 Task: Research Airbnb properties in Budapest XXI. kerület, Hungary from 5th November, 2023 to 16th November, 2023 for 2 adults. Place can be entire room with 1  bedroom having 1 bed and 1 bathroom. Property type can be hotel.
Action: Mouse moved to (485, 239)
Screenshot: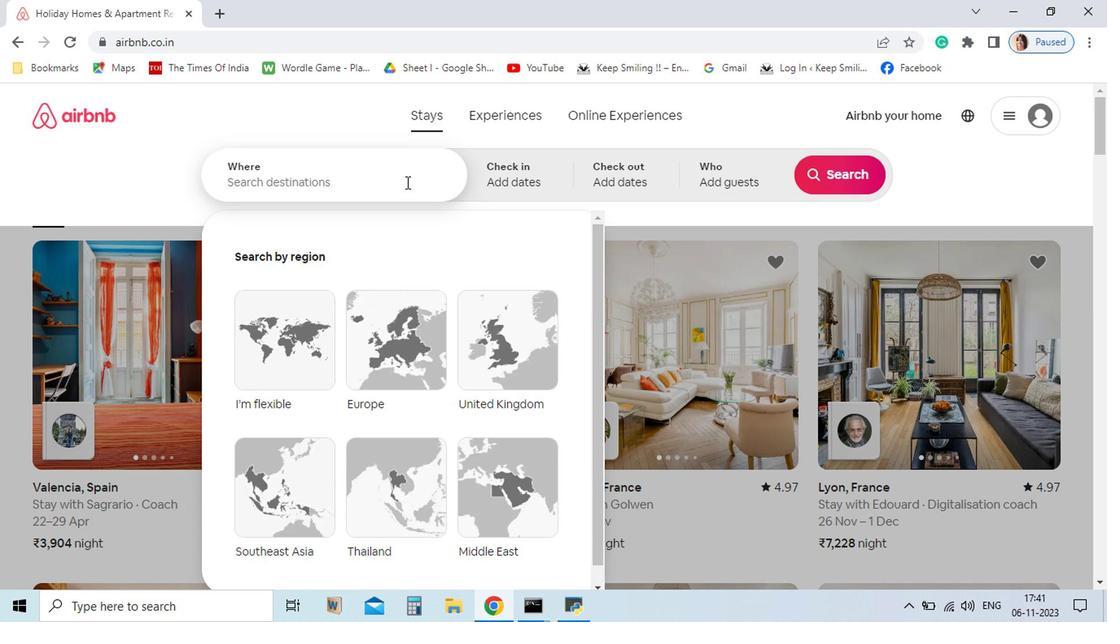 
Action: Mouse pressed left at (485, 239)
Screenshot: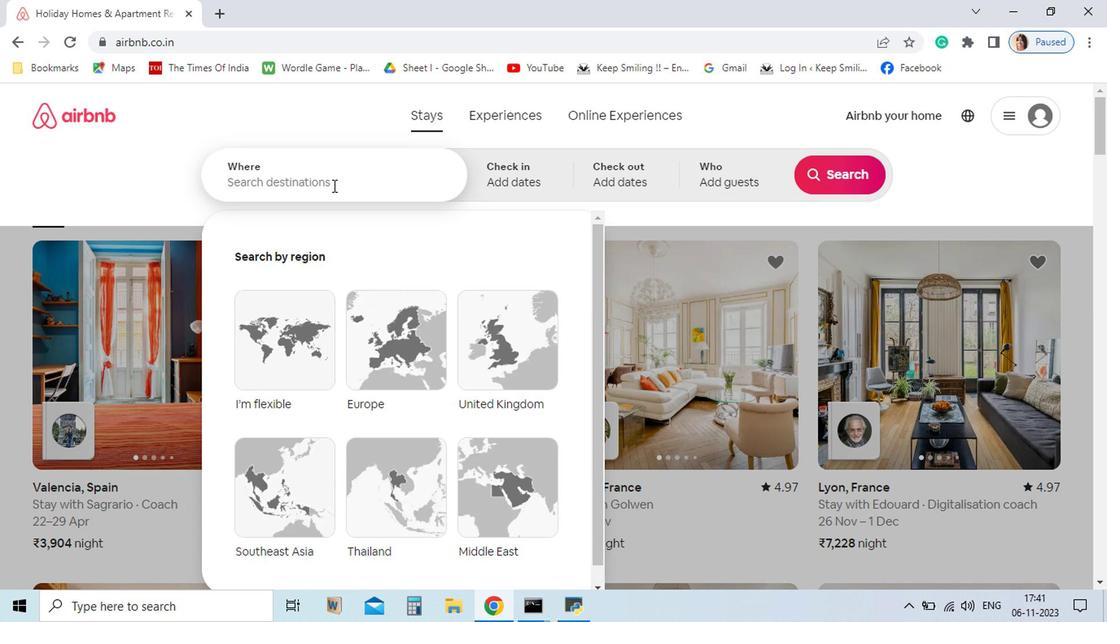 
Action: Mouse moved to (390, 292)
Screenshot: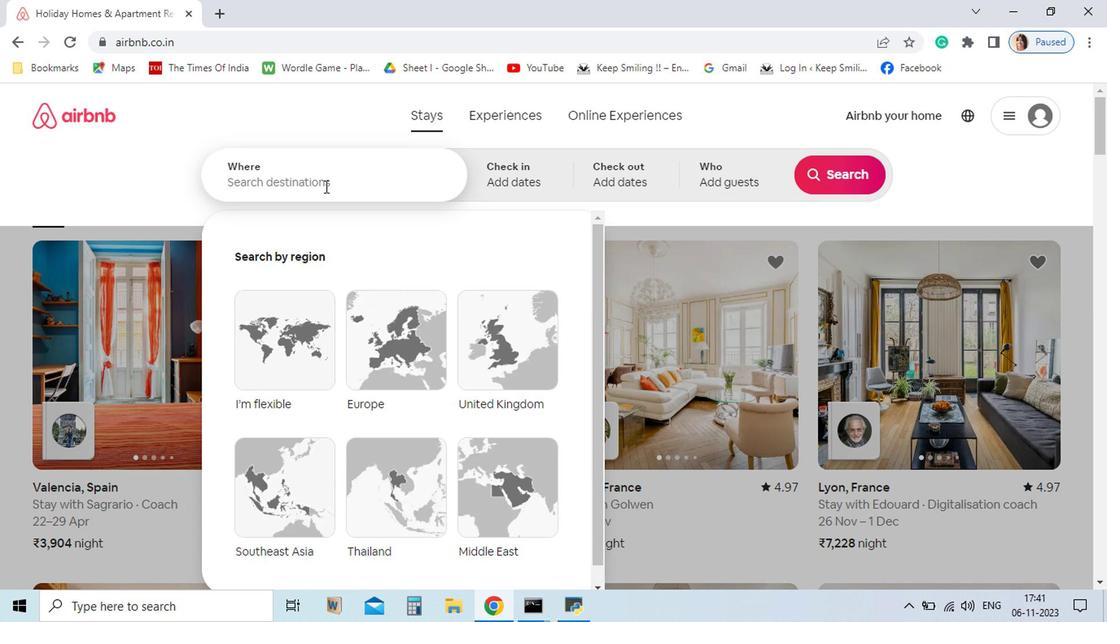 
Action: Mouse pressed left at (390, 292)
Screenshot: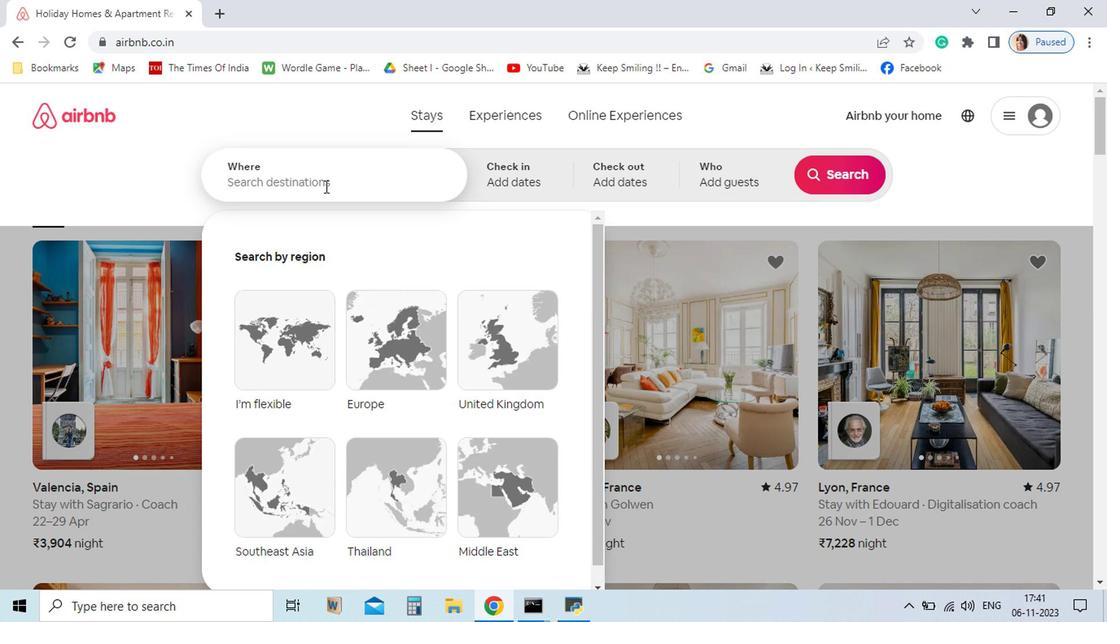 
Action: Mouse moved to (390, 293)
Screenshot: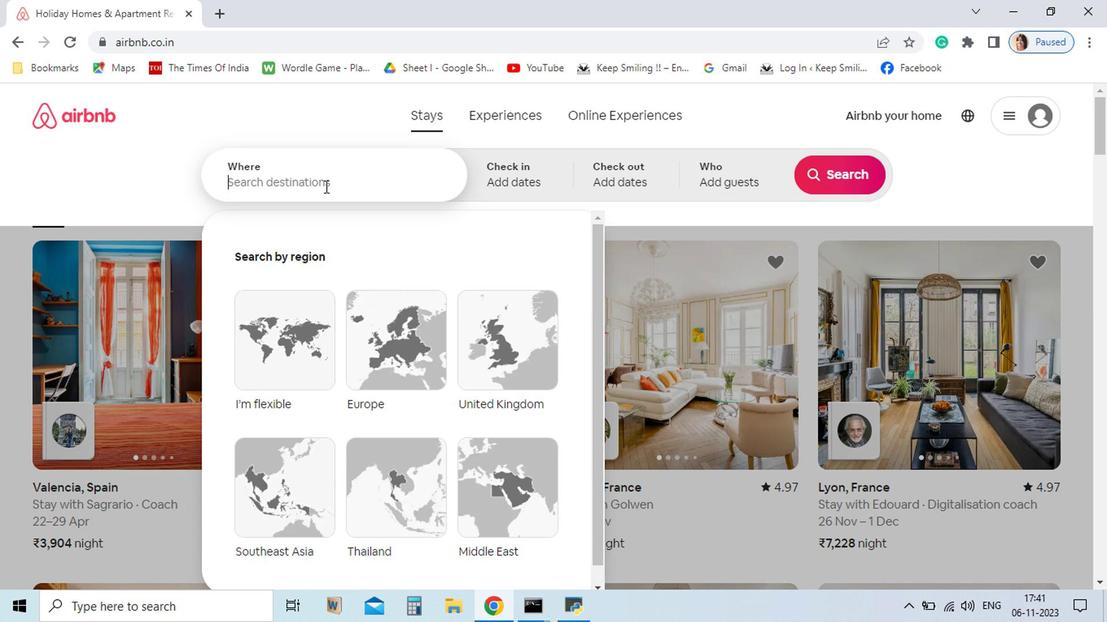 
Action: Key pressed <Key.shift><Key.shift>Budapest,<Key.space>12
Screenshot: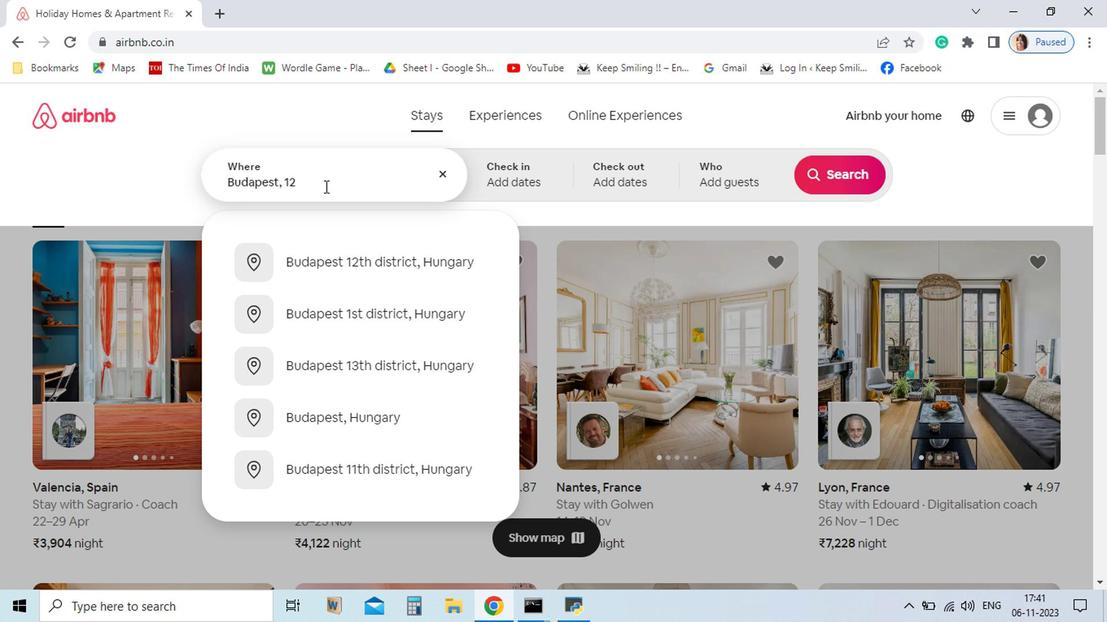
Action: Mouse moved to (390, 293)
Screenshot: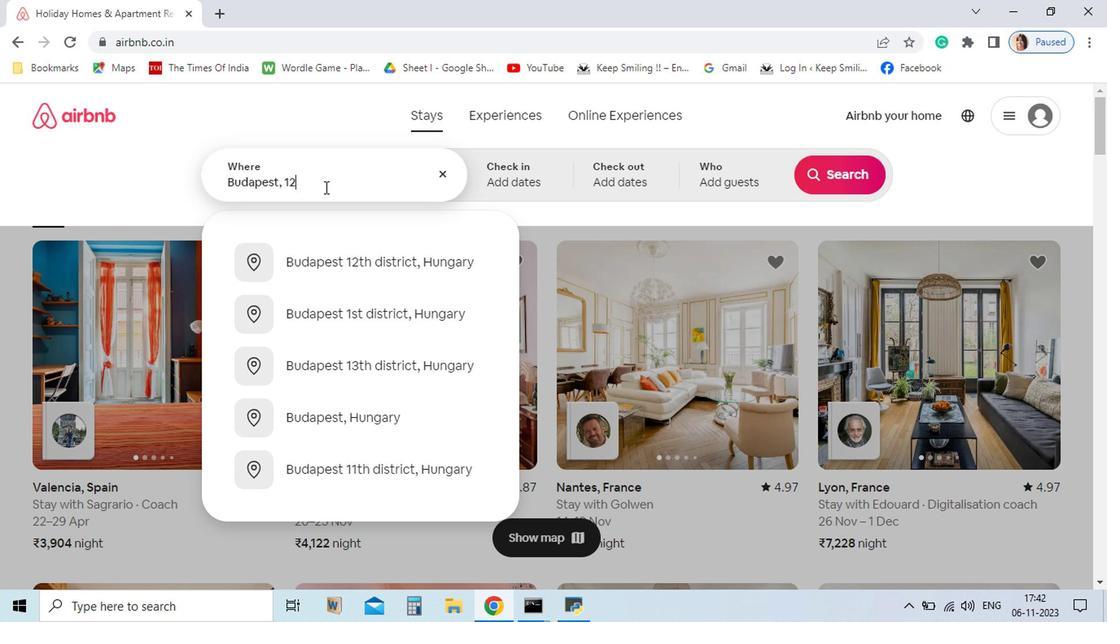 
Action: Key pressed th<Key.space>district,<Key.space>kerulet,<Key.space>hungary
Screenshot: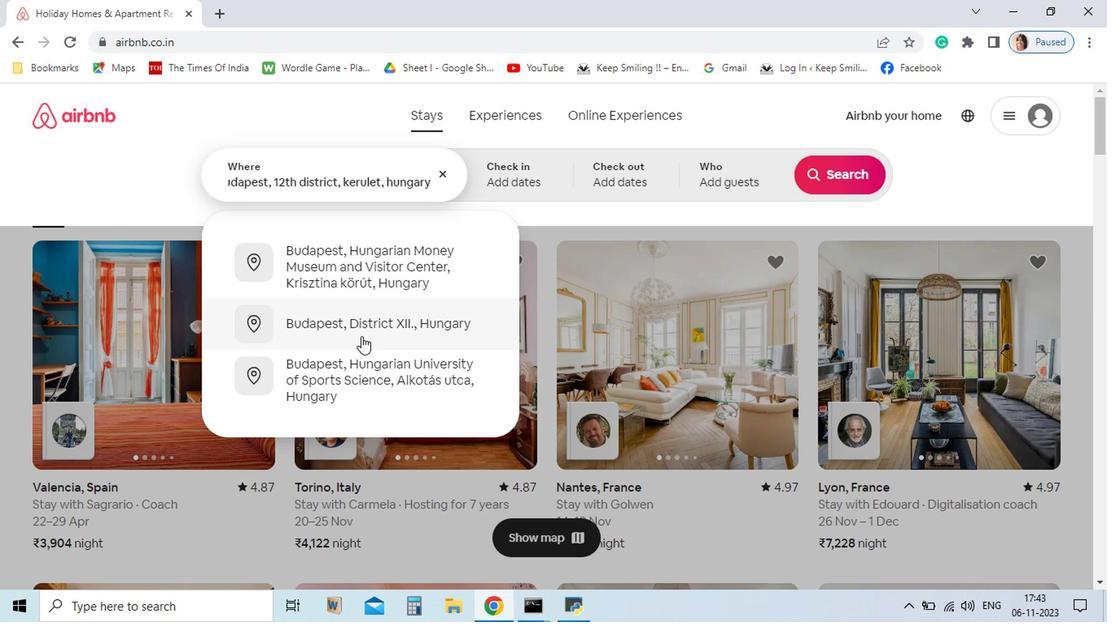 
Action: Mouse moved to (418, 389)
Screenshot: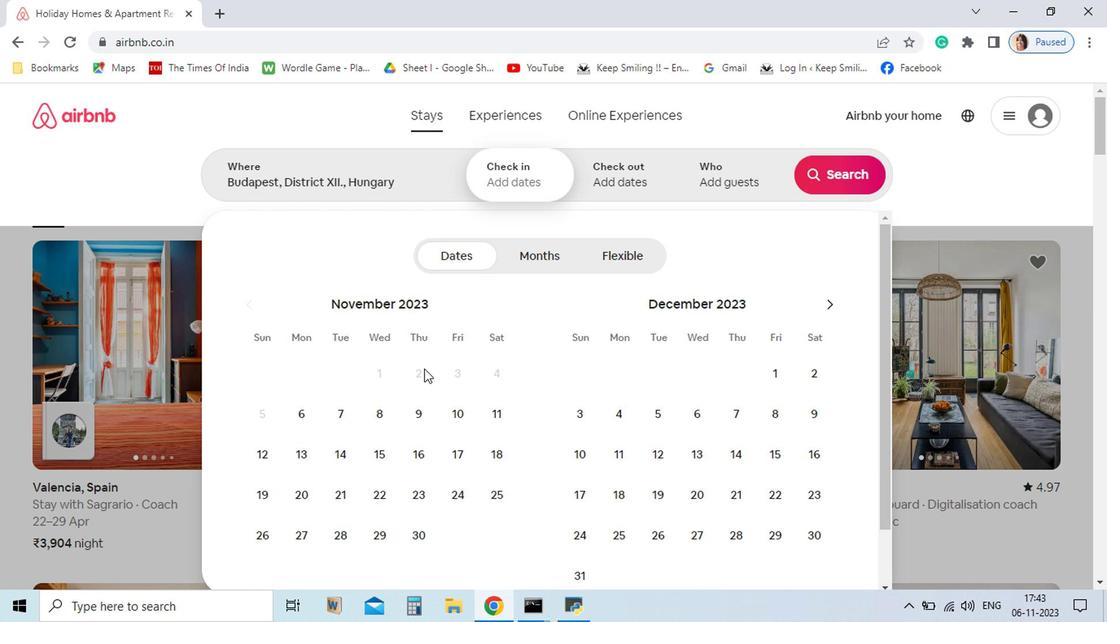 
Action: Mouse pressed left at (418, 389)
Screenshot: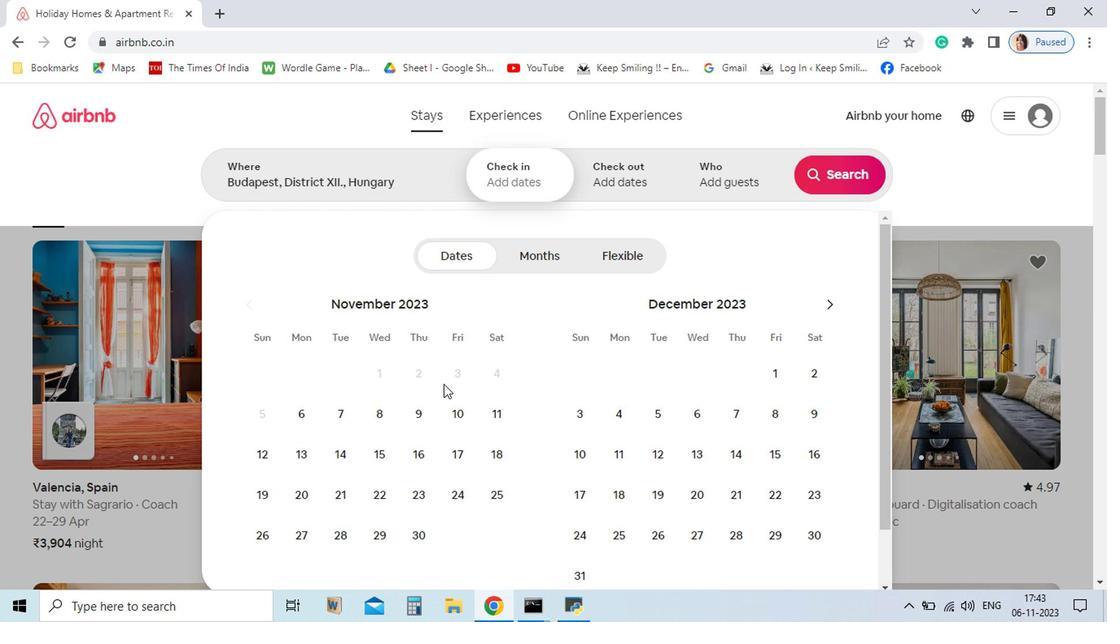 
Action: Mouse moved to (459, 482)
Screenshot: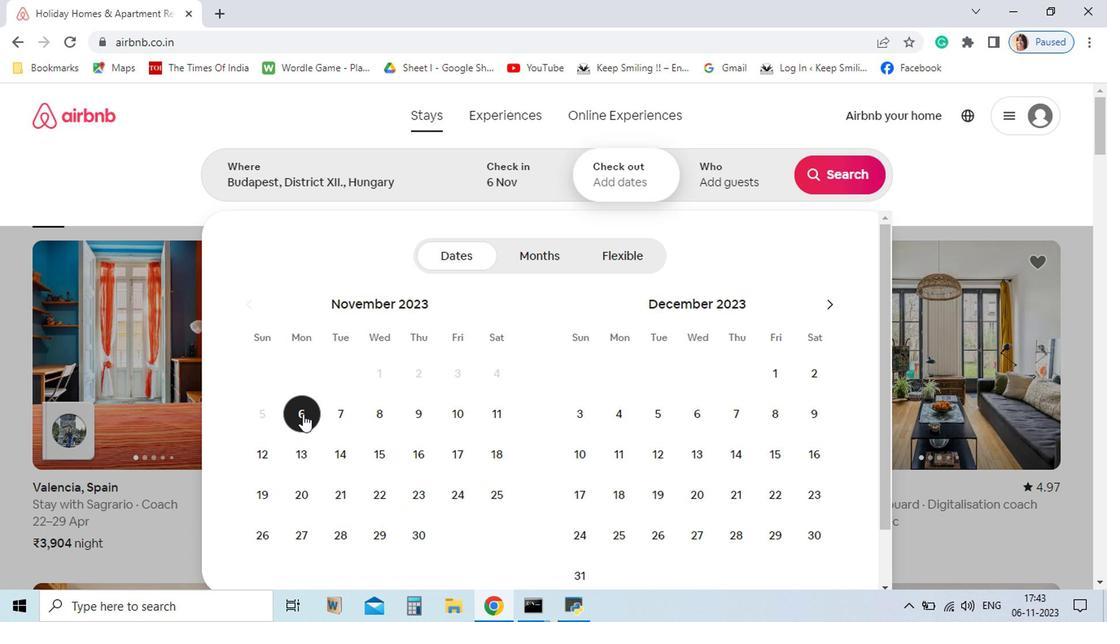 
Action: Mouse pressed left at (459, 482)
Screenshot: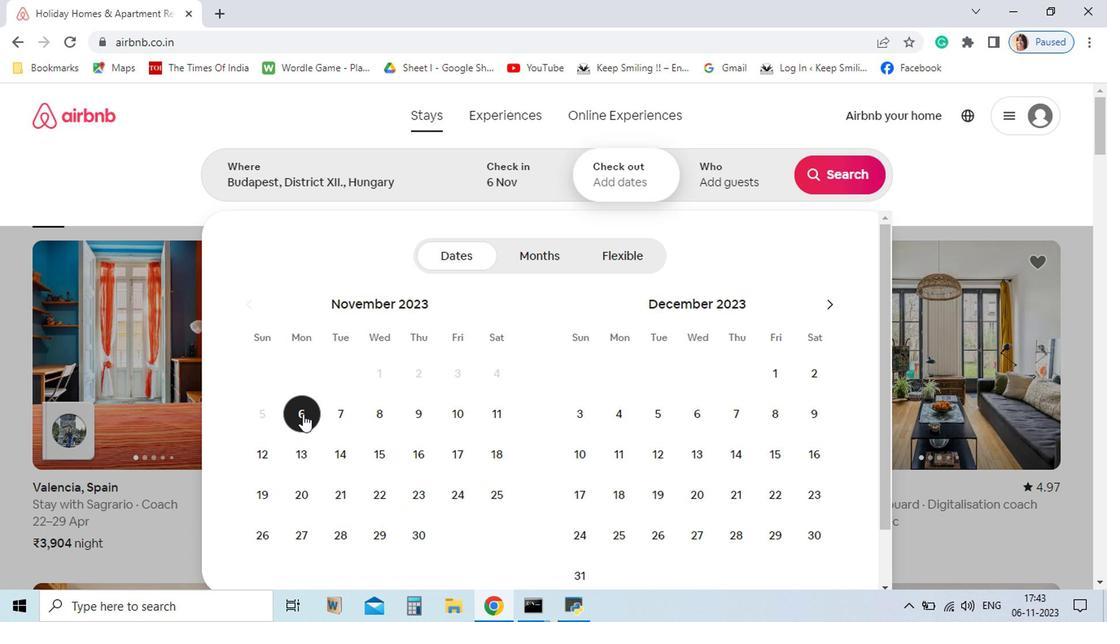 
Action: Mouse moved to (374, 455)
Screenshot: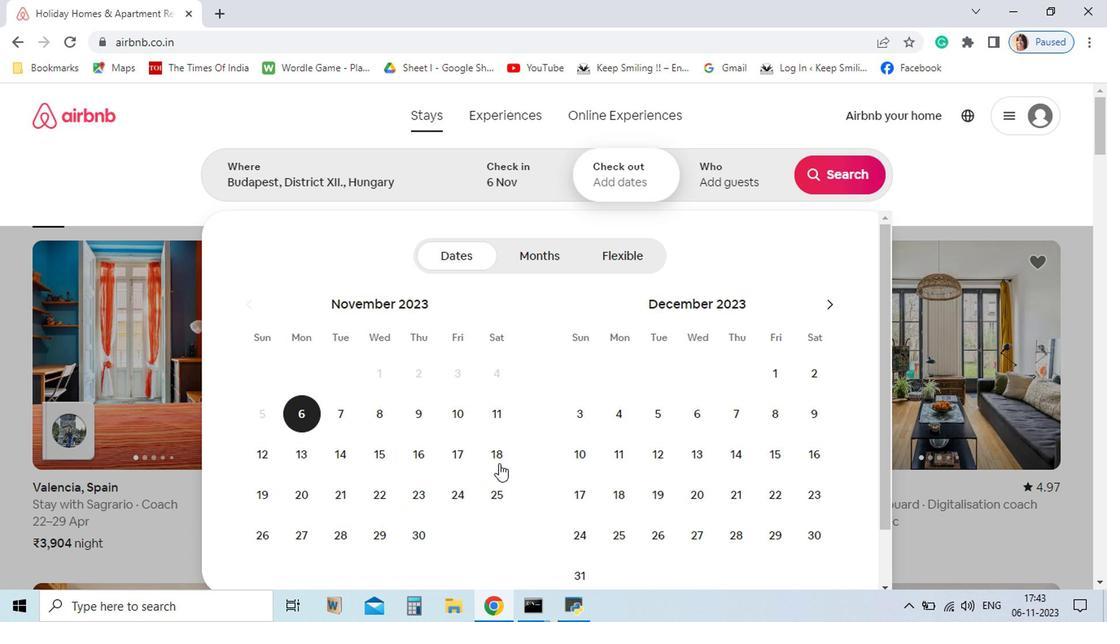 
Action: Mouse pressed left at (374, 455)
Screenshot: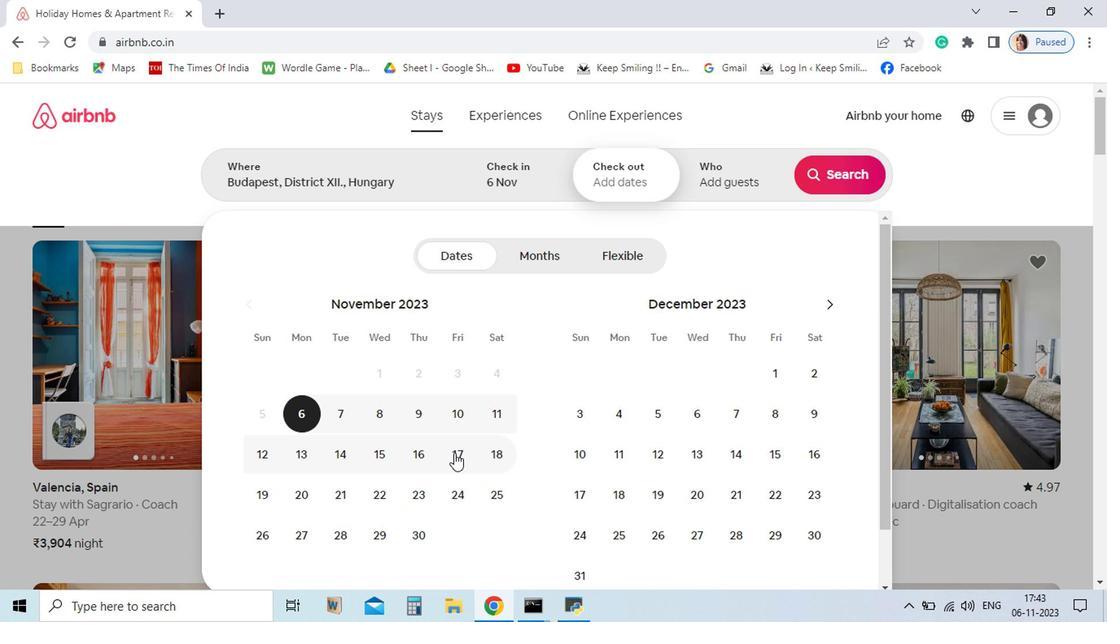 
Action: Mouse moved to (461, 480)
Screenshot: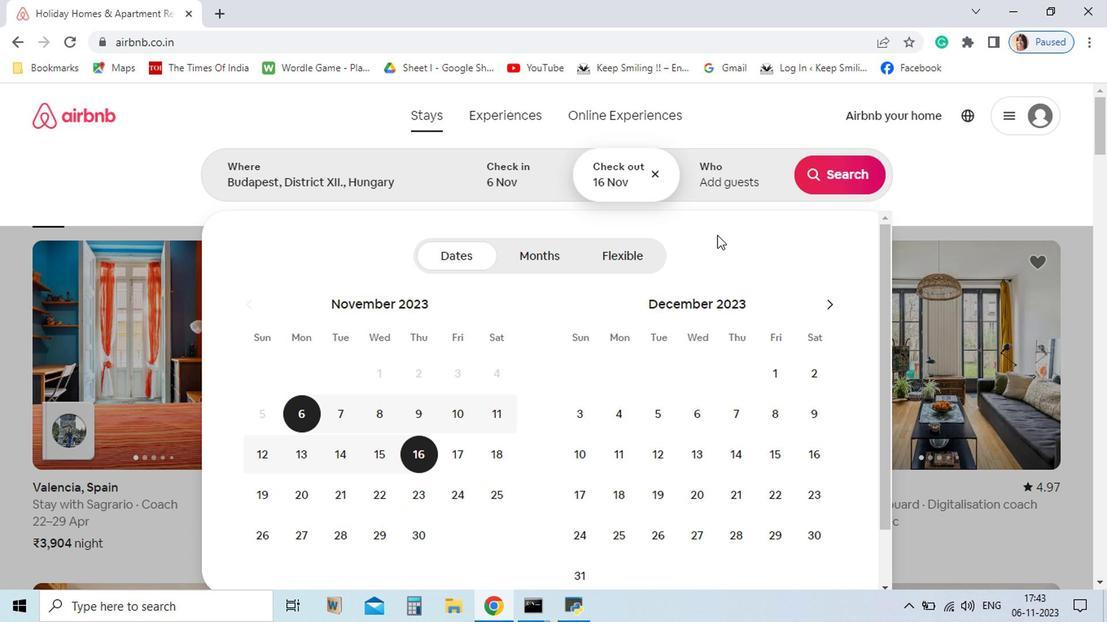 
Action: Mouse pressed left at (461, 480)
Screenshot: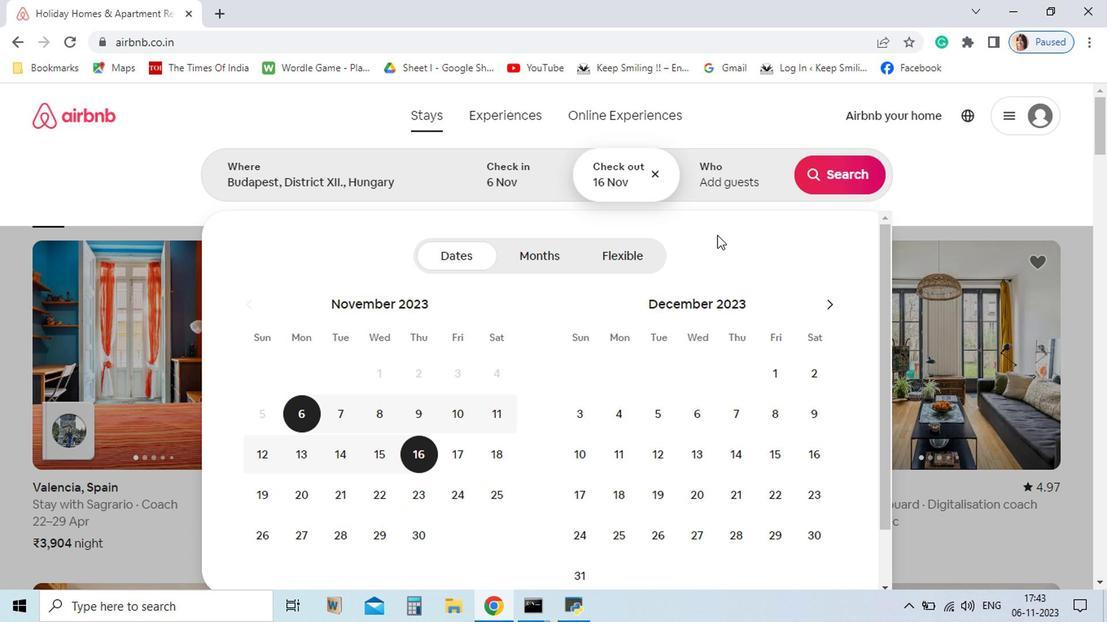 
Action: Mouse moved to (665, 287)
Screenshot: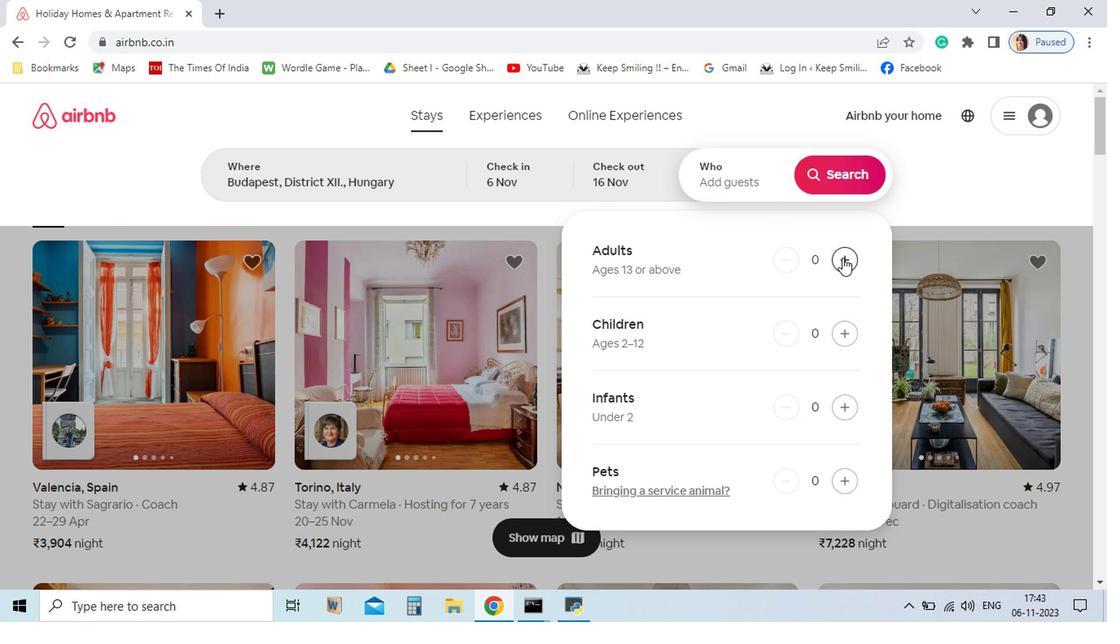 
Action: Mouse pressed left at (665, 287)
Screenshot: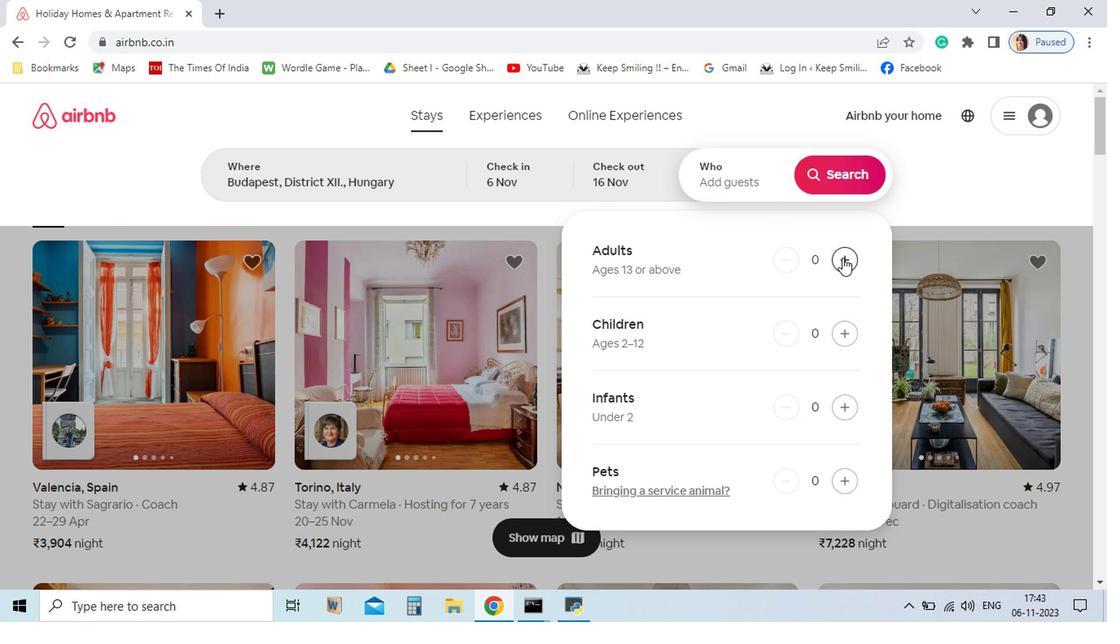 
Action: Mouse moved to (756, 343)
Screenshot: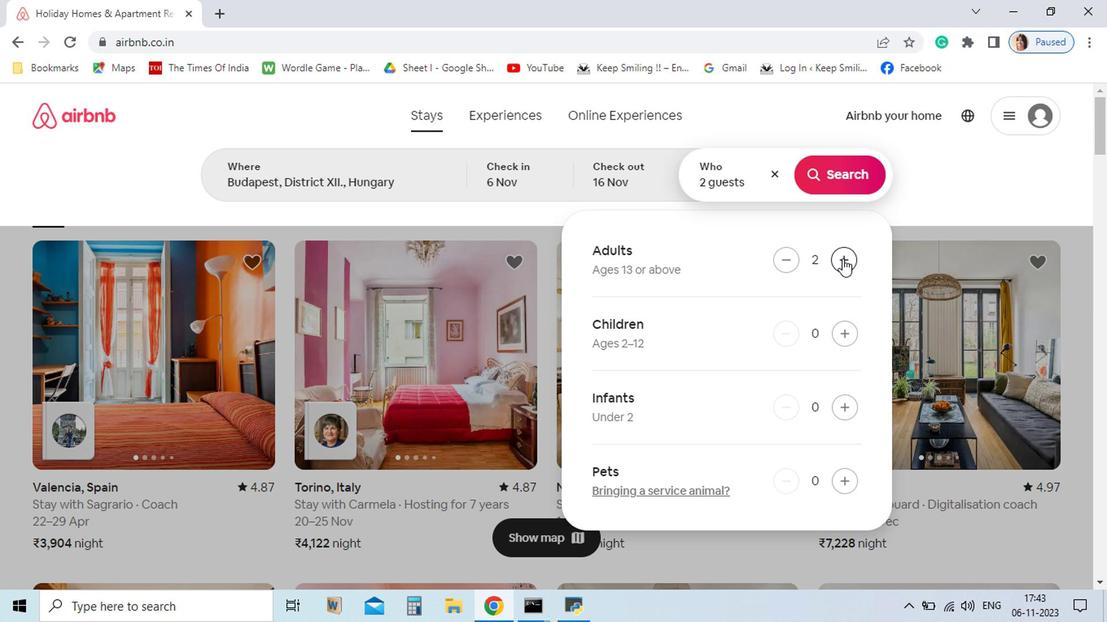 
Action: Mouse pressed left at (756, 343)
Screenshot: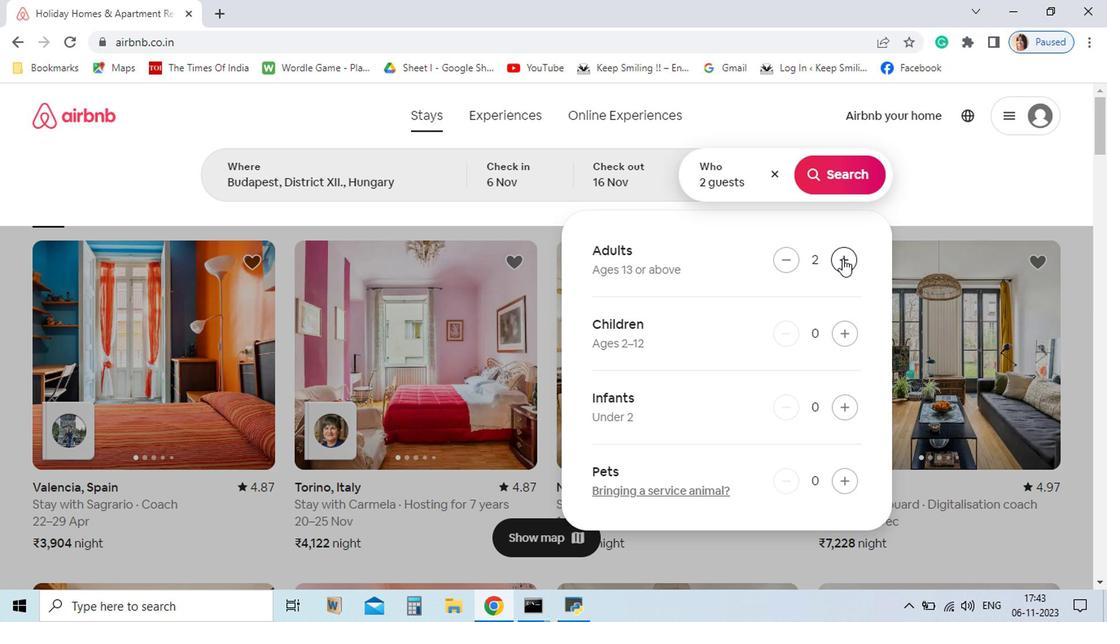 
Action: Mouse moved to (757, 343)
Screenshot: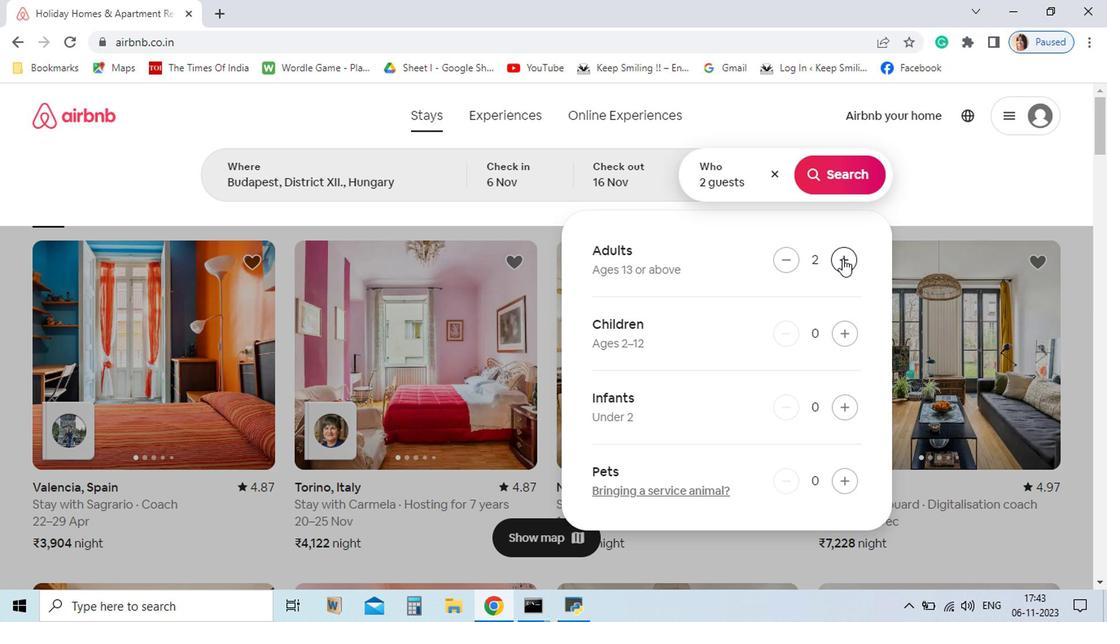 
Action: Mouse pressed left at (757, 343)
Screenshot: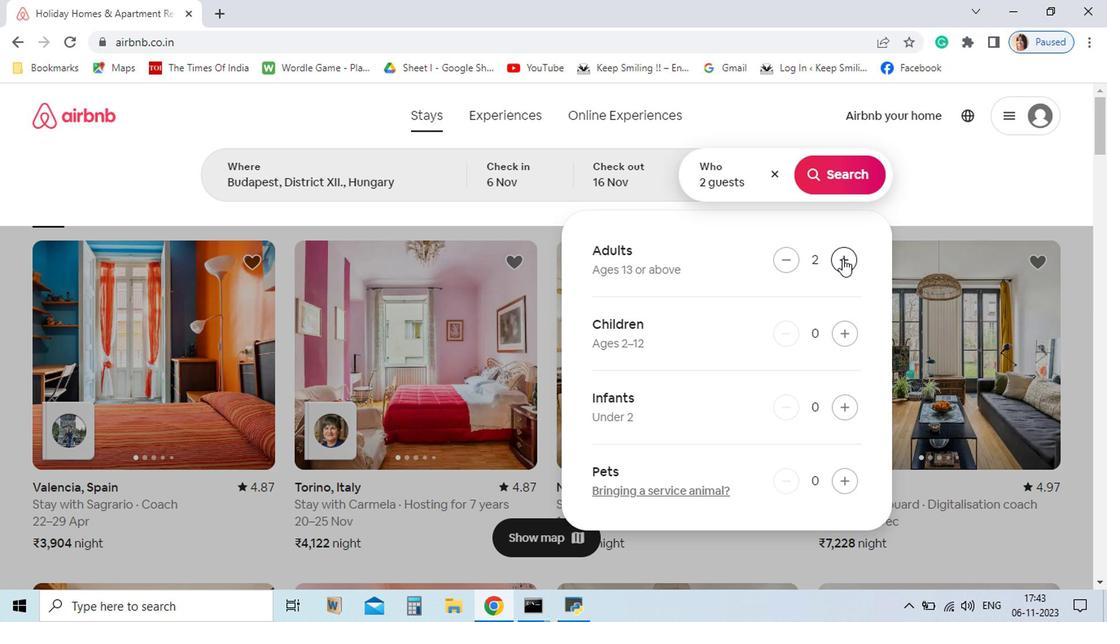 
Action: Mouse moved to (757, 277)
Screenshot: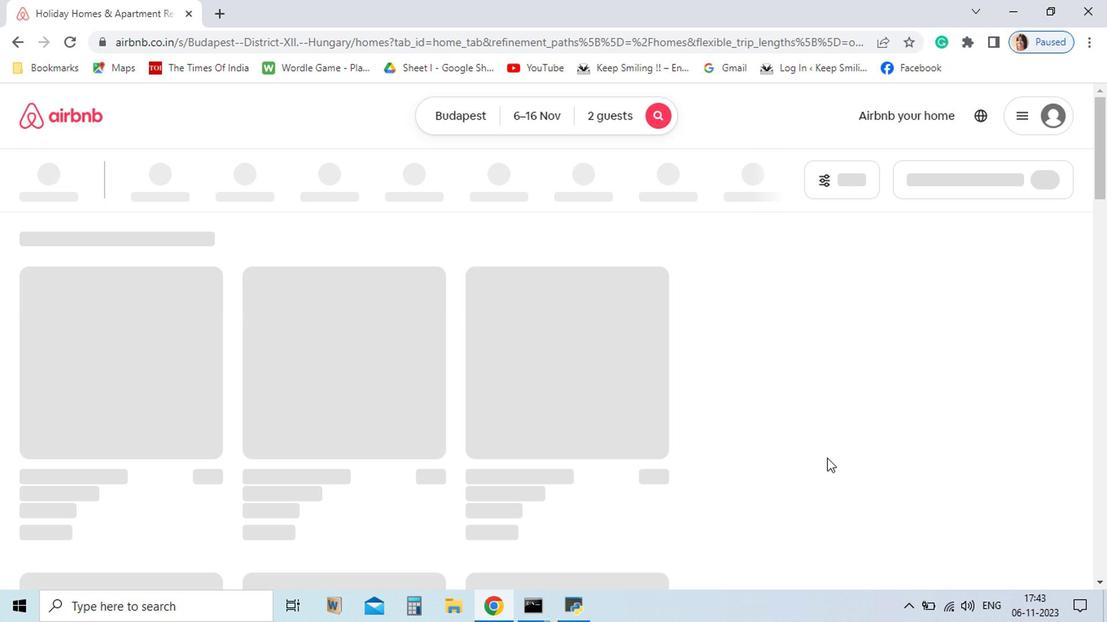
Action: Mouse pressed left at (757, 277)
Screenshot: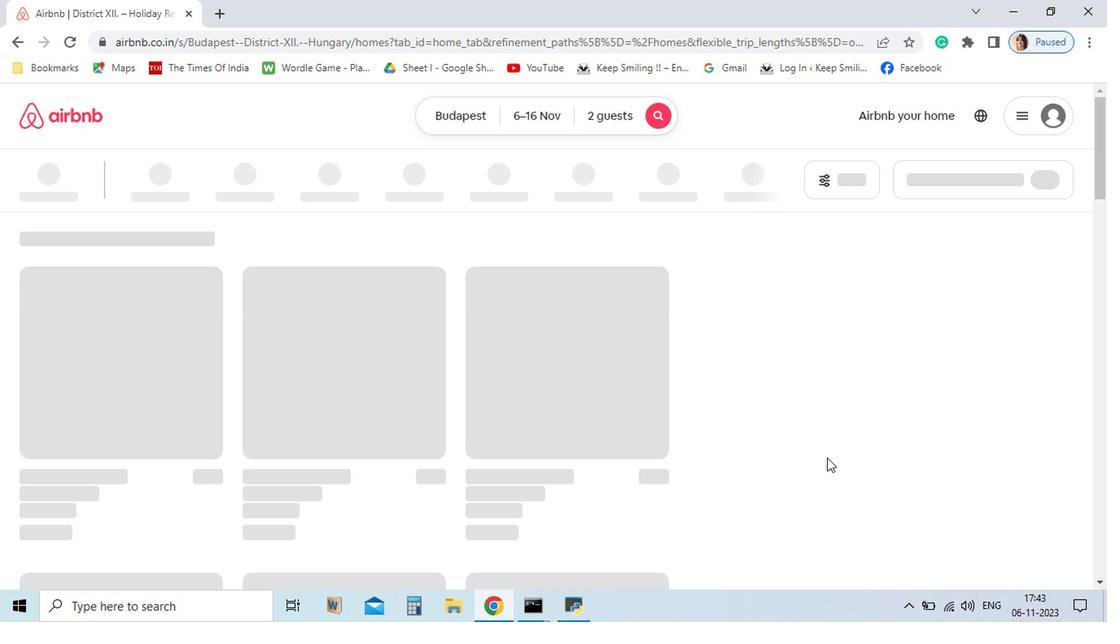 
Action: Mouse moved to (765, 293)
Screenshot: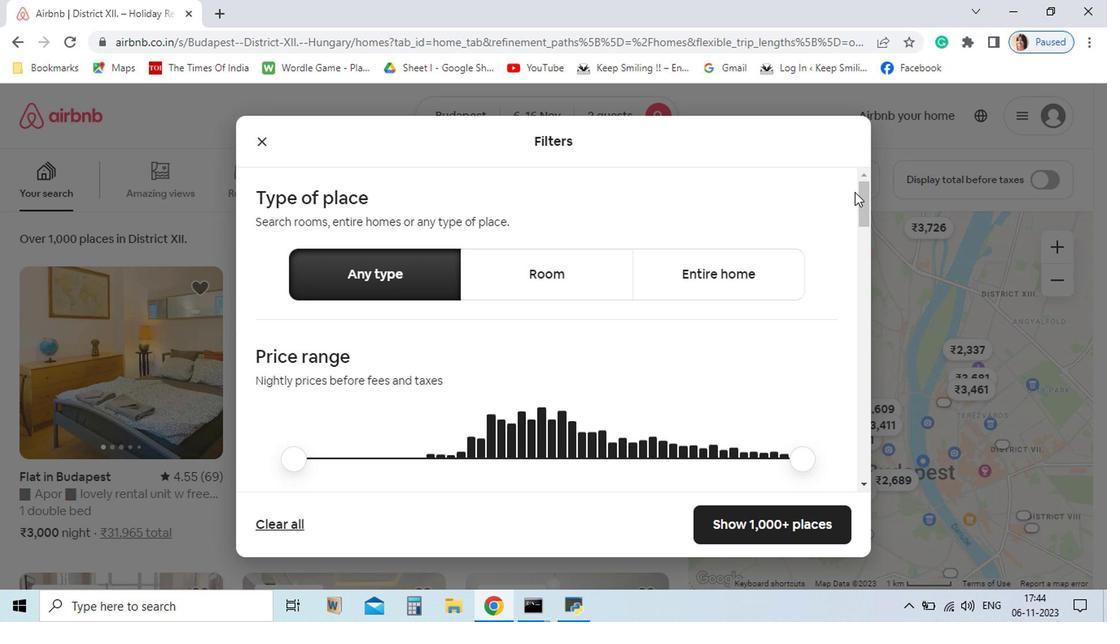 
Action: Mouse pressed left at (765, 293)
Screenshot: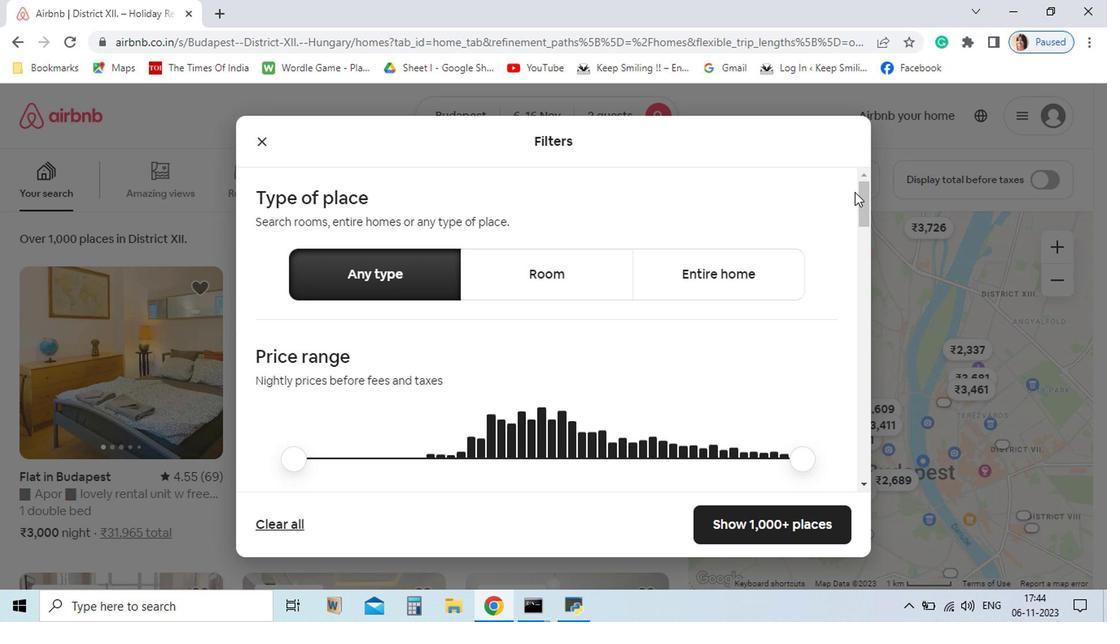 
Action: Mouse moved to (769, 305)
Screenshot: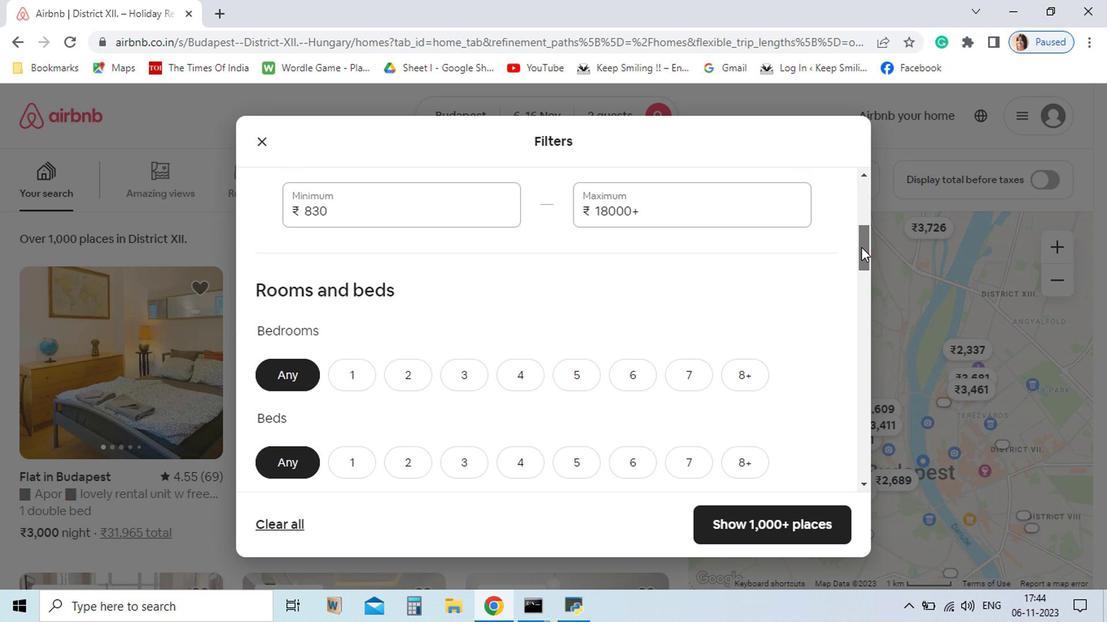 
Action: Mouse pressed left at (769, 305)
Screenshot: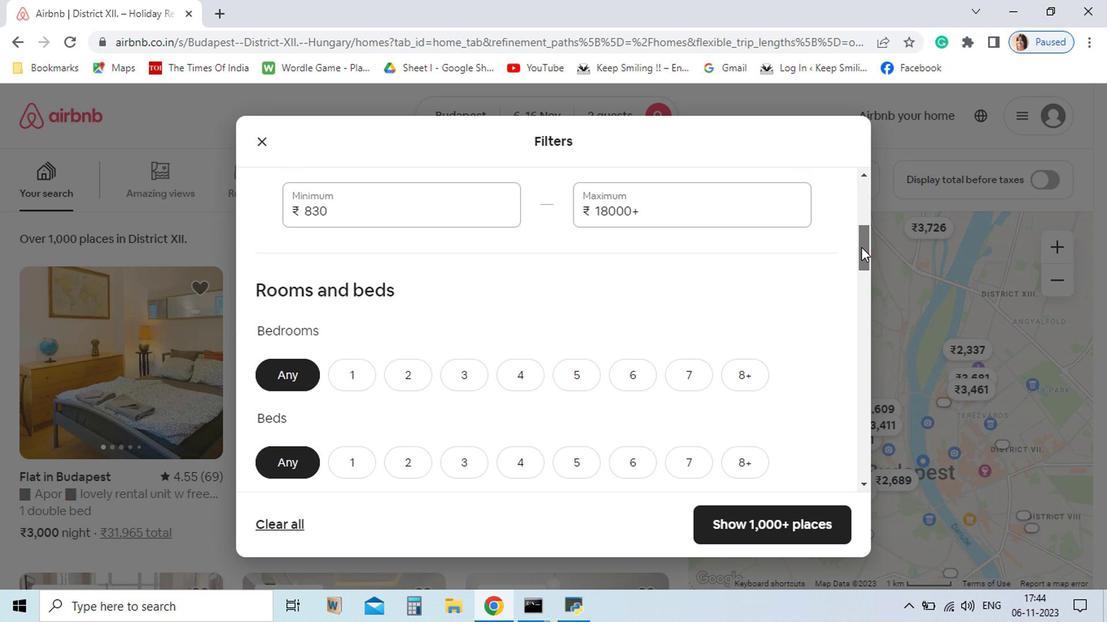 
Action: Mouse moved to (421, 427)
Screenshot: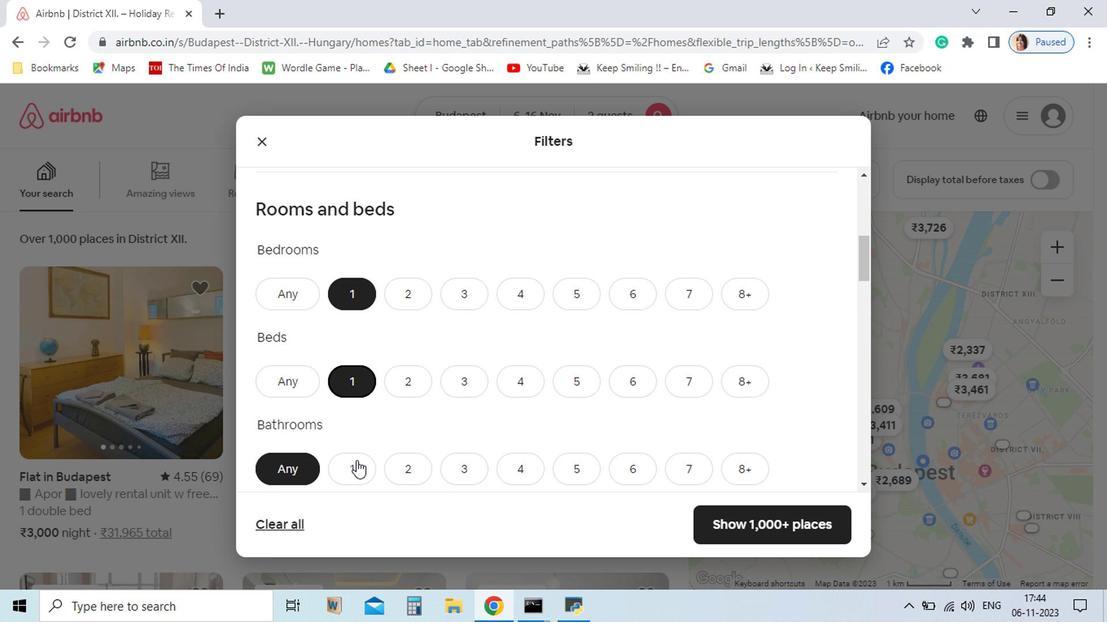 
Action: Mouse pressed left at (421, 427)
Screenshot: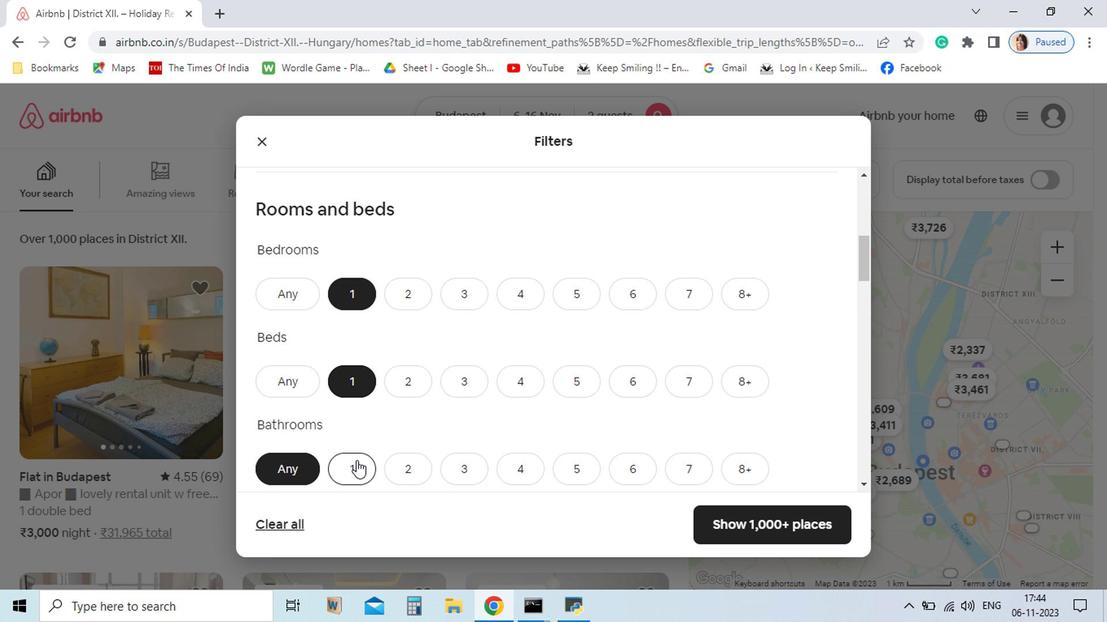 
Action: Mouse moved to (412, 487)
Screenshot: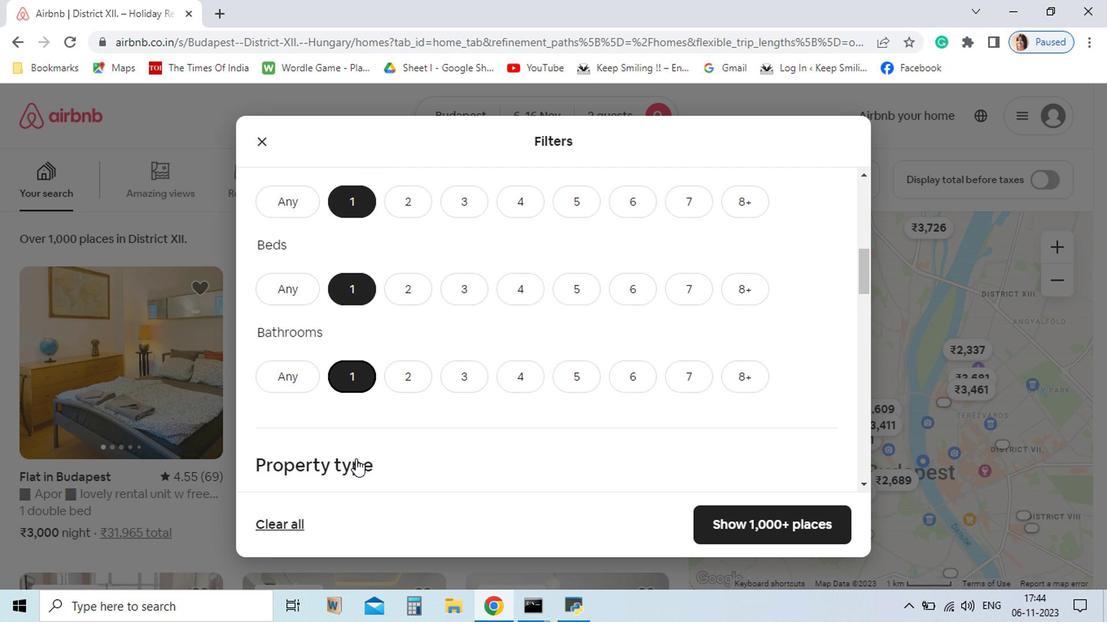 
Action: Mouse pressed left at (412, 487)
Screenshot: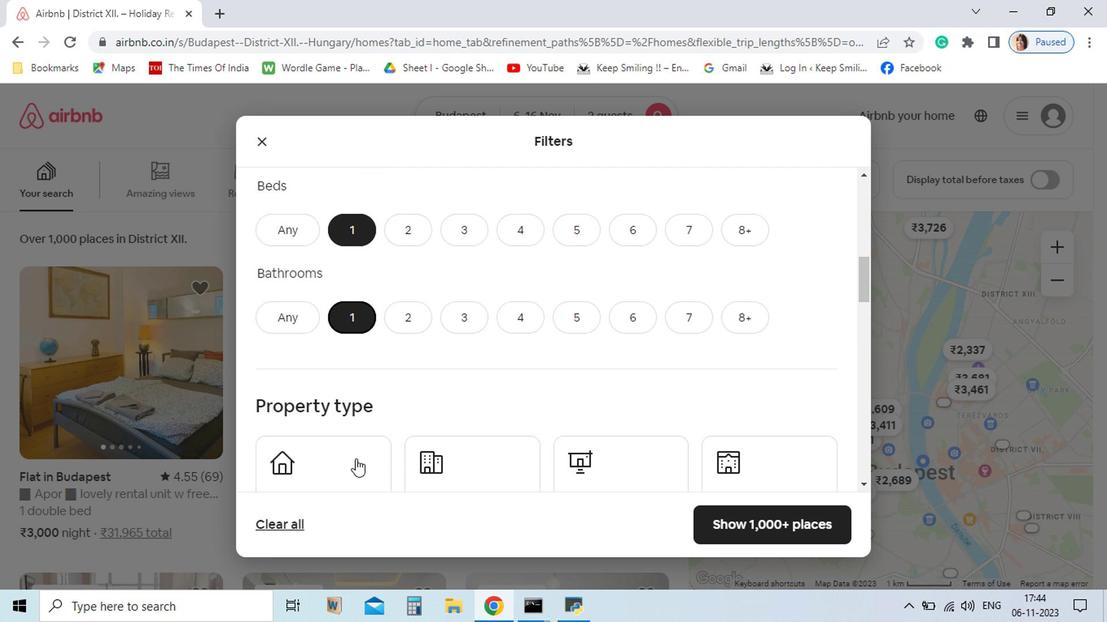 
Action: Mouse scrolled (412, 487) with delta (0, 0)
Screenshot: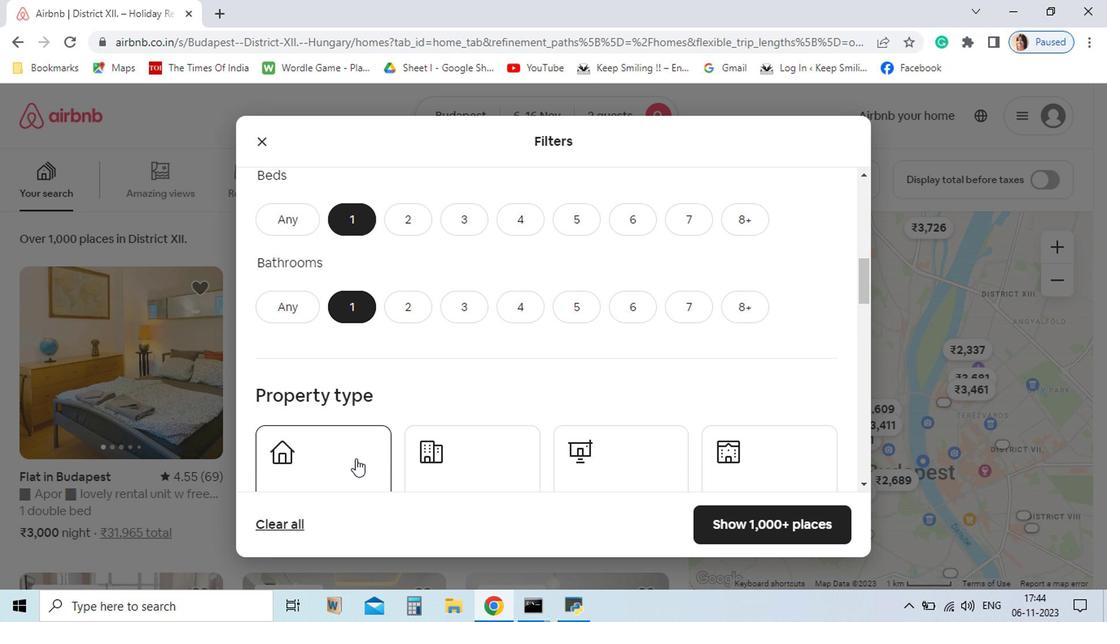 
Action: Mouse moved to (412, 487)
Screenshot: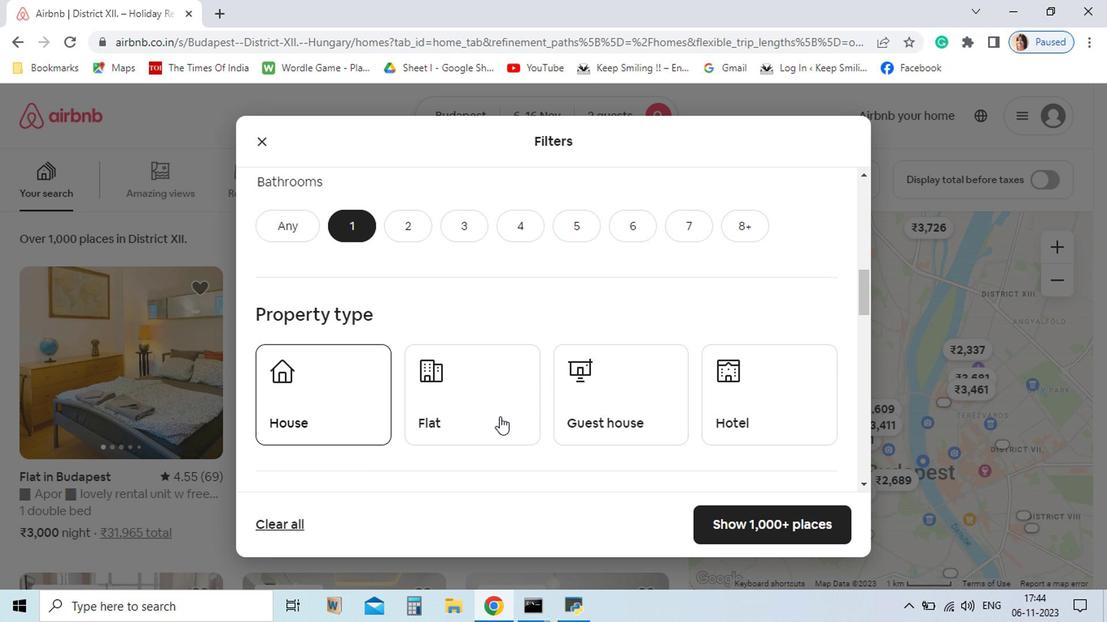 
Action: Mouse pressed left at (412, 487)
Screenshot: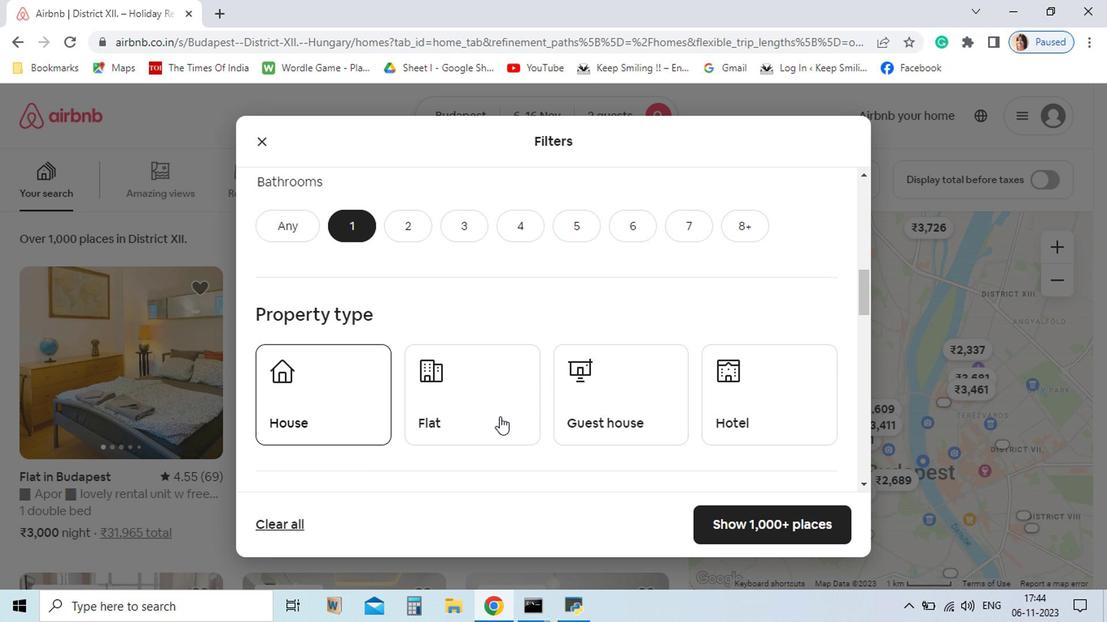 
Action: Mouse moved to (412, 486)
Screenshot: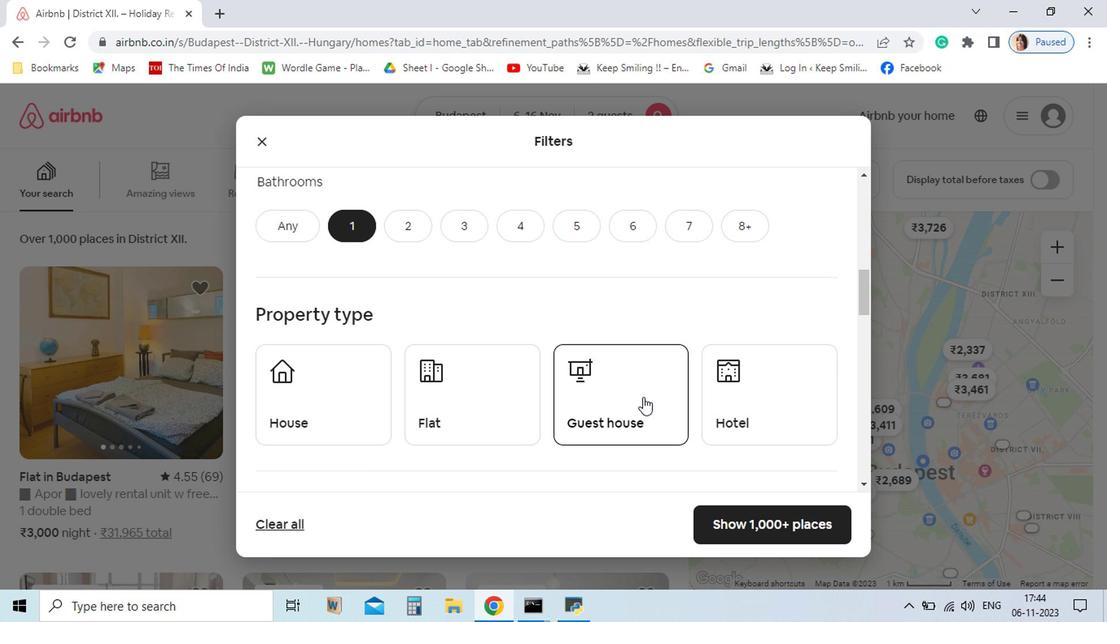 
Action: Mouse scrolled (412, 486) with delta (0, 0)
Screenshot: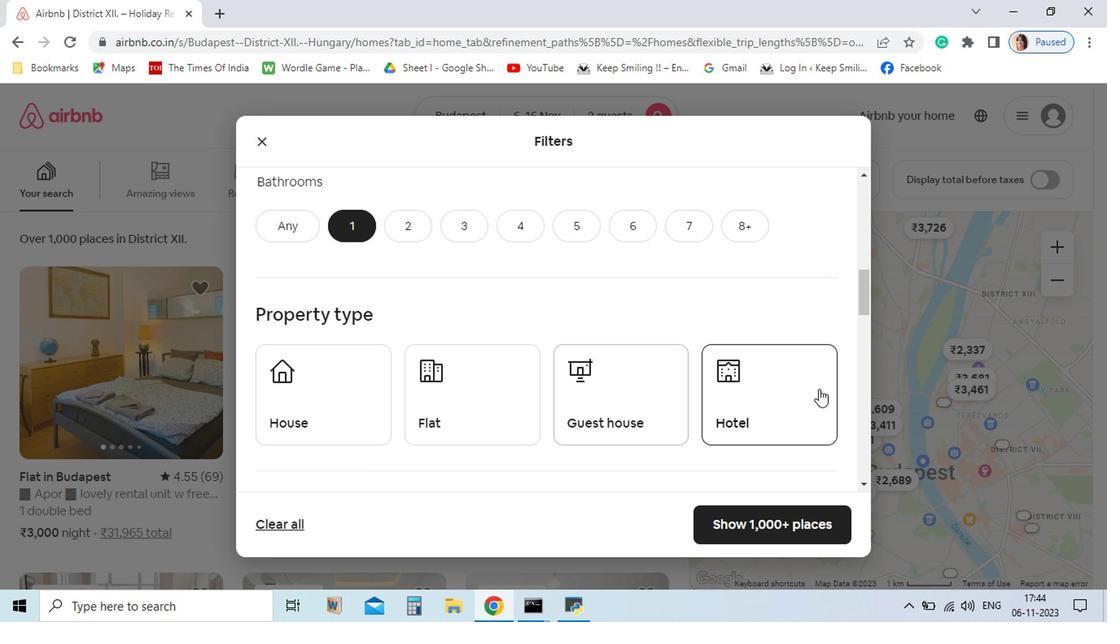 
Action: Mouse scrolled (412, 486) with delta (0, 0)
Screenshot: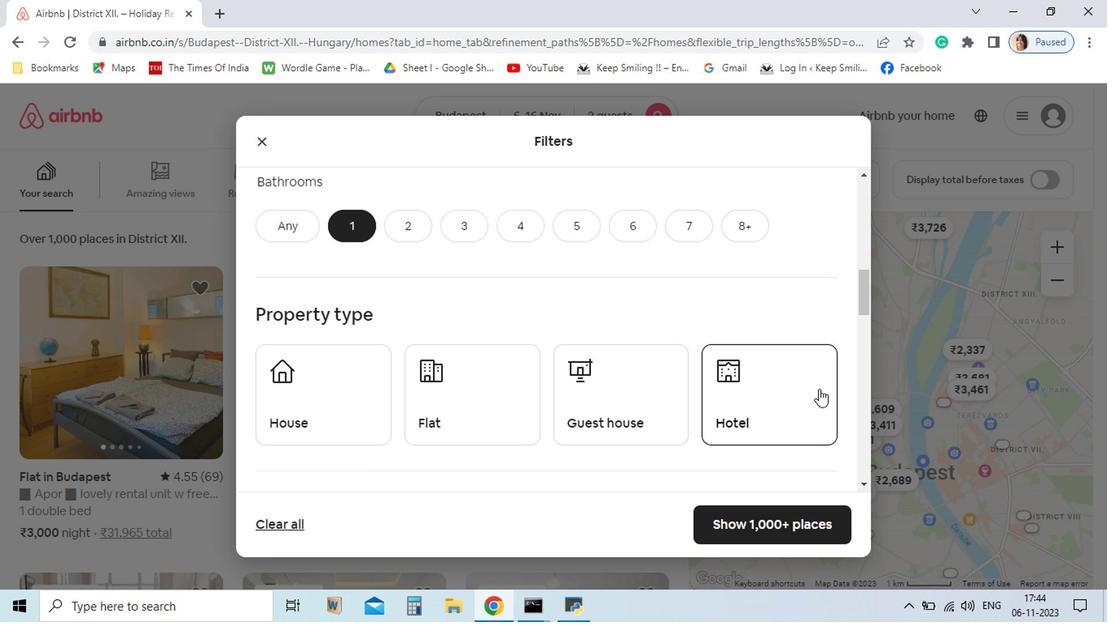 
Action: Mouse scrolled (412, 486) with delta (0, 0)
Screenshot: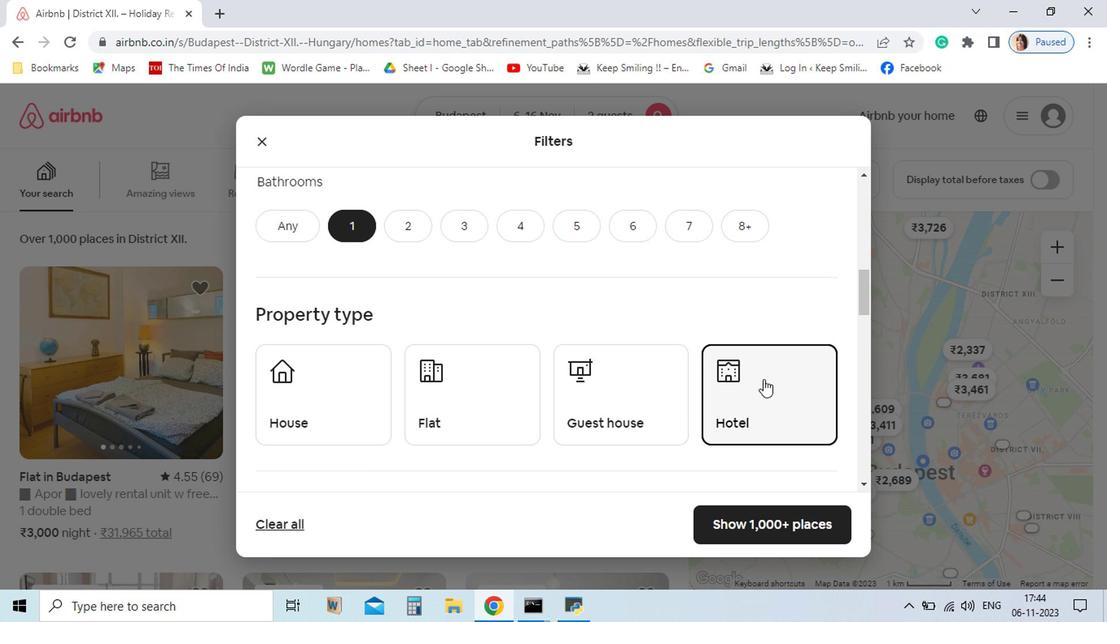 
Action: Mouse moved to (701, 430)
Screenshot: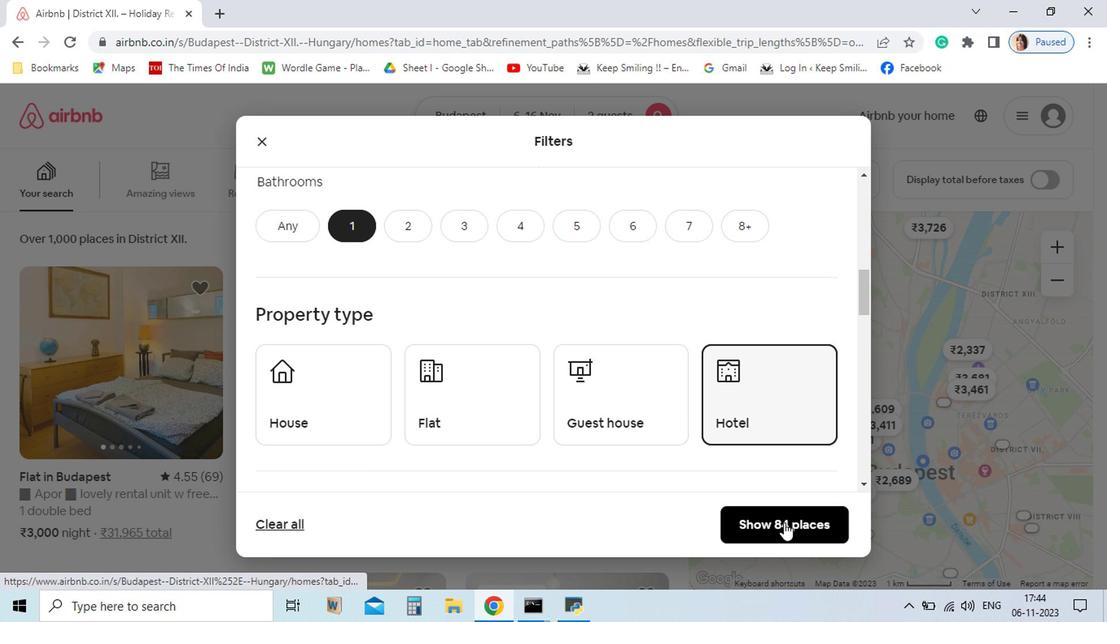 
Action: Mouse pressed left at (701, 430)
Screenshot: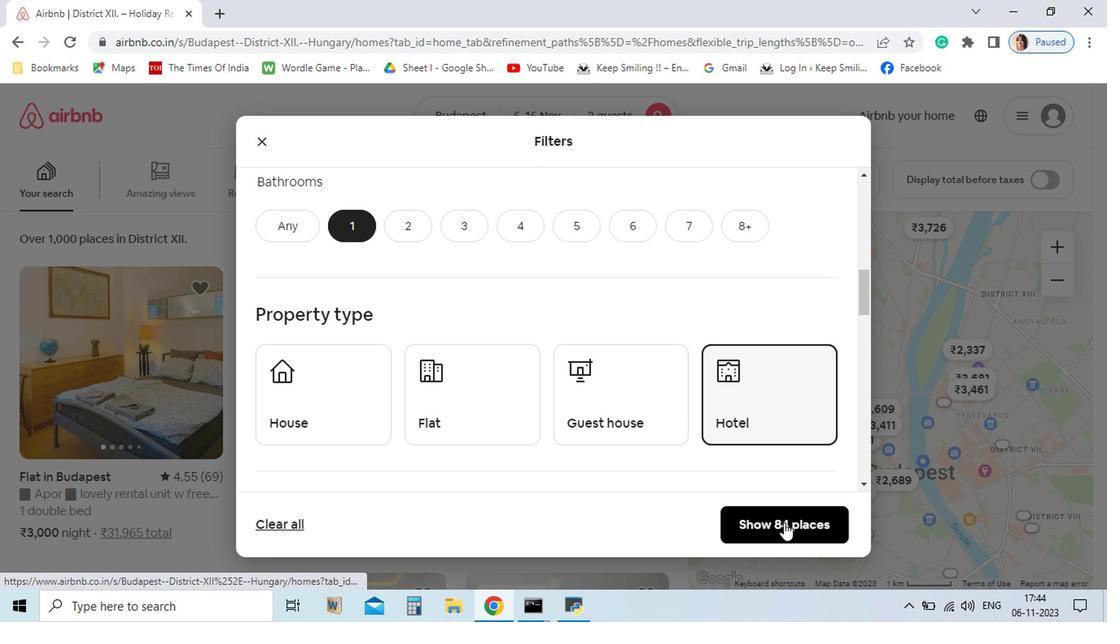 
Action: Mouse moved to (715, 532)
Screenshot: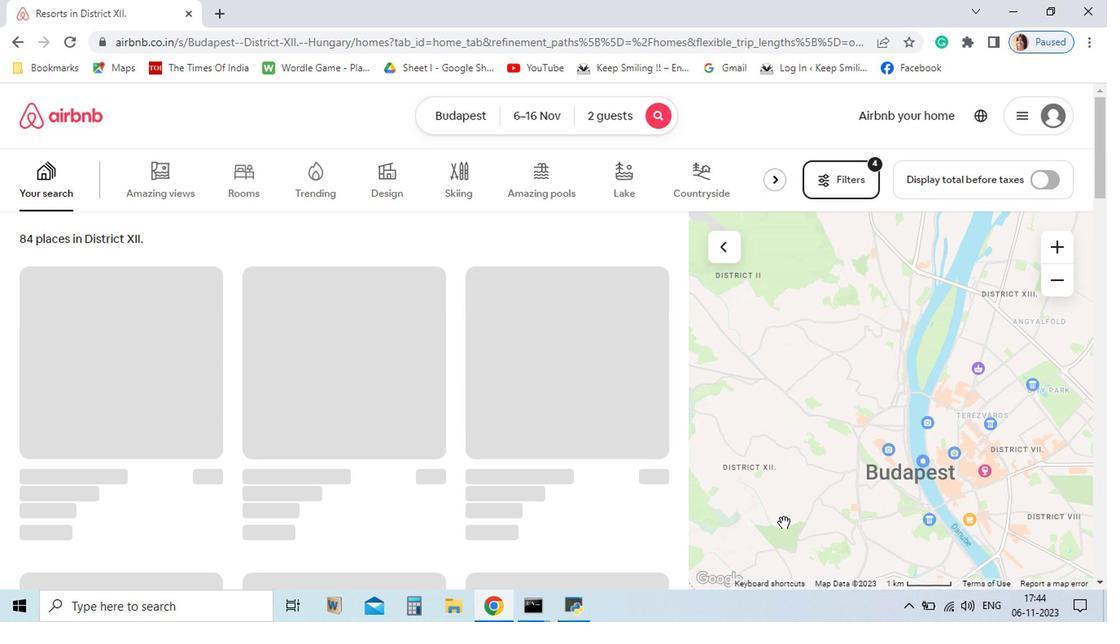 
Action: Mouse pressed left at (715, 532)
Screenshot: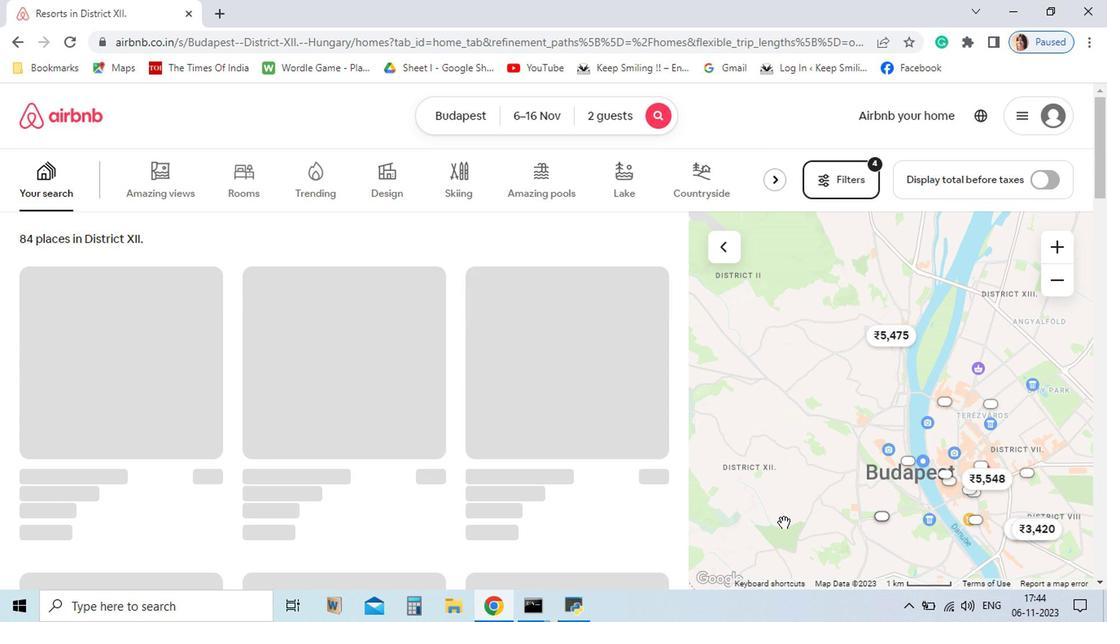 
Action: Mouse moved to (239, 559)
Screenshot: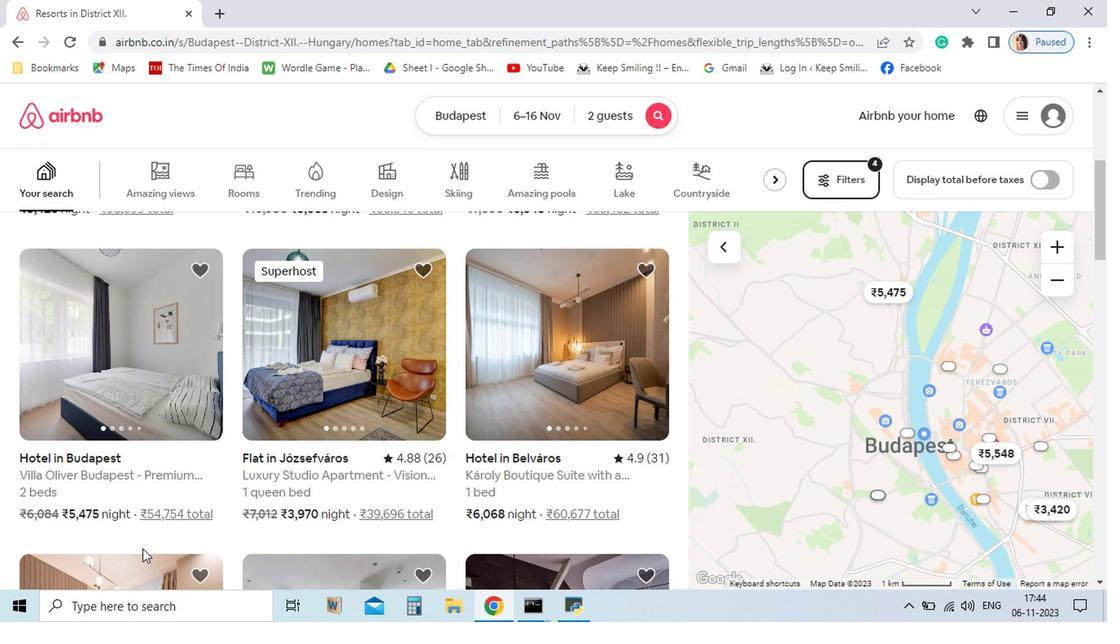 
Action: Mouse scrolled (239, 558) with delta (0, 0)
Screenshot: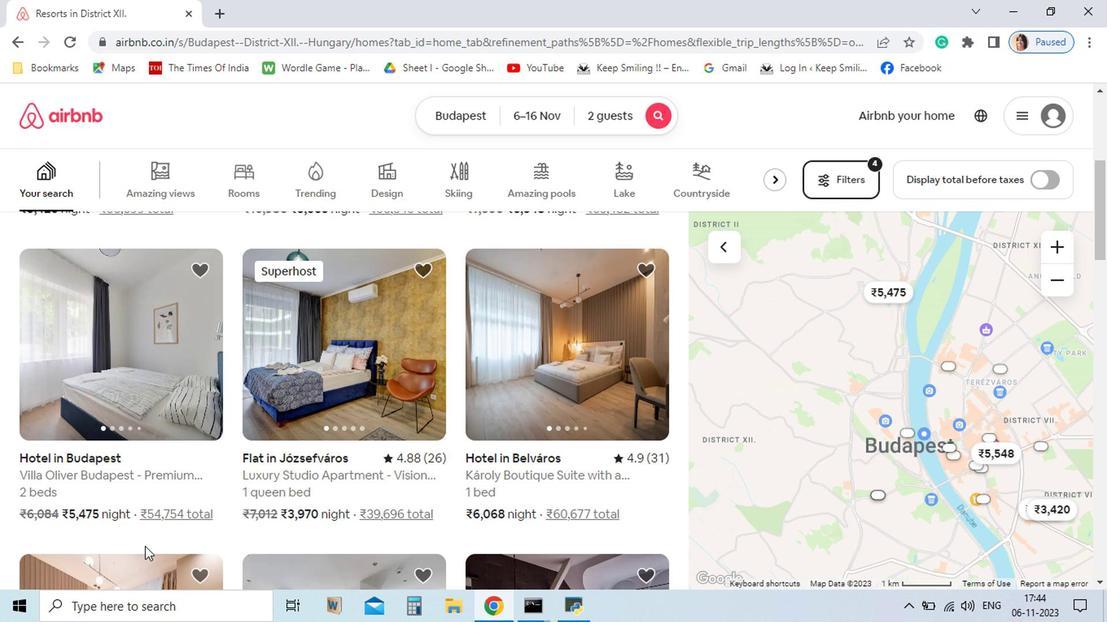 
Action: Mouse scrolled (239, 558) with delta (0, 0)
Screenshot: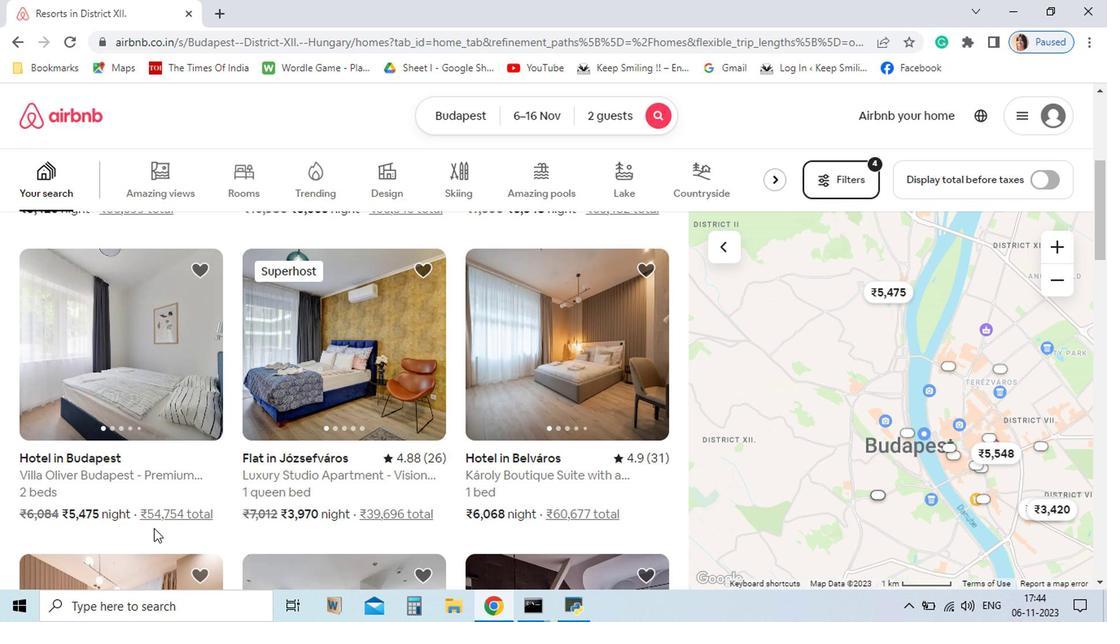 
Action: Mouse moved to (259, 551)
Screenshot: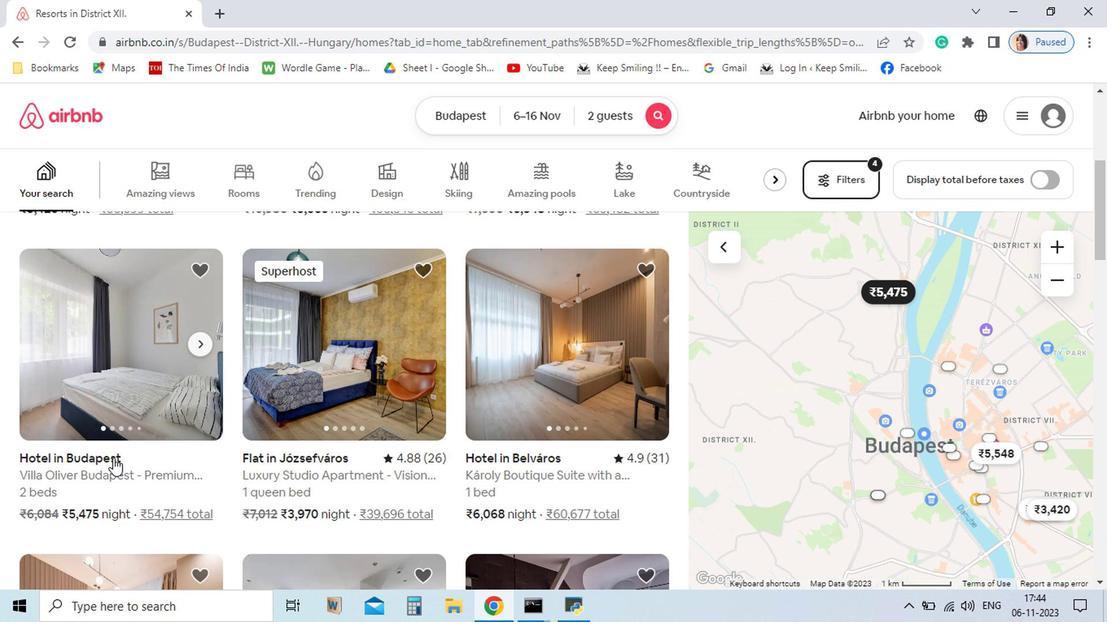 
Action: Mouse scrolled (259, 550) with delta (0, 0)
Screenshot: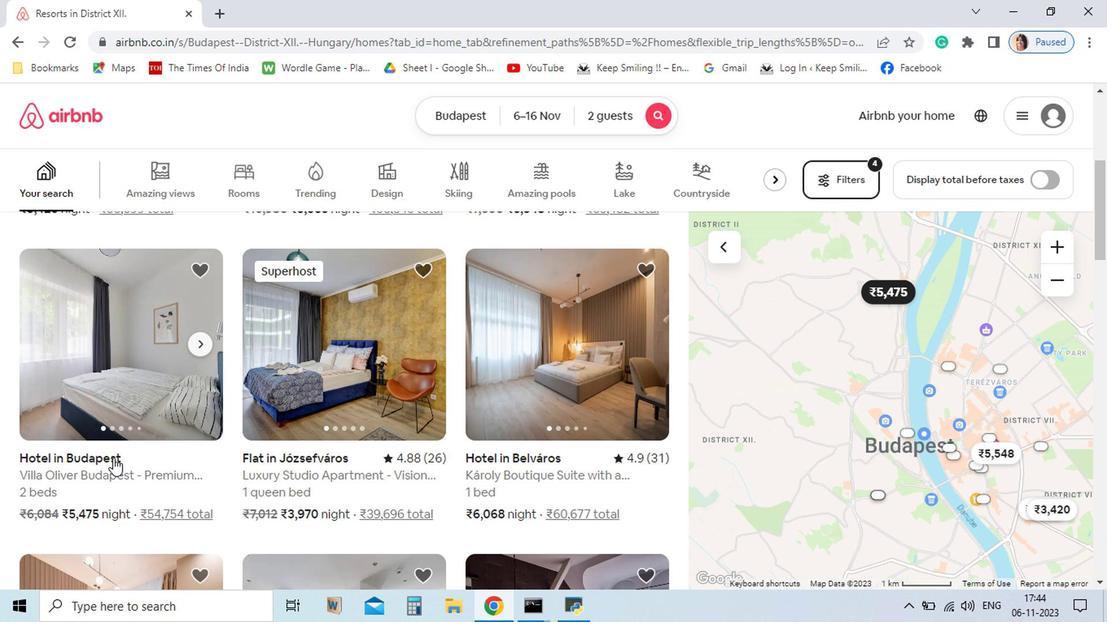 
Action: Mouse moved to (260, 551)
Screenshot: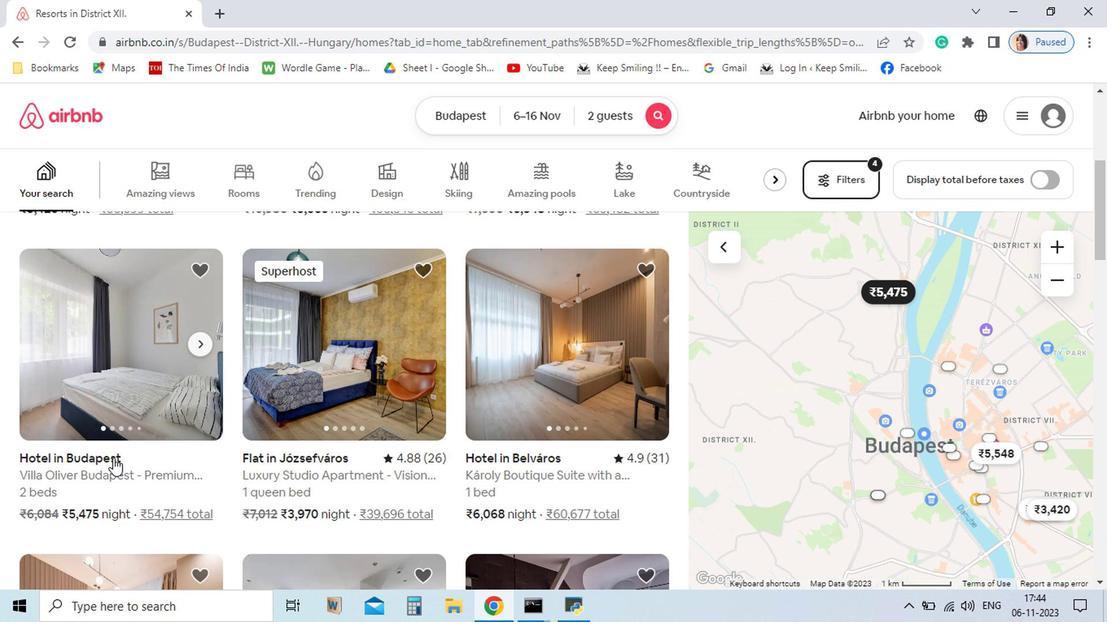 
Action: Mouse scrolled (260, 550) with delta (0, 0)
Screenshot: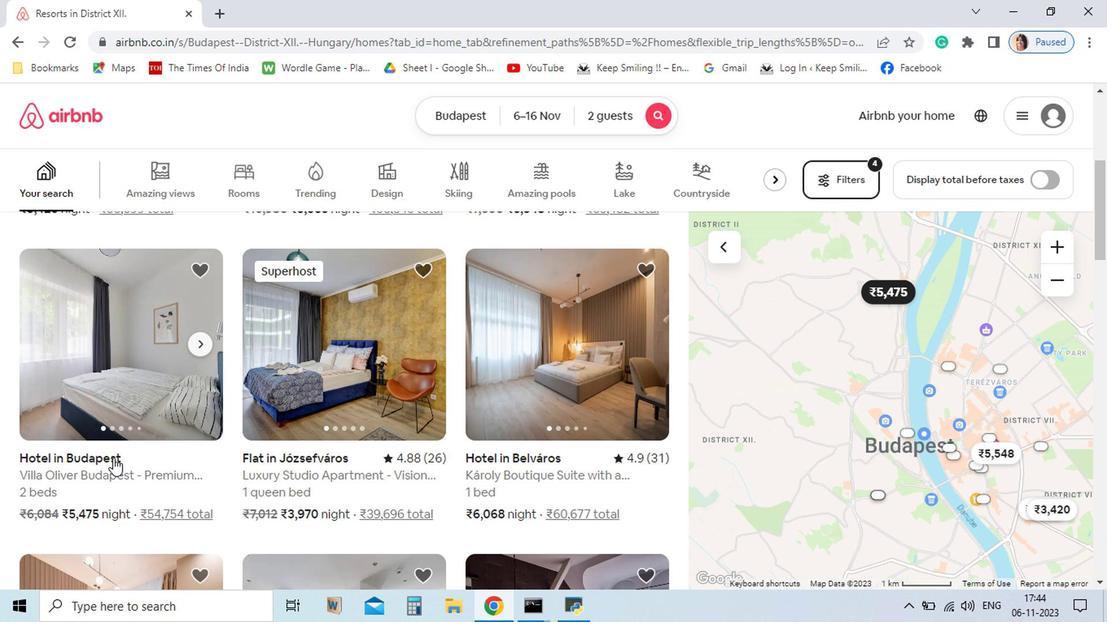 
Action: Mouse moved to (239, 486)
Screenshot: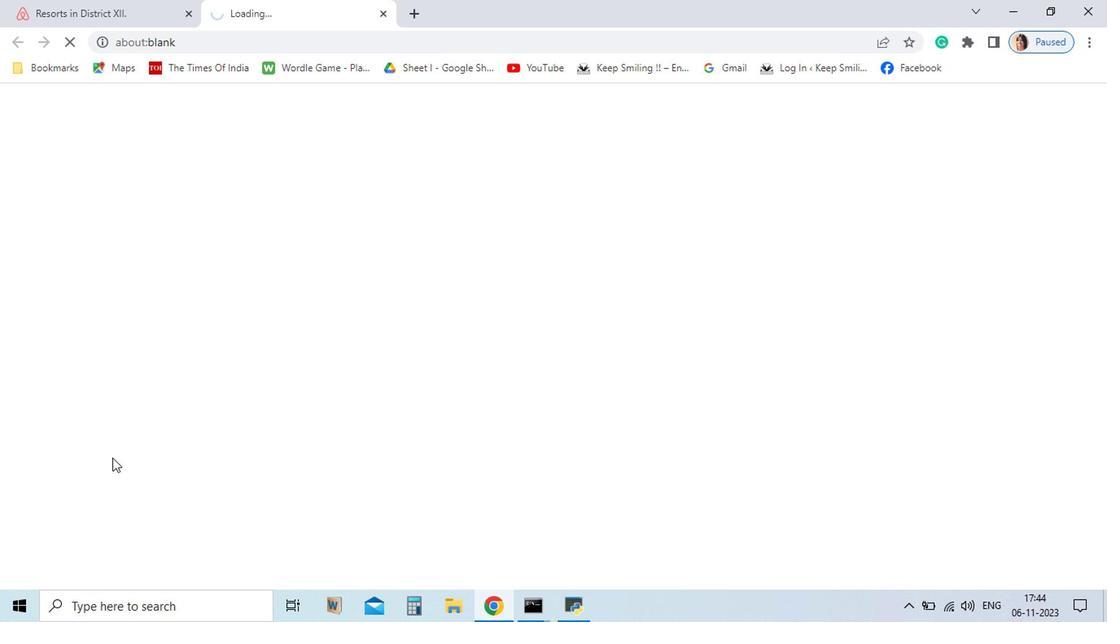 
Action: Mouse pressed left at (239, 486)
Screenshot: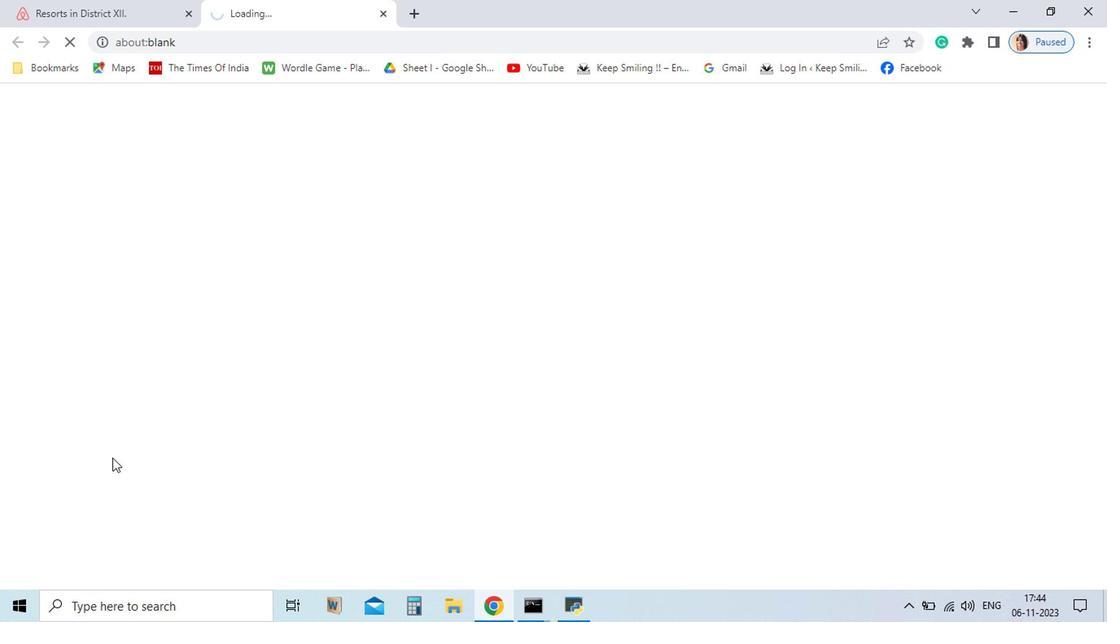 
Action: Mouse moved to (846, 486)
Screenshot: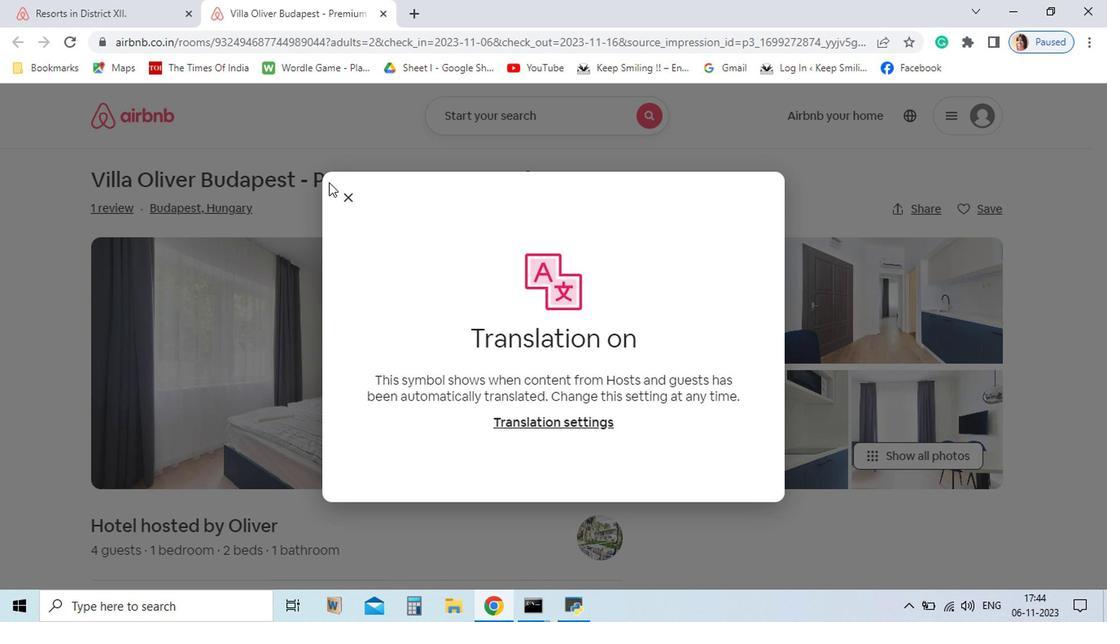 
Action: Mouse pressed left at (846, 486)
Screenshot: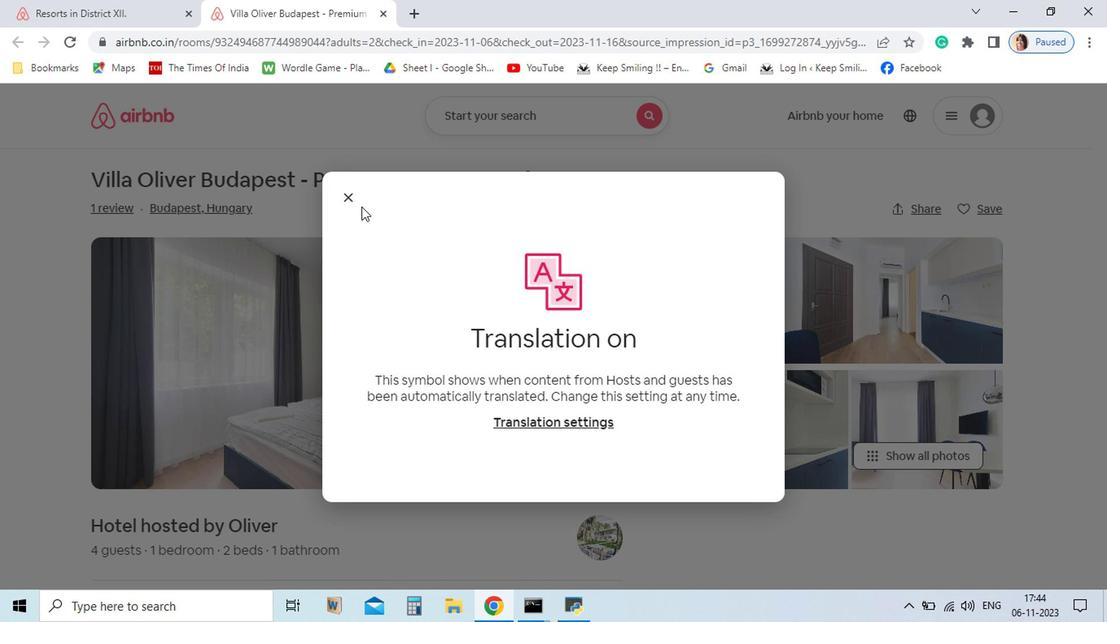 
Action: Mouse moved to (406, 301)
Screenshot: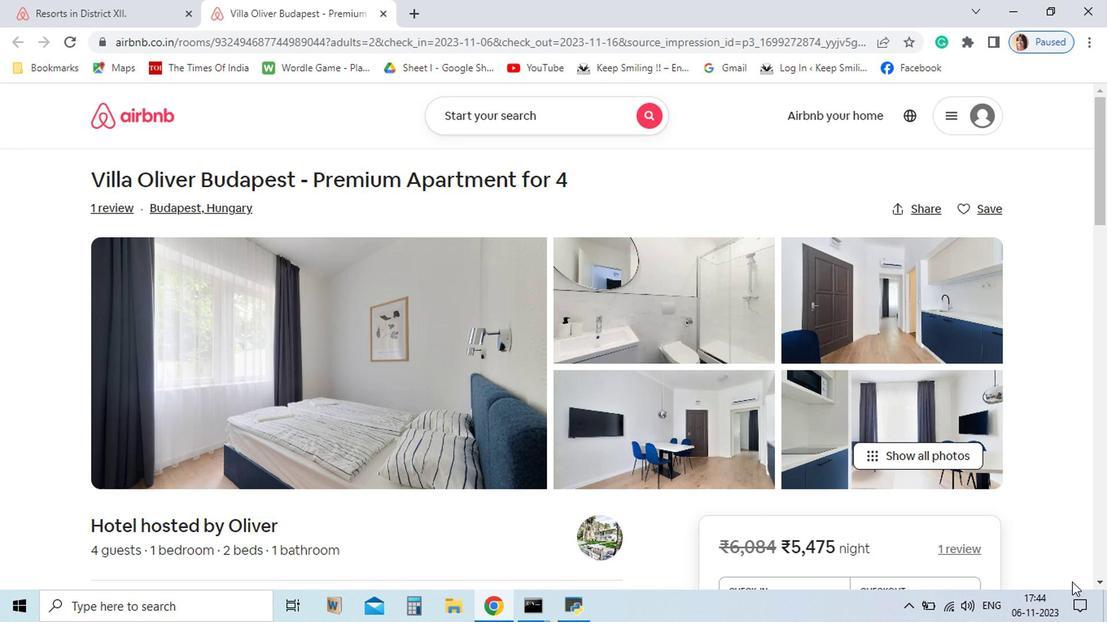 
Action: Mouse pressed left at (406, 301)
Screenshot: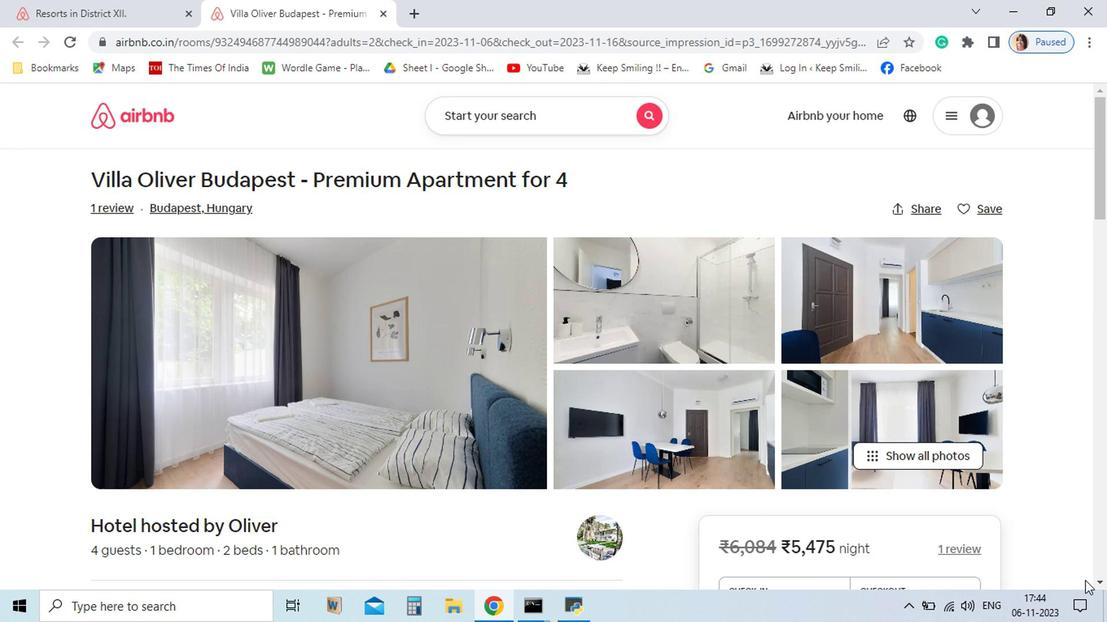 
Action: Mouse moved to (943, 573)
Screenshot: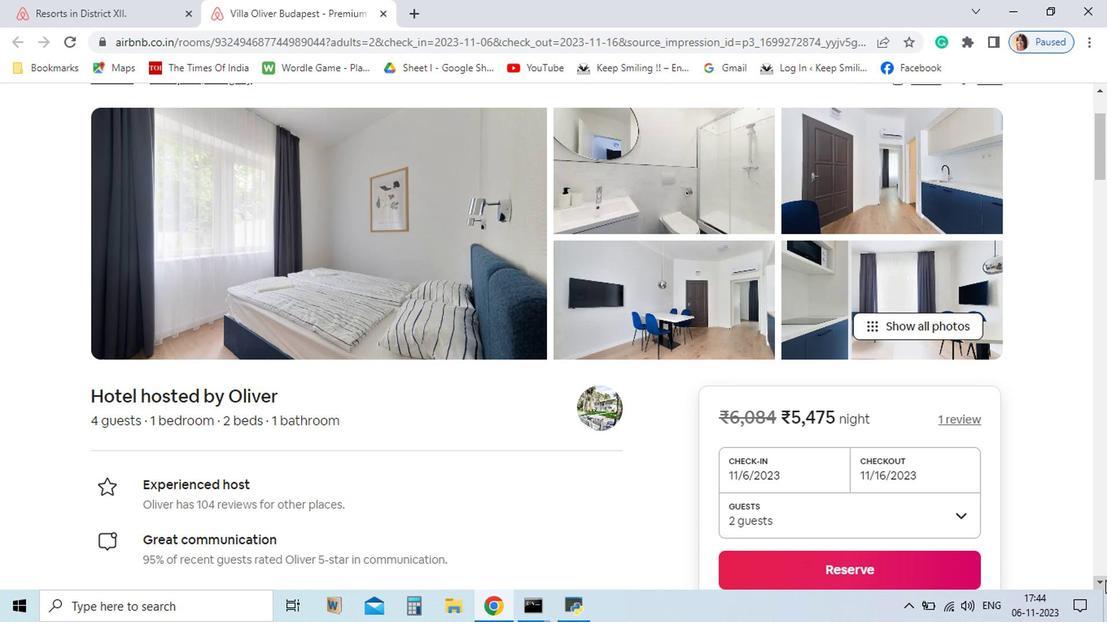 
Action: Mouse pressed left at (943, 573)
Screenshot: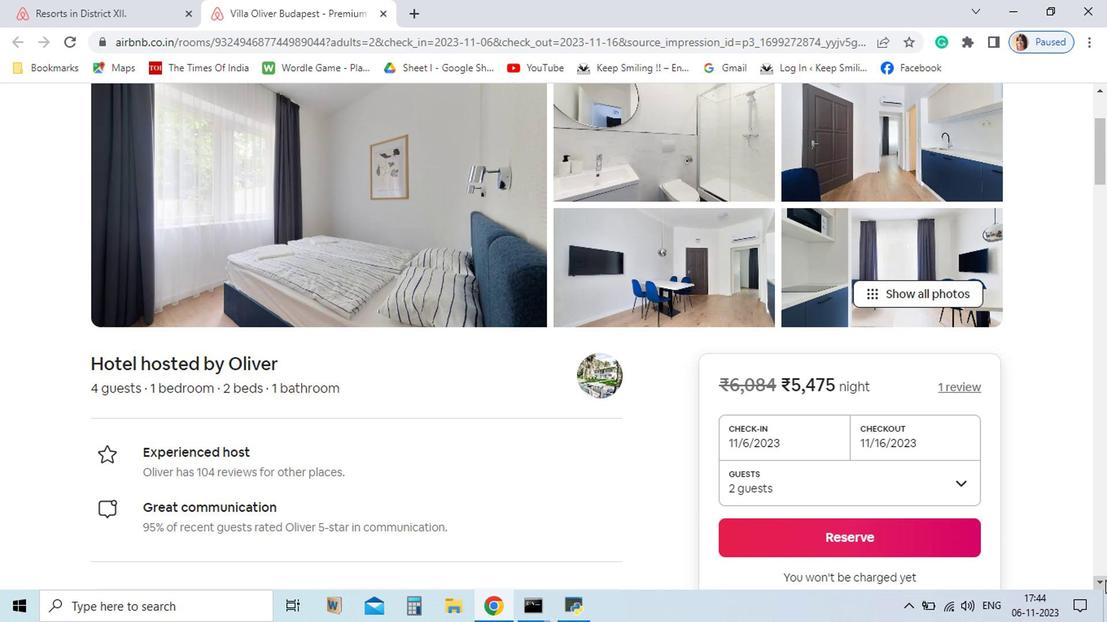 
Action: Mouse pressed left at (943, 573)
Screenshot: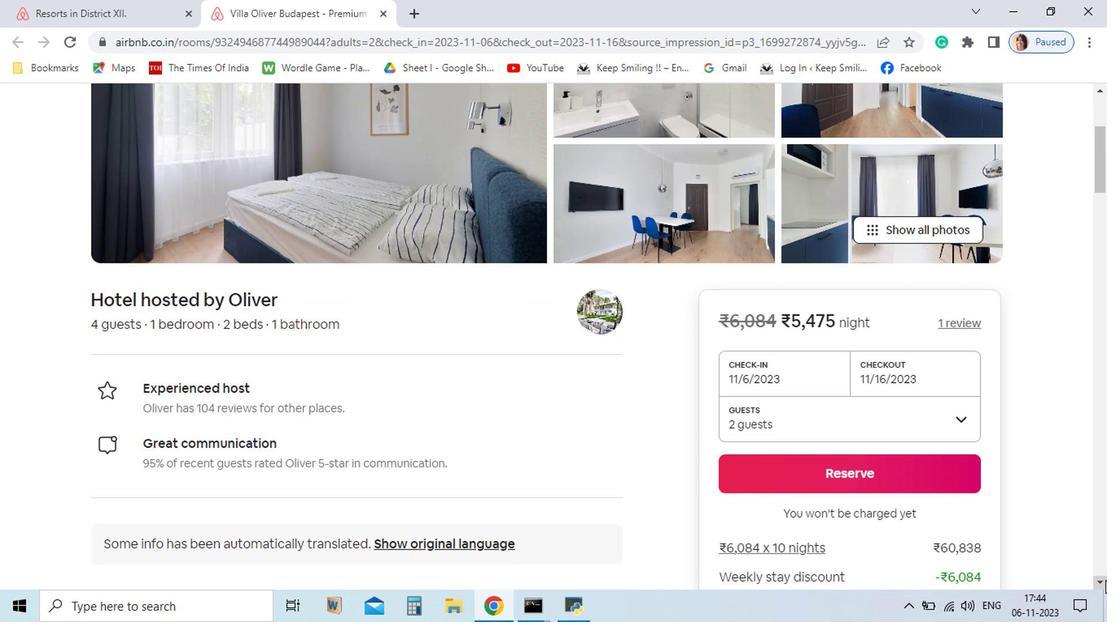 
Action: Mouse pressed left at (943, 573)
Screenshot: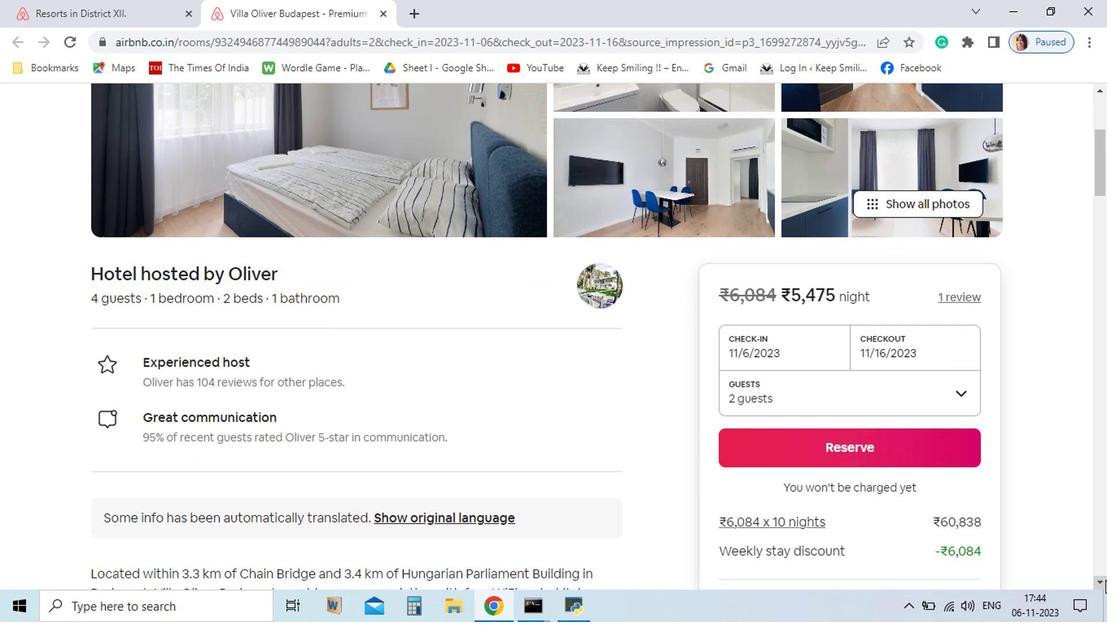 
Action: Mouse pressed left at (943, 573)
Screenshot: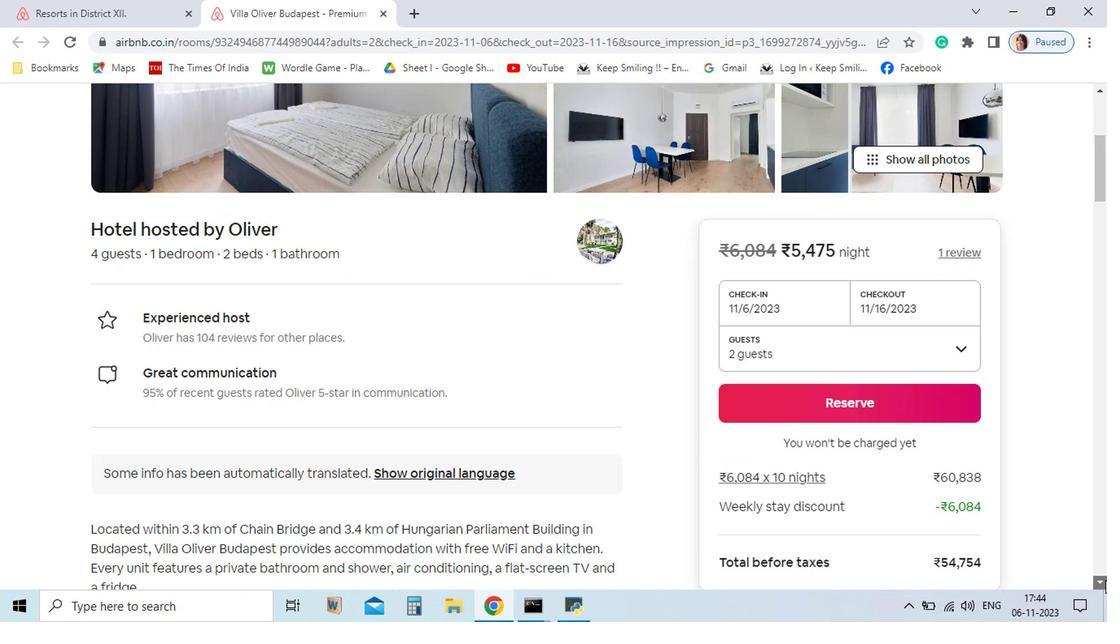 
Action: Mouse pressed left at (943, 573)
Screenshot: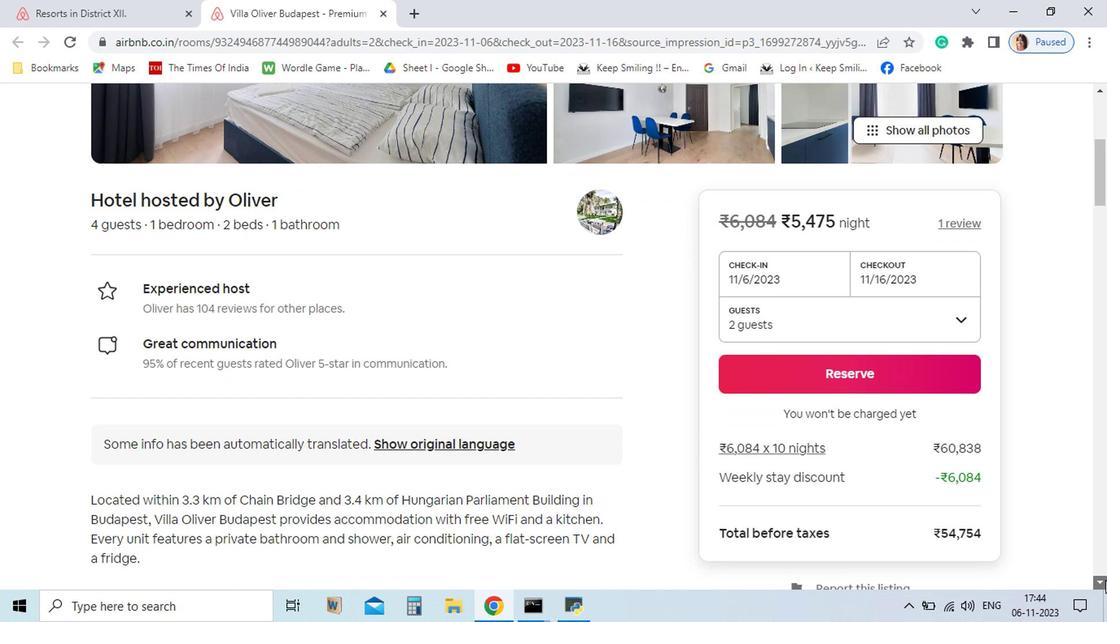 
Action: Mouse pressed left at (943, 573)
Screenshot: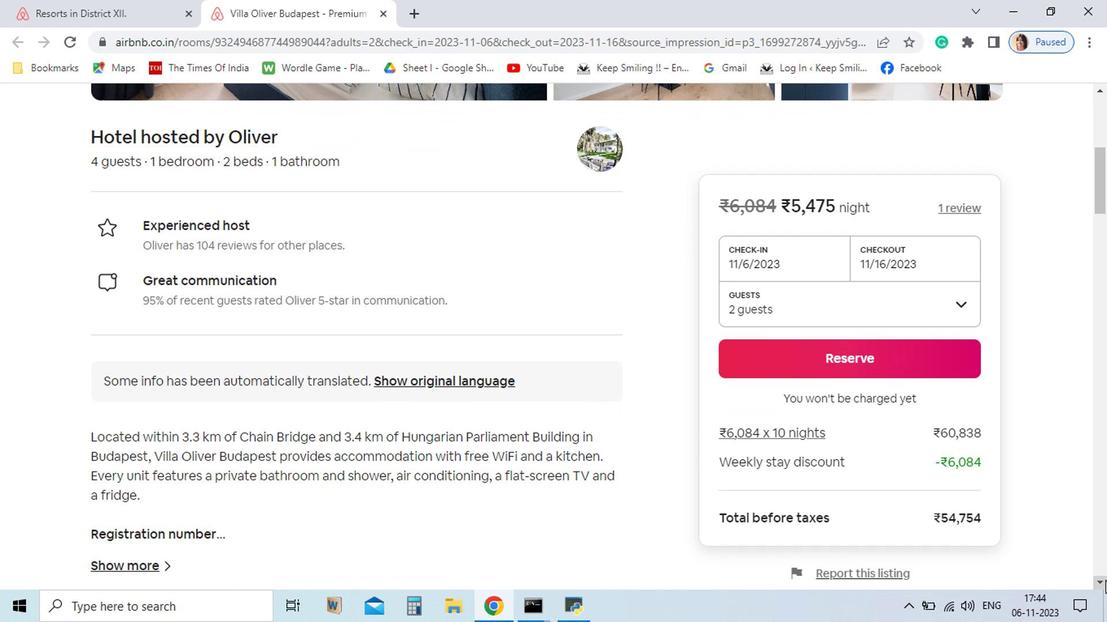 
Action: Mouse pressed left at (943, 573)
Screenshot: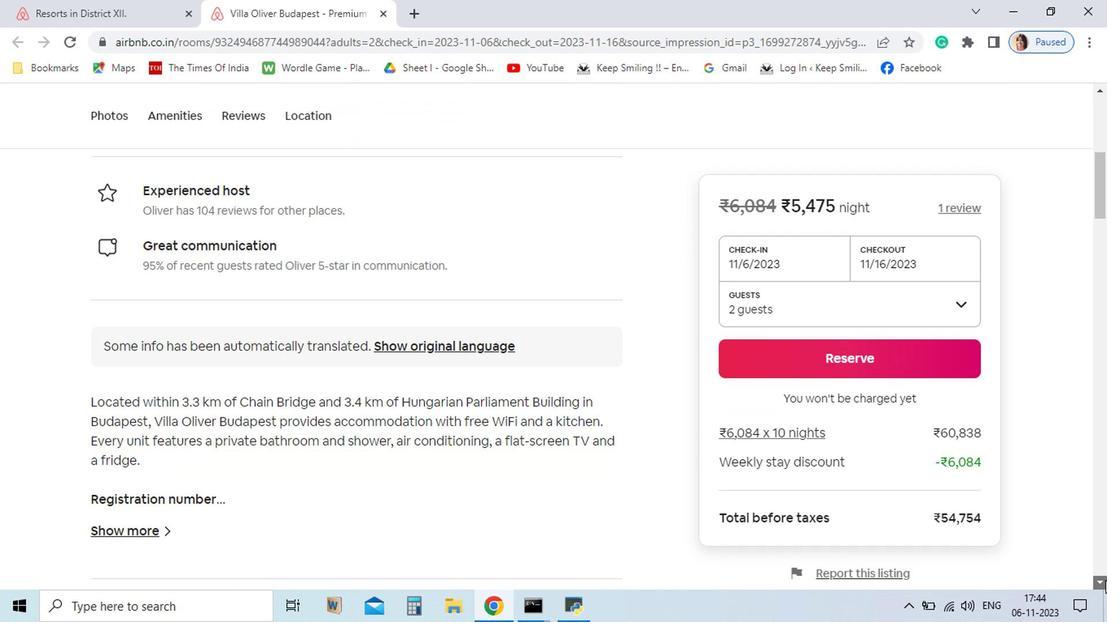
Action: Mouse pressed left at (943, 573)
Screenshot: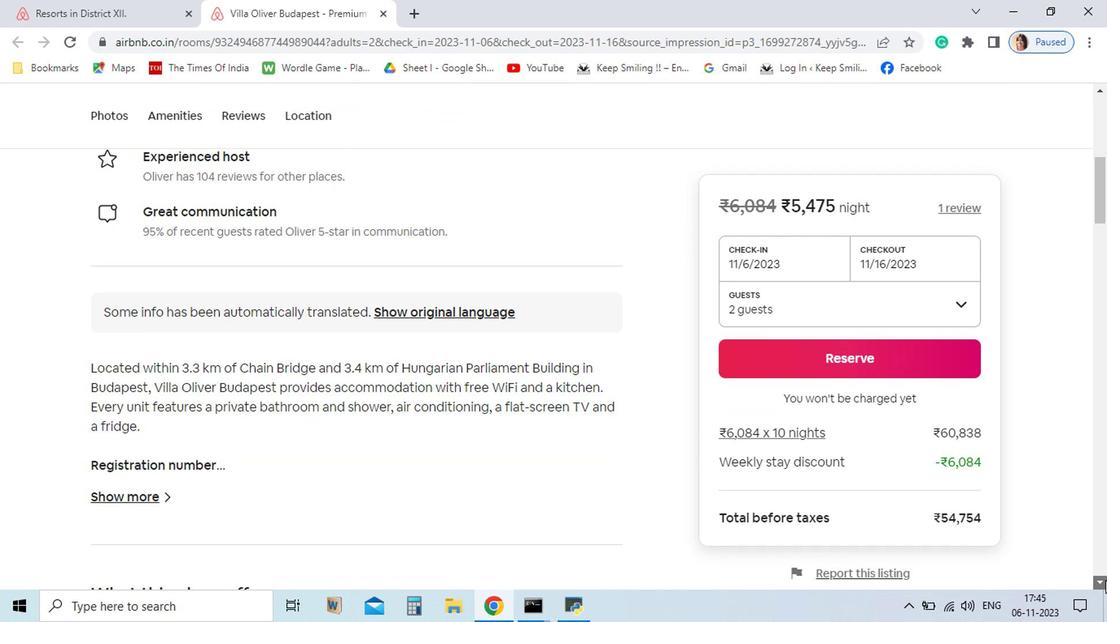 
Action: Mouse pressed left at (943, 573)
Screenshot: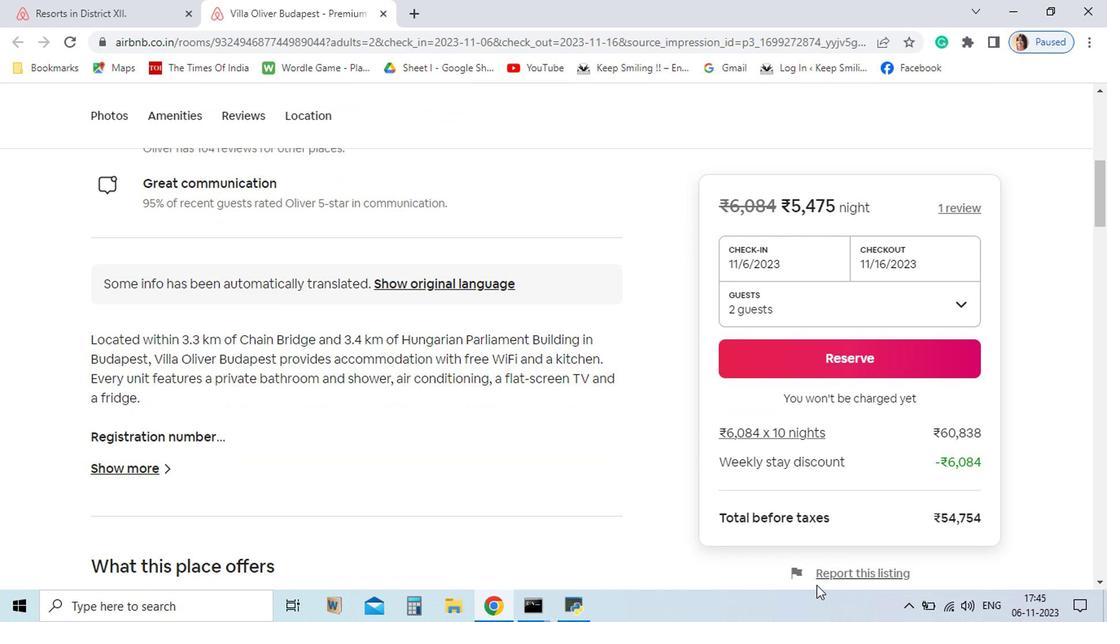 
Action: Mouse pressed left at (943, 573)
Screenshot: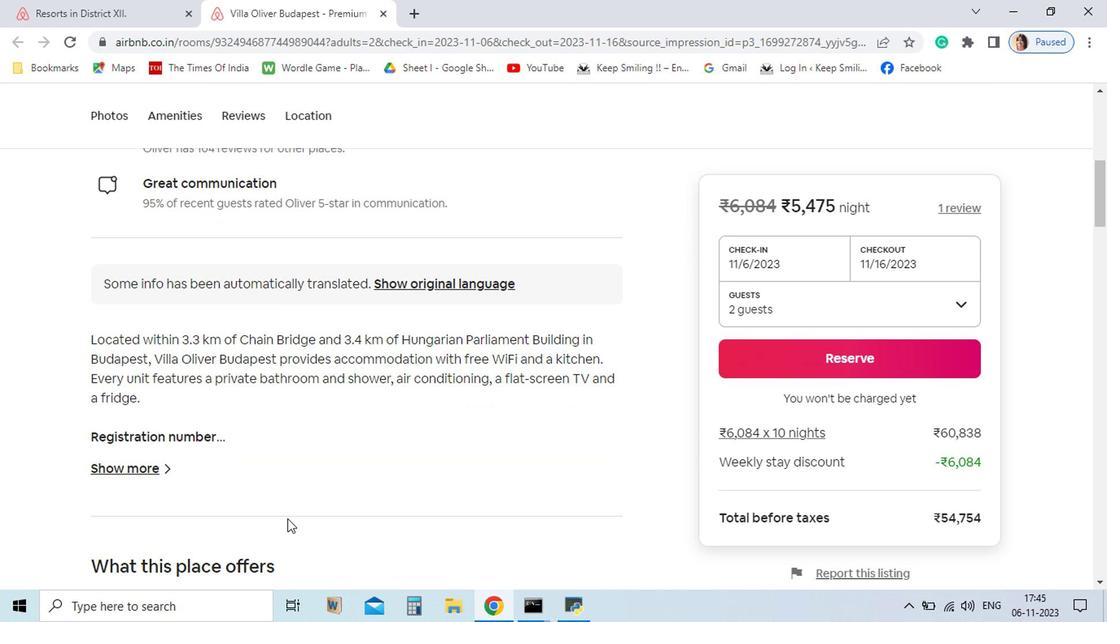 
Action: Mouse pressed left at (943, 573)
Screenshot: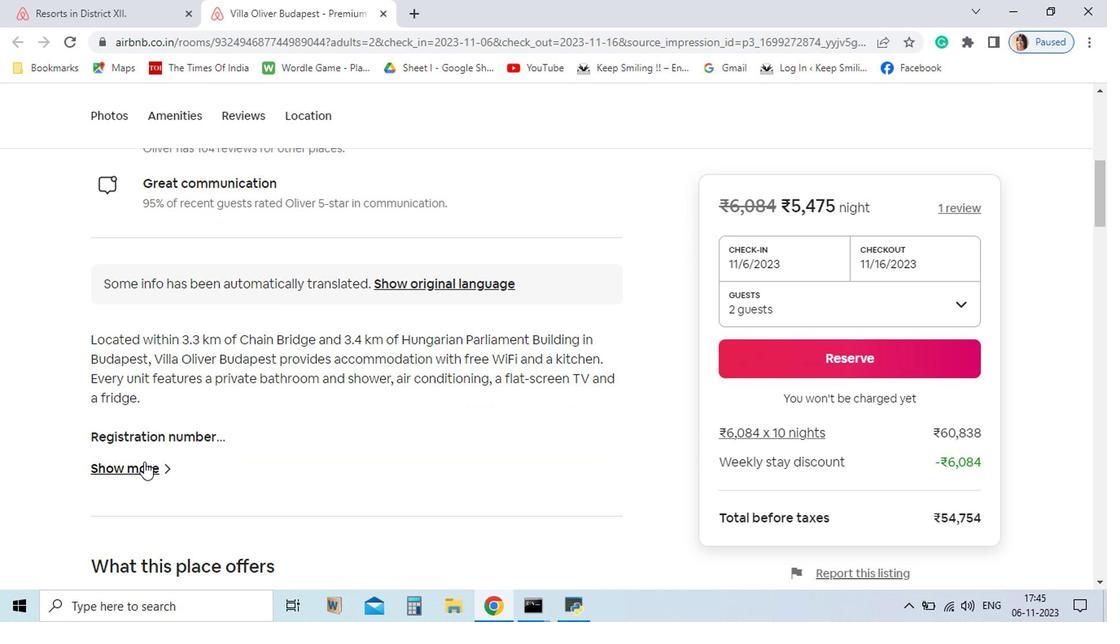 
Action: Mouse pressed left at (943, 573)
Screenshot: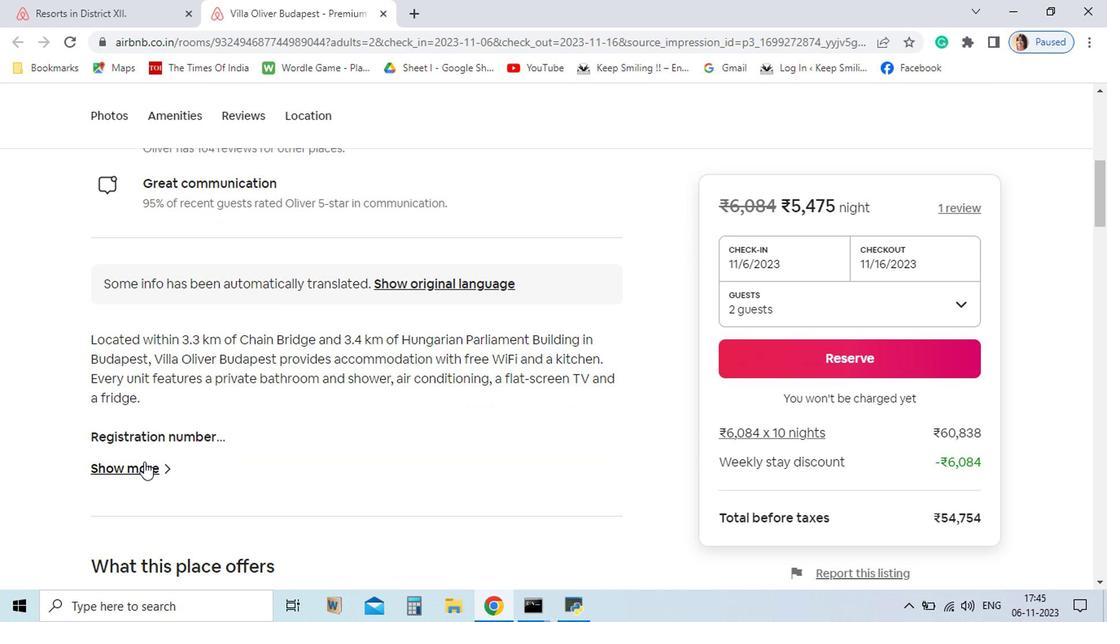 
Action: Mouse pressed left at (943, 573)
Screenshot: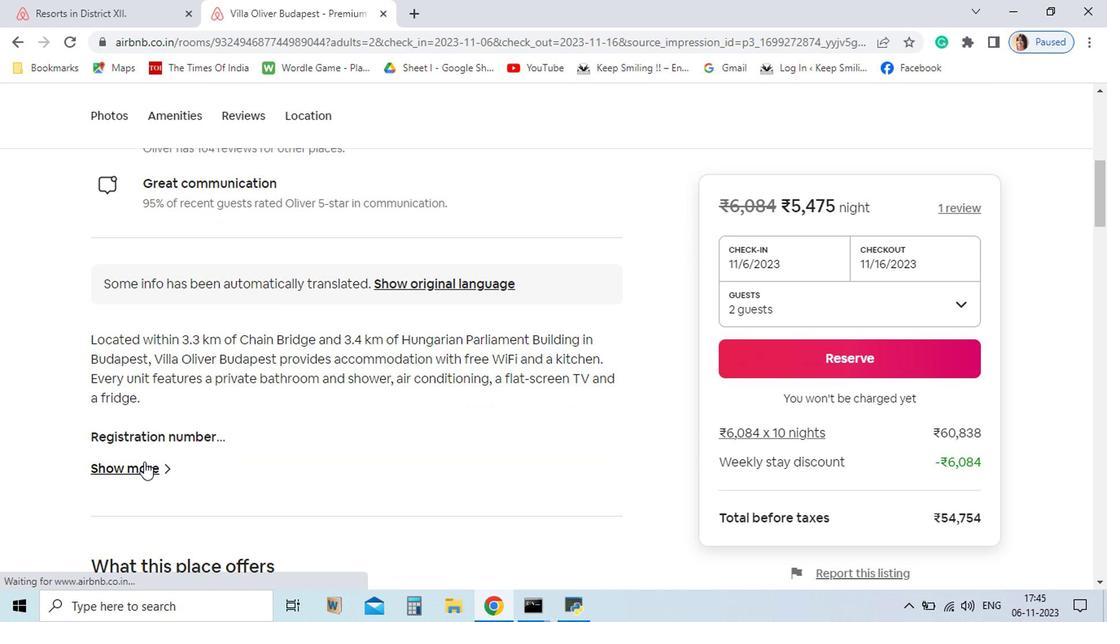
Action: Mouse pressed left at (943, 573)
Screenshot: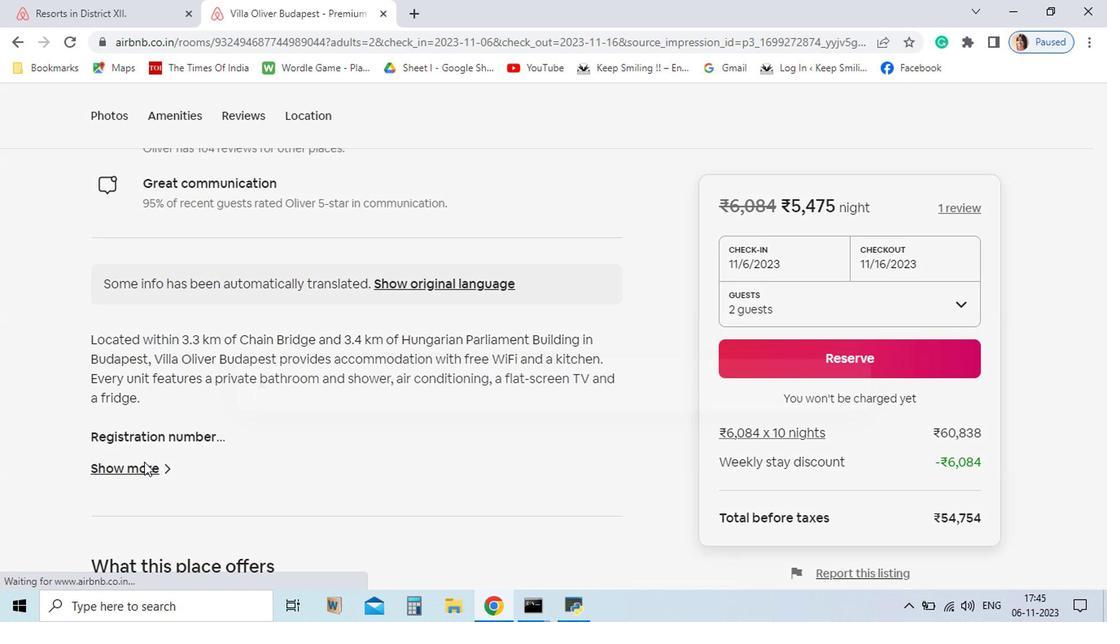 
Action: Mouse pressed left at (943, 573)
Screenshot: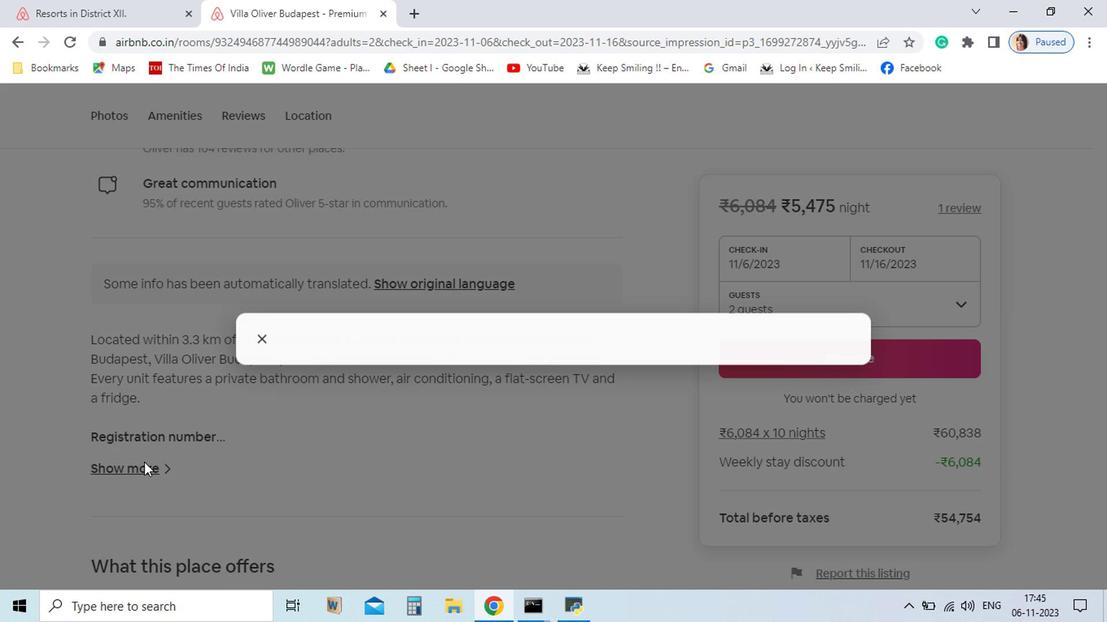 
Action: Mouse moved to (262, 489)
Screenshot: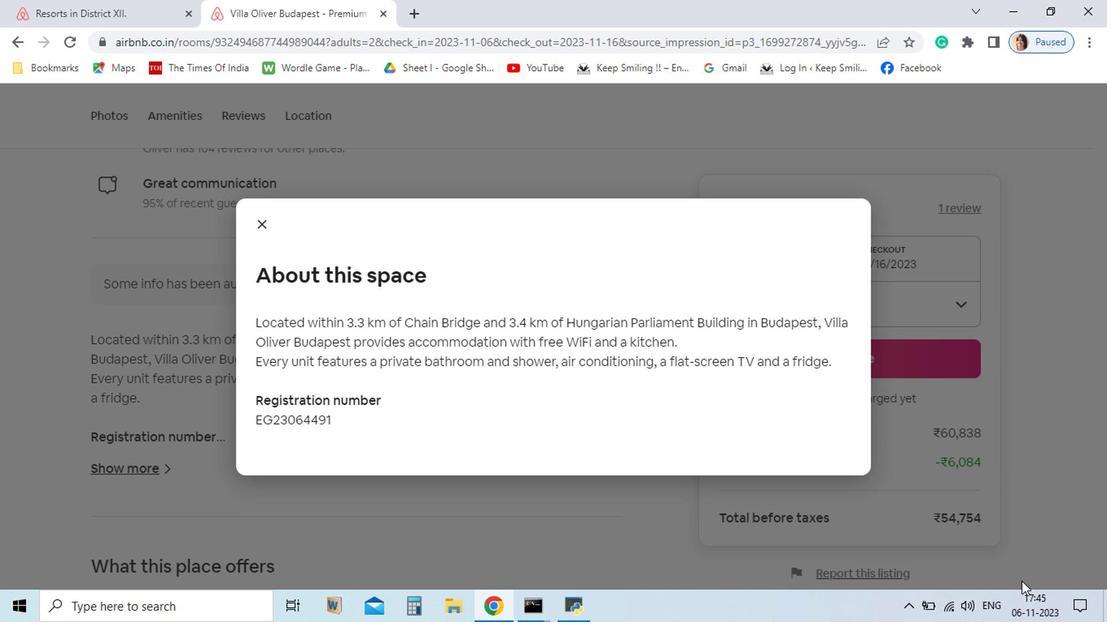
Action: Mouse pressed left at (262, 489)
Screenshot: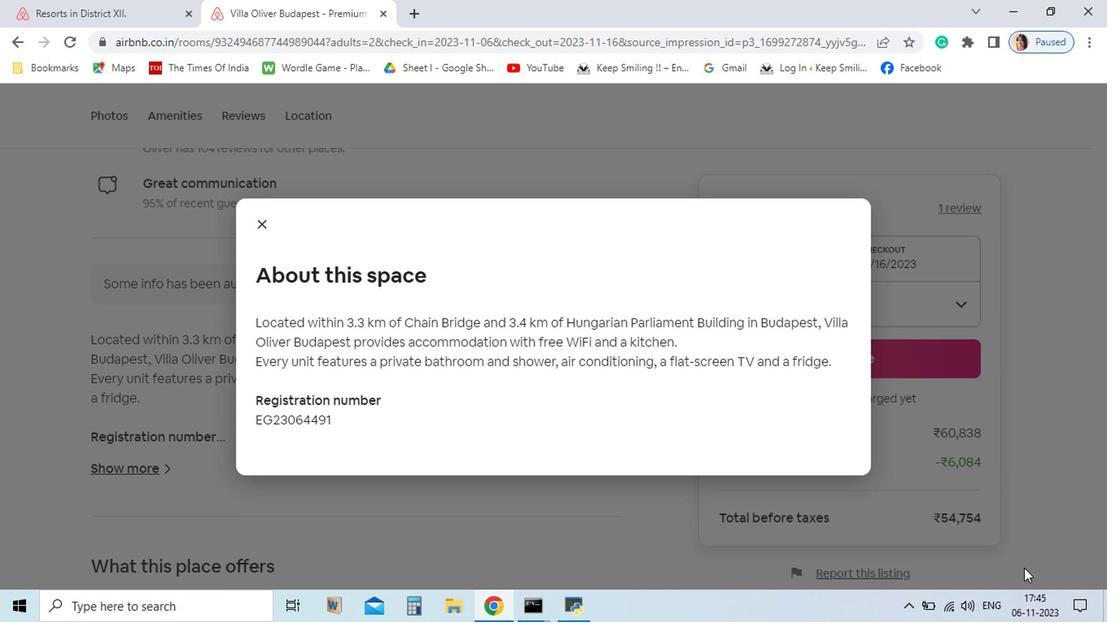 
Action: Mouse moved to (342, 320)
Screenshot: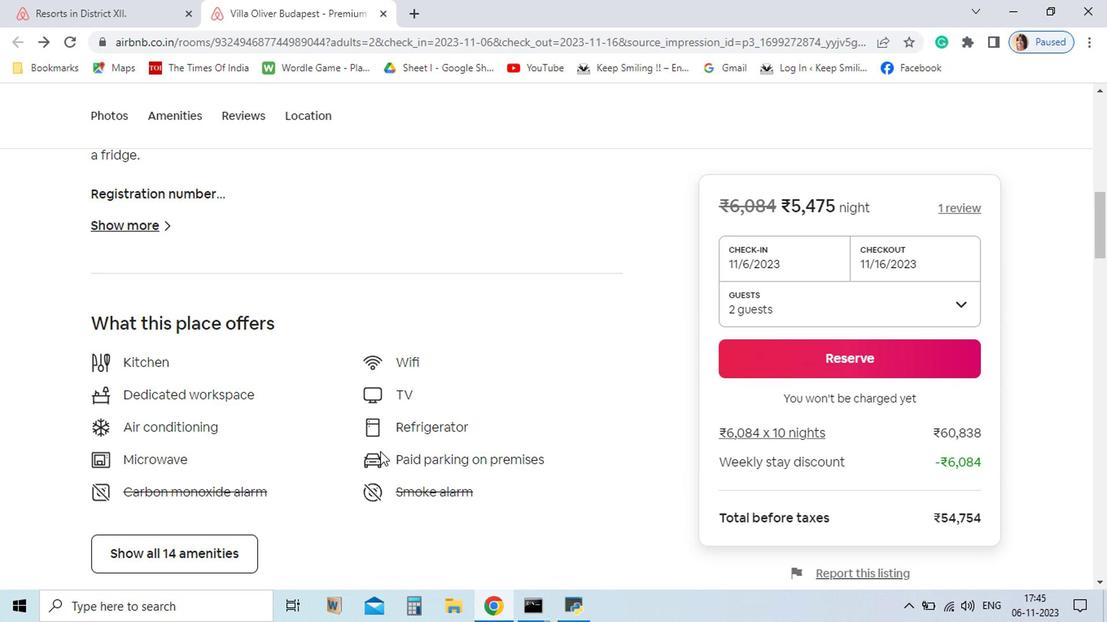 
Action: Mouse pressed left at (342, 320)
Screenshot: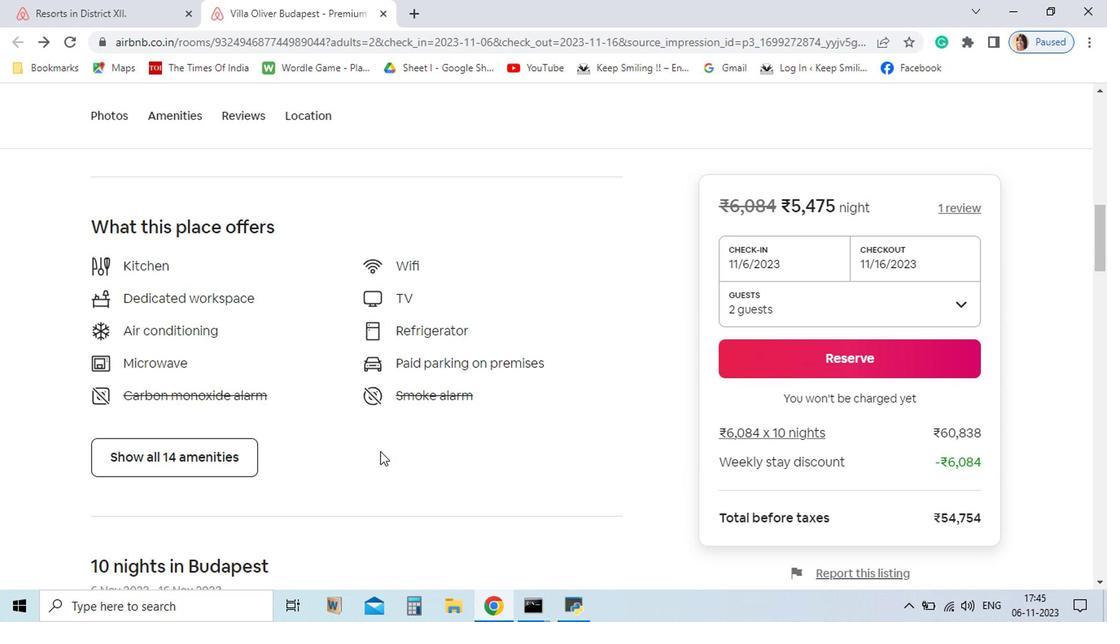 
Action: Mouse moved to (426, 478)
Screenshot: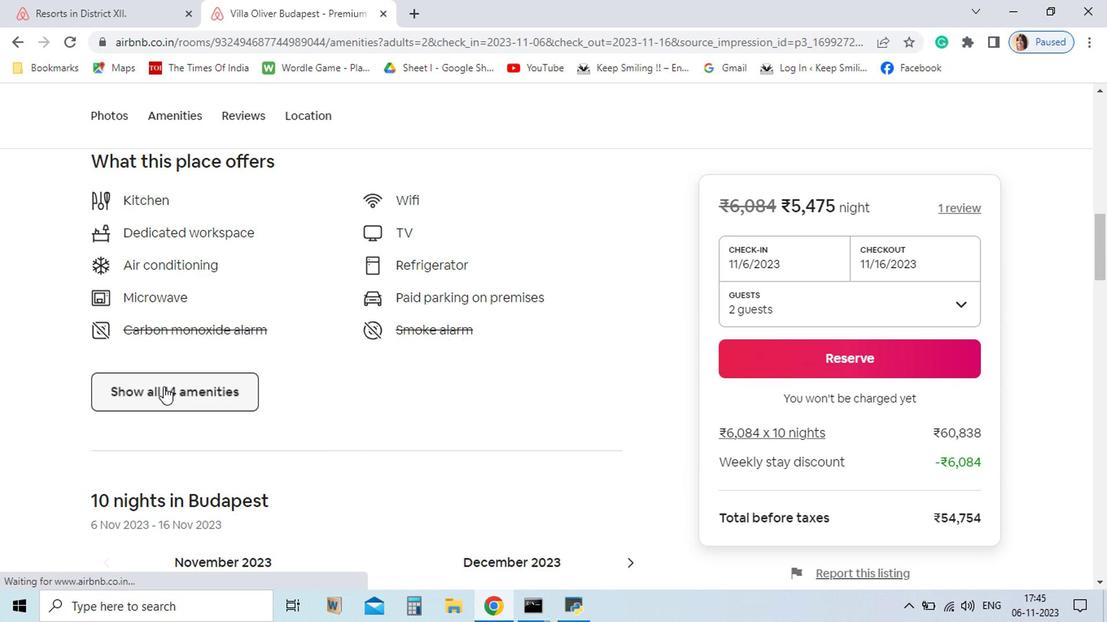 
Action: Mouse scrolled (426, 477) with delta (0, 0)
Screenshot: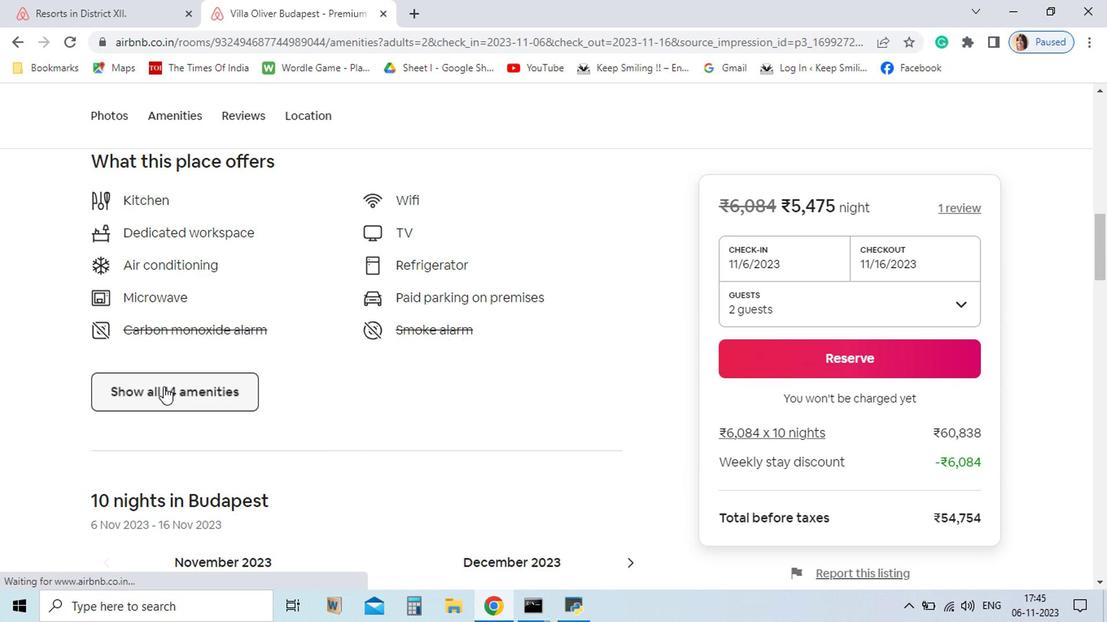 
Action: Mouse moved to (428, 481)
Screenshot: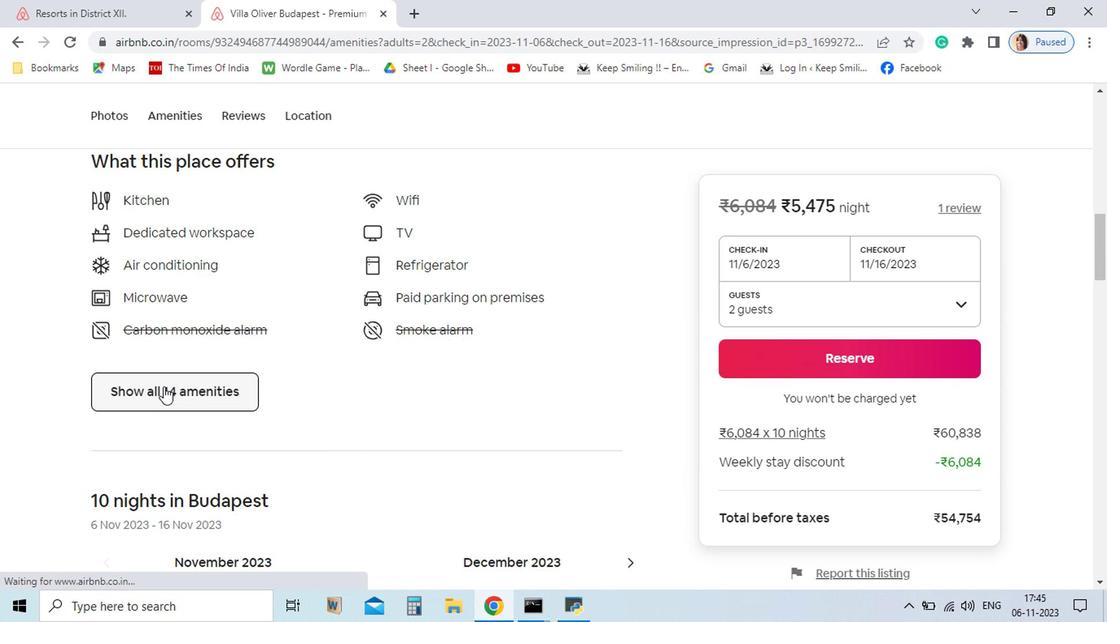 
Action: Mouse scrolled (428, 480) with delta (0, 0)
Screenshot: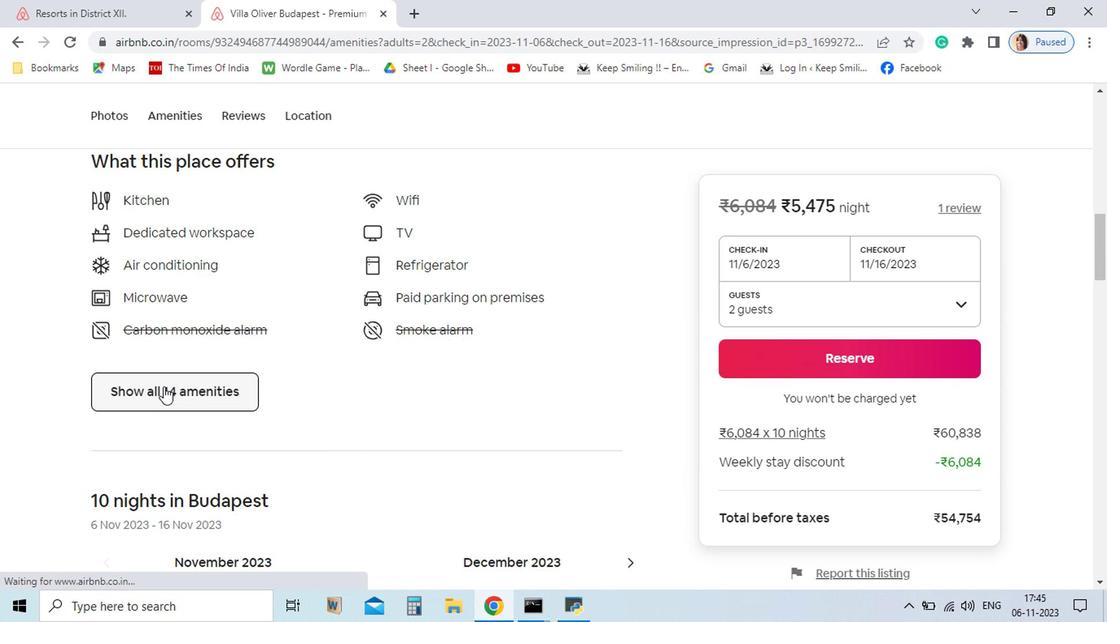 
Action: Mouse scrolled (428, 480) with delta (0, 0)
Screenshot: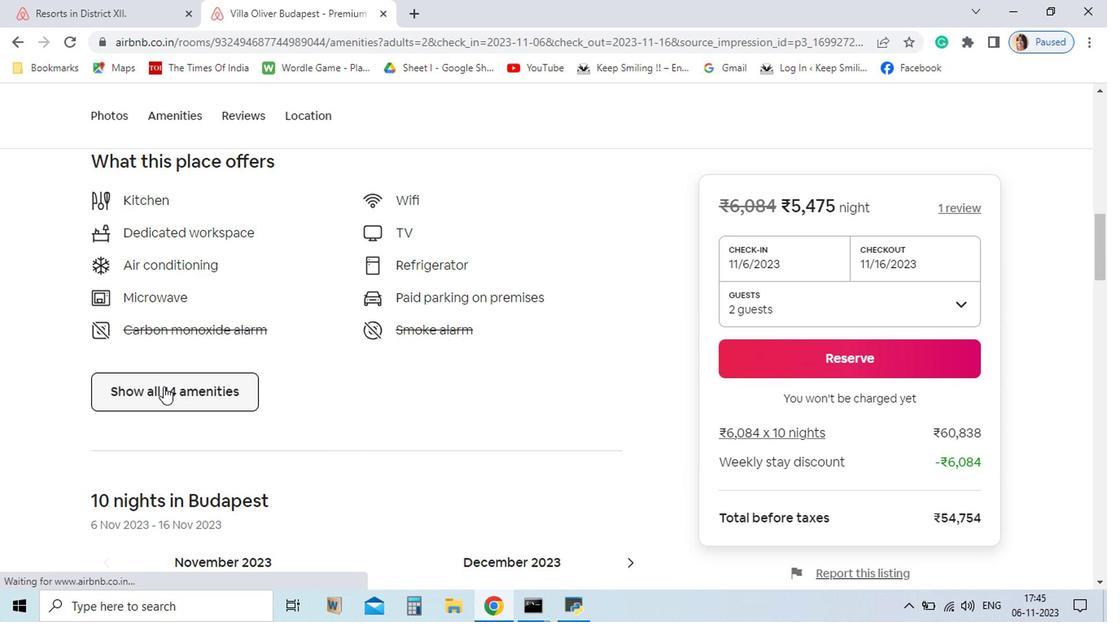 
Action: Mouse moved to (429, 481)
Screenshot: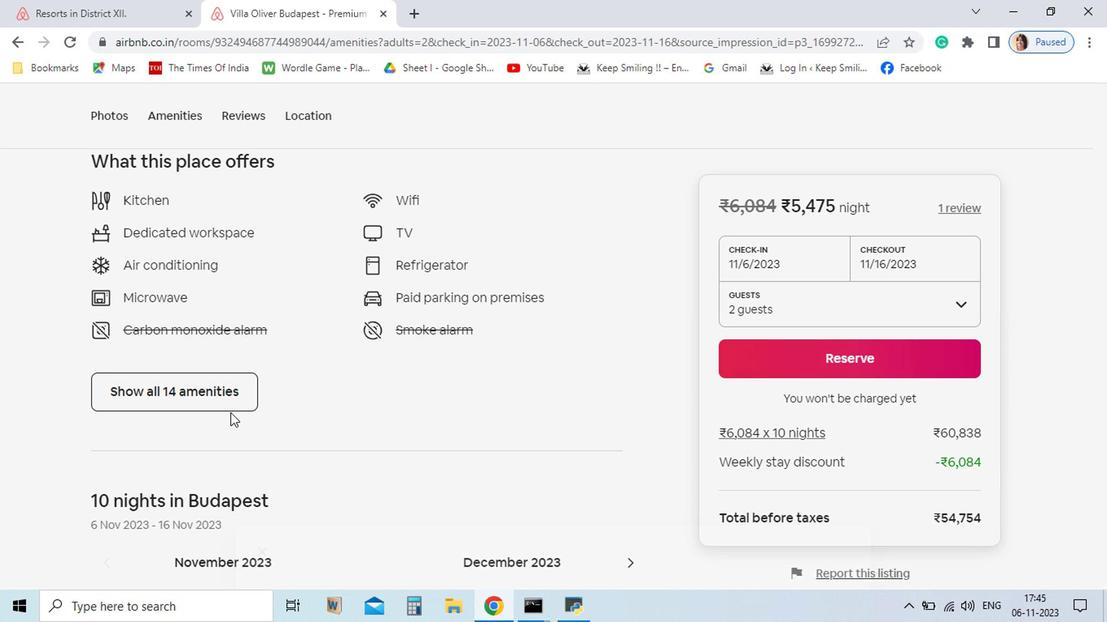 
Action: Mouse scrolled (429, 481) with delta (0, 0)
Screenshot: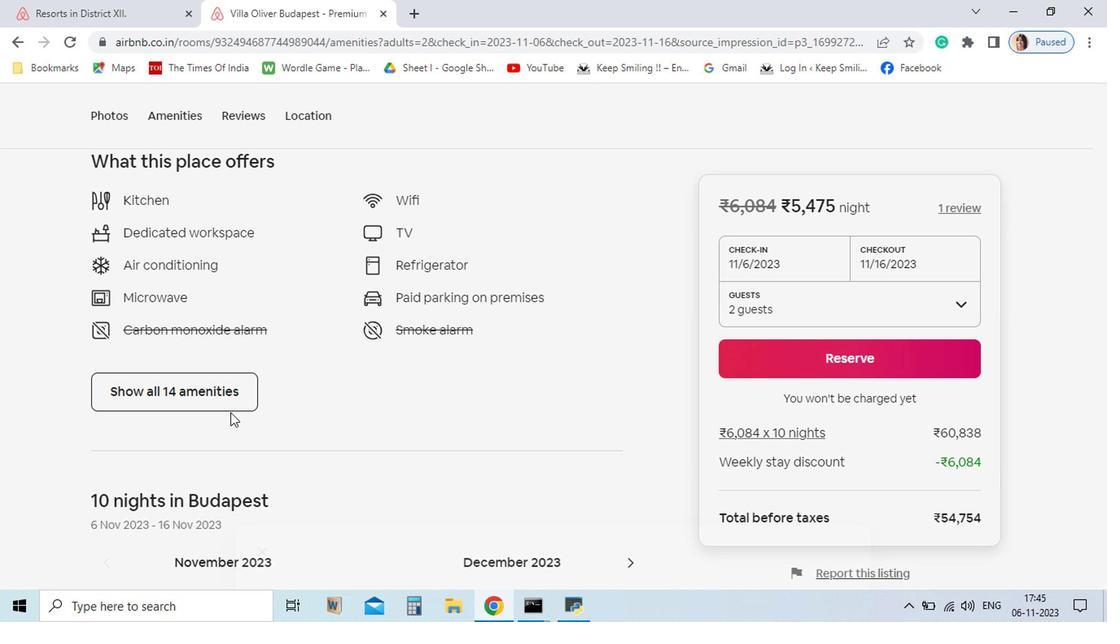 
Action: Mouse scrolled (429, 481) with delta (0, 0)
Screenshot: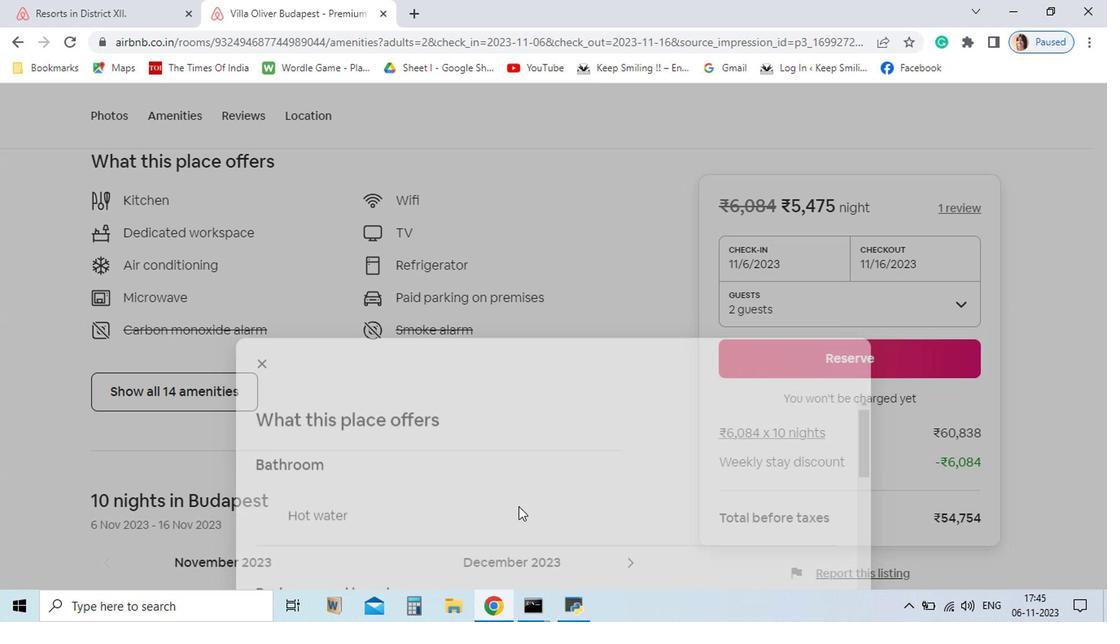 
Action: Mouse moved to (276, 435)
Screenshot: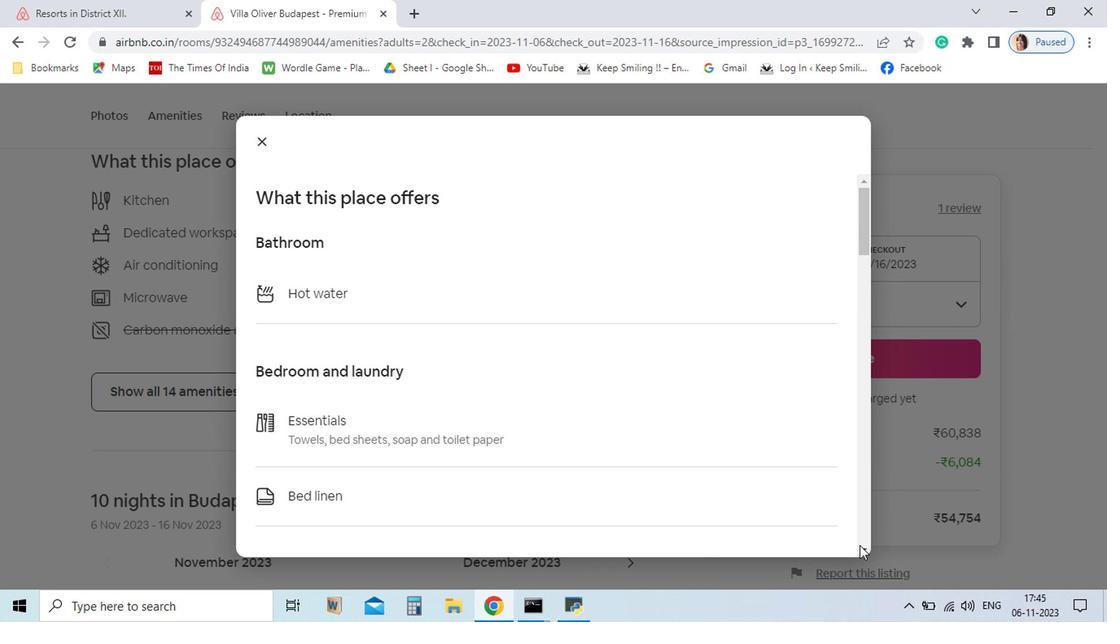 
Action: Mouse pressed left at (276, 435)
Screenshot: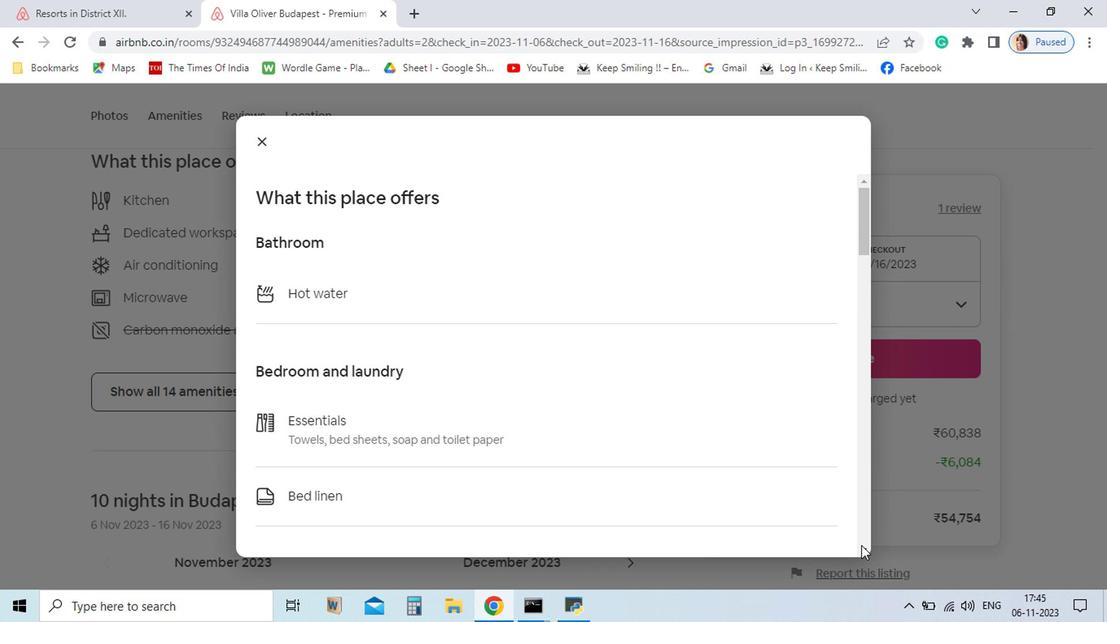 
Action: Mouse moved to (771, 548)
Screenshot: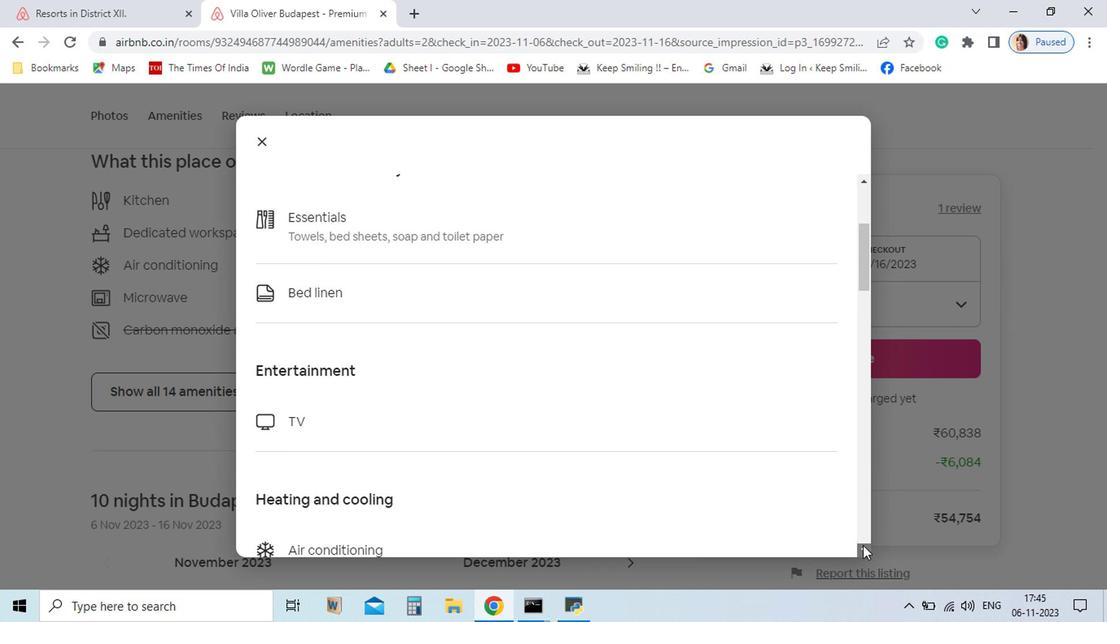 
Action: Mouse pressed left at (771, 548)
Screenshot: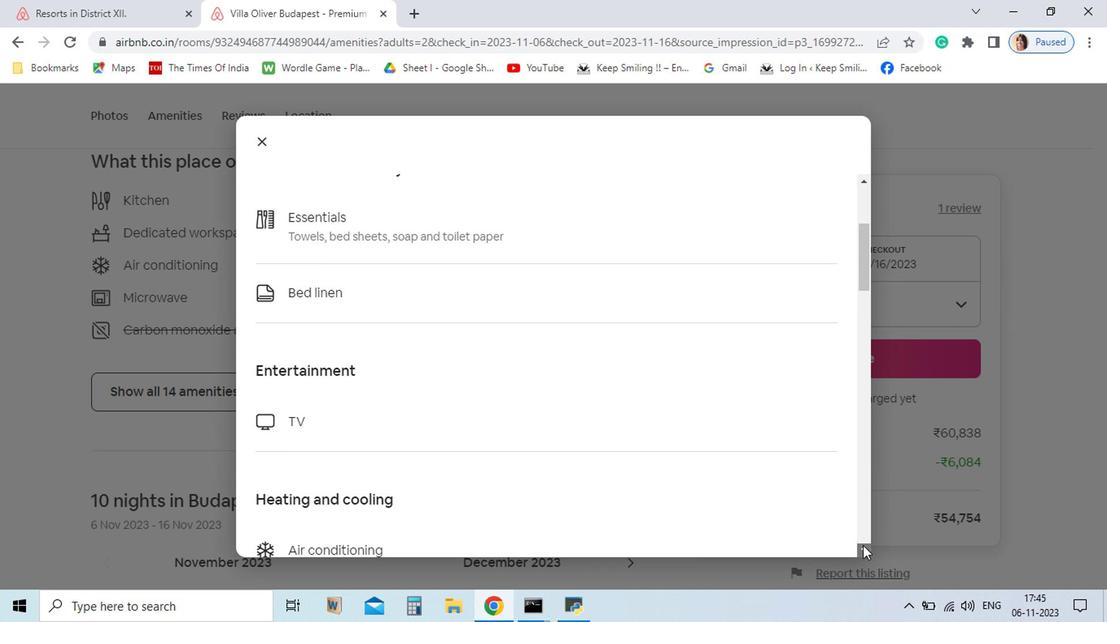 
Action: Mouse pressed left at (771, 548)
Screenshot: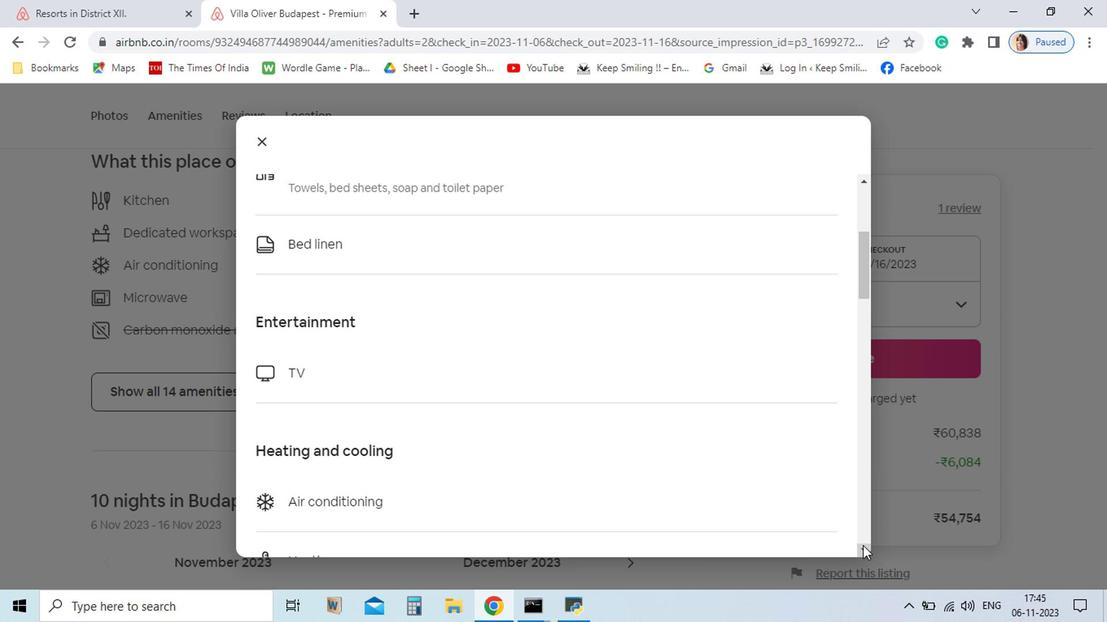 
Action: Mouse pressed left at (771, 548)
Screenshot: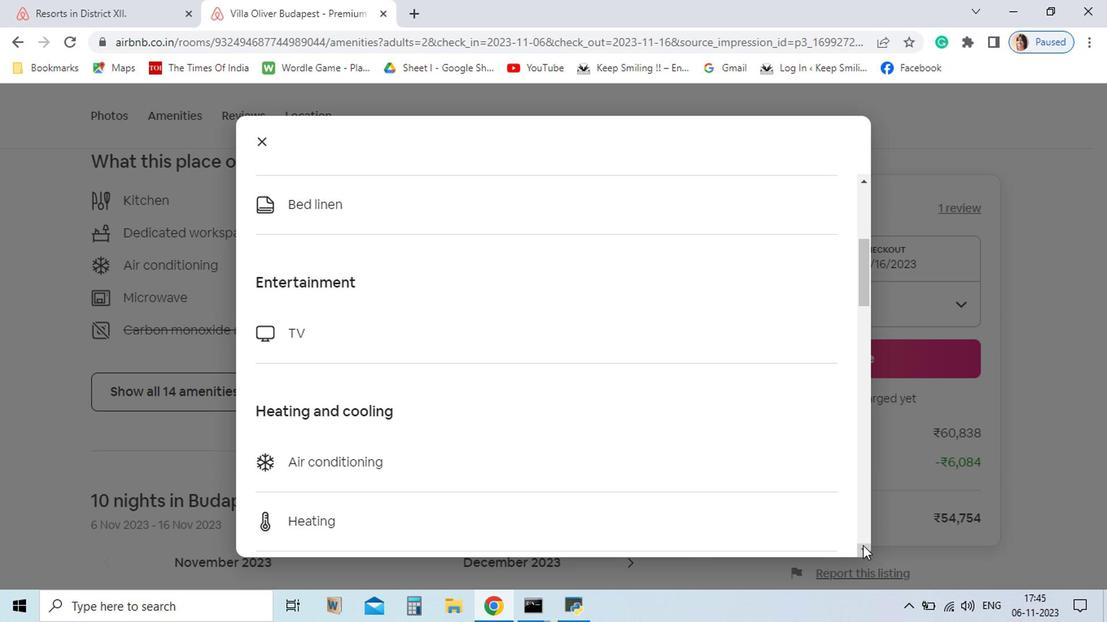 
Action: Mouse pressed left at (771, 548)
Screenshot: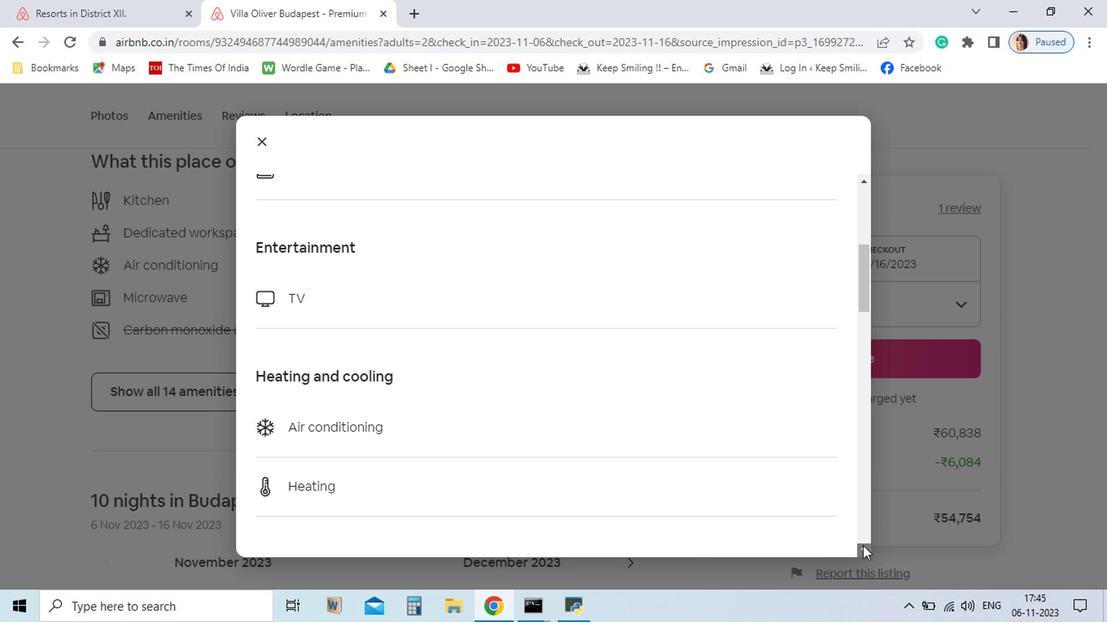 
Action: Mouse pressed left at (771, 548)
Screenshot: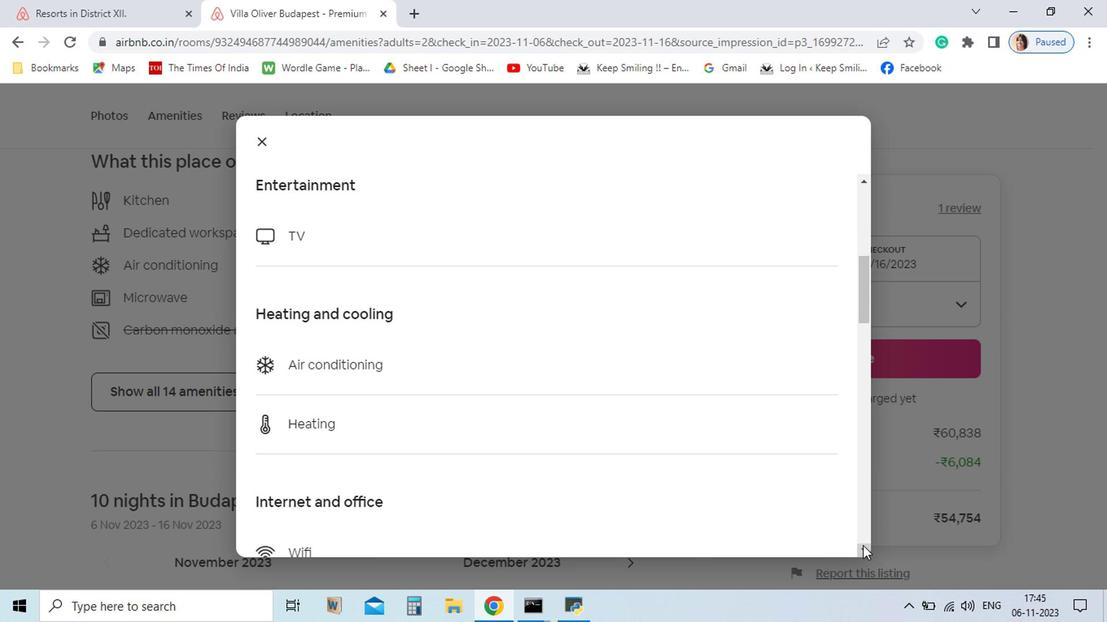 
Action: Mouse pressed left at (771, 548)
Screenshot: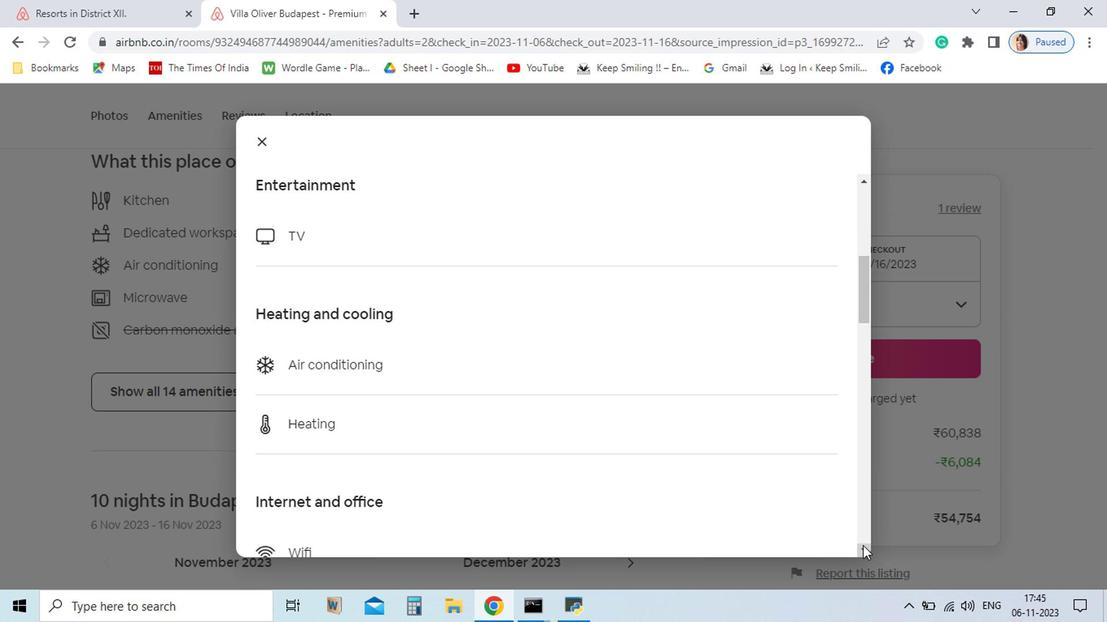 
Action: Mouse pressed left at (771, 548)
Screenshot: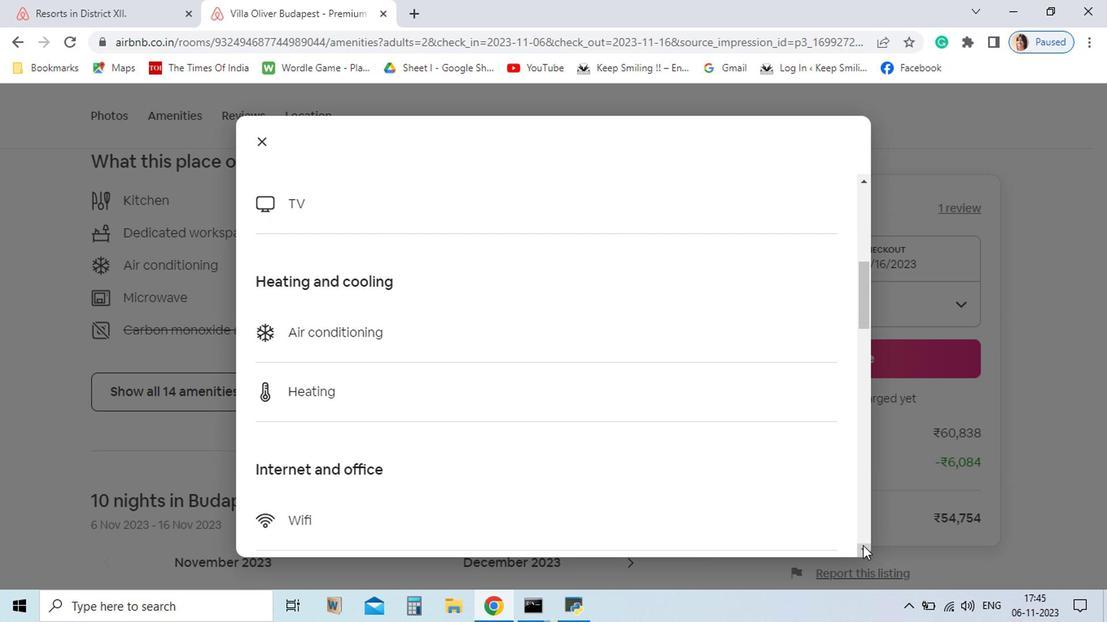 
Action: Mouse pressed left at (771, 548)
Screenshot: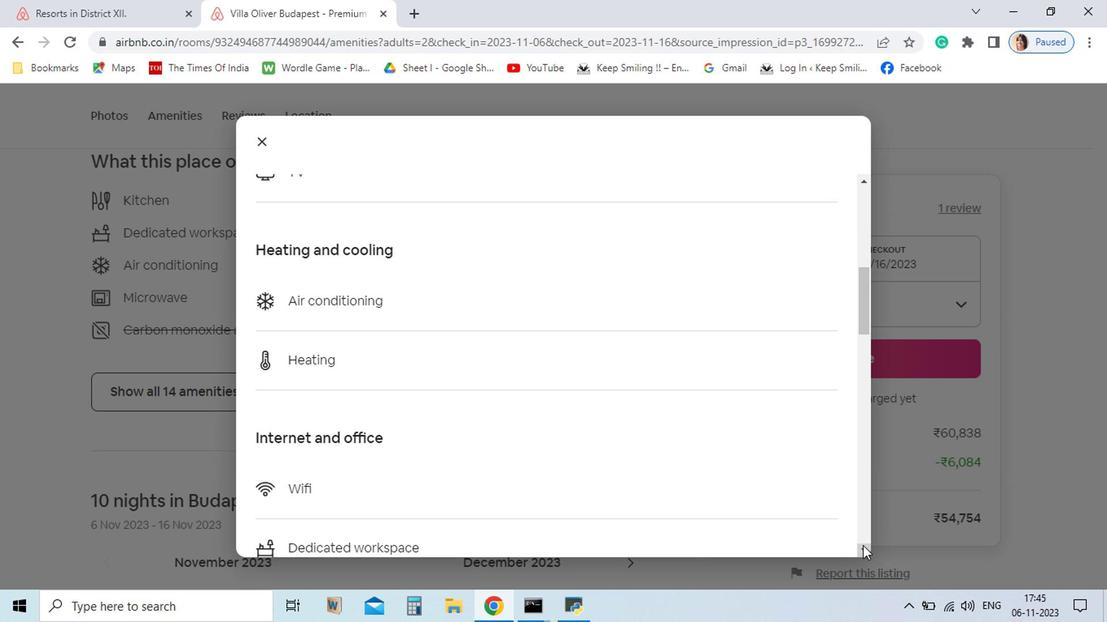 
Action: Mouse pressed left at (771, 548)
Screenshot: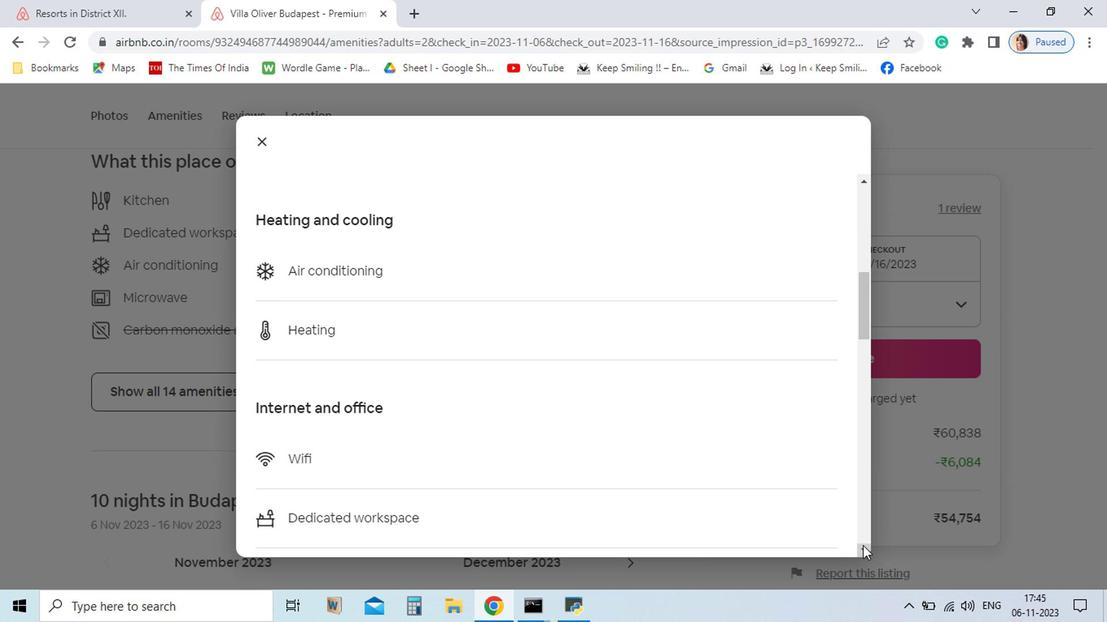 
Action: Mouse pressed left at (771, 548)
Screenshot: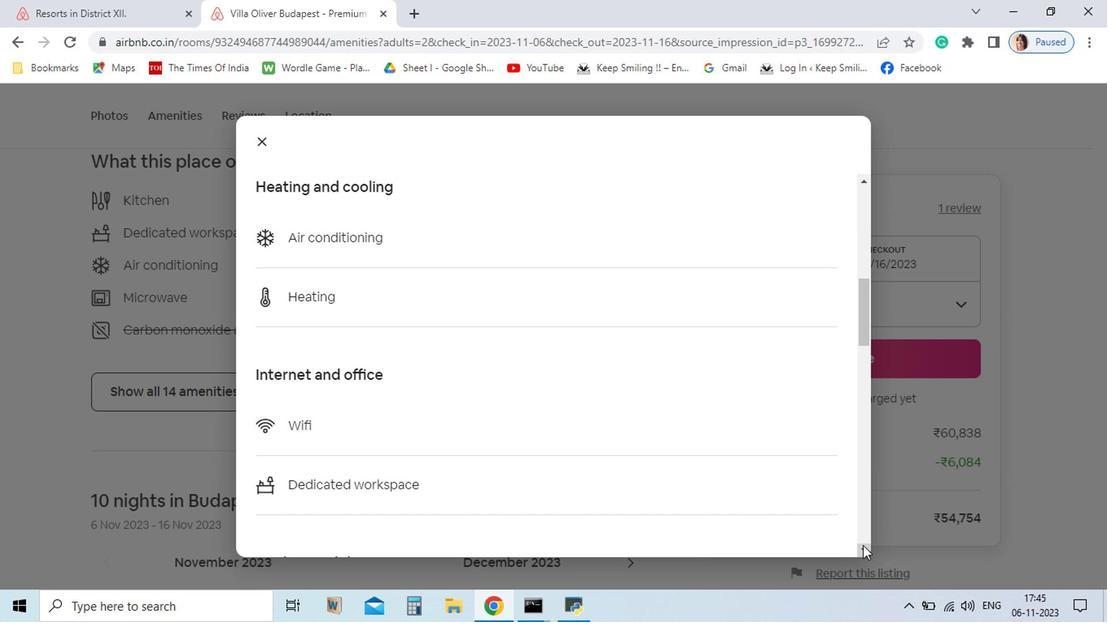 
Action: Mouse pressed left at (771, 548)
Screenshot: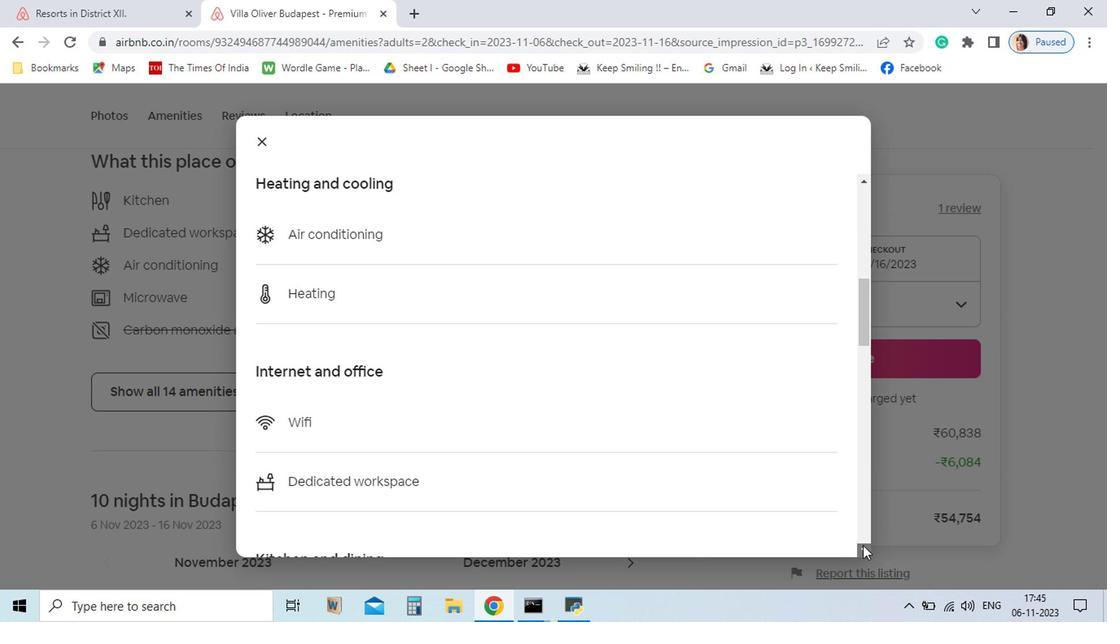 
Action: Mouse pressed left at (771, 548)
Screenshot: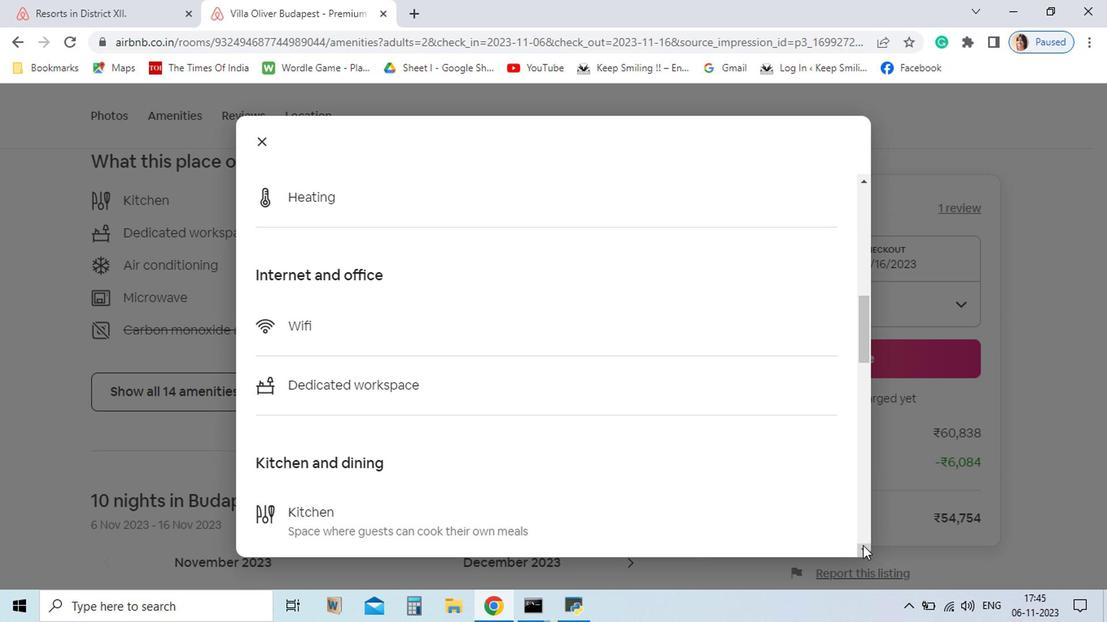 
Action: Mouse pressed left at (771, 548)
Screenshot: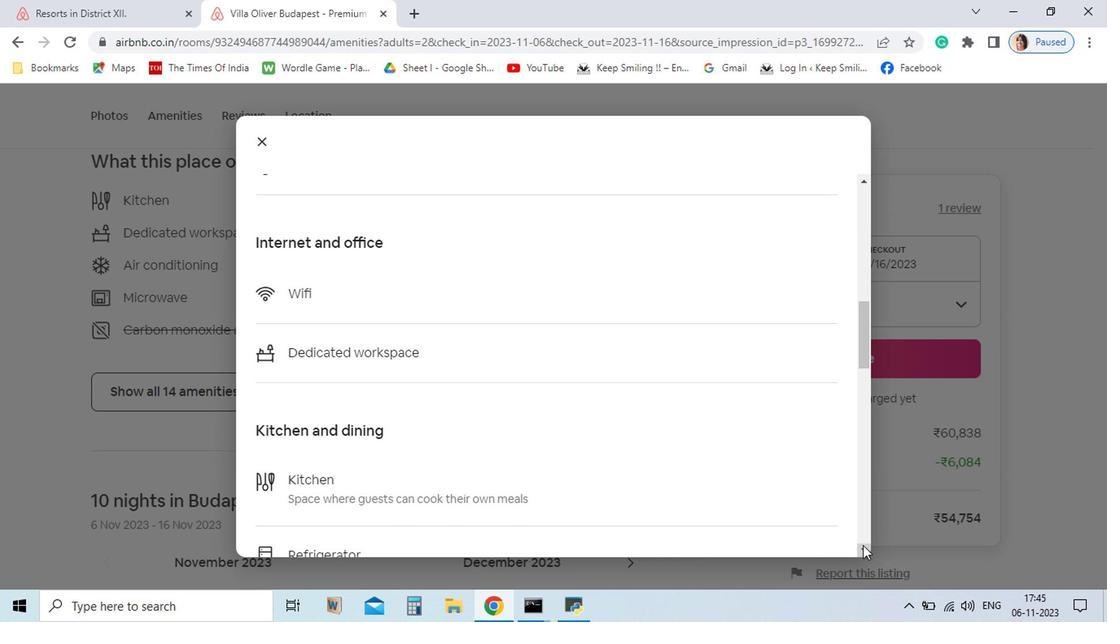 
Action: Mouse pressed left at (771, 548)
Screenshot: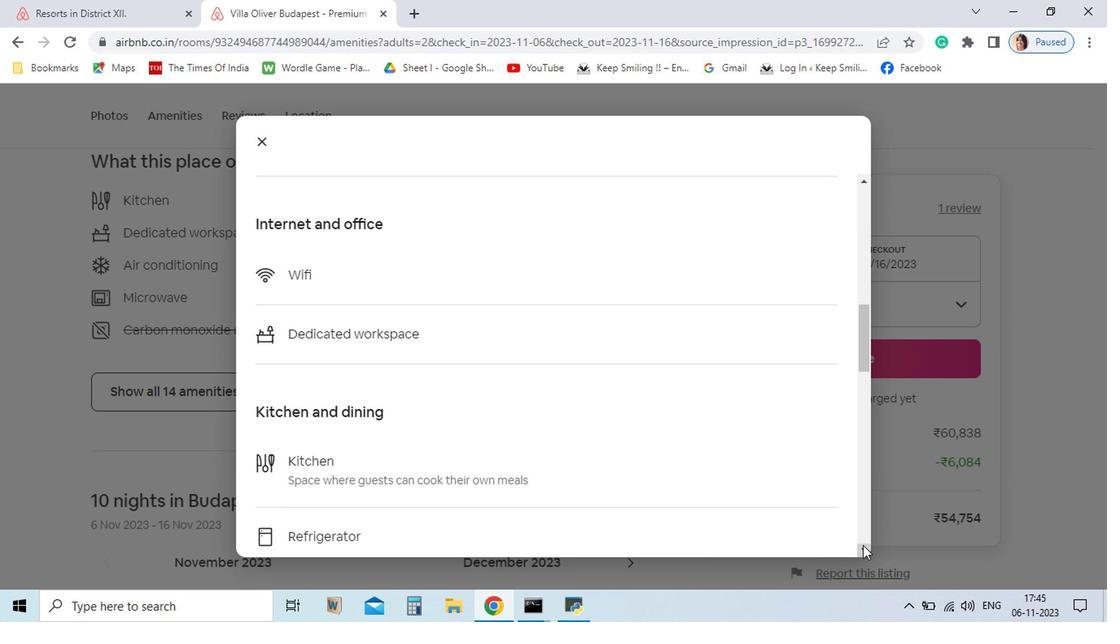 
Action: Mouse pressed left at (771, 548)
Screenshot: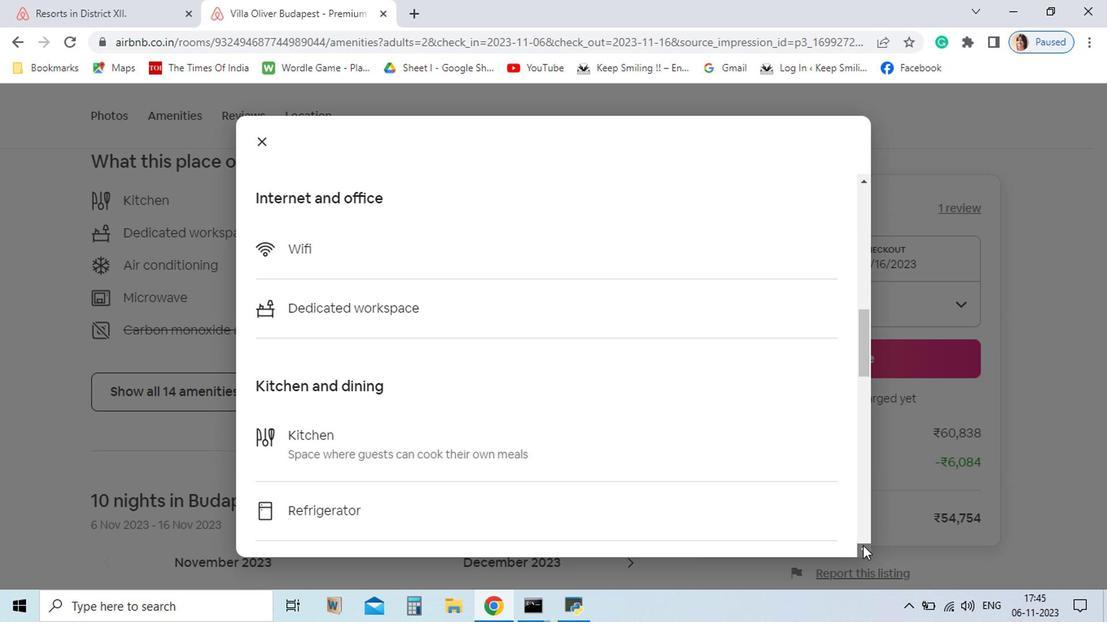 
Action: Mouse pressed left at (771, 548)
Screenshot: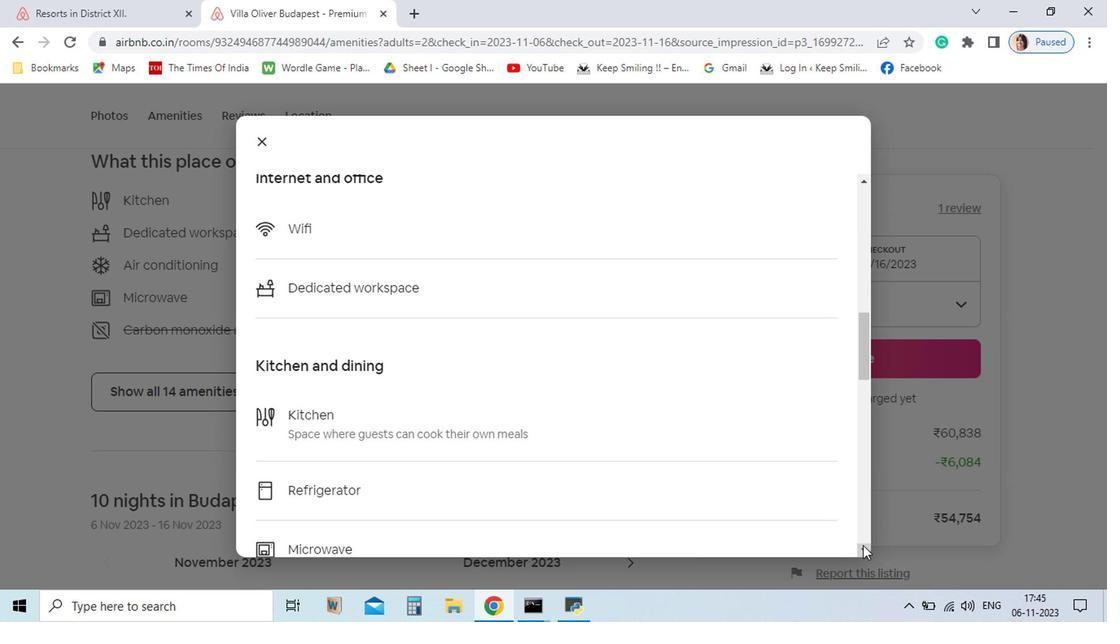 
Action: Mouse pressed left at (771, 548)
Screenshot: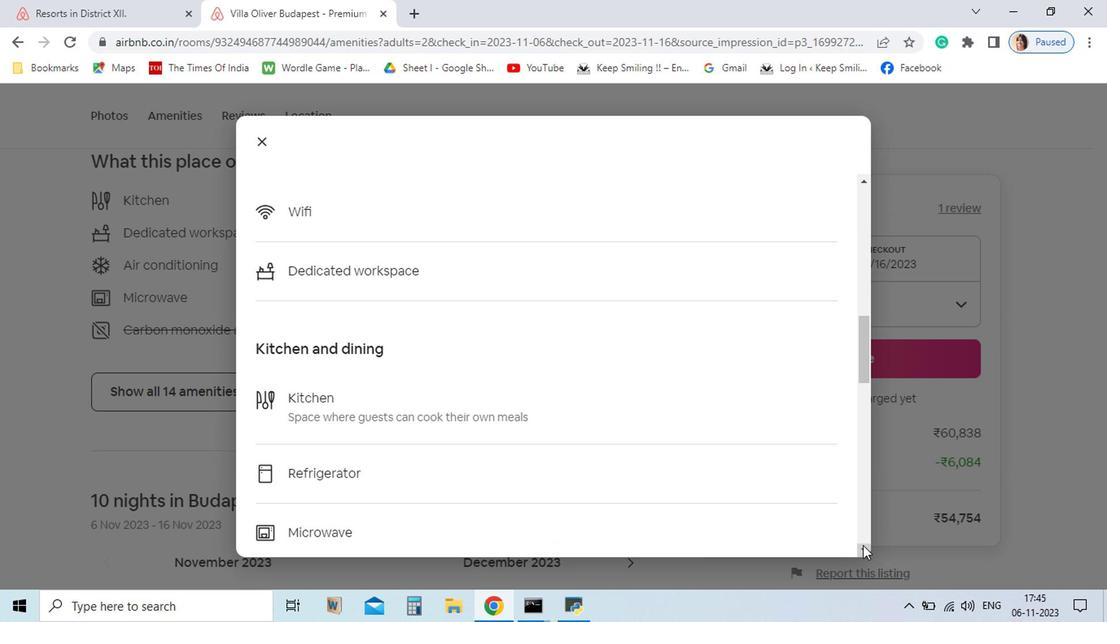 
Action: Mouse pressed left at (771, 548)
Screenshot: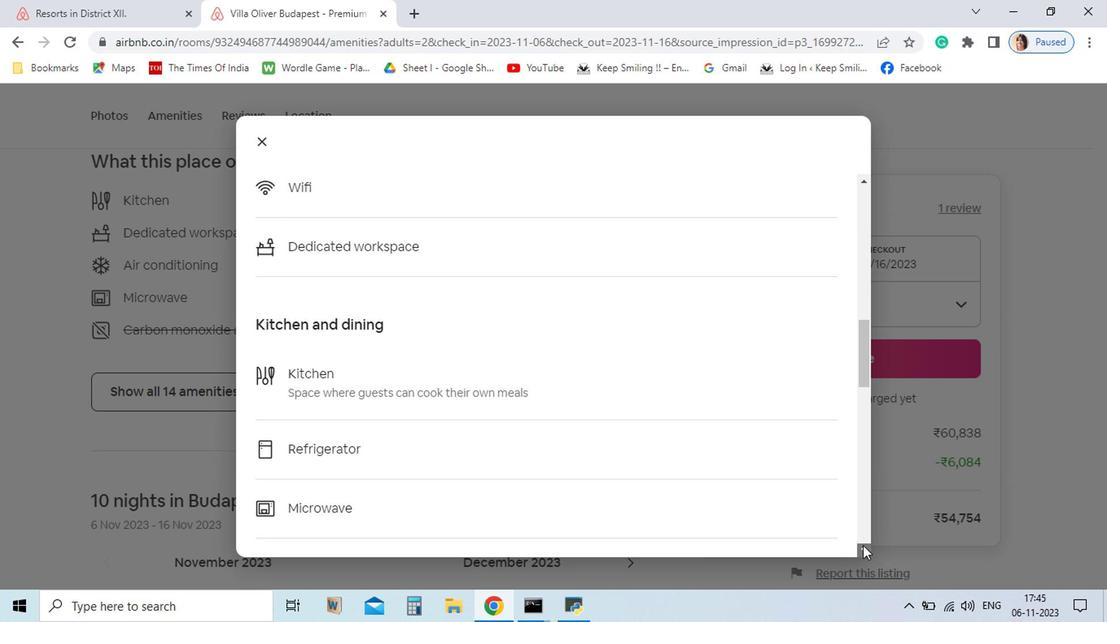 
Action: Mouse pressed left at (771, 548)
Screenshot: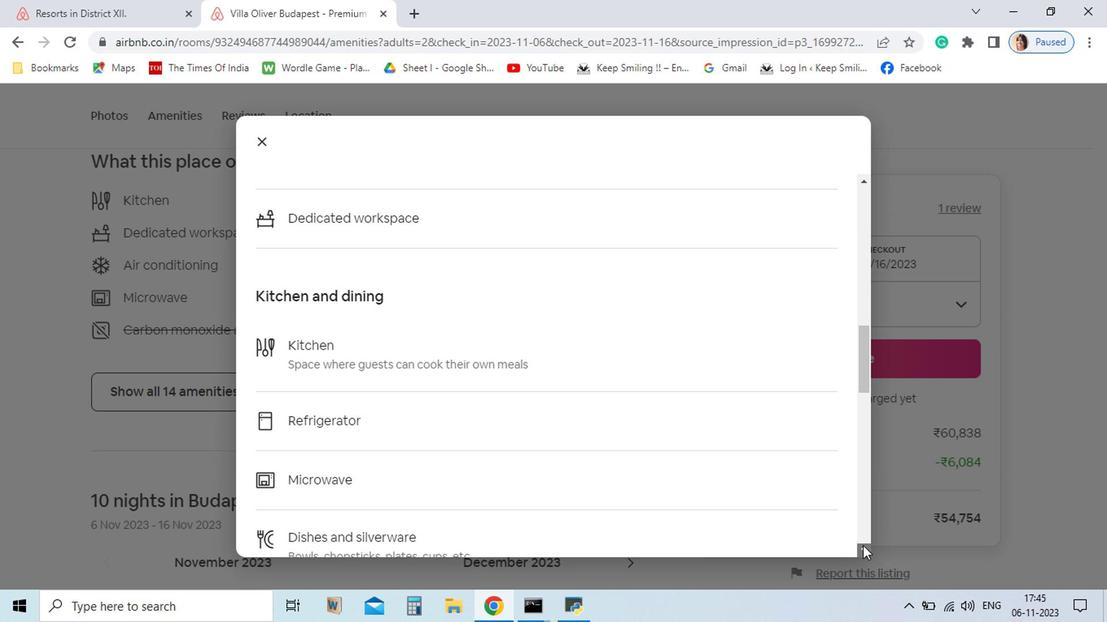 
Action: Mouse pressed left at (771, 548)
Screenshot: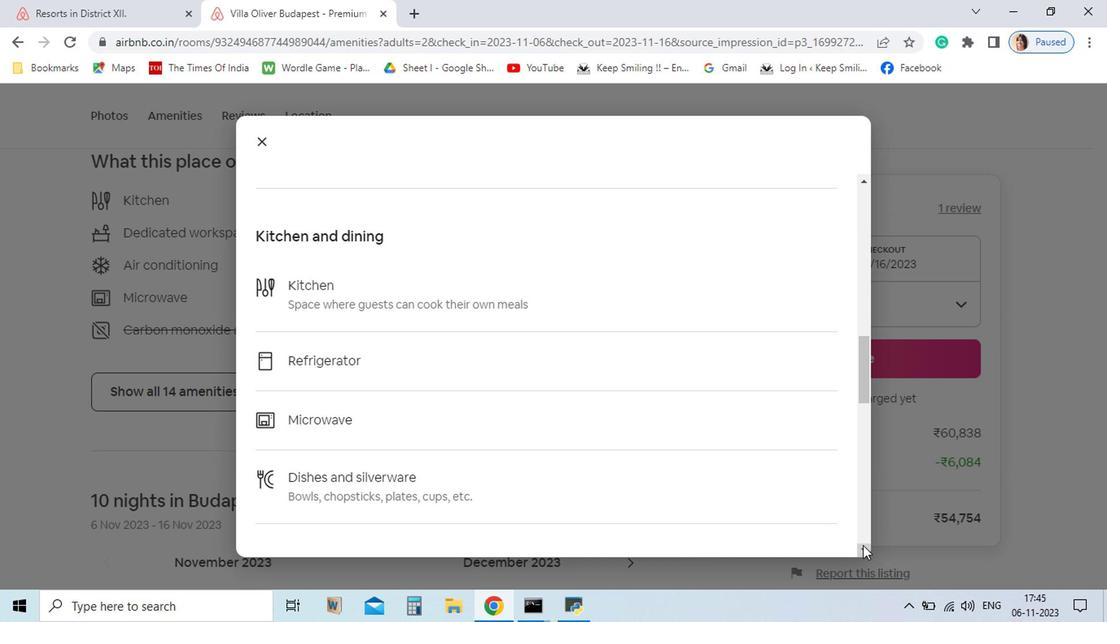 
Action: Mouse pressed left at (771, 548)
Screenshot: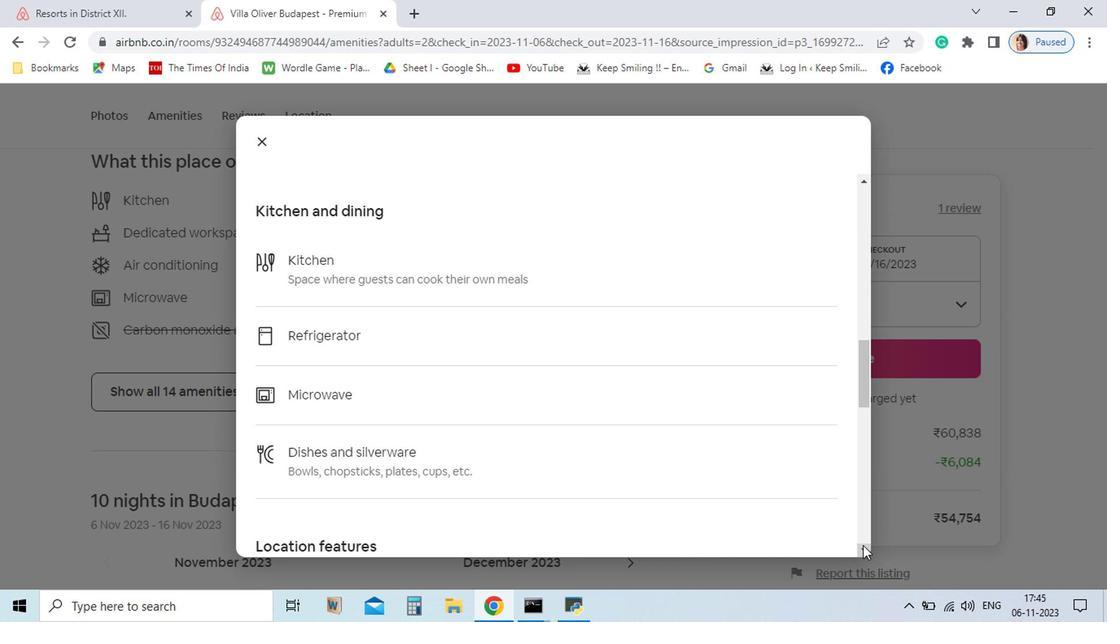 
Action: Mouse pressed left at (771, 548)
Screenshot: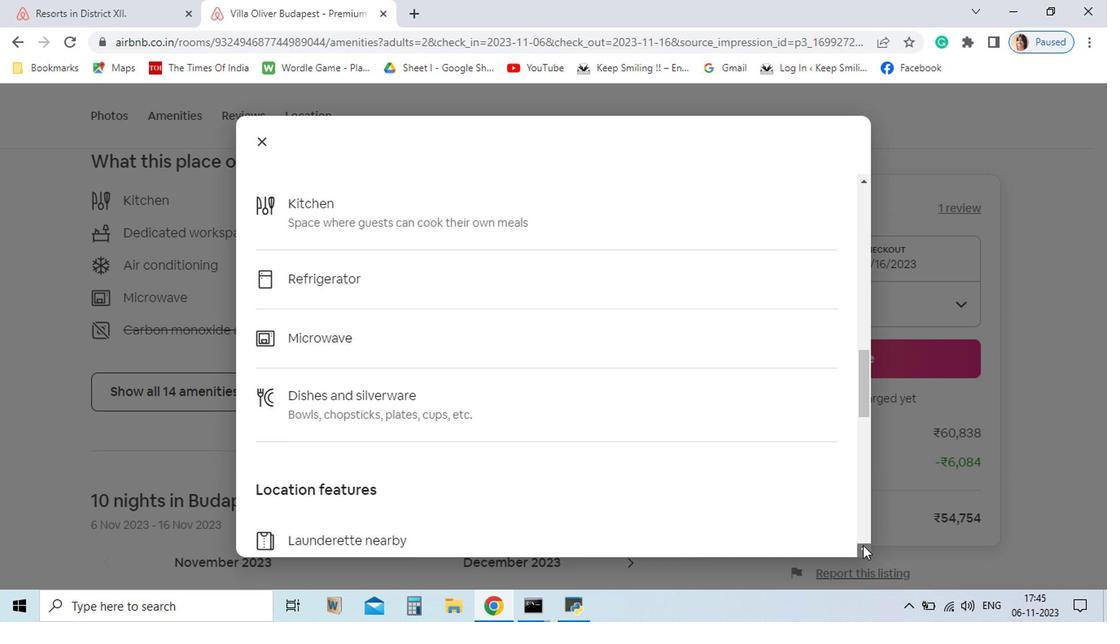 
Action: Mouse pressed left at (771, 548)
Screenshot: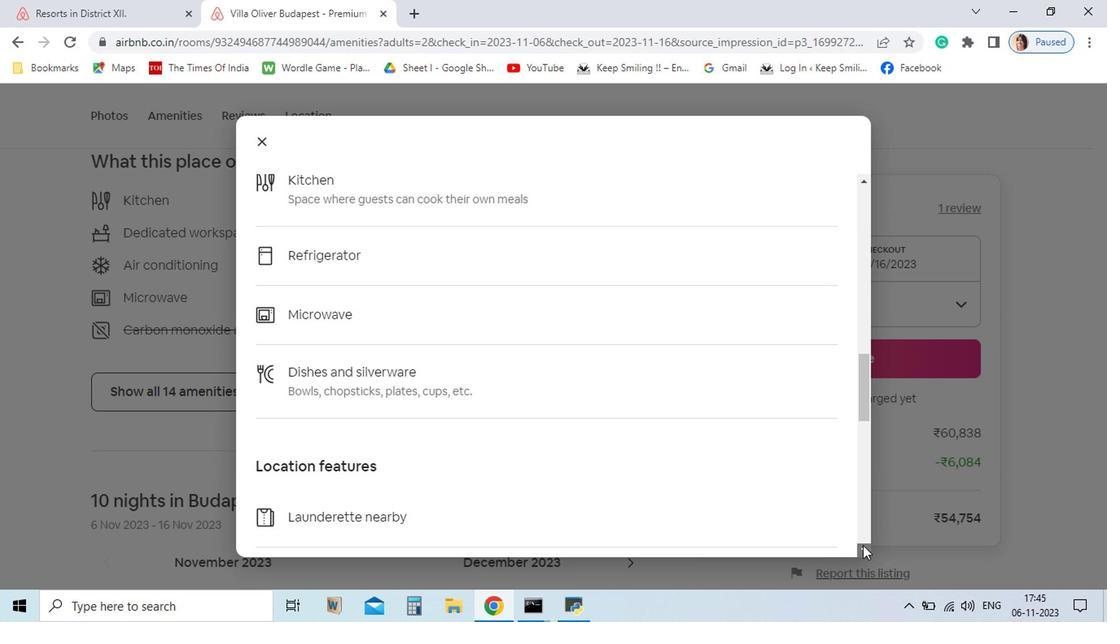 
Action: Mouse pressed left at (771, 548)
Screenshot: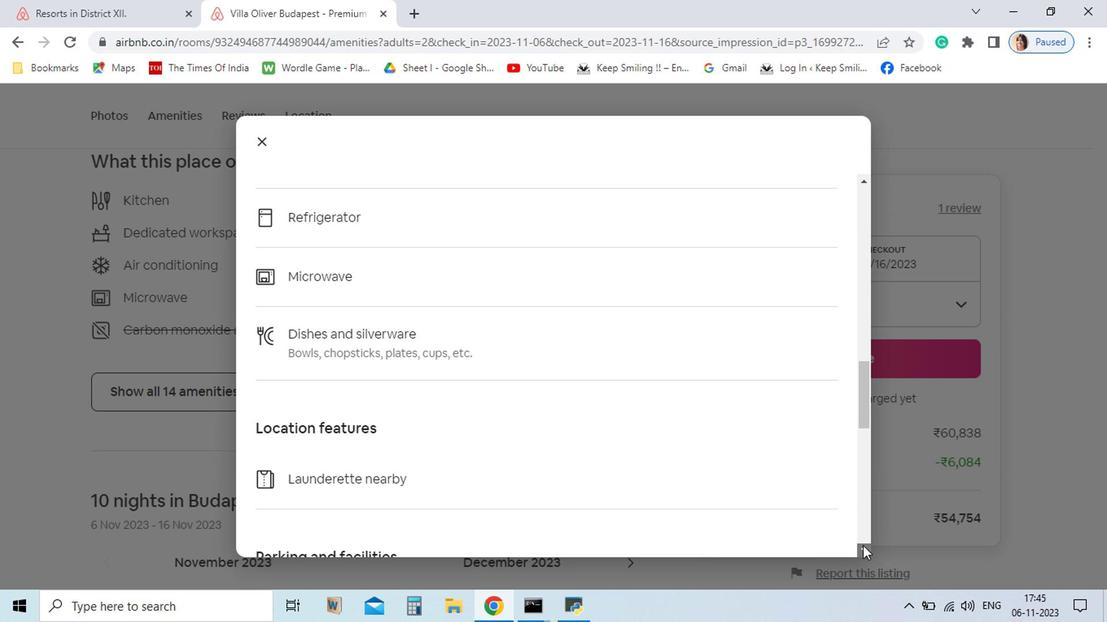 
Action: Mouse pressed left at (771, 548)
Screenshot: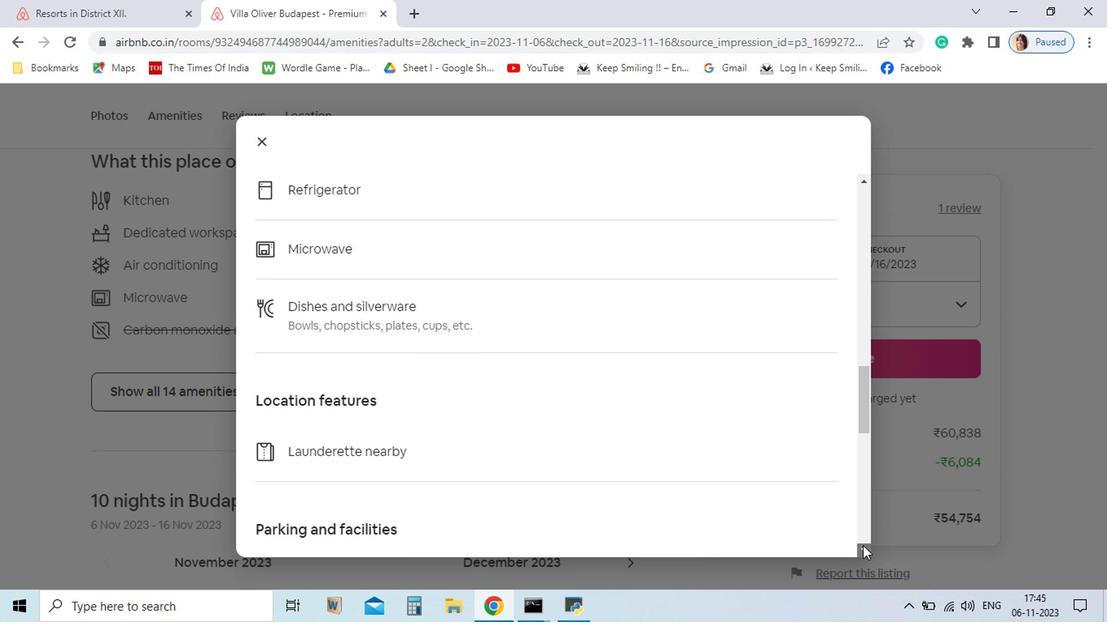 
Action: Mouse pressed left at (771, 548)
Screenshot: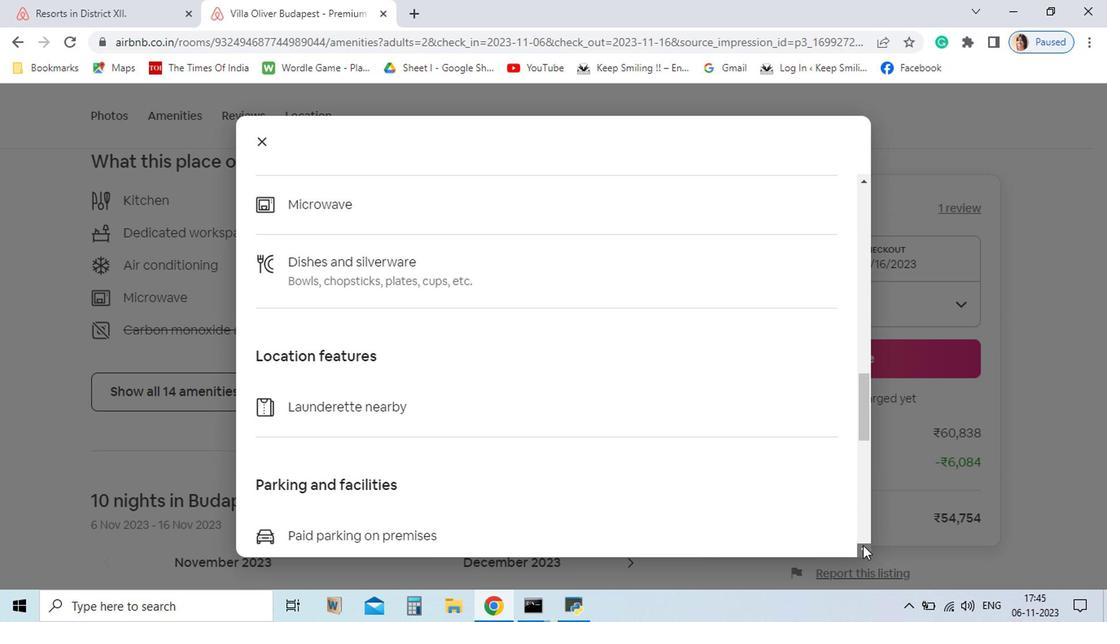 
Action: Mouse pressed left at (771, 548)
Screenshot: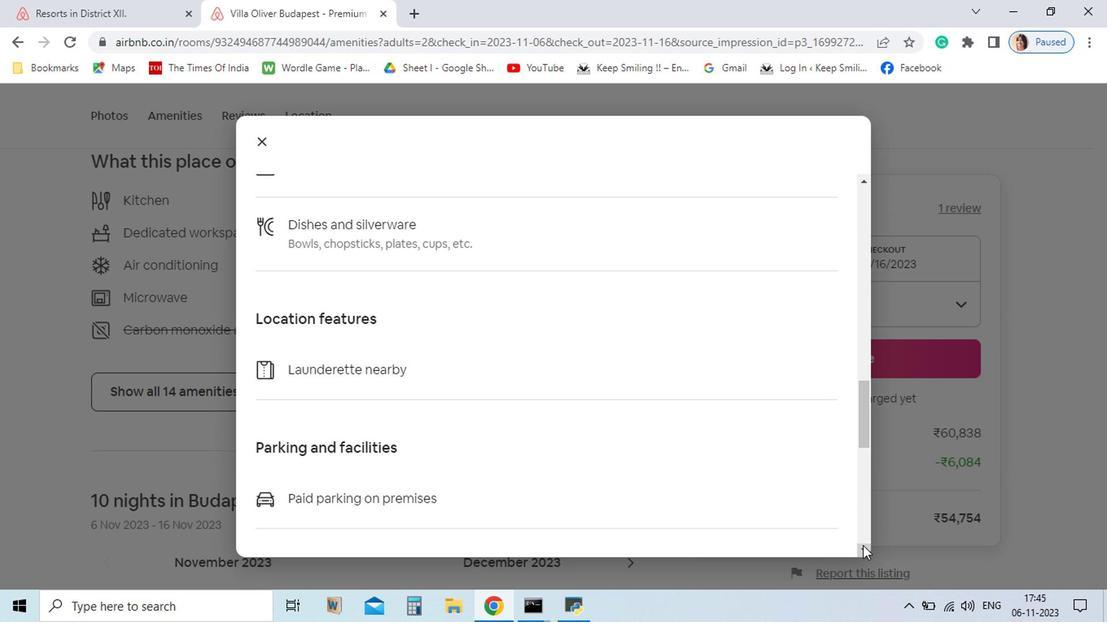 
Action: Mouse pressed left at (771, 548)
Screenshot: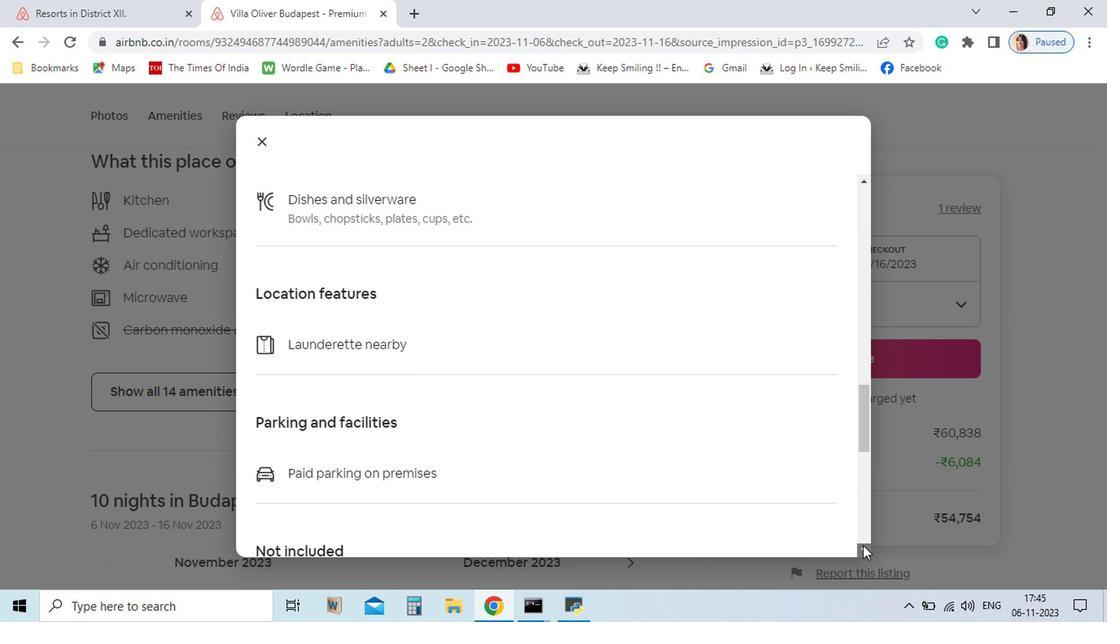 
Action: Mouse pressed left at (771, 548)
Screenshot: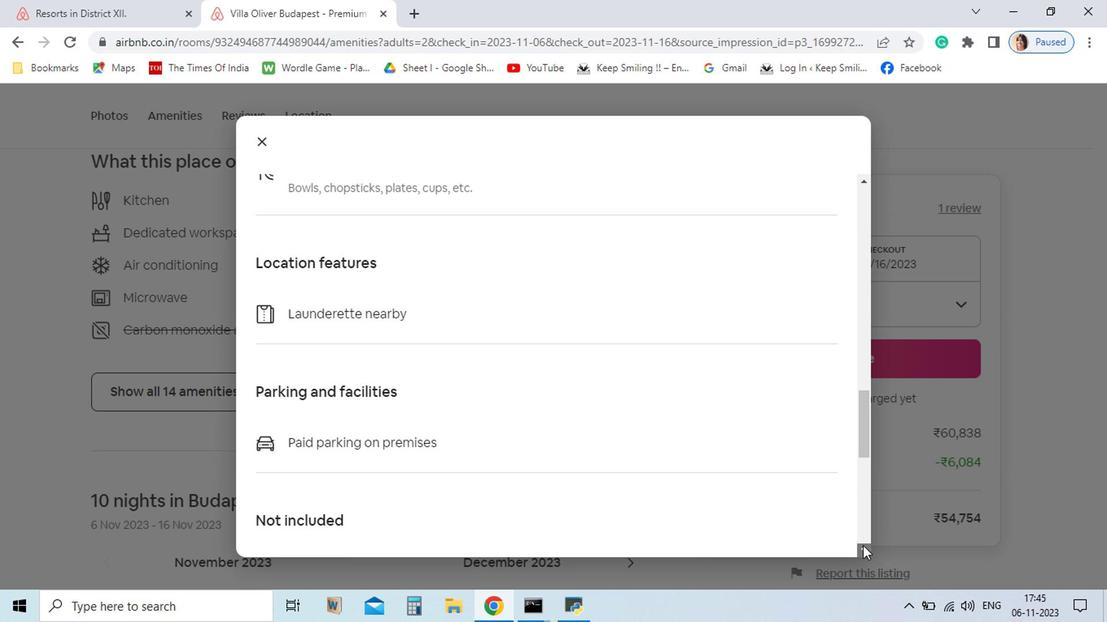 
Action: Mouse pressed left at (771, 548)
Screenshot: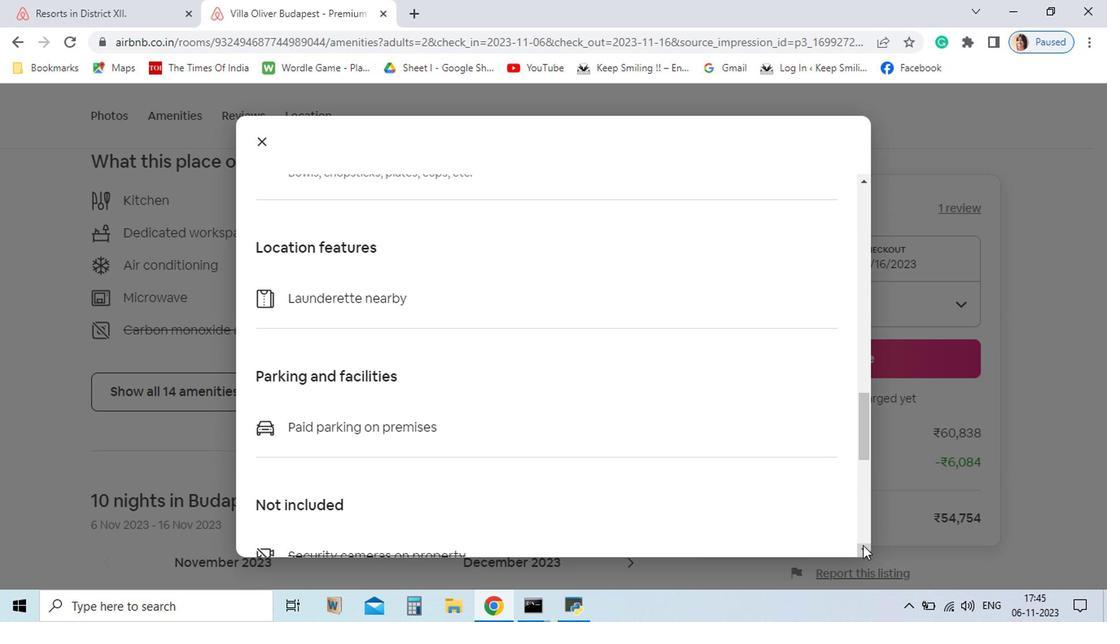 
Action: Mouse pressed left at (771, 548)
Screenshot: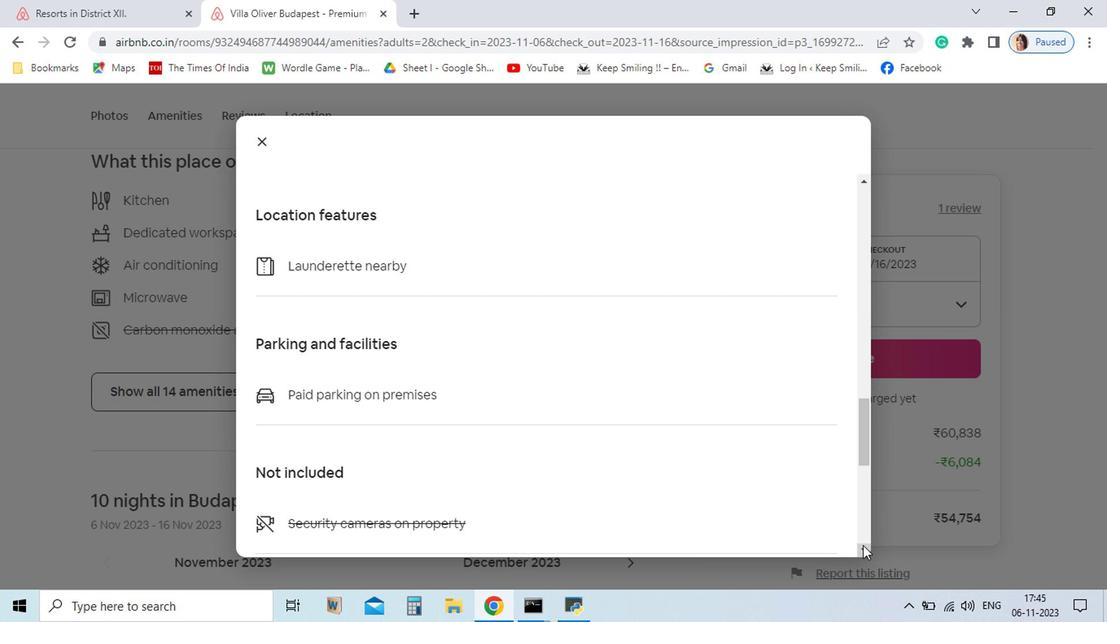 
Action: Mouse pressed left at (771, 548)
Screenshot: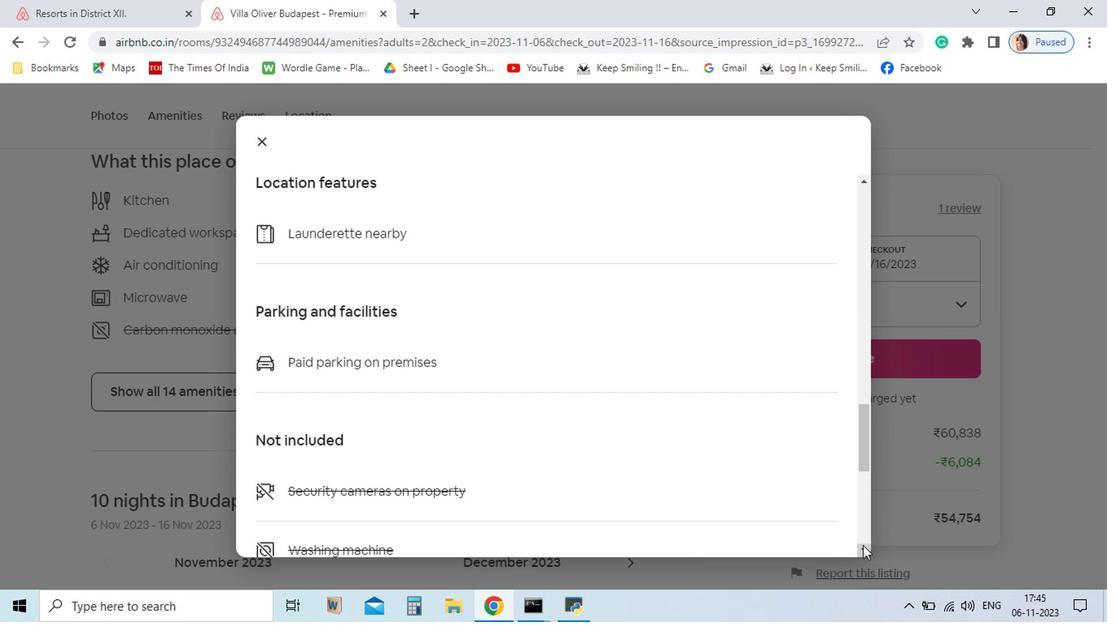 
Action: Mouse pressed left at (771, 548)
Screenshot: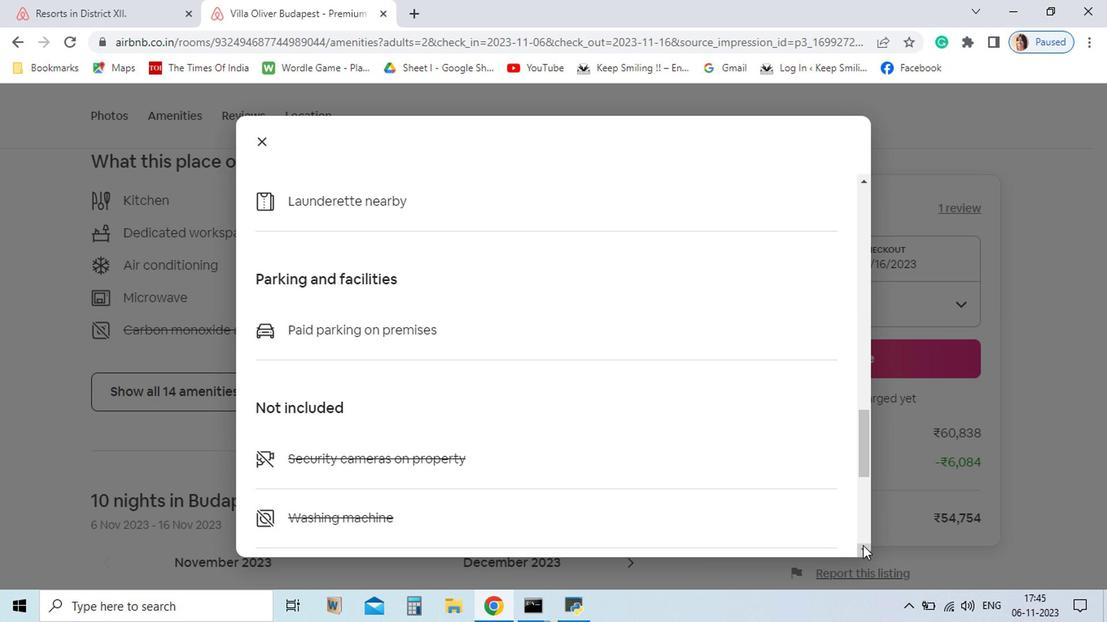 
Action: Mouse pressed left at (771, 548)
Screenshot: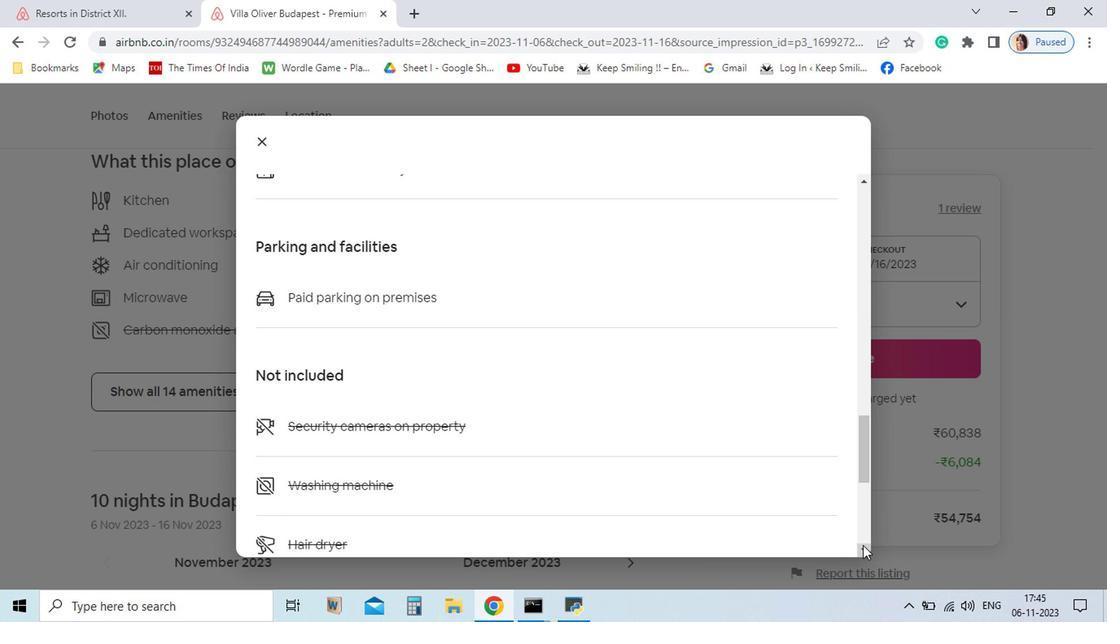 
Action: Mouse pressed left at (771, 548)
Screenshot: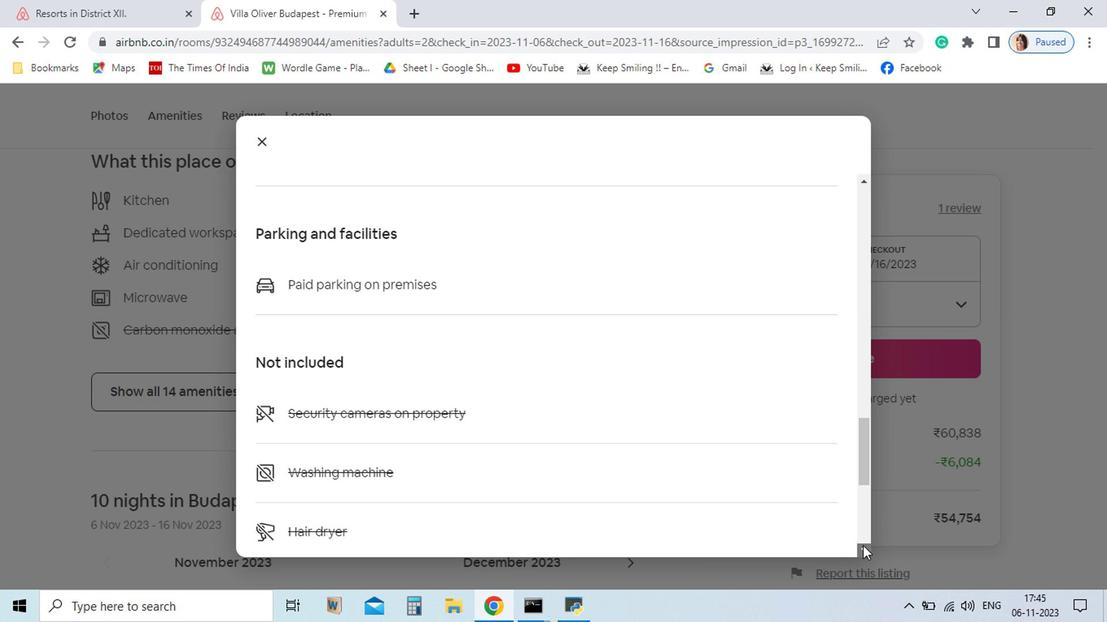 
Action: Mouse pressed left at (771, 548)
Screenshot: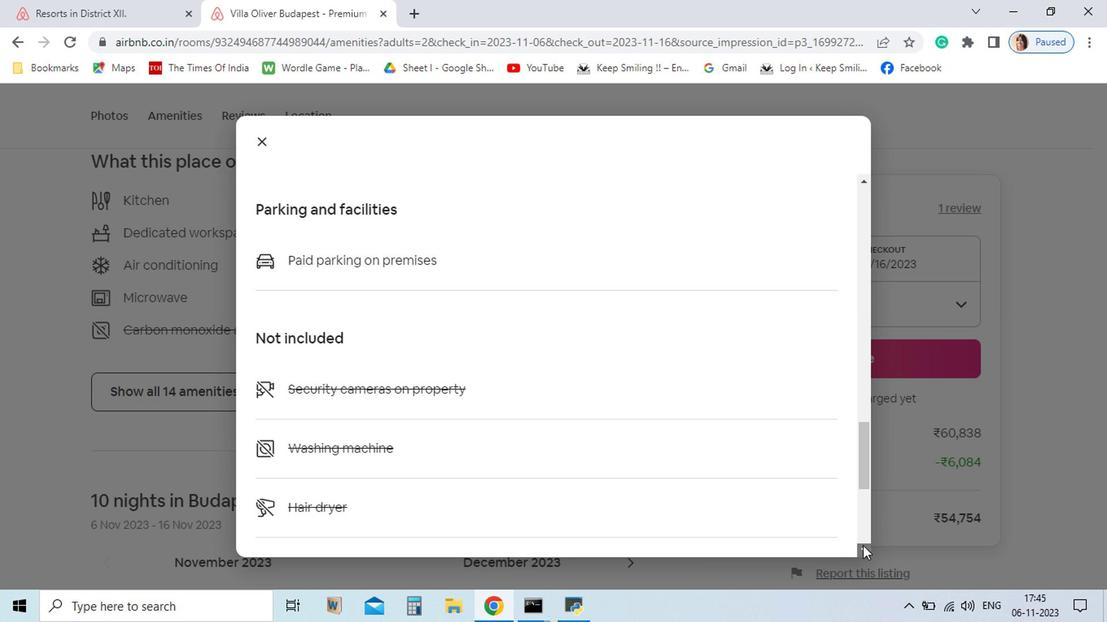 
Action: Mouse pressed left at (771, 548)
Screenshot: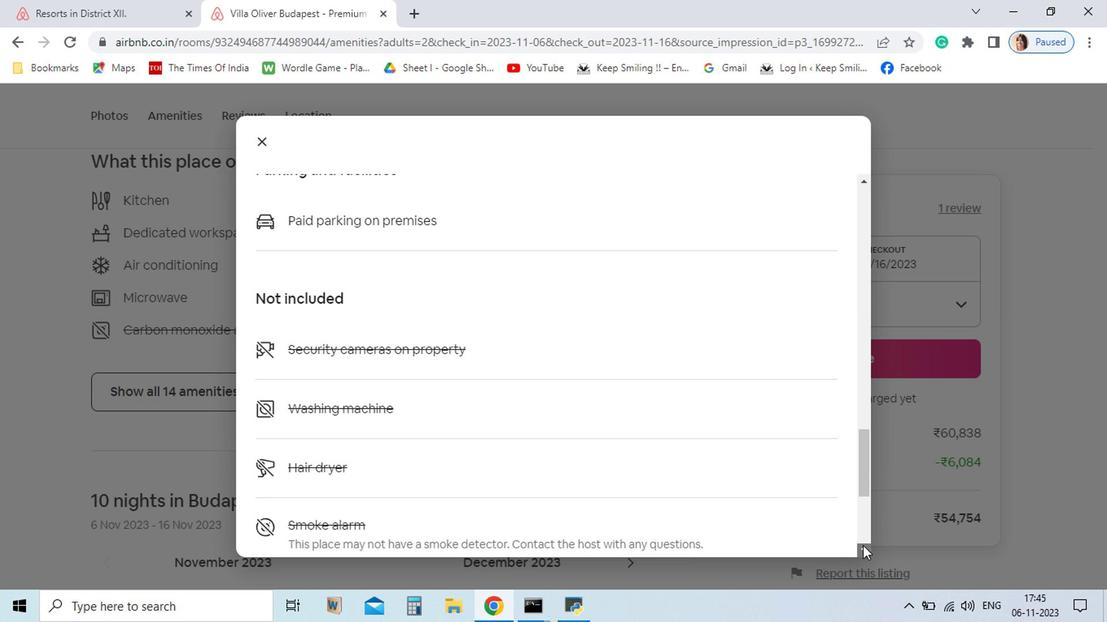 
Action: Mouse pressed left at (771, 548)
Screenshot: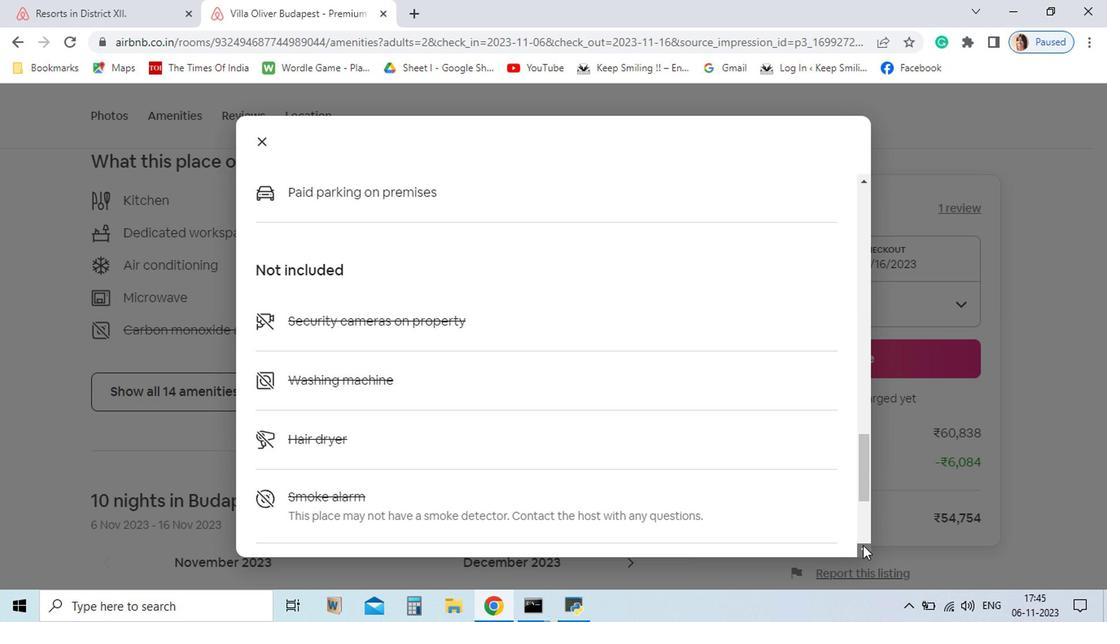 
Action: Mouse pressed left at (771, 548)
Screenshot: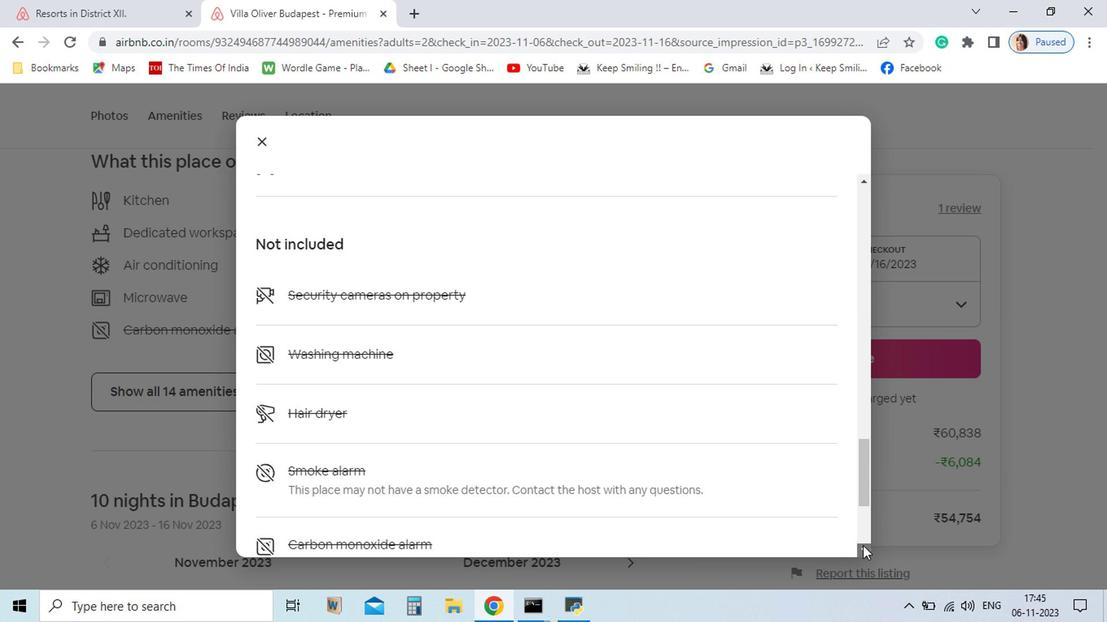 
Action: Mouse pressed left at (771, 548)
Screenshot: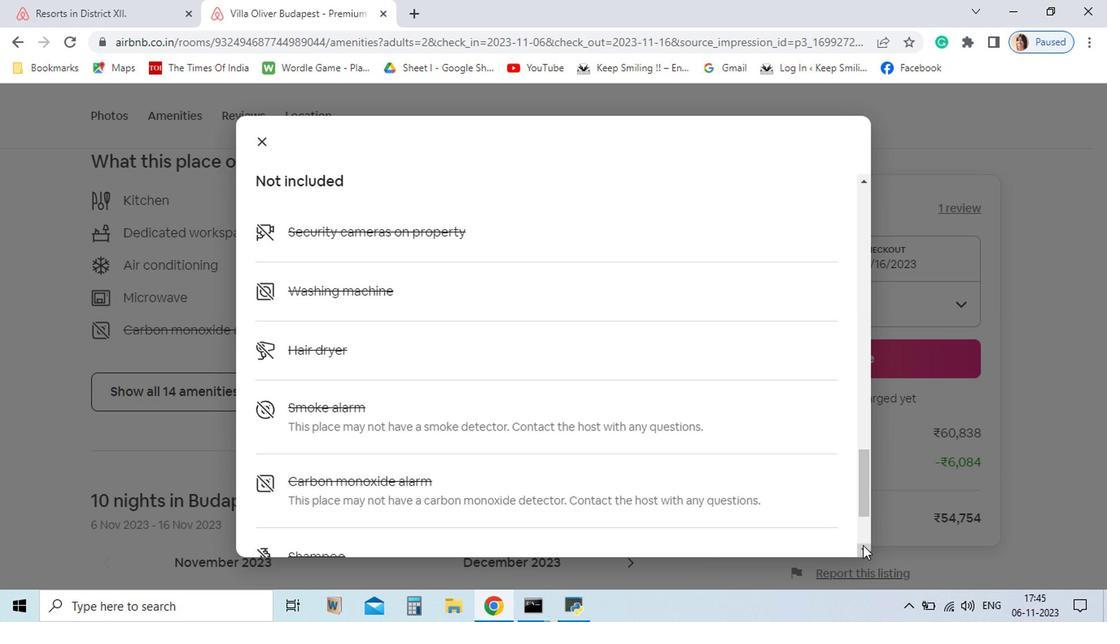 
Action: Mouse pressed left at (771, 548)
Screenshot: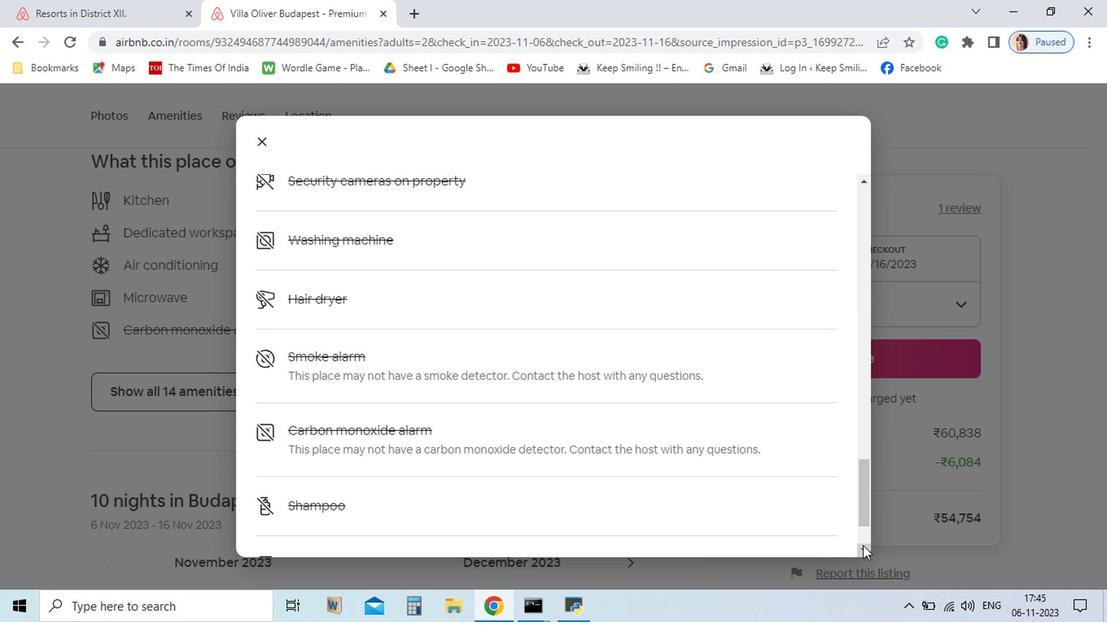 
Action: Mouse pressed left at (771, 548)
Screenshot: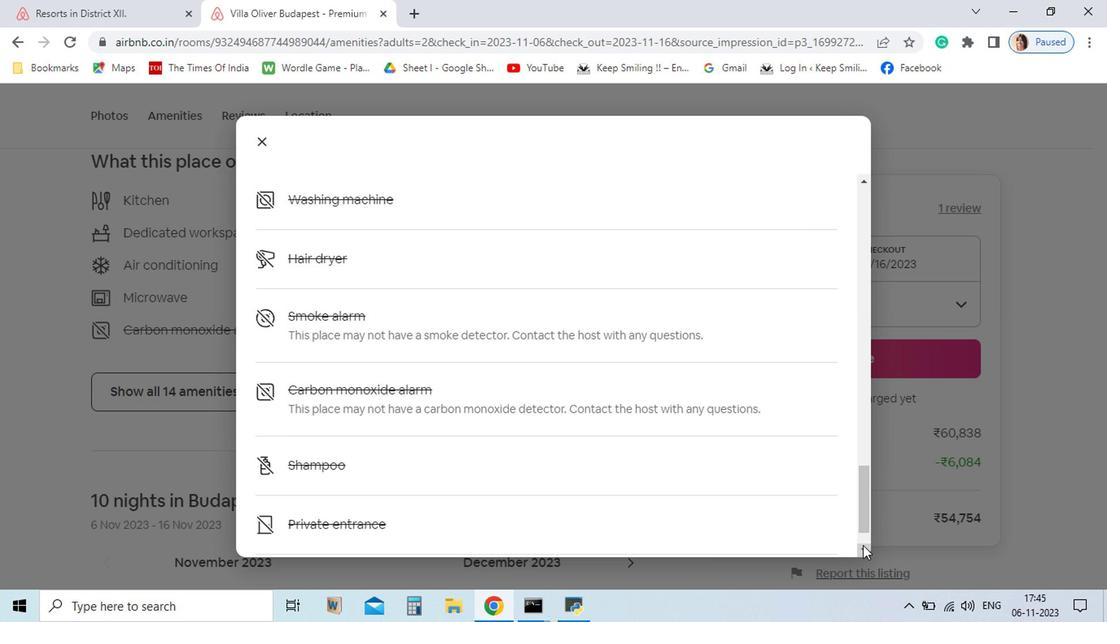 
Action: Mouse pressed left at (771, 548)
Screenshot: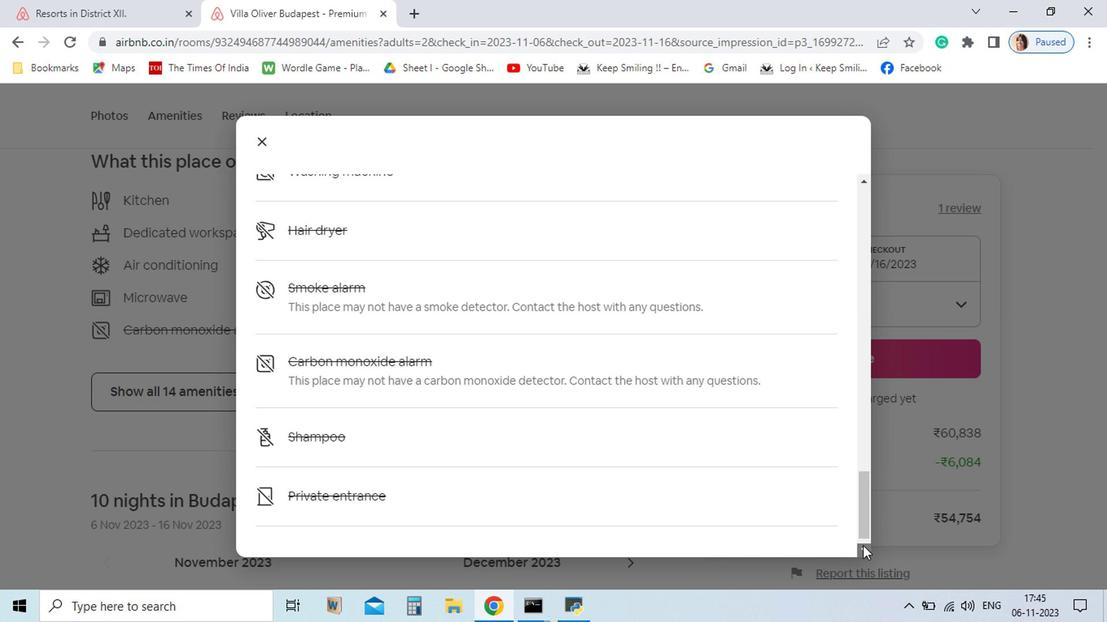 
Action: Mouse pressed left at (771, 548)
Screenshot: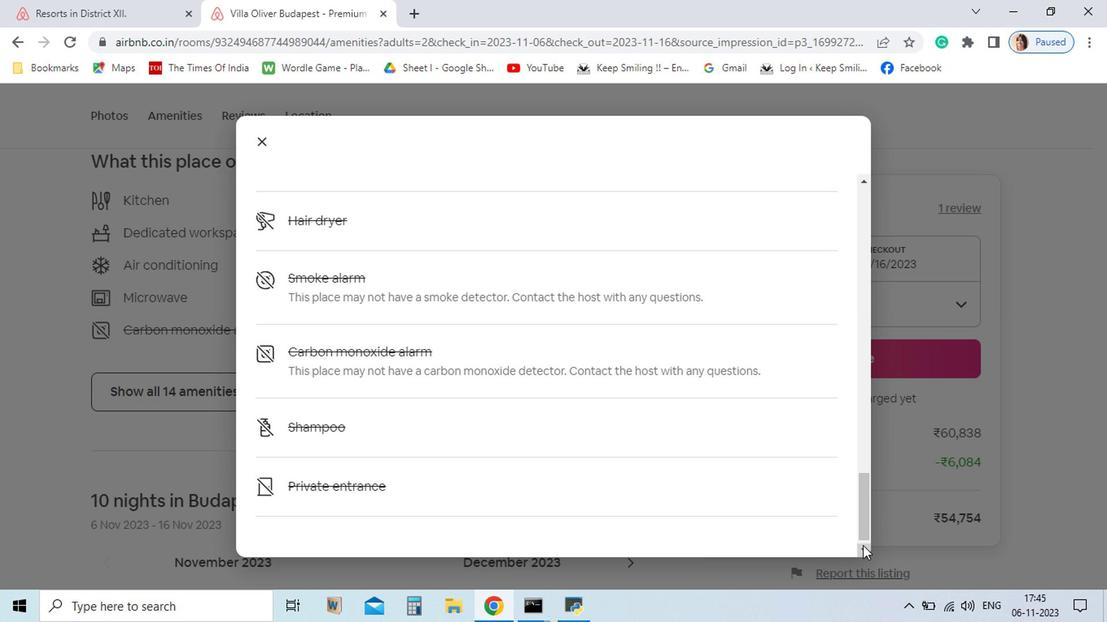 
Action: Mouse pressed left at (771, 548)
Screenshot: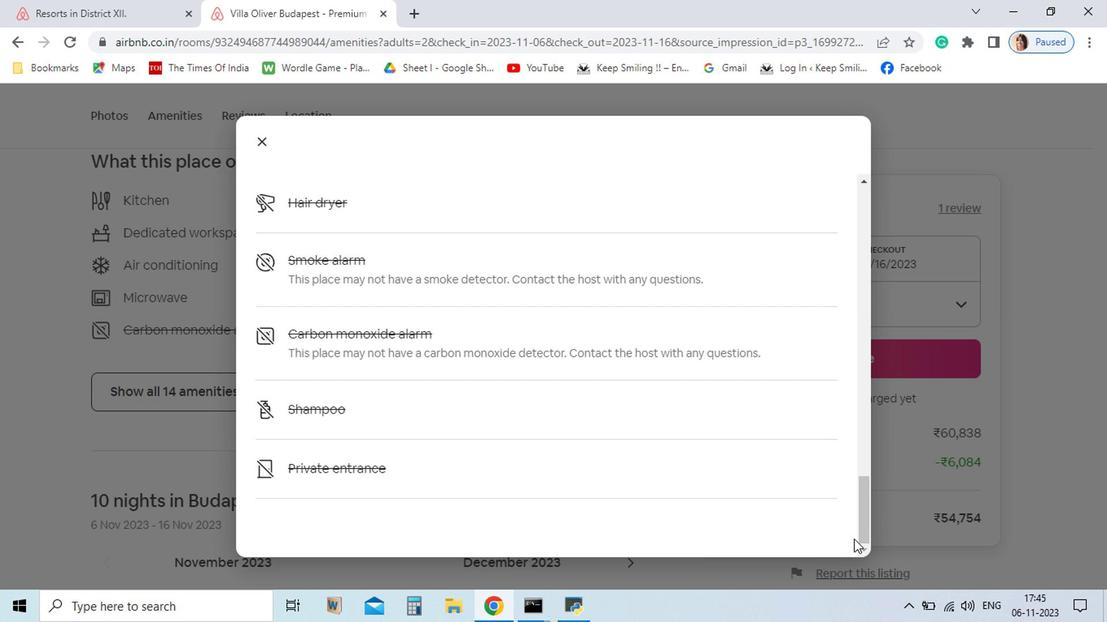
Action: Mouse pressed left at (771, 548)
Screenshot: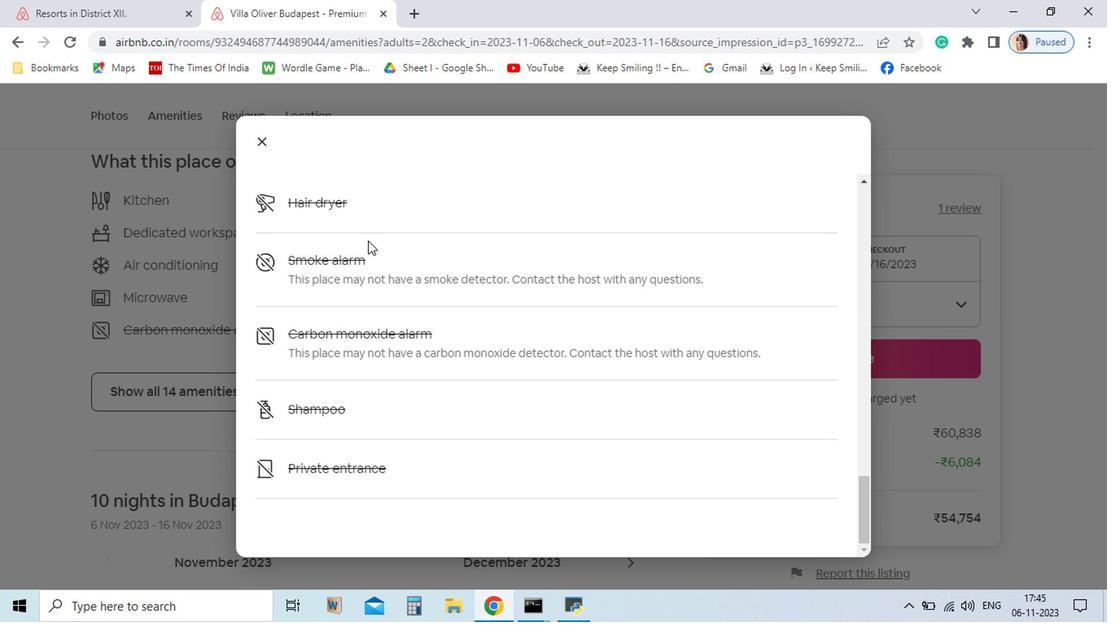 
Action: Mouse pressed left at (771, 548)
Screenshot: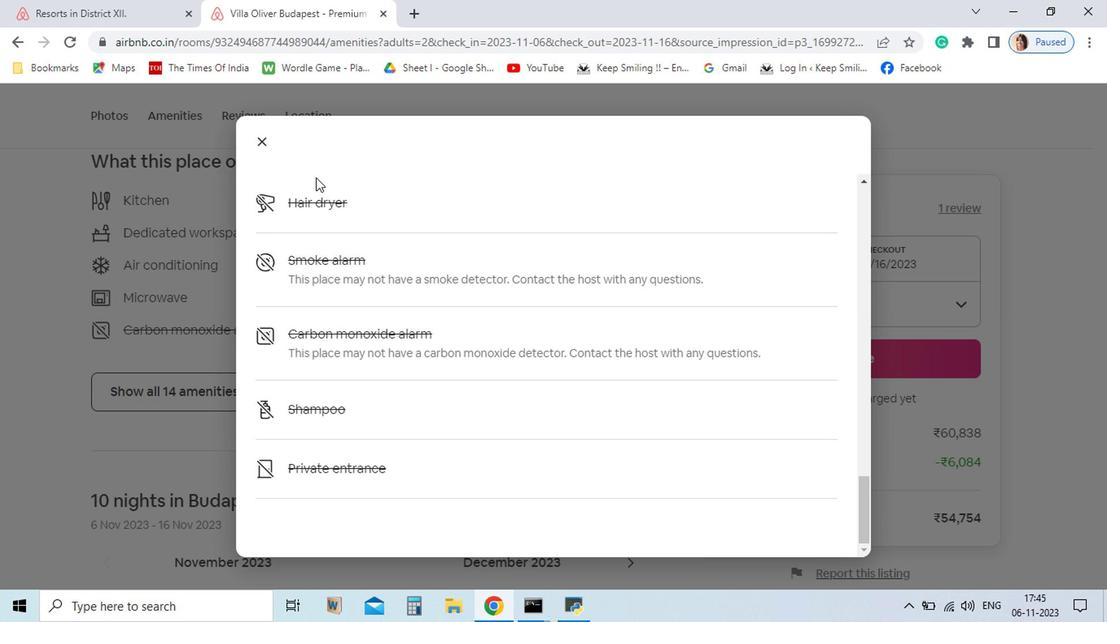 
Action: Mouse pressed left at (771, 548)
Screenshot: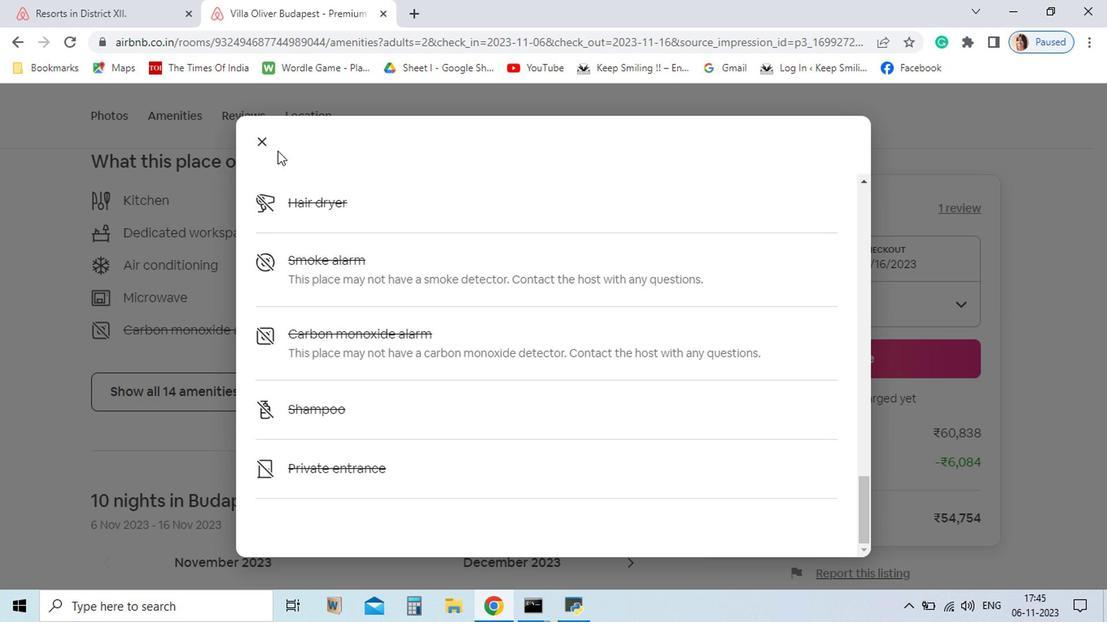 
Action: Mouse pressed left at (771, 548)
Screenshot: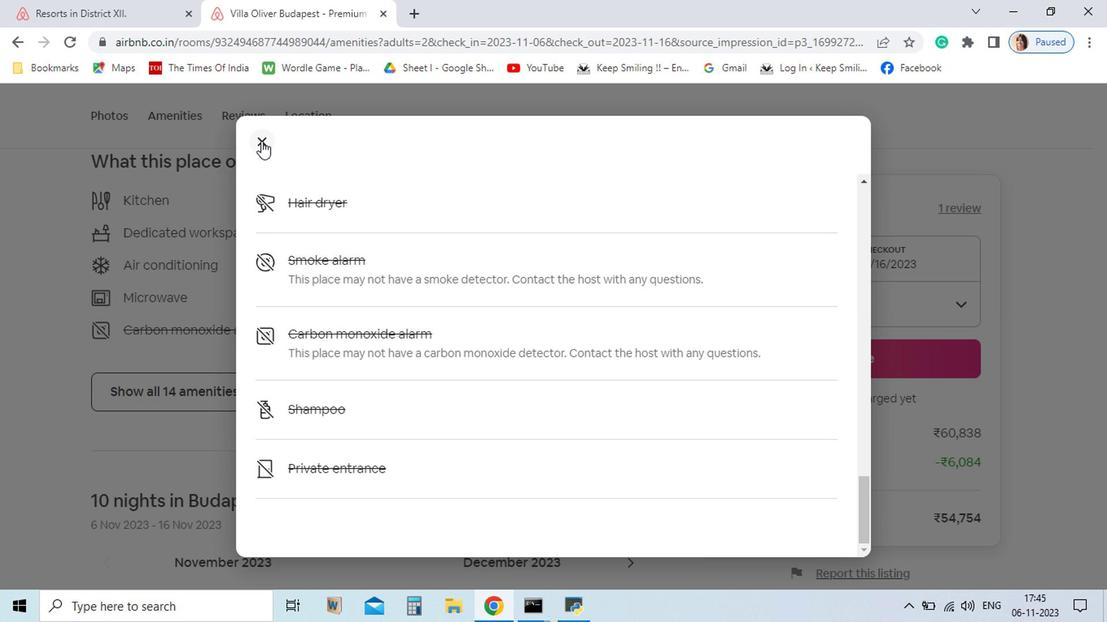 
Action: Mouse pressed left at (771, 548)
Screenshot: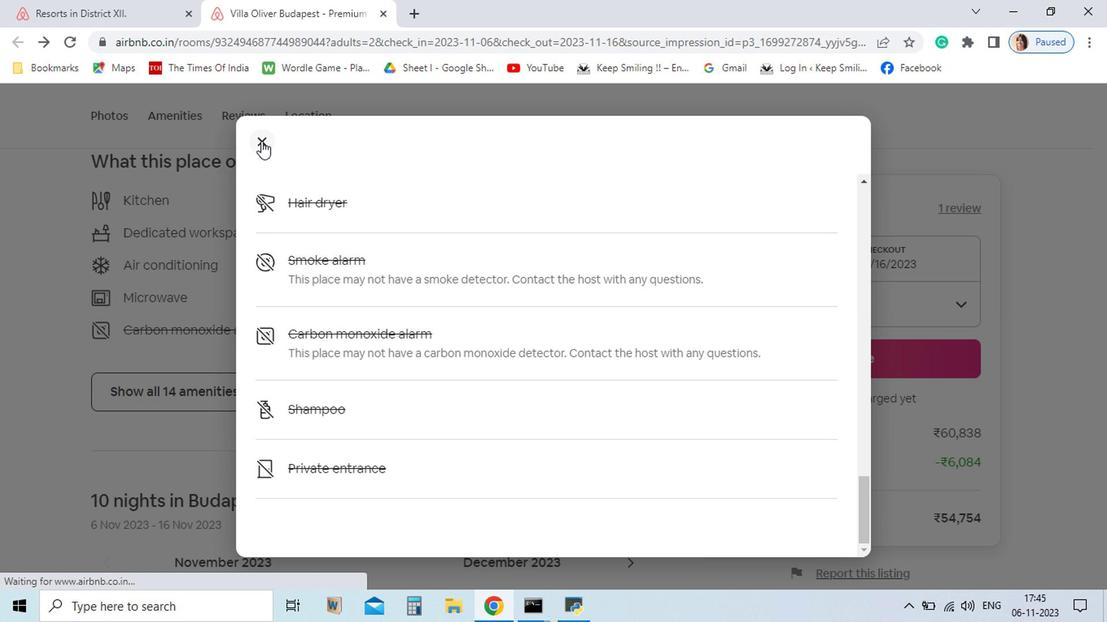 
Action: Mouse moved to (345, 260)
Screenshot: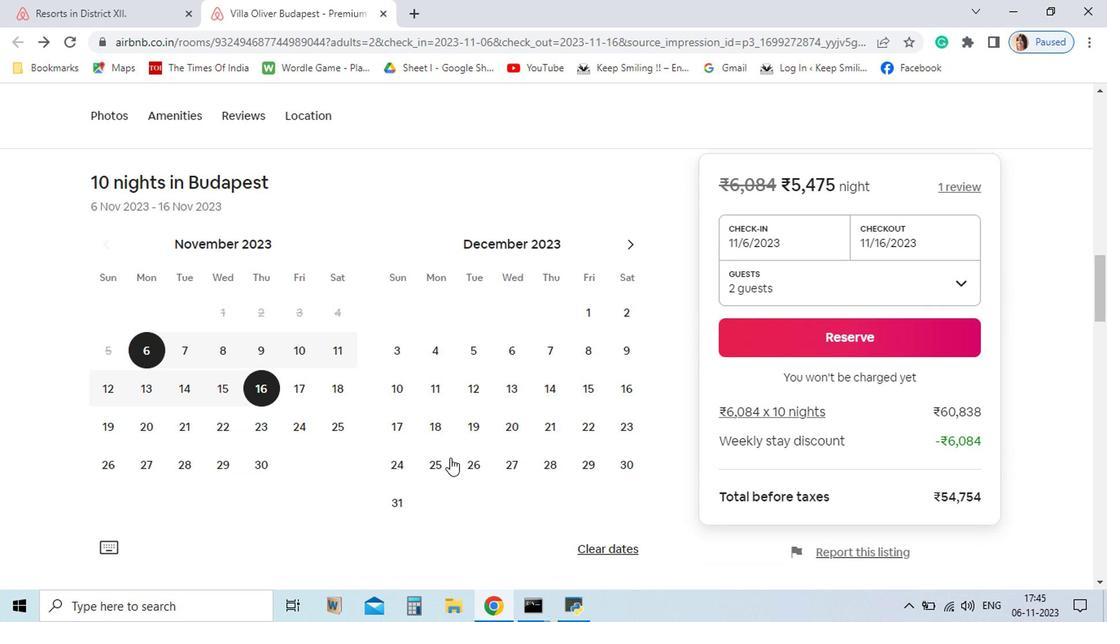 
Action: Mouse pressed left at (345, 260)
Screenshot: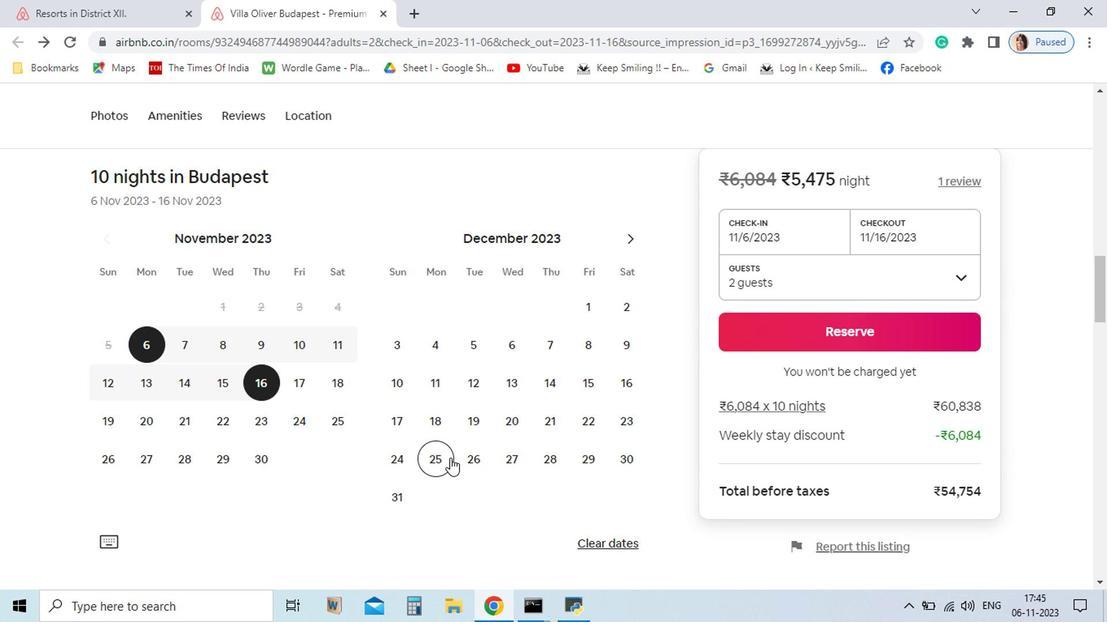 
Action: Mouse moved to (472, 478)
Screenshot: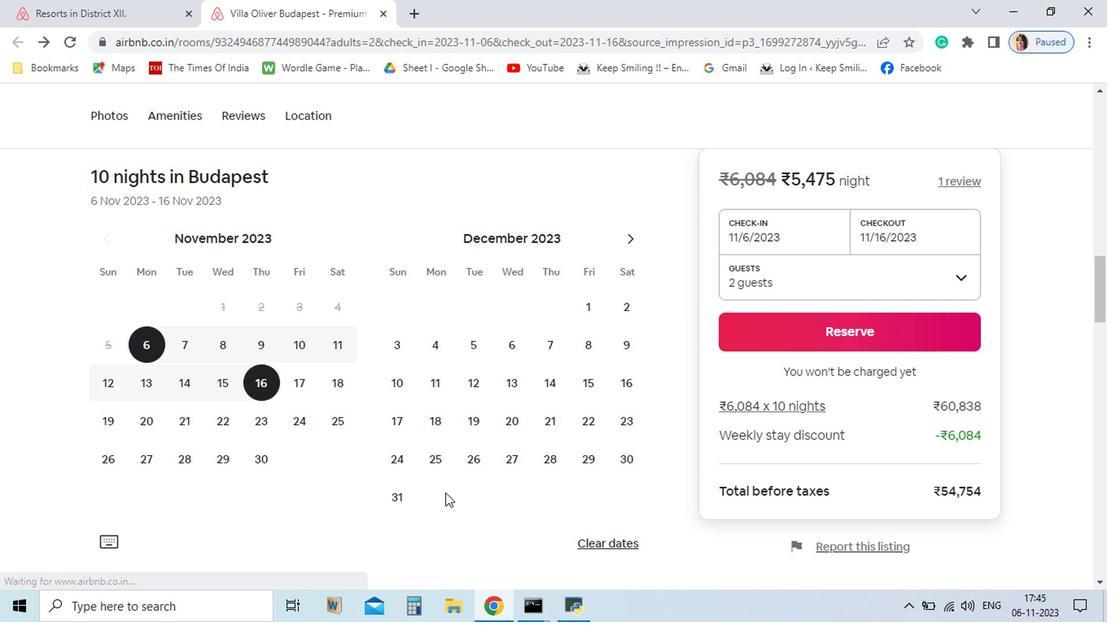 
Action: Mouse scrolled (472, 477) with delta (0, 0)
Screenshot: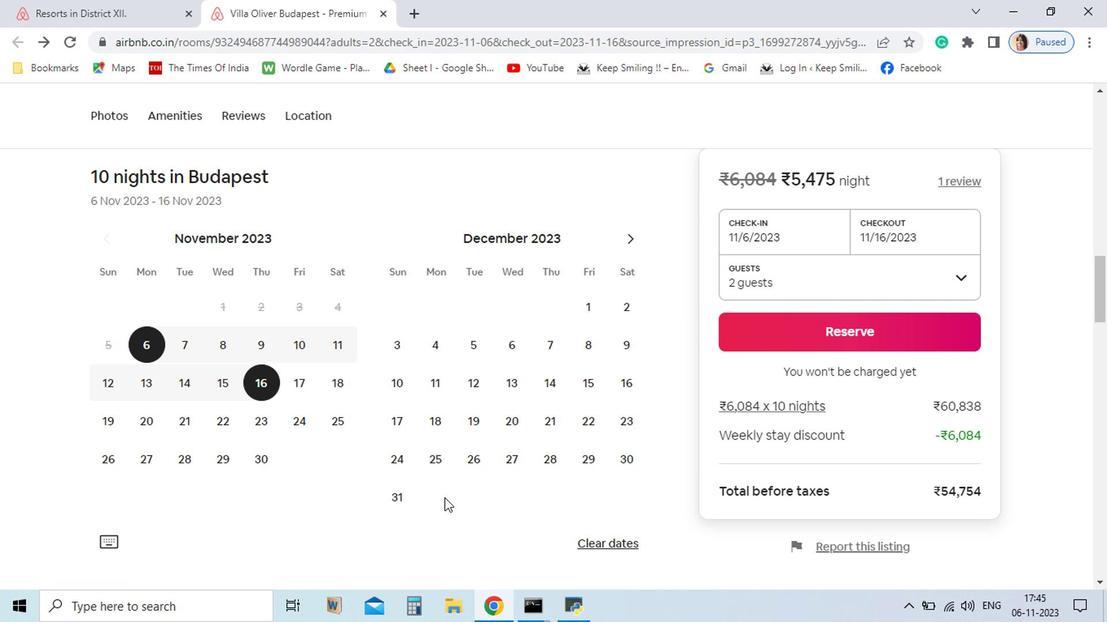 
Action: Mouse moved to (476, 483)
Screenshot: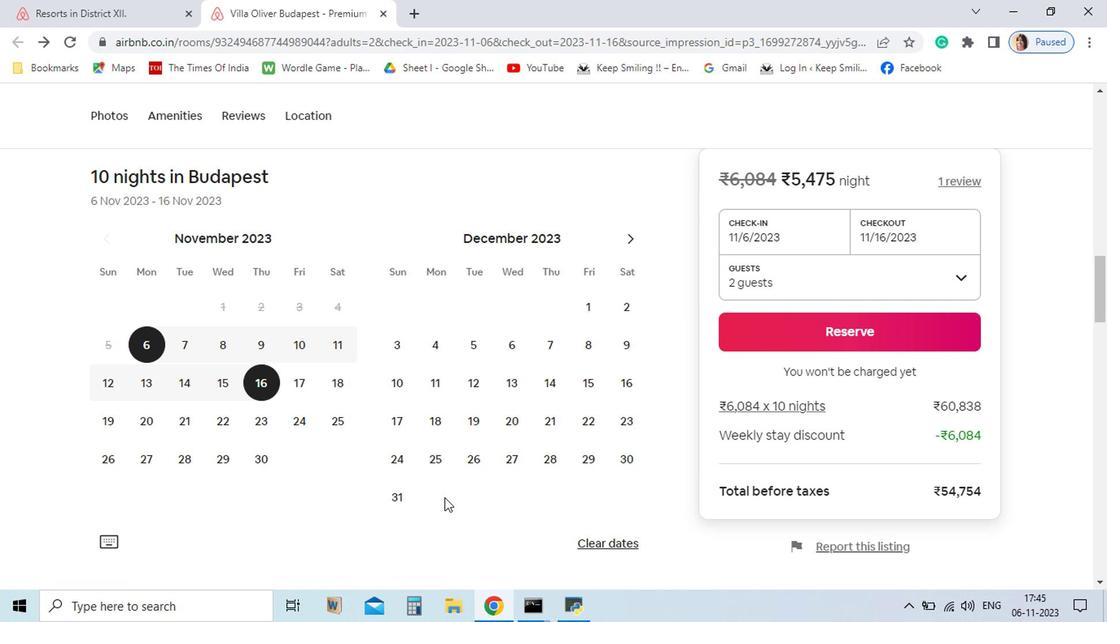 
Action: Mouse scrolled (476, 482) with delta (0, 0)
Screenshot: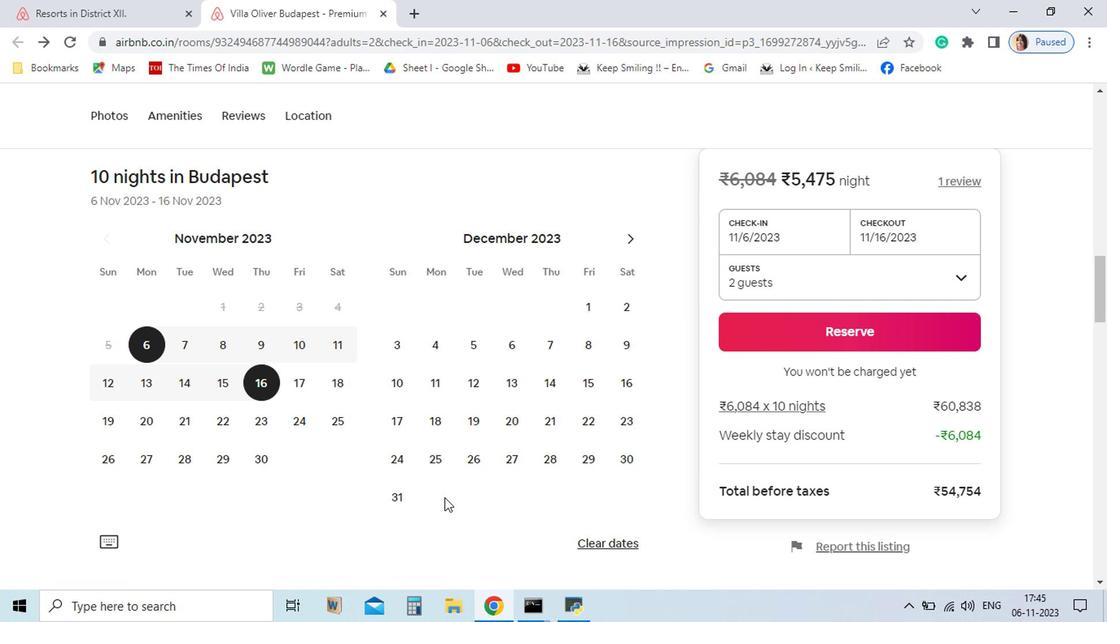 
Action: Mouse moved to (478, 486)
Screenshot: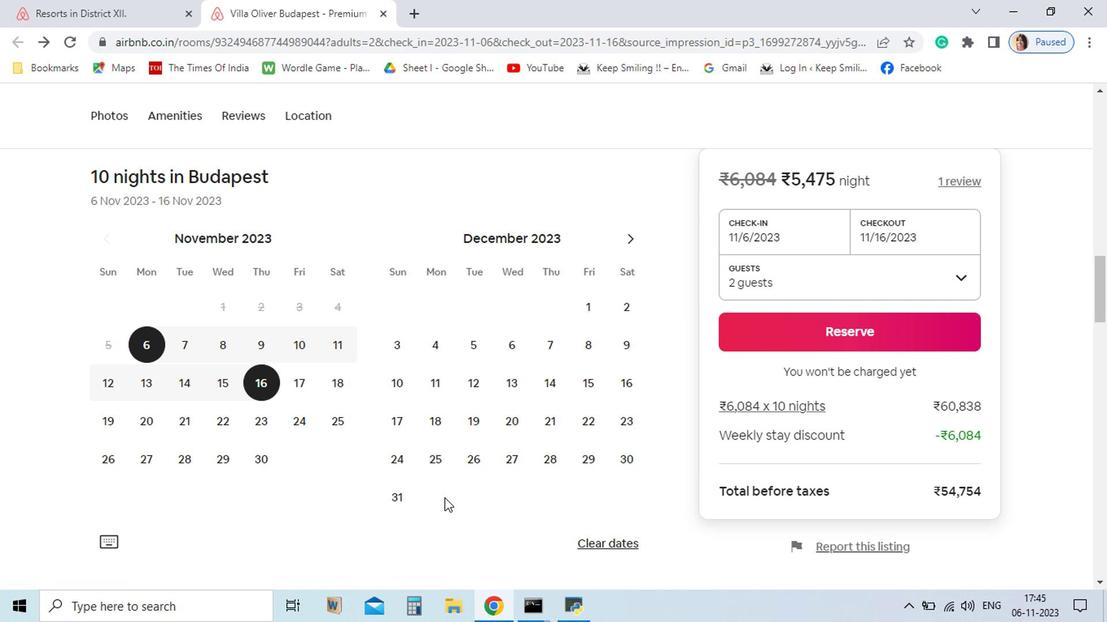 
Action: Mouse scrolled (478, 485) with delta (0, 0)
Screenshot: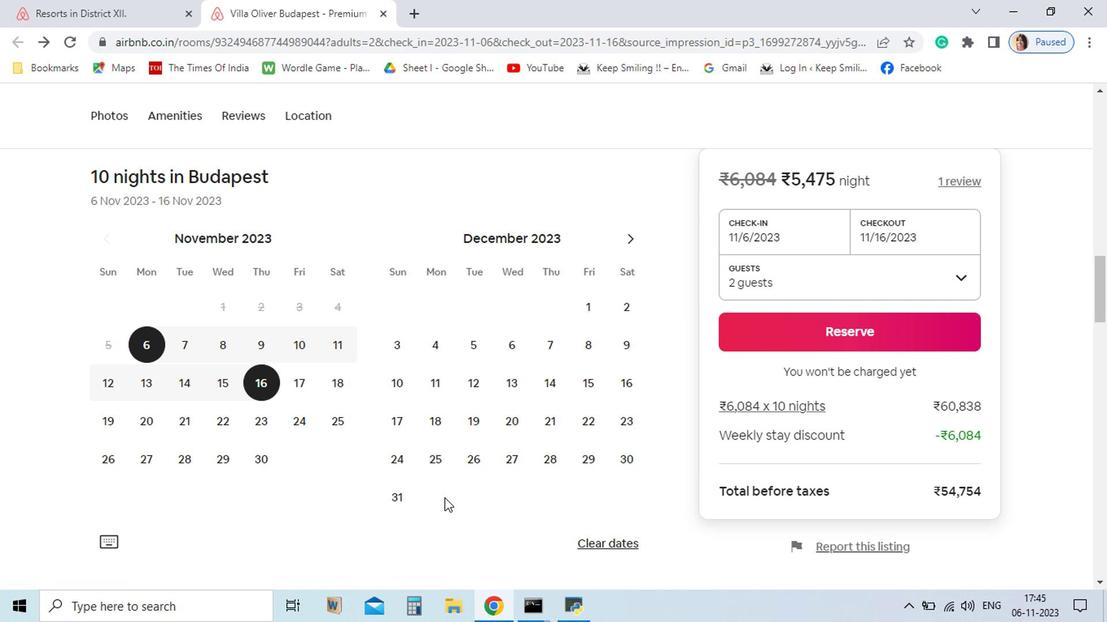 
Action: Mouse moved to (479, 486)
Screenshot: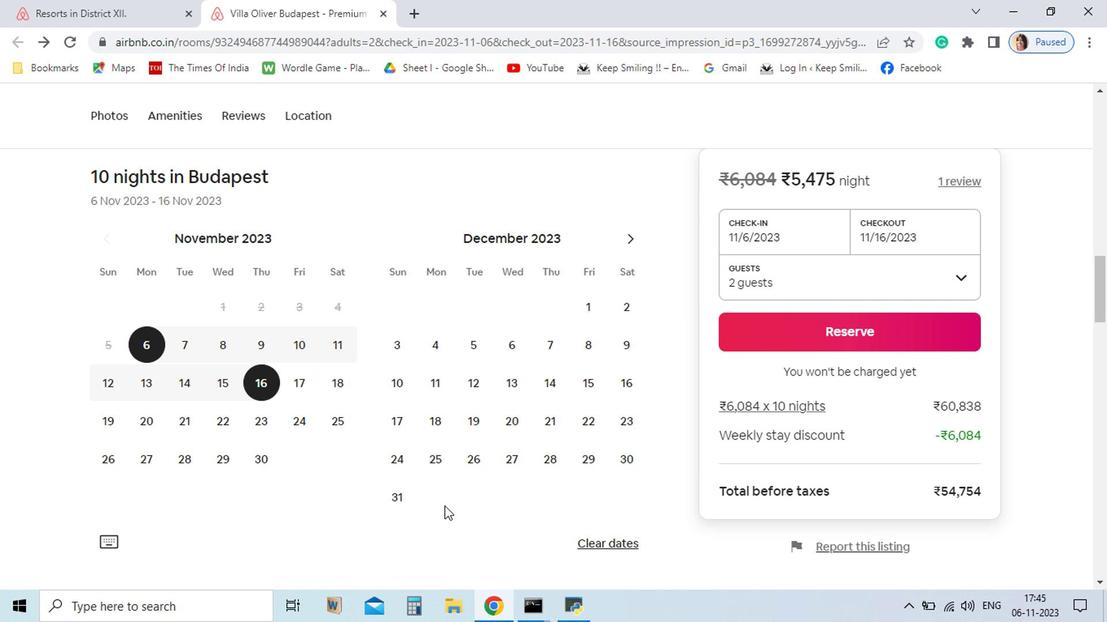 
Action: Mouse scrolled (479, 485) with delta (0, 0)
Screenshot: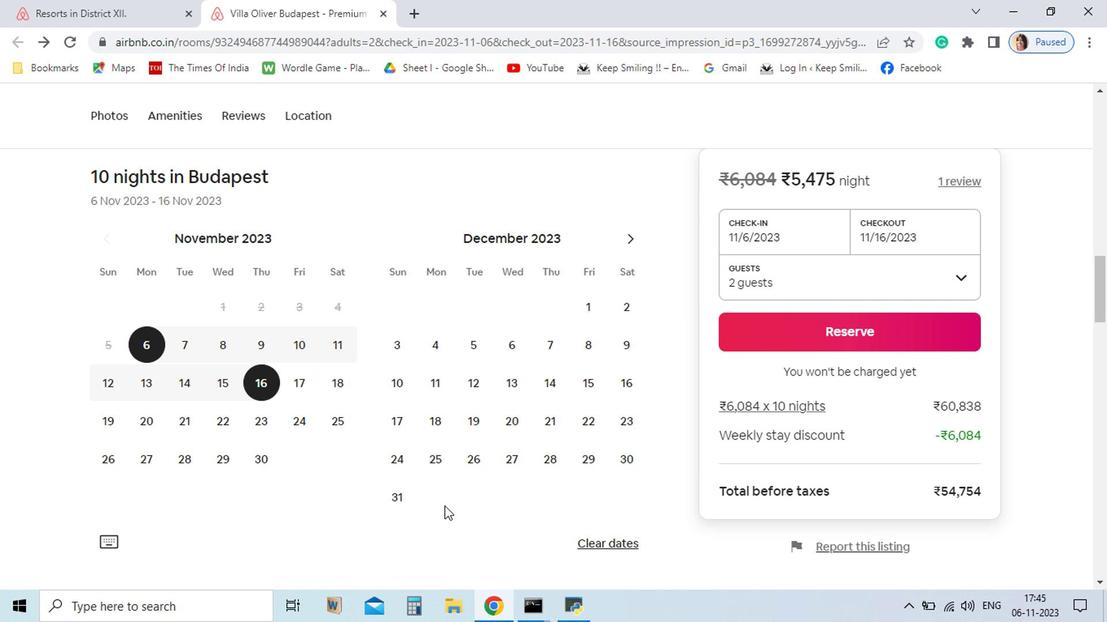 
Action: Mouse moved to (475, 520)
Screenshot: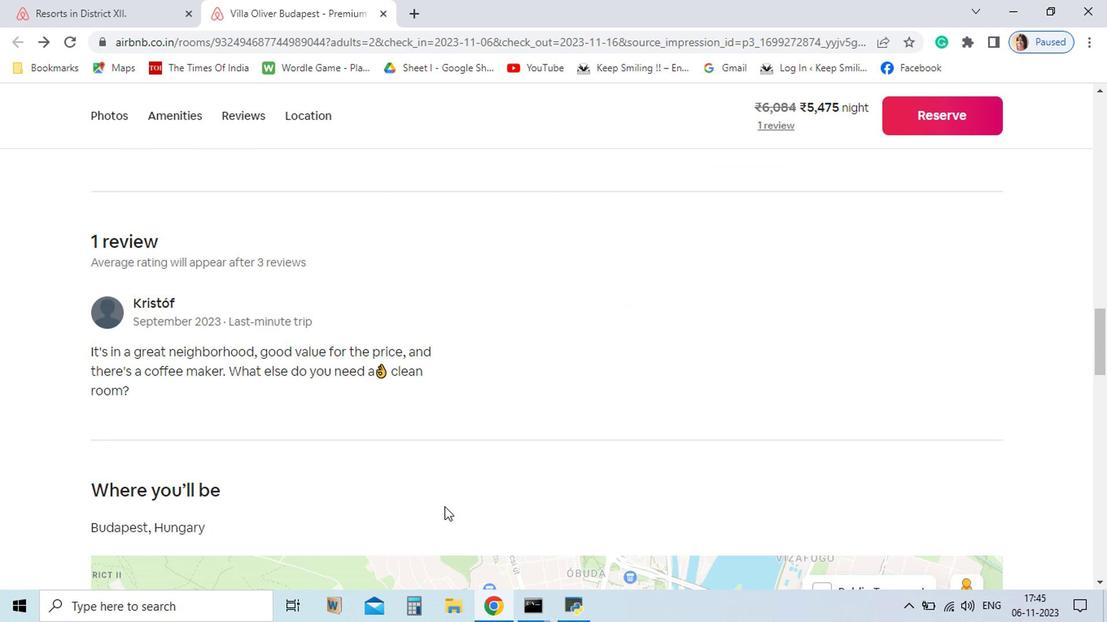 
Action: Mouse scrolled (475, 519) with delta (0, 0)
Screenshot: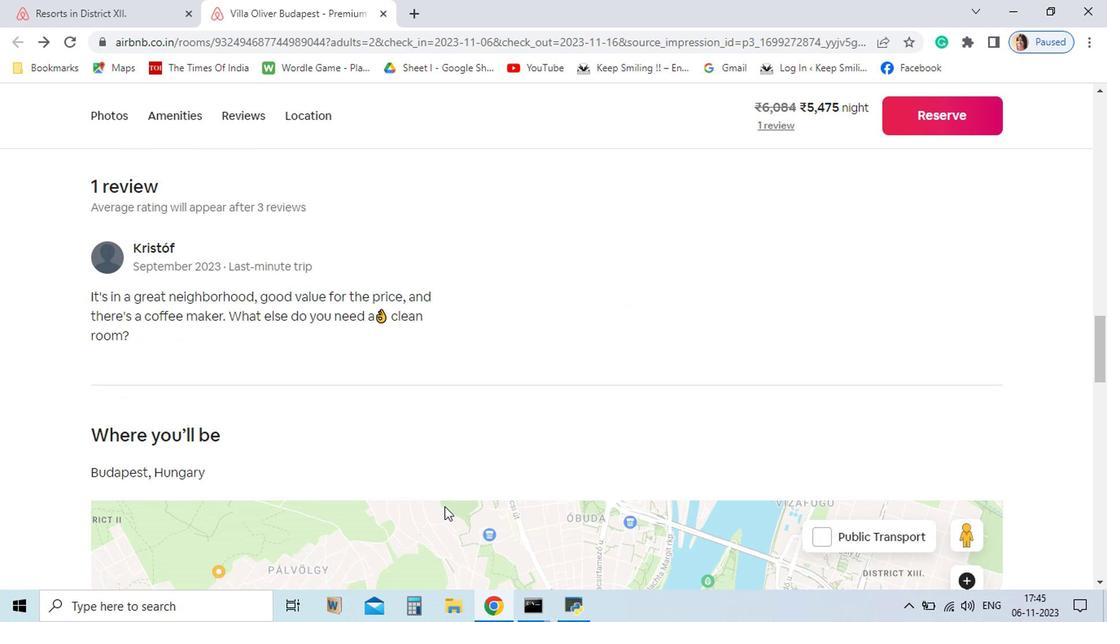 
Action: Mouse moved to (475, 520)
Screenshot: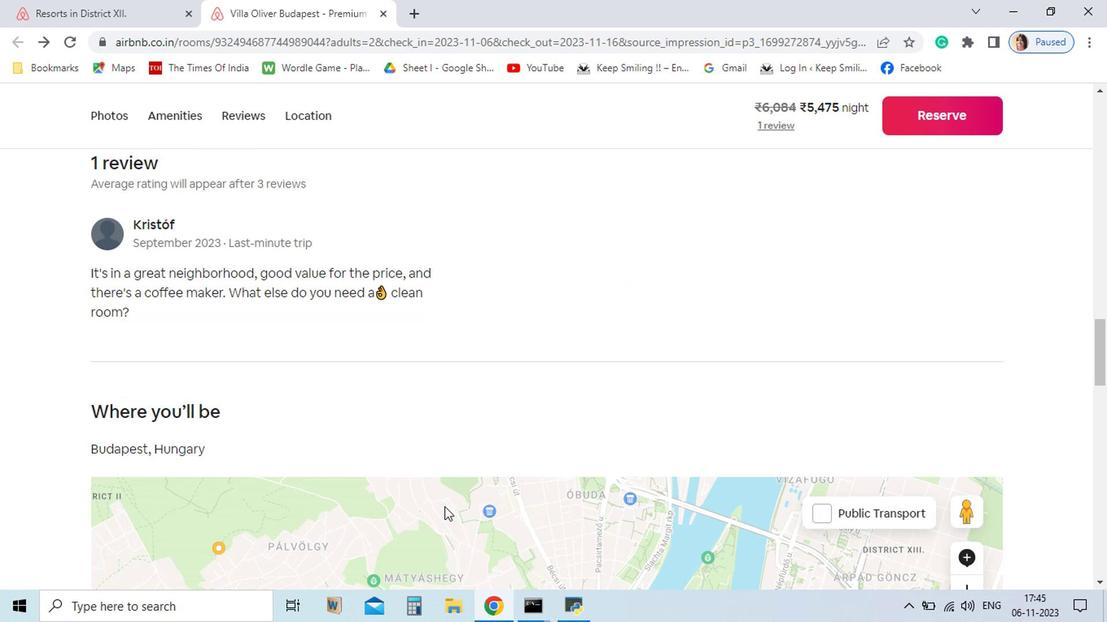 
Action: Mouse scrolled (475, 520) with delta (0, 0)
Screenshot: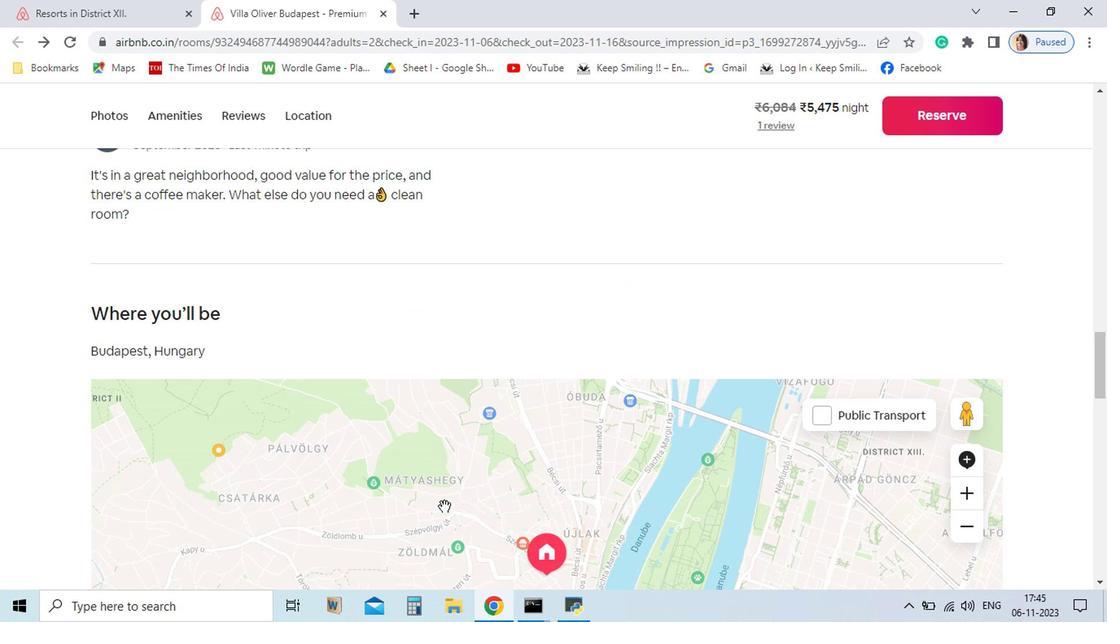 
Action: Mouse scrolled (475, 520) with delta (0, 0)
Screenshot: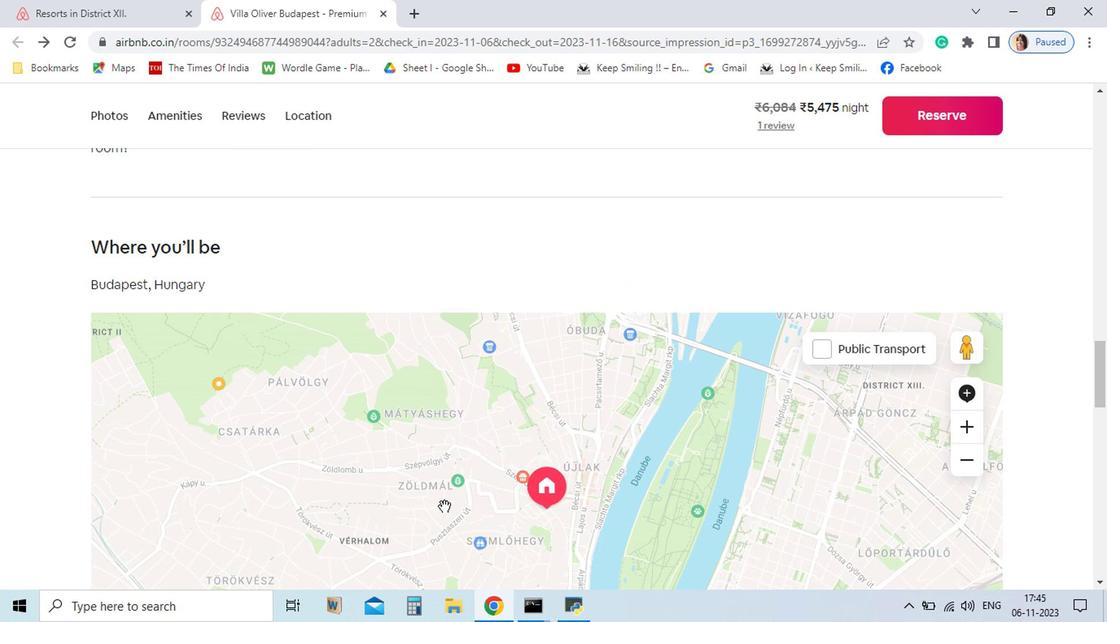 
Action: Mouse moved to (475, 520)
Screenshot: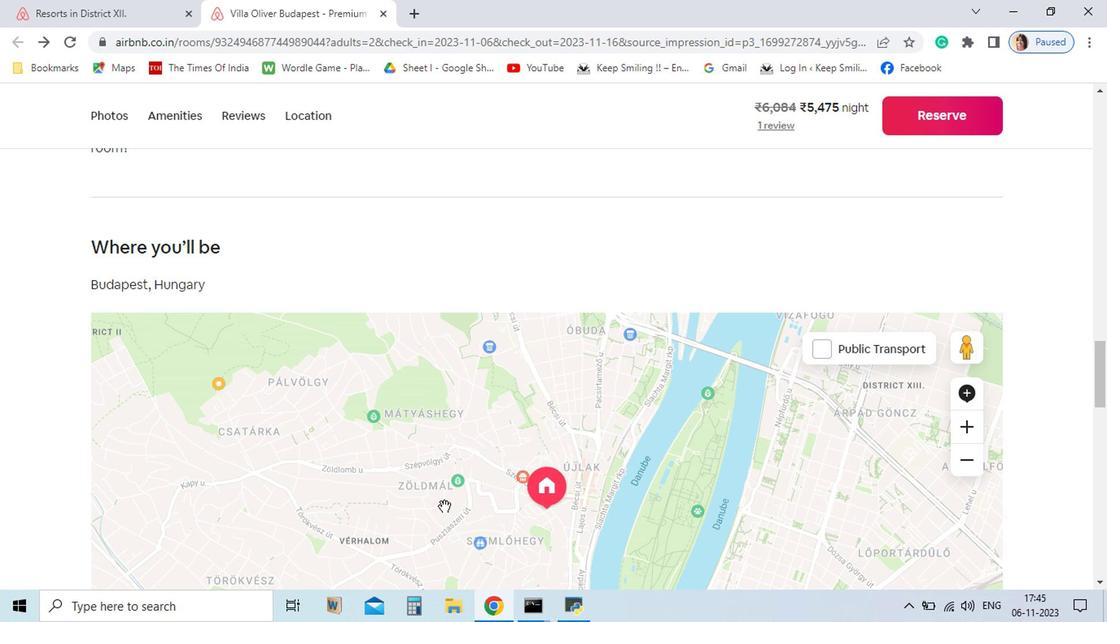 
Action: Mouse scrolled (475, 520) with delta (0, 0)
Screenshot: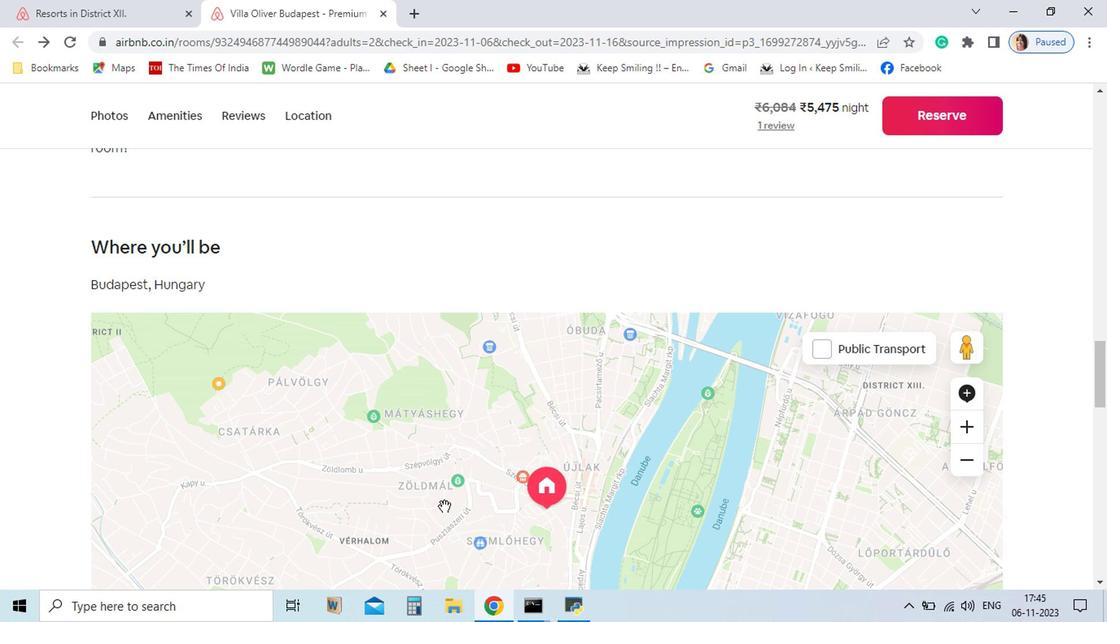 
Action: Mouse moved to (475, 520)
Screenshot: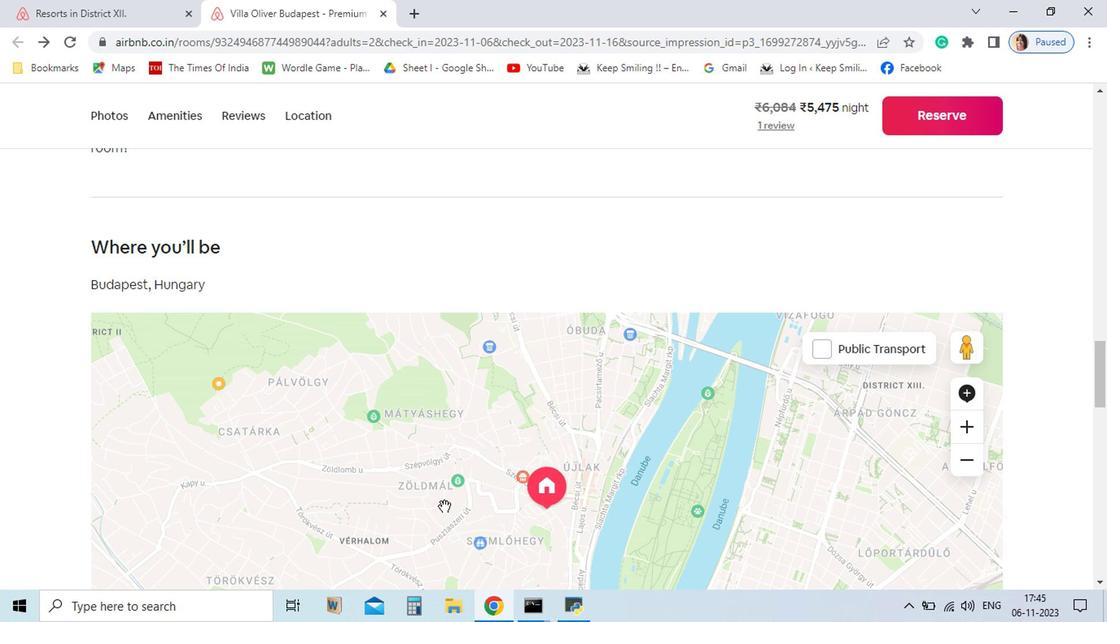 
Action: Mouse scrolled (475, 520) with delta (0, 0)
Screenshot: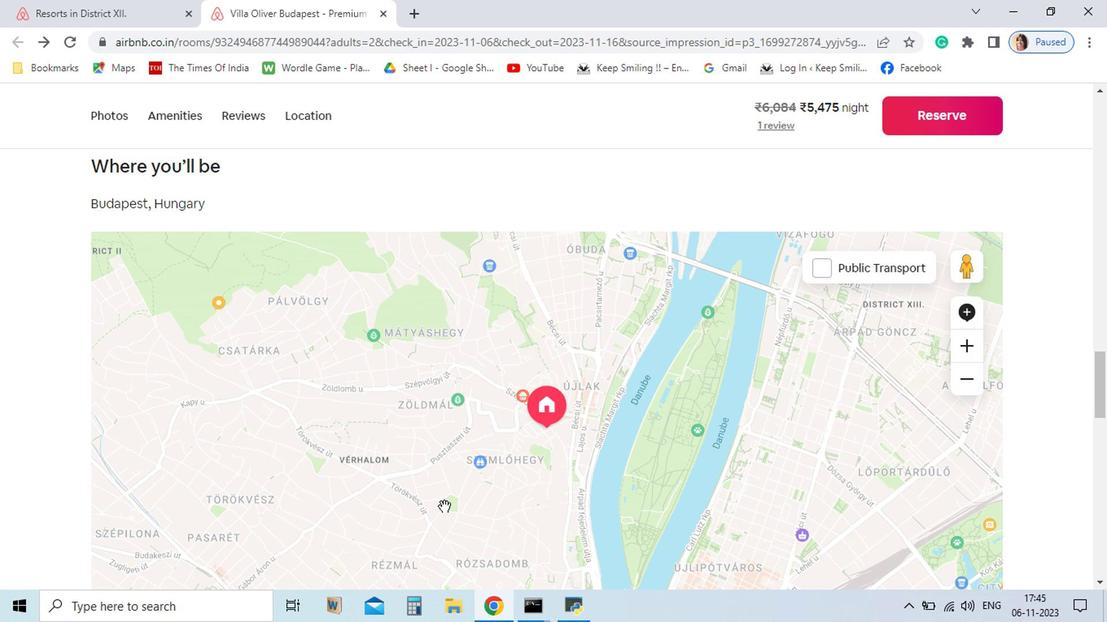 
Action: Mouse scrolled (475, 520) with delta (0, 0)
Screenshot: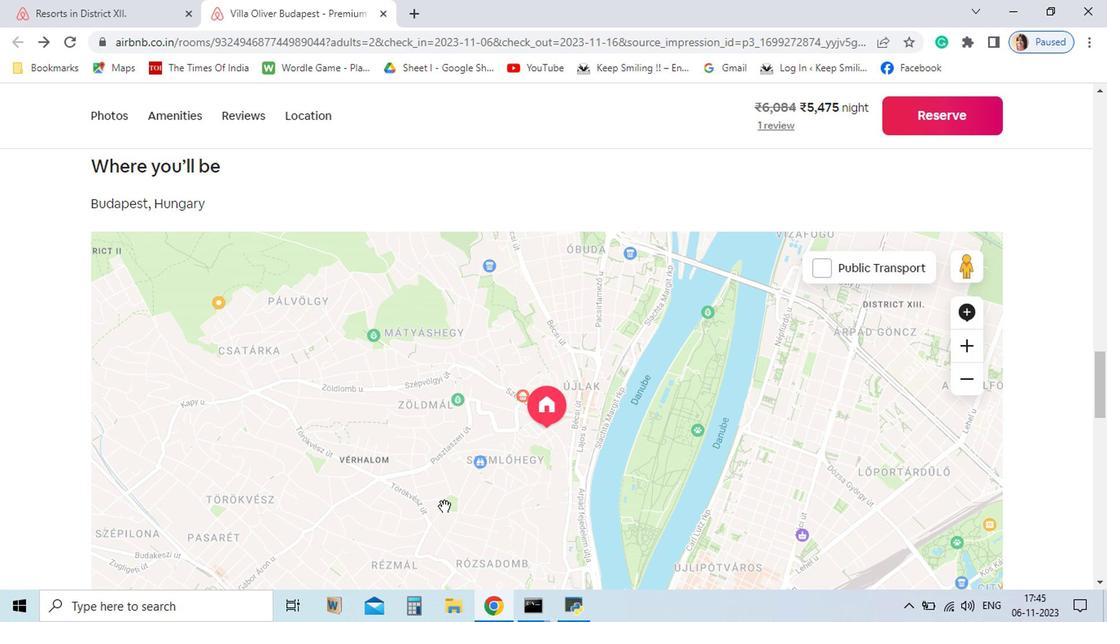 
Action: Mouse scrolled (475, 520) with delta (0, 0)
Screenshot: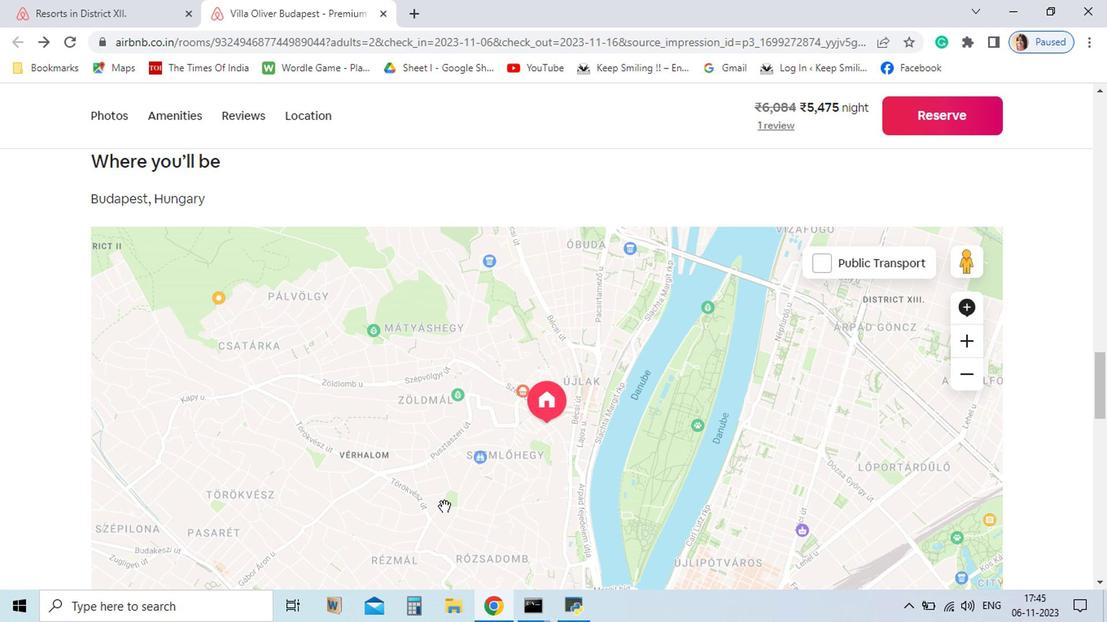 
Action: Mouse scrolled (475, 520) with delta (0, 0)
Screenshot: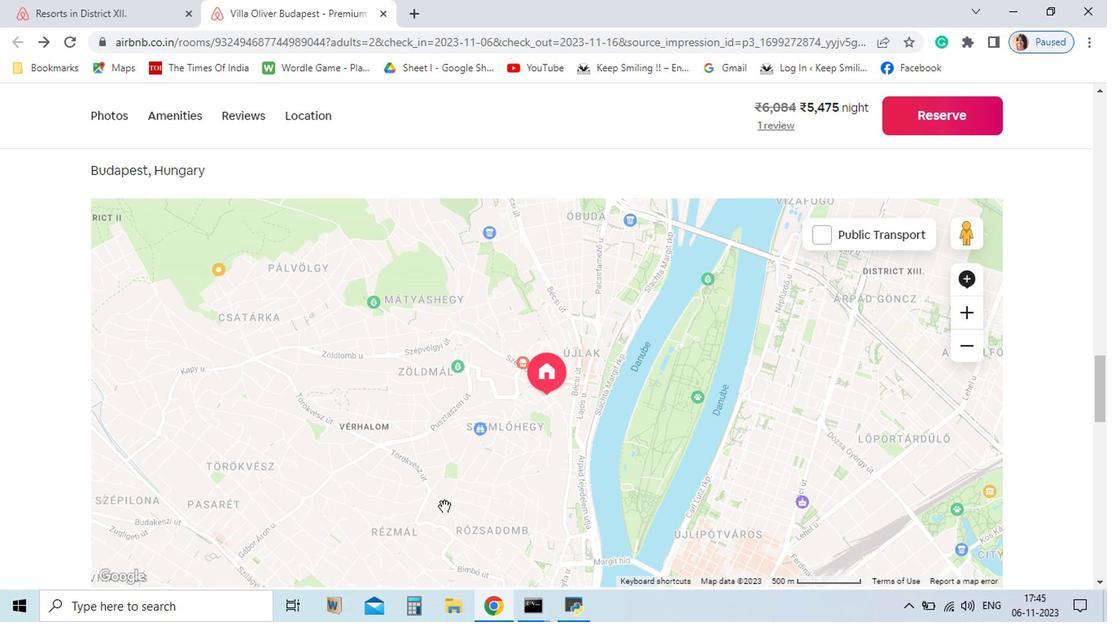 
Action: Mouse scrolled (475, 520) with delta (0, 0)
Screenshot: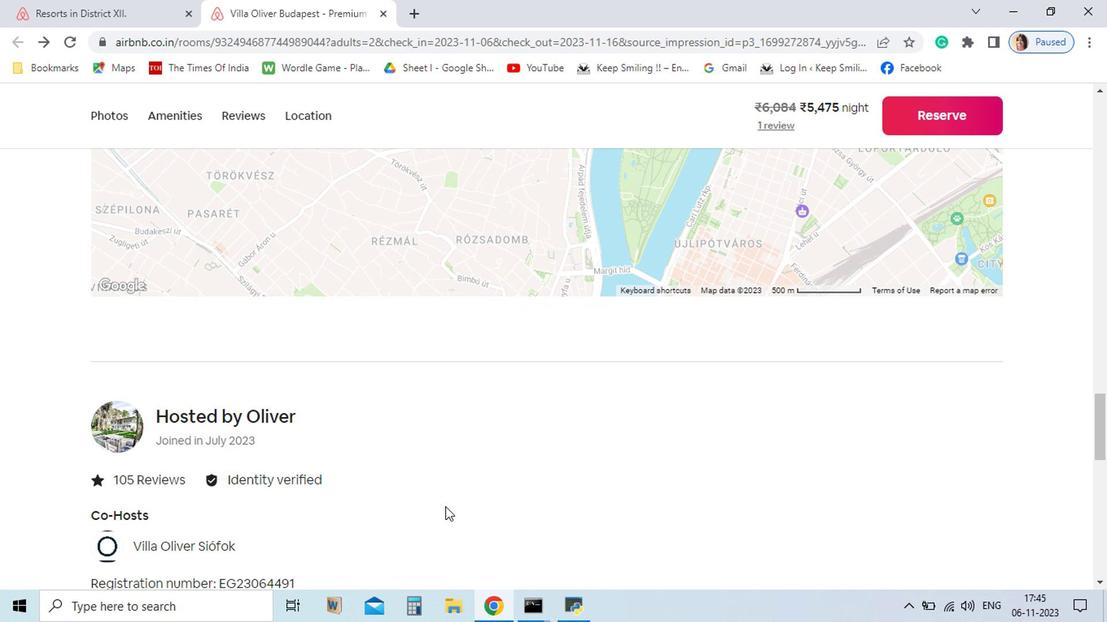 
Action: Mouse scrolled (475, 520) with delta (0, 0)
Screenshot: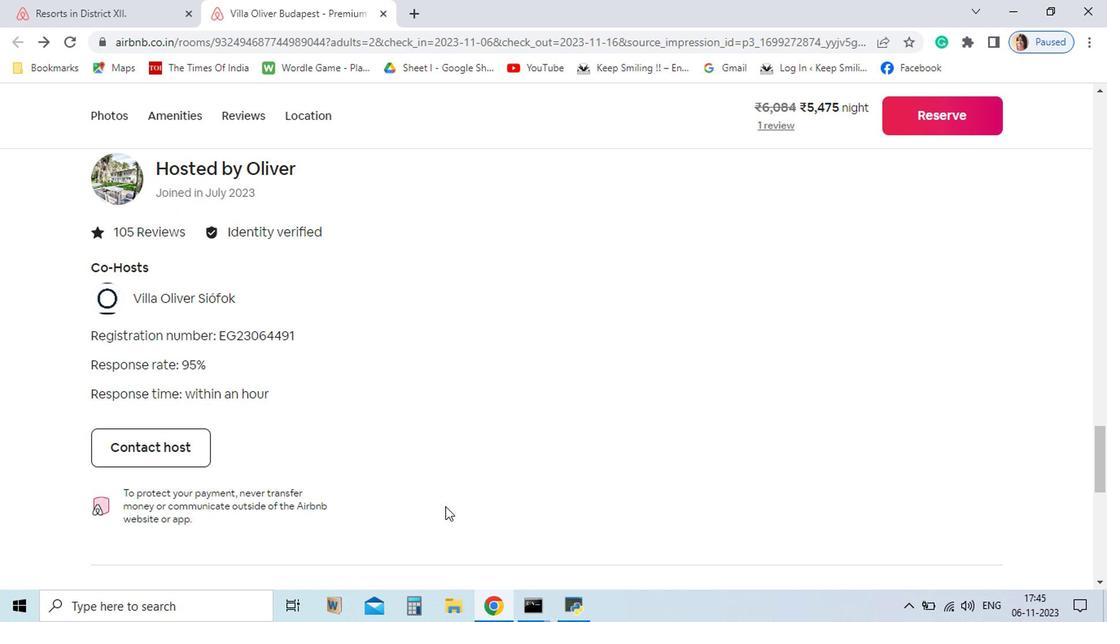 
Action: Mouse scrolled (475, 520) with delta (0, 0)
Screenshot: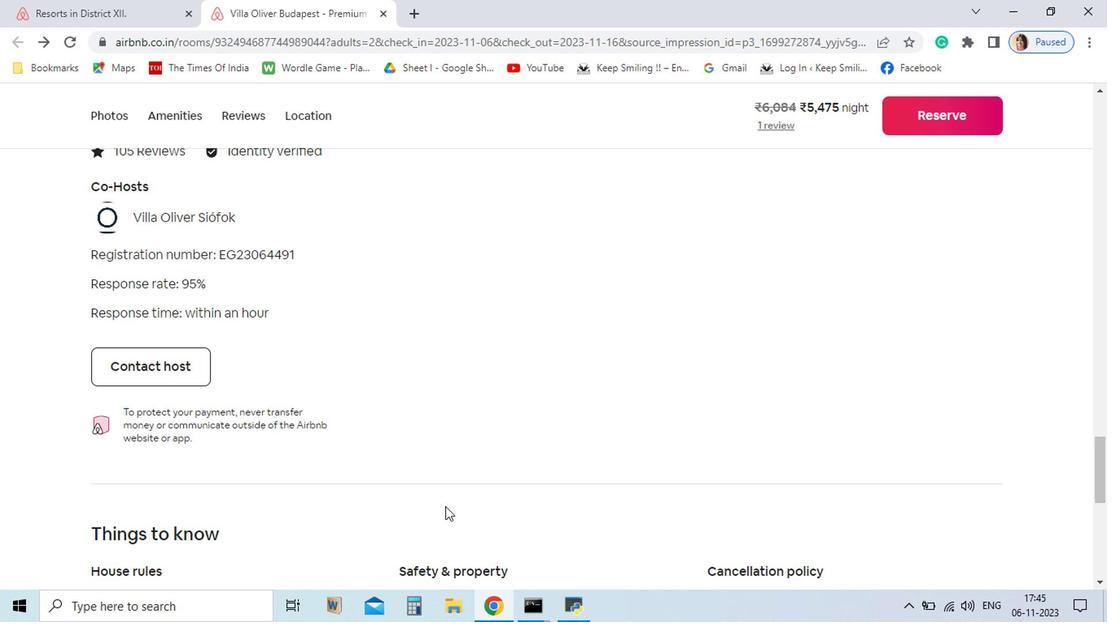 
Action: Mouse scrolled (475, 520) with delta (0, 0)
Screenshot: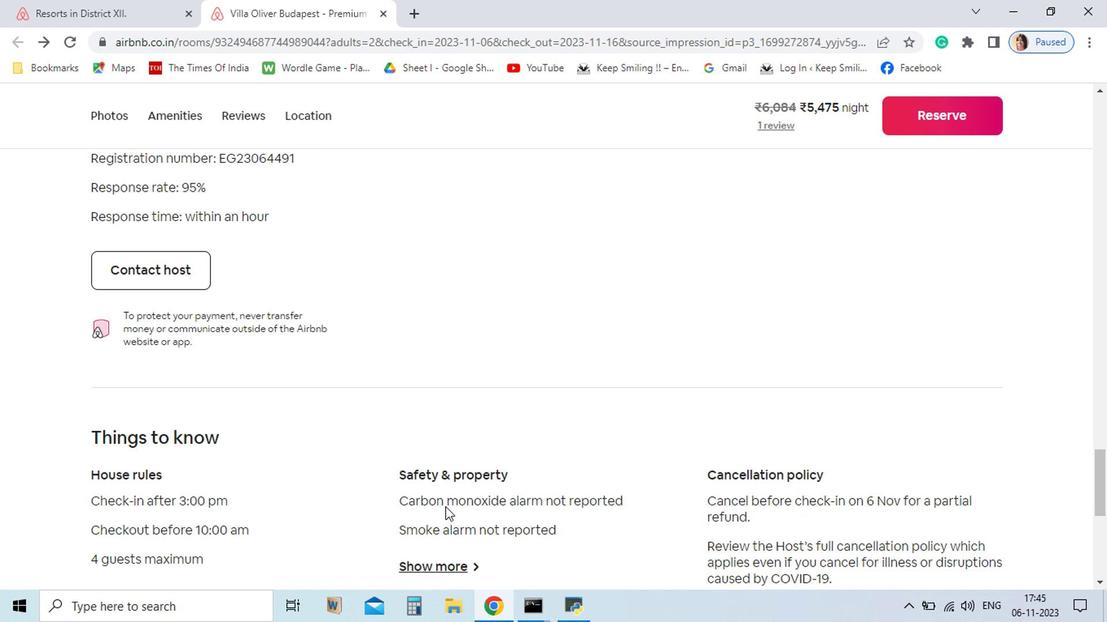 
Action: Mouse scrolled (475, 520) with delta (0, 0)
Screenshot: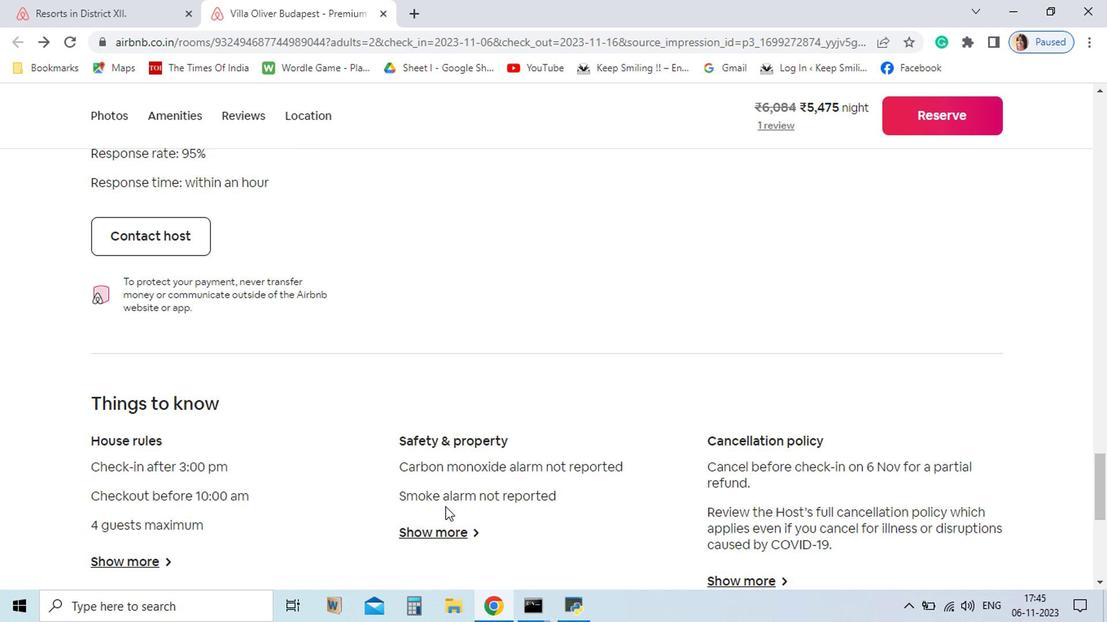 
Action: Mouse moved to (475, 520)
Screenshot: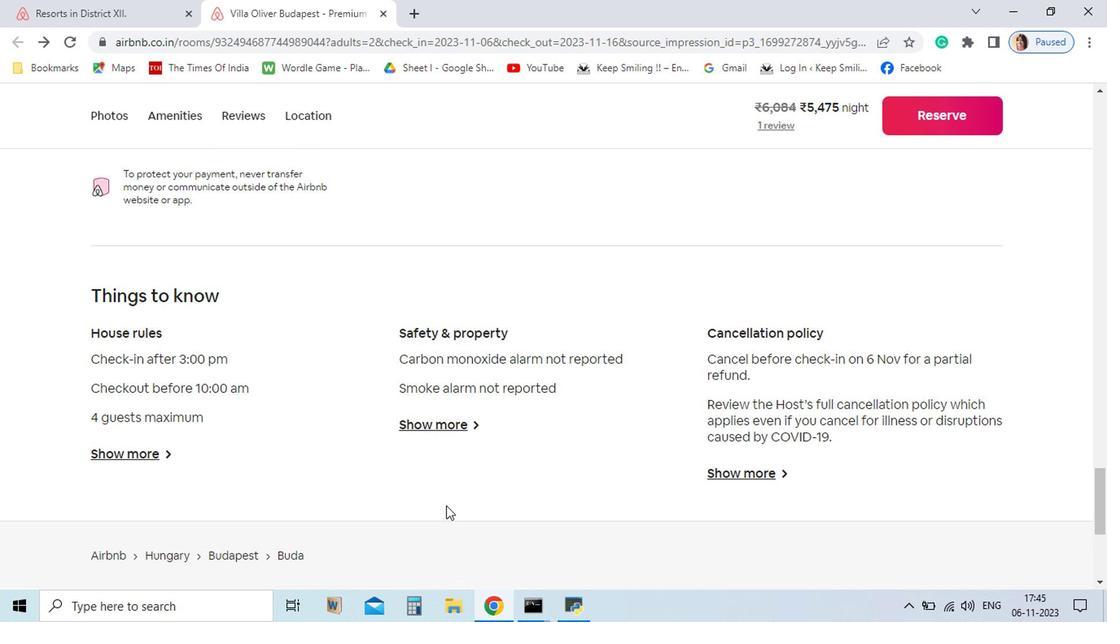 
Action: Mouse scrolled (475, 520) with delta (0, 0)
Screenshot: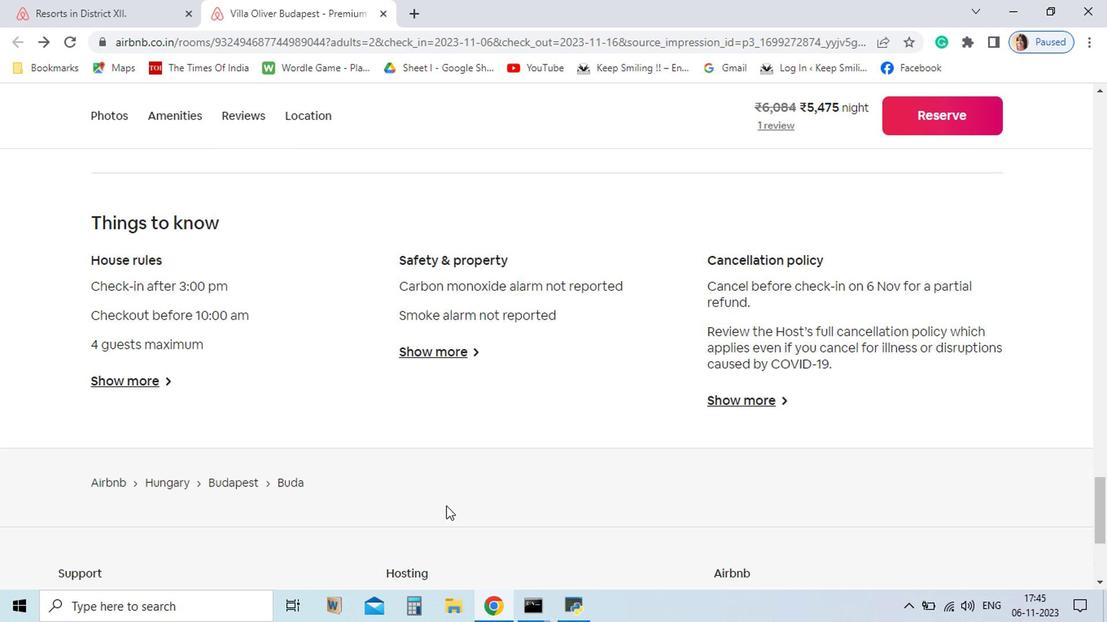 
Action: Mouse scrolled (475, 520) with delta (0, 0)
Screenshot: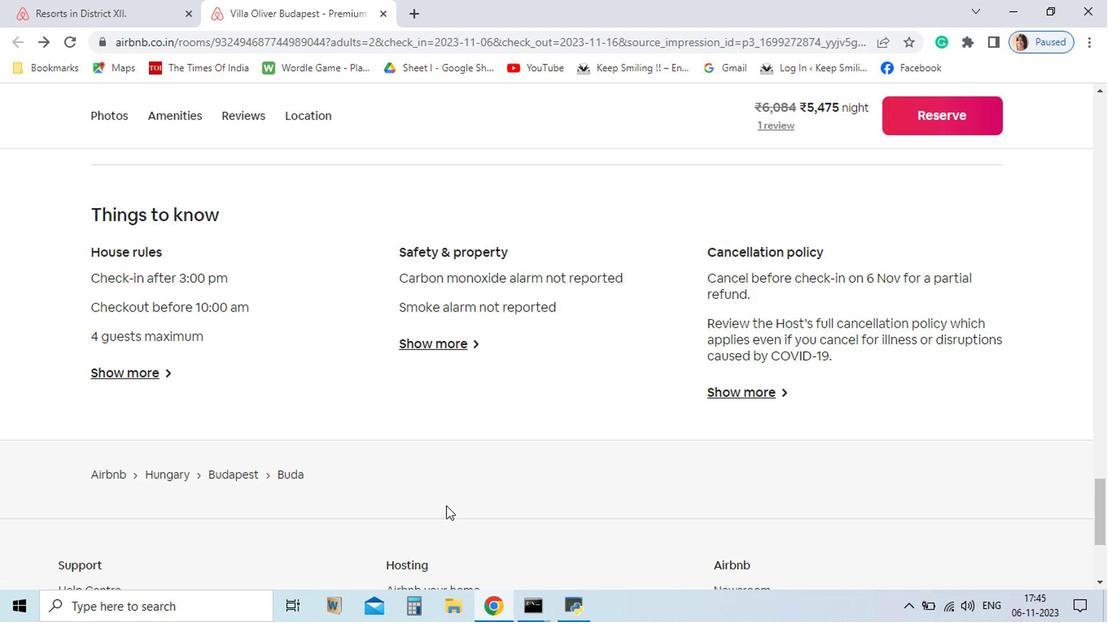 
Action: Mouse scrolled (475, 520) with delta (0, 0)
Screenshot: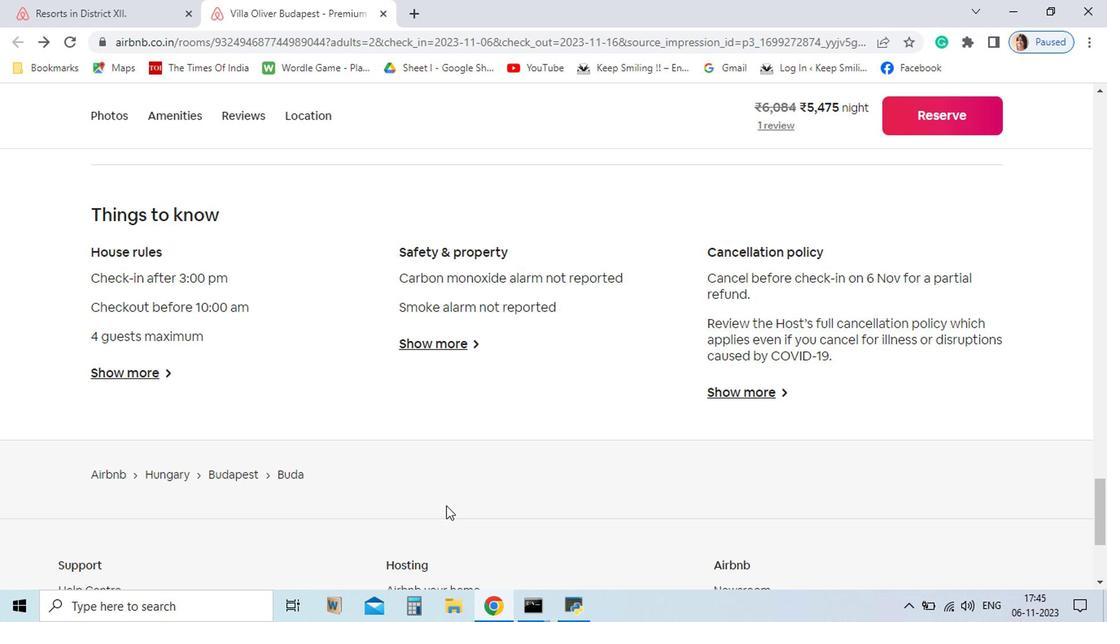 
Action: Mouse scrolled (475, 520) with delta (0, 0)
Screenshot: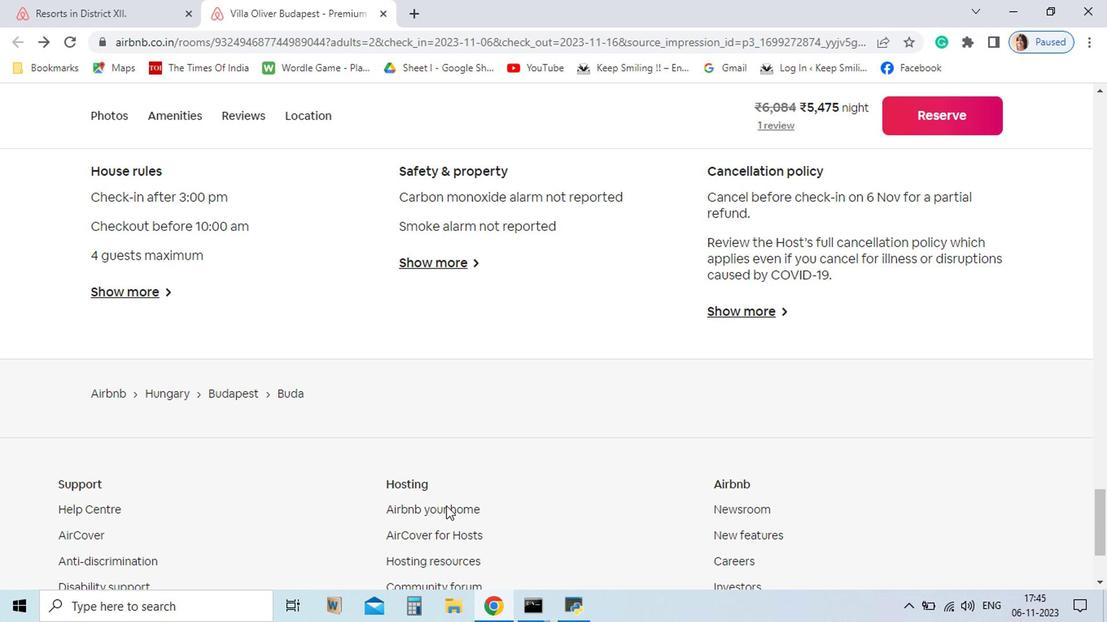 
Action: Mouse scrolled (475, 520) with delta (0, 0)
Screenshot: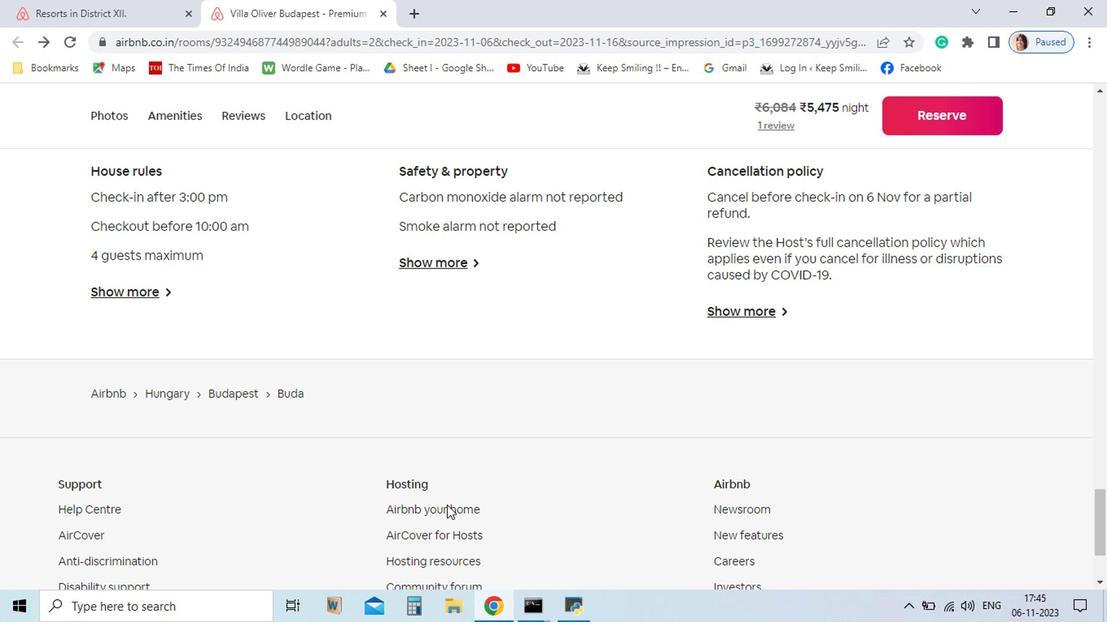 
Action: Mouse scrolled (475, 520) with delta (0, 0)
Screenshot: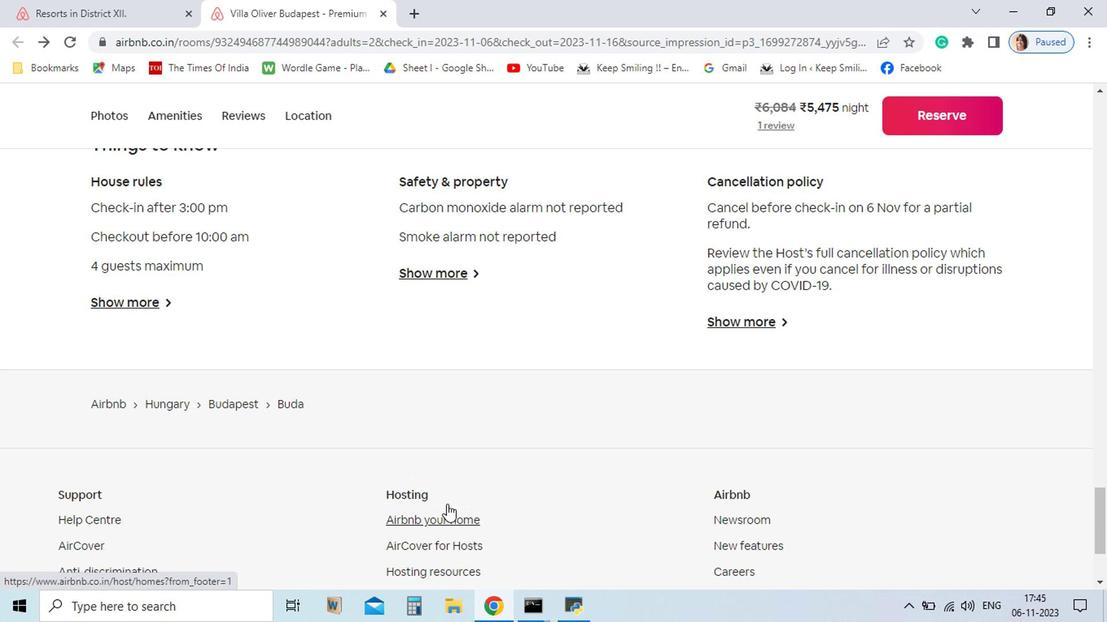 
Action: Mouse scrolled (475, 520) with delta (0, 0)
Screenshot: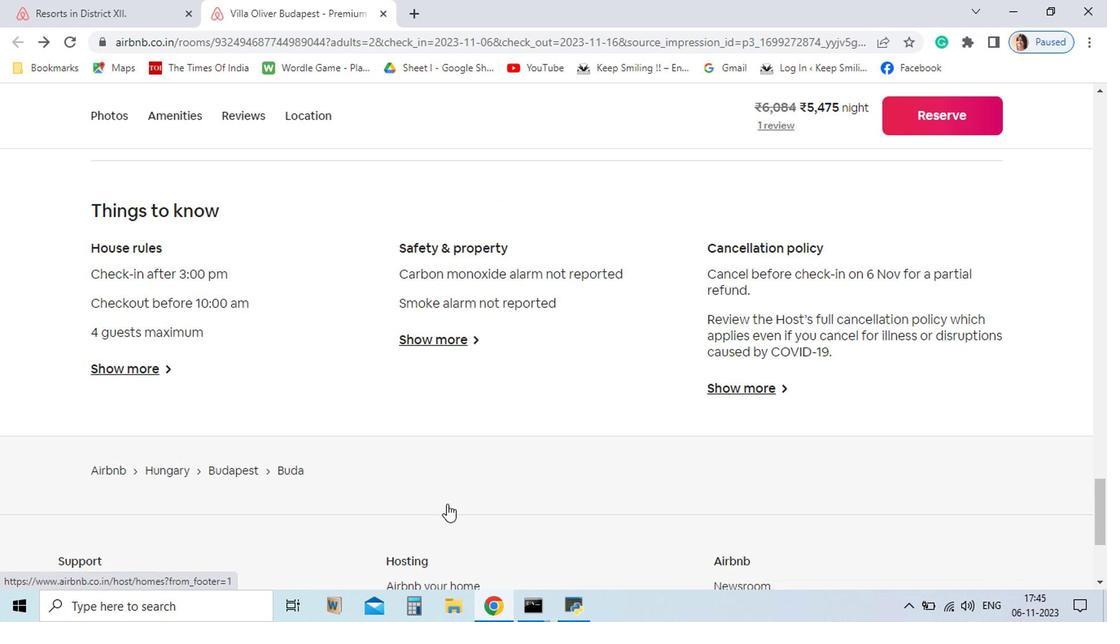 
Action: Mouse scrolled (475, 520) with delta (0, 0)
Screenshot: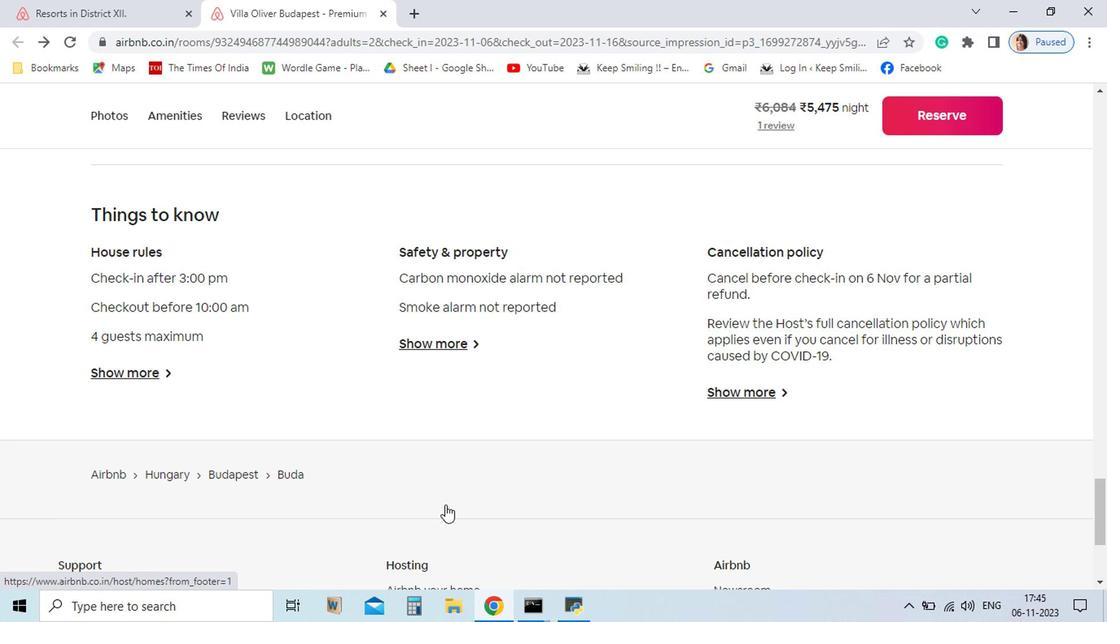 
Action: Mouse moved to (476, 520)
Screenshot: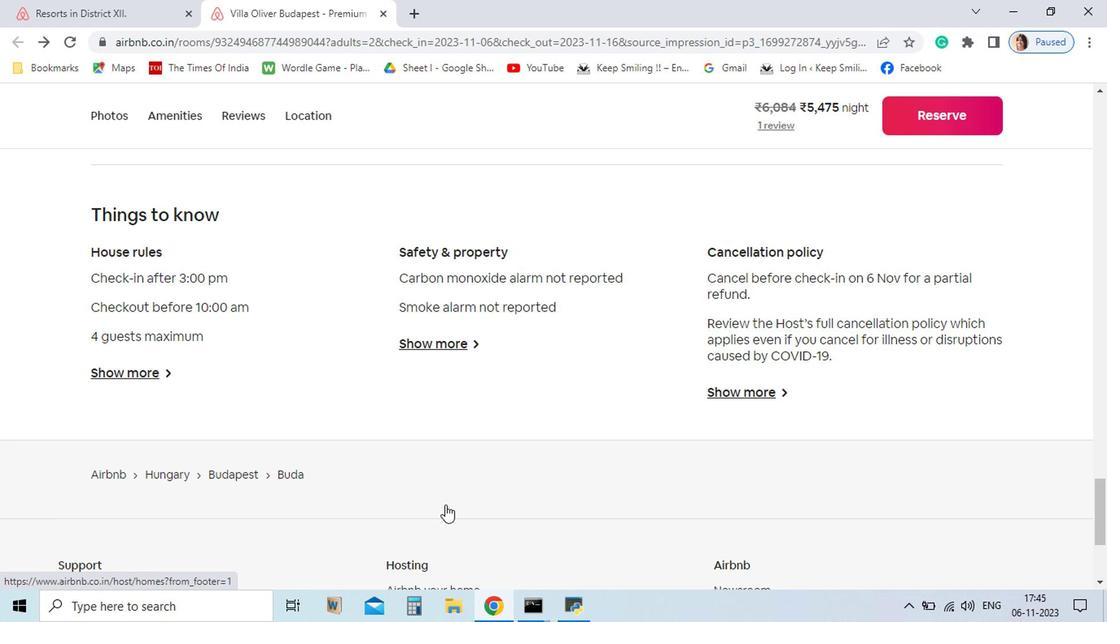 
Action: Mouse scrolled (476, 519) with delta (0, 0)
Screenshot: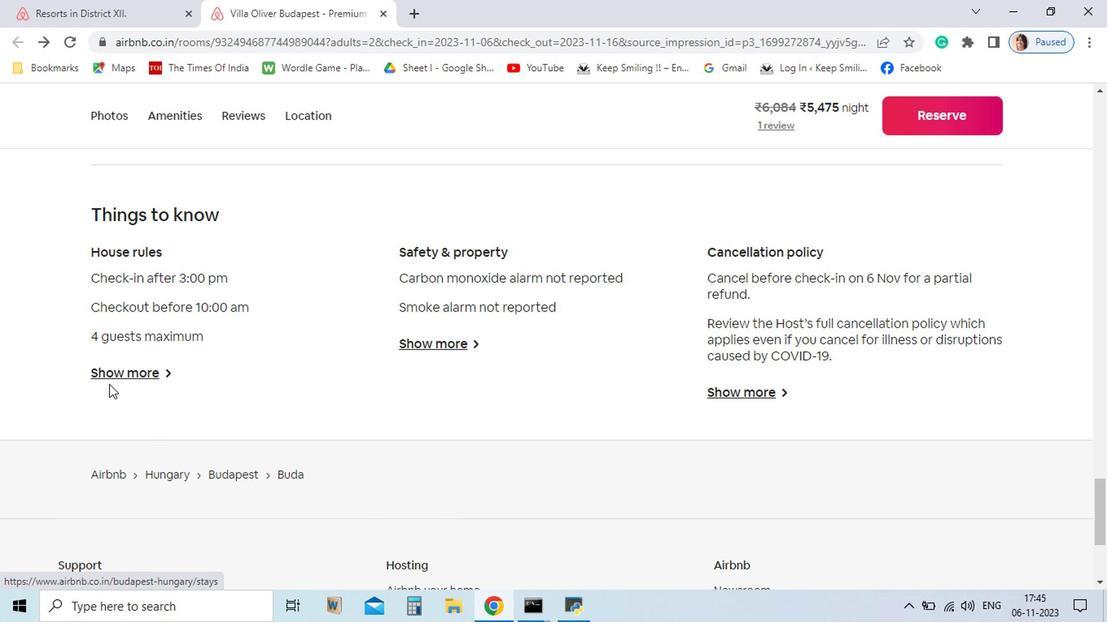 
Action: Mouse moved to (477, 519)
Screenshot: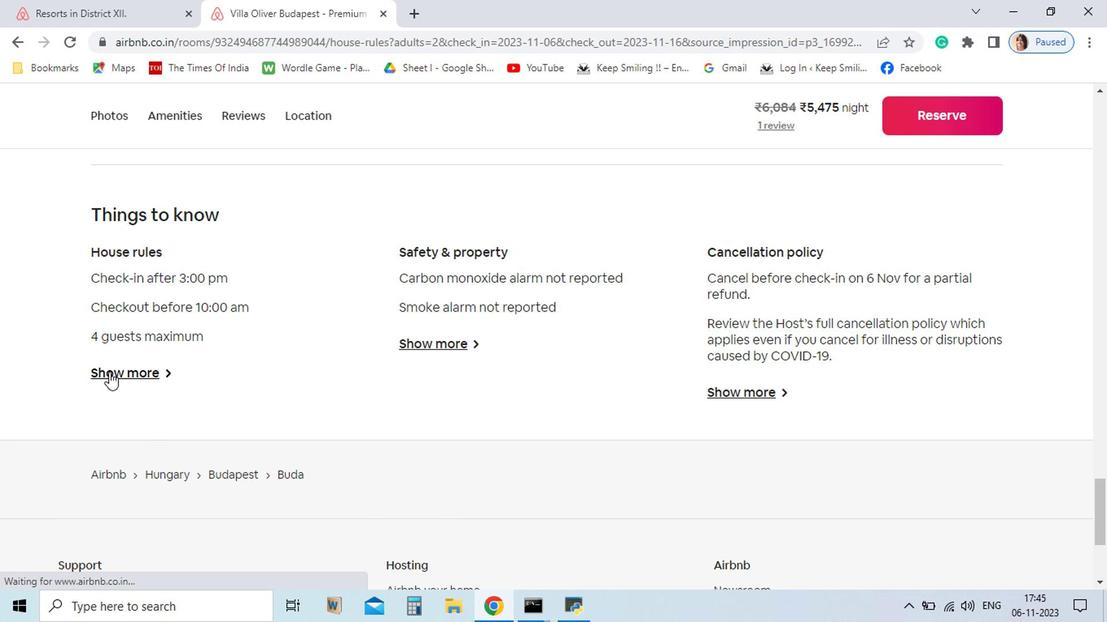 
Action: Mouse scrolled (477, 519) with delta (0, 0)
Screenshot: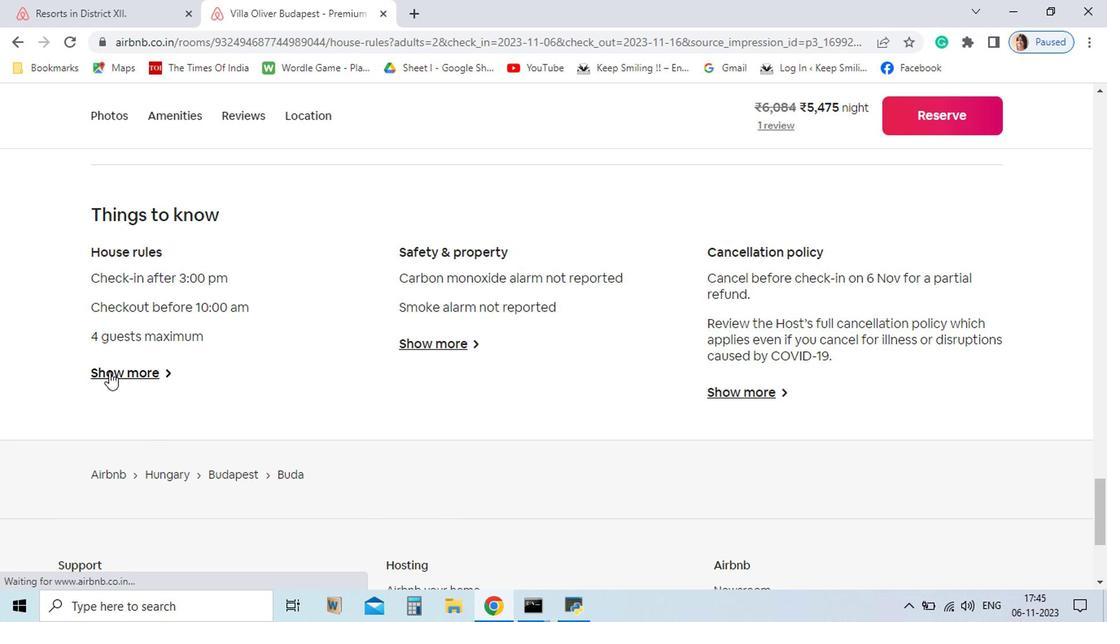 
Action: Mouse moved to (237, 425)
Screenshot: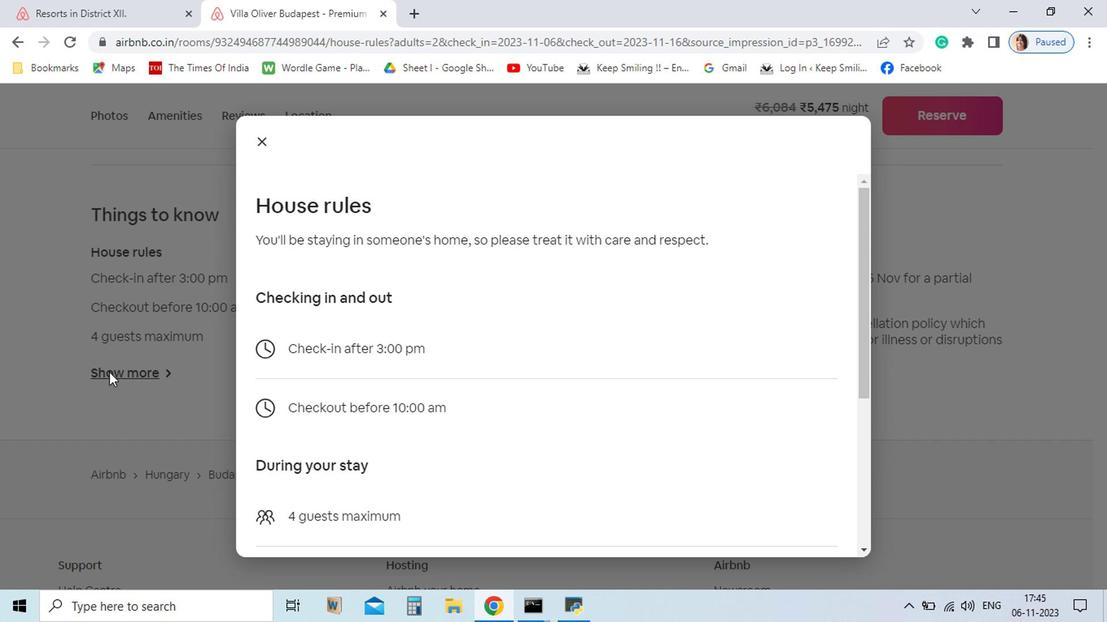 
Action: Mouse pressed left at (237, 425)
Screenshot: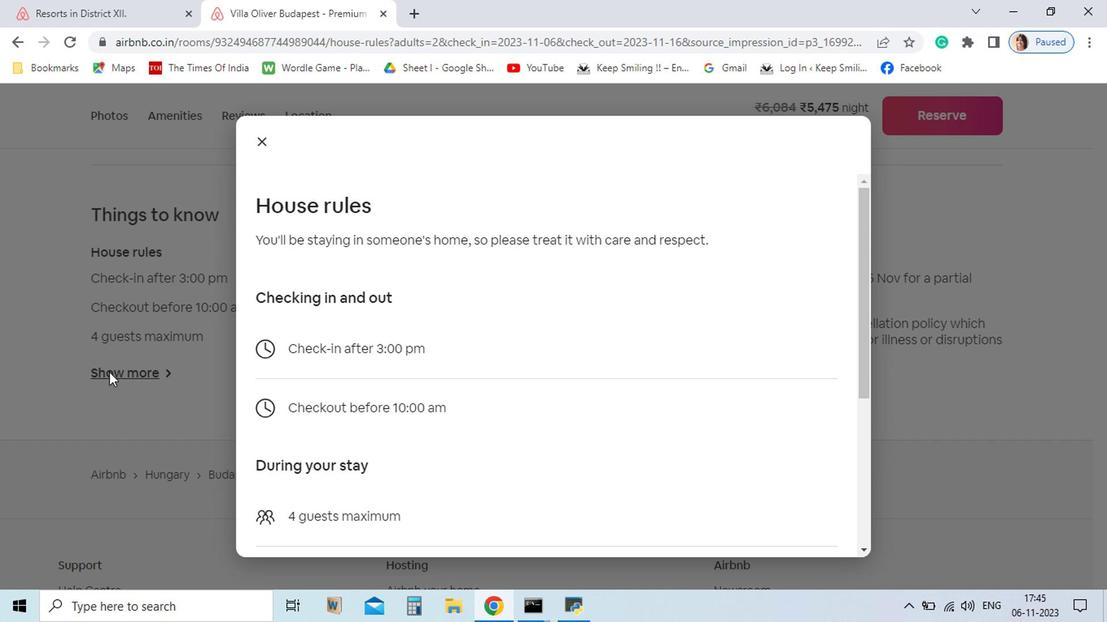 
Action: Mouse moved to (771, 550)
Screenshot: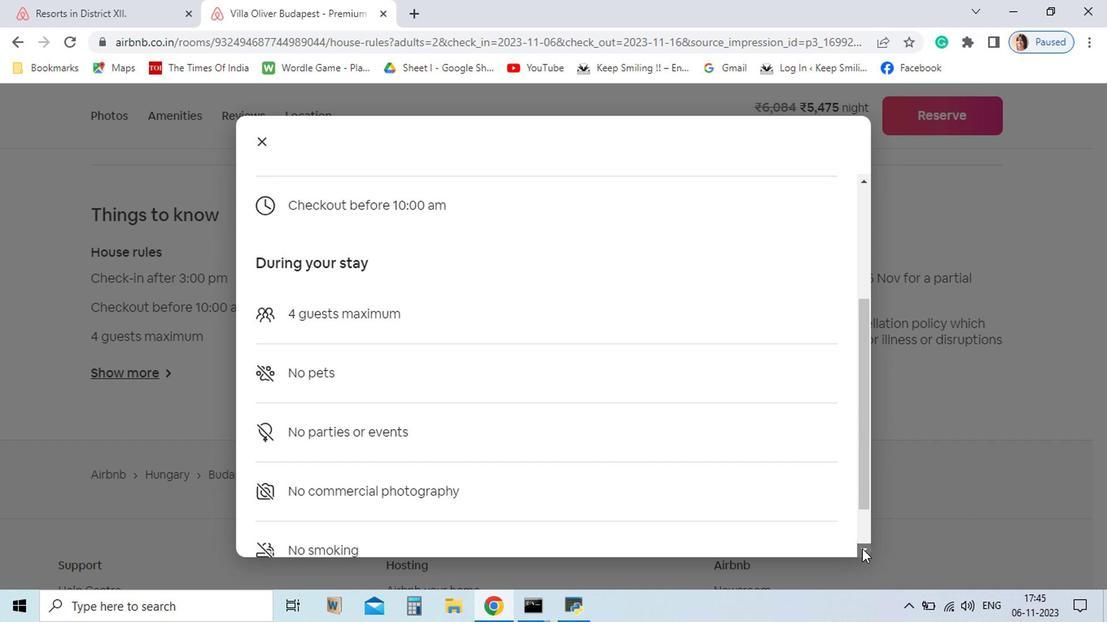 
Action: Mouse pressed left at (771, 550)
Screenshot: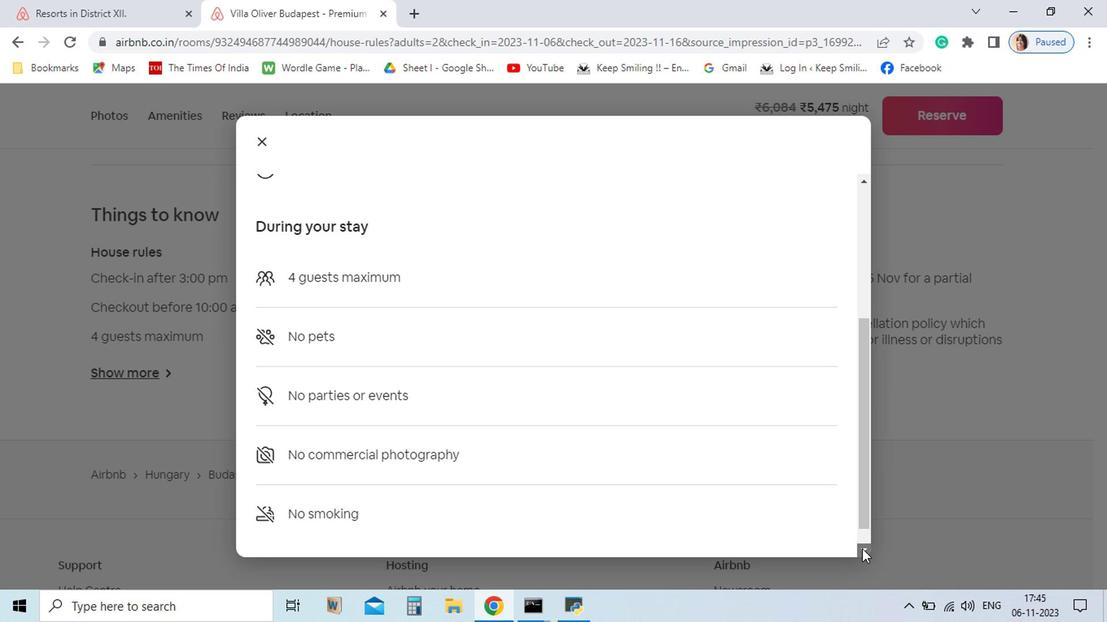 
Action: Mouse pressed left at (771, 550)
Screenshot: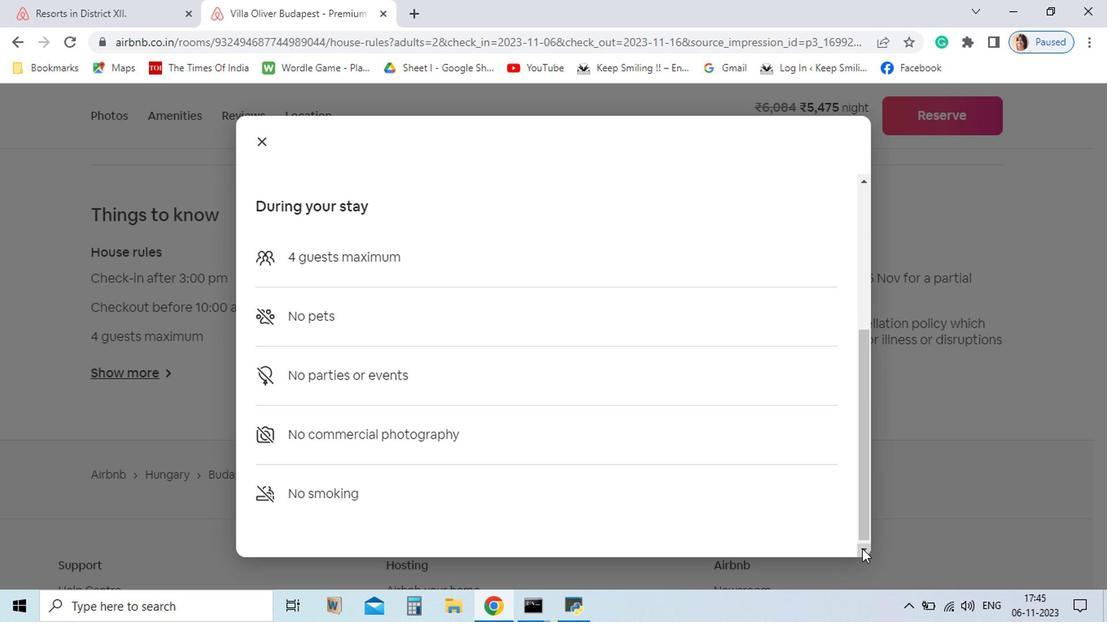 
Action: Mouse pressed left at (771, 550)
Screenshot: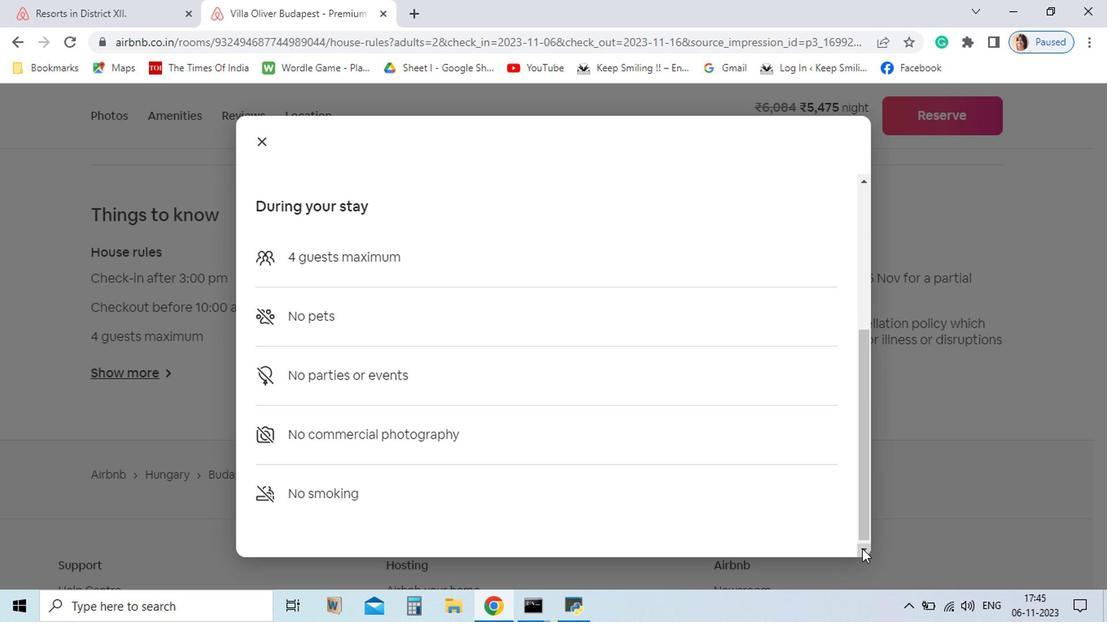 
Action: Mouse pressed left at (771, 550)
Screenshot: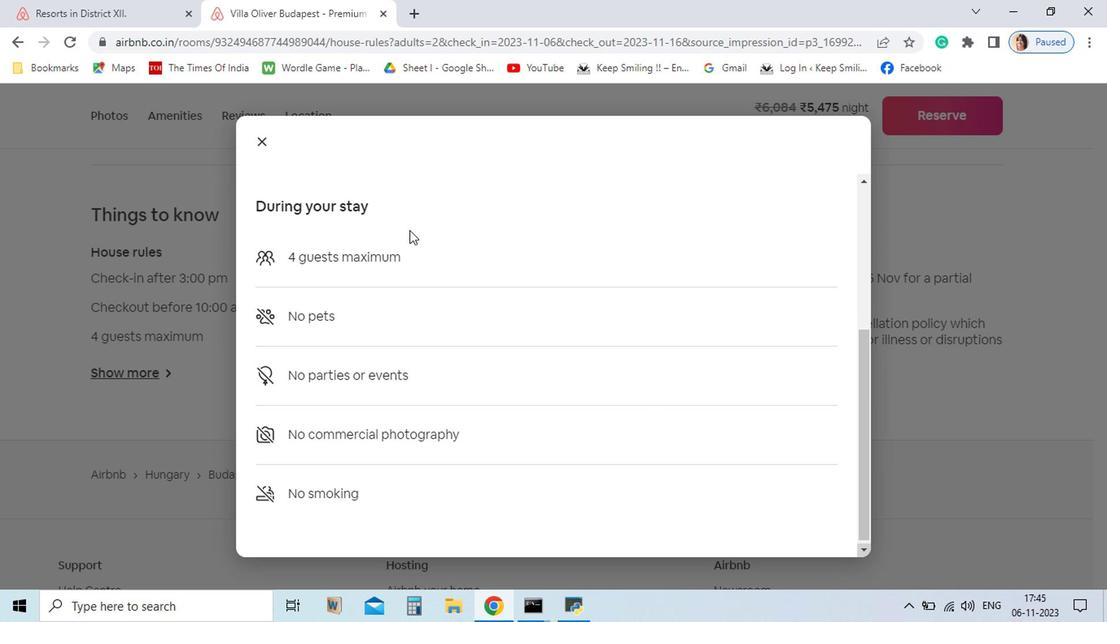 
Action: Mouse pressed left at (771, 550)
Screenshot: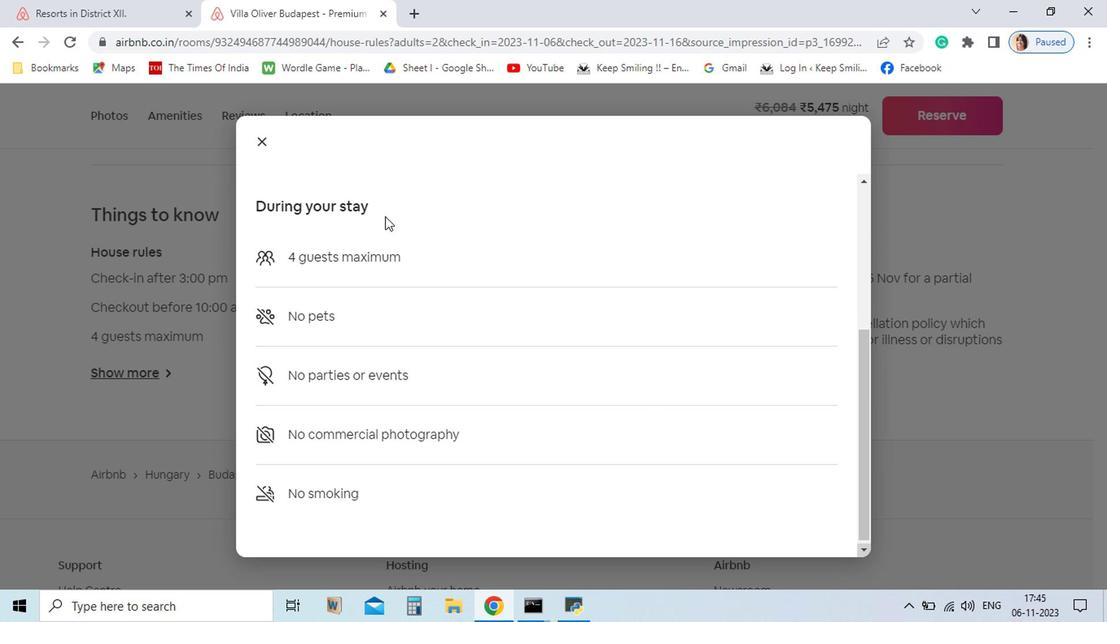 
Action: Mouse pressed left at (771, 550)
Screenshot: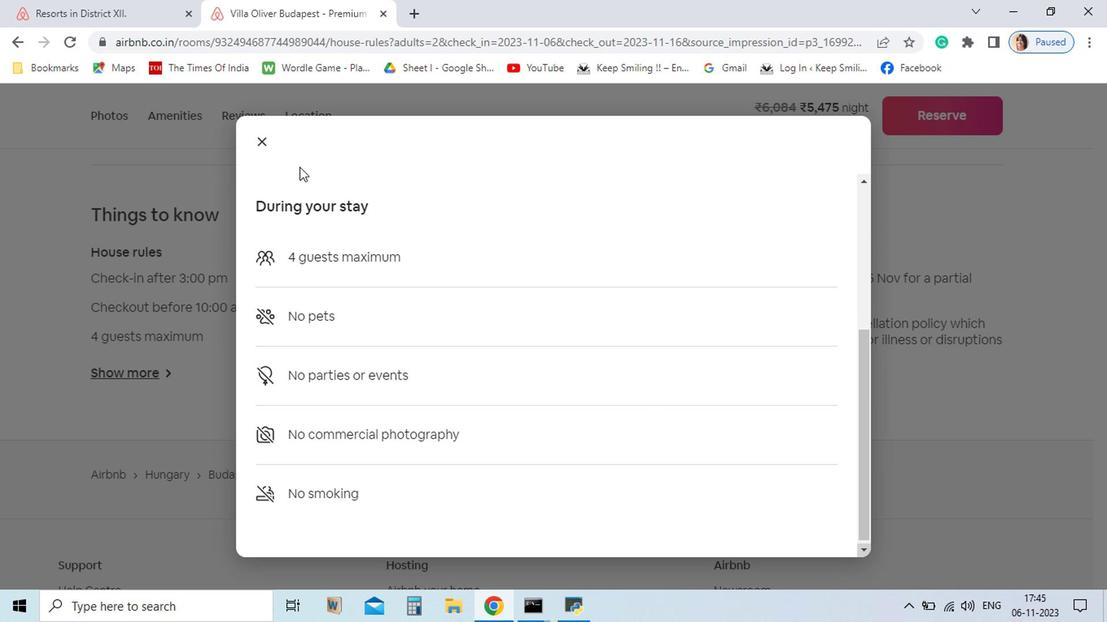 
Action: Mouse pressed left at (771, 550)
Screenshot: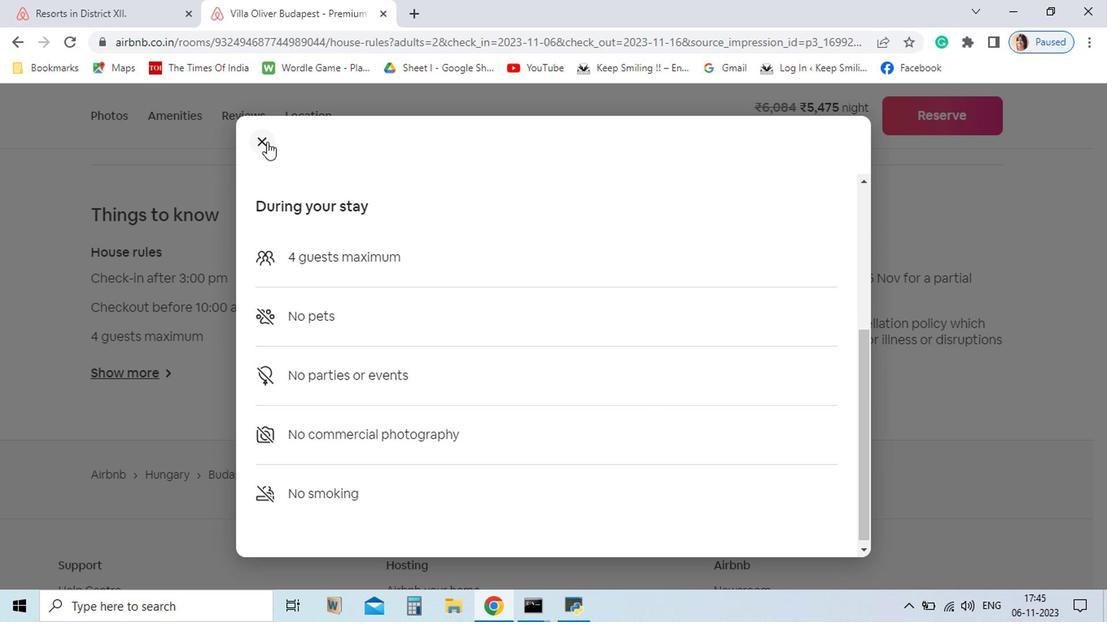 
Action: Mouse pressed left at (771, 550)
Screenshot: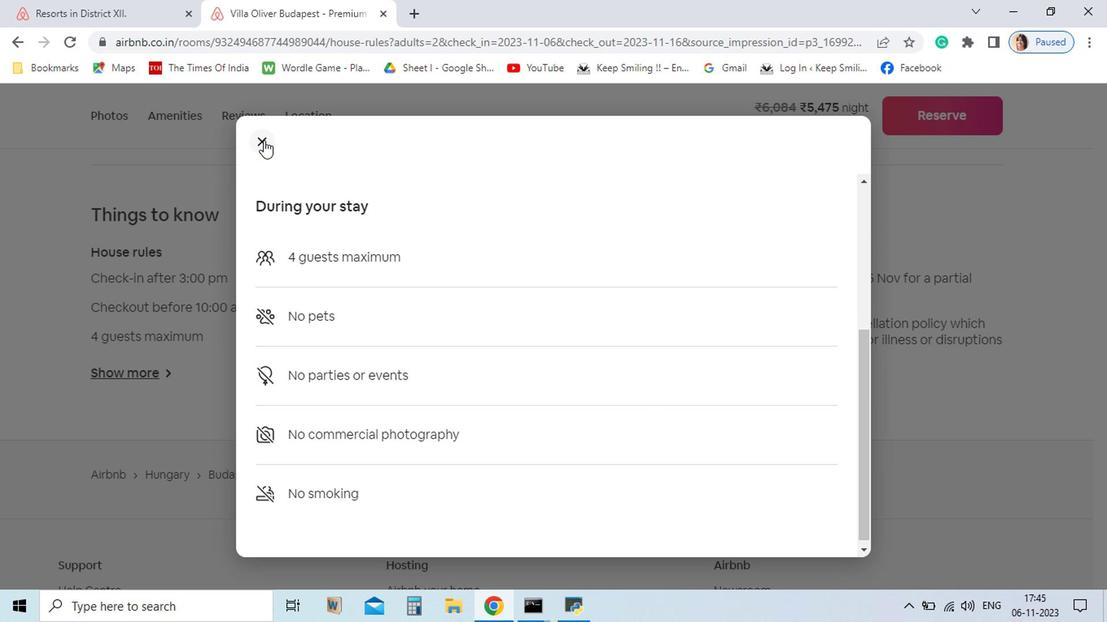 
Action: Mouse moved to (347, 260)
Screenshot: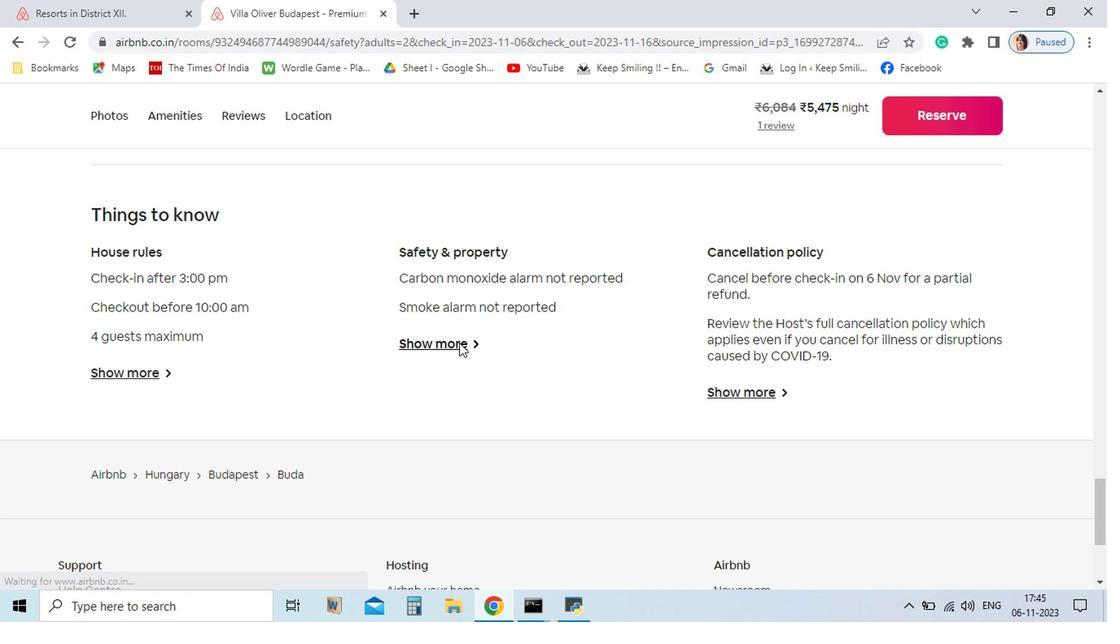 
Action: Mouse pressed left at (347, 260)
Screenshot: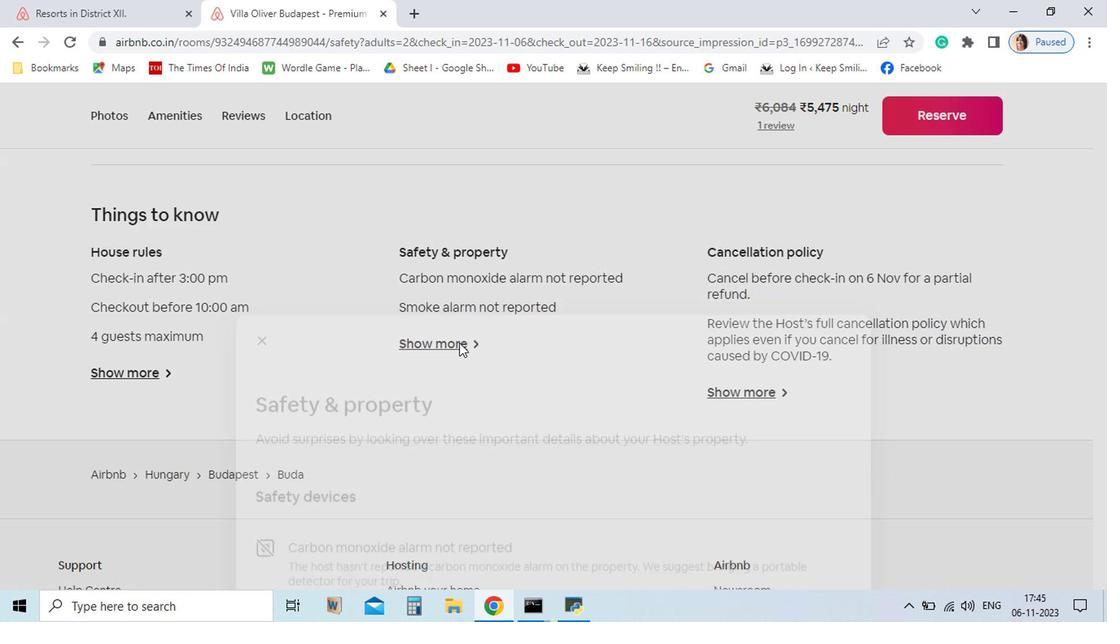 
Action: Mouse moved to (486, 401)
Screenshot: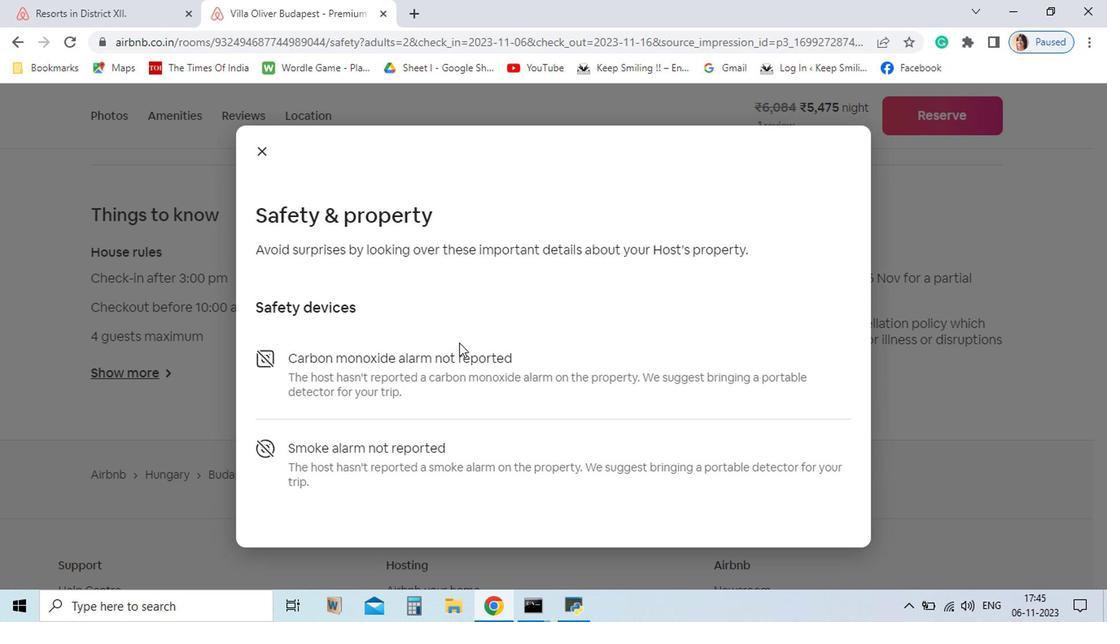 
Action: Mouse pressed left at (486, 401)
Screenshot: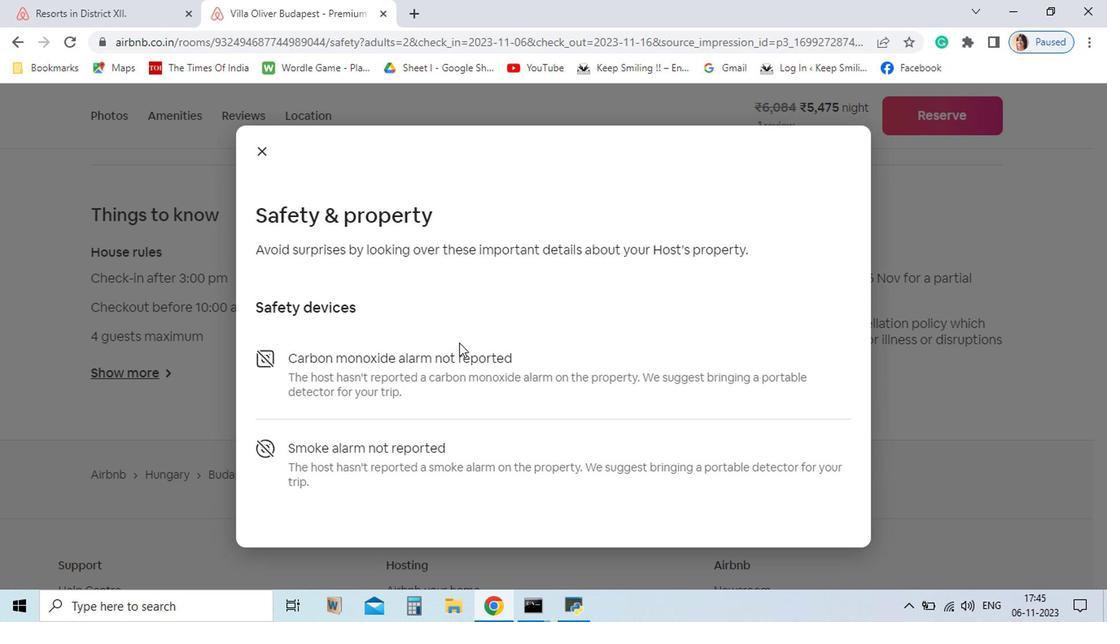 
Action: Mouse moved to (340, 268)
Screenshot: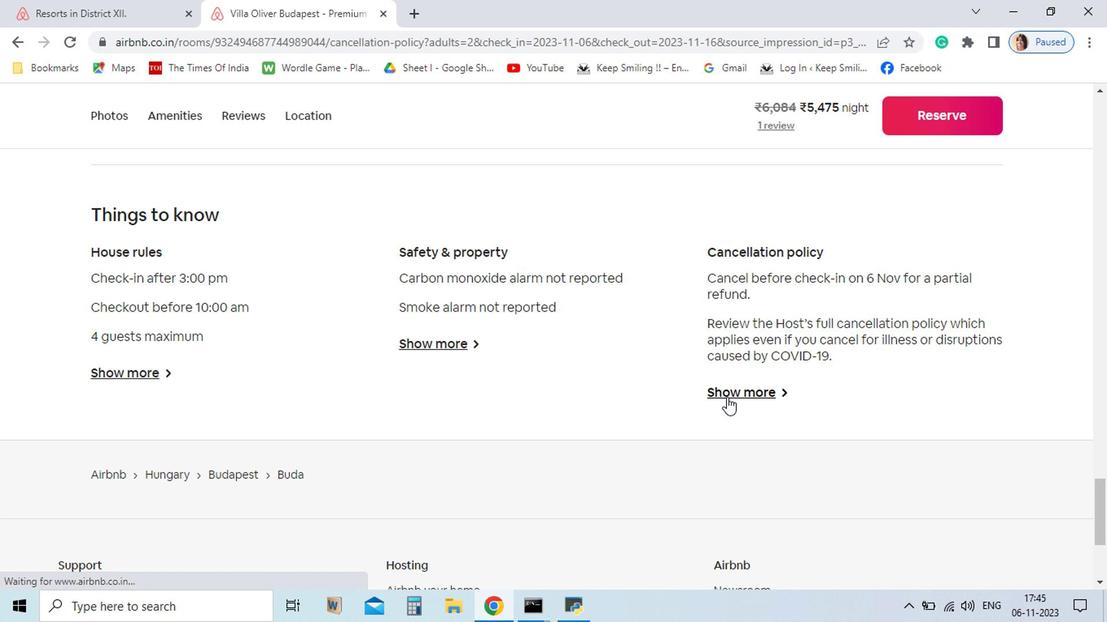 
Action: Mouse pressed left at (340, 268)
Screenshot: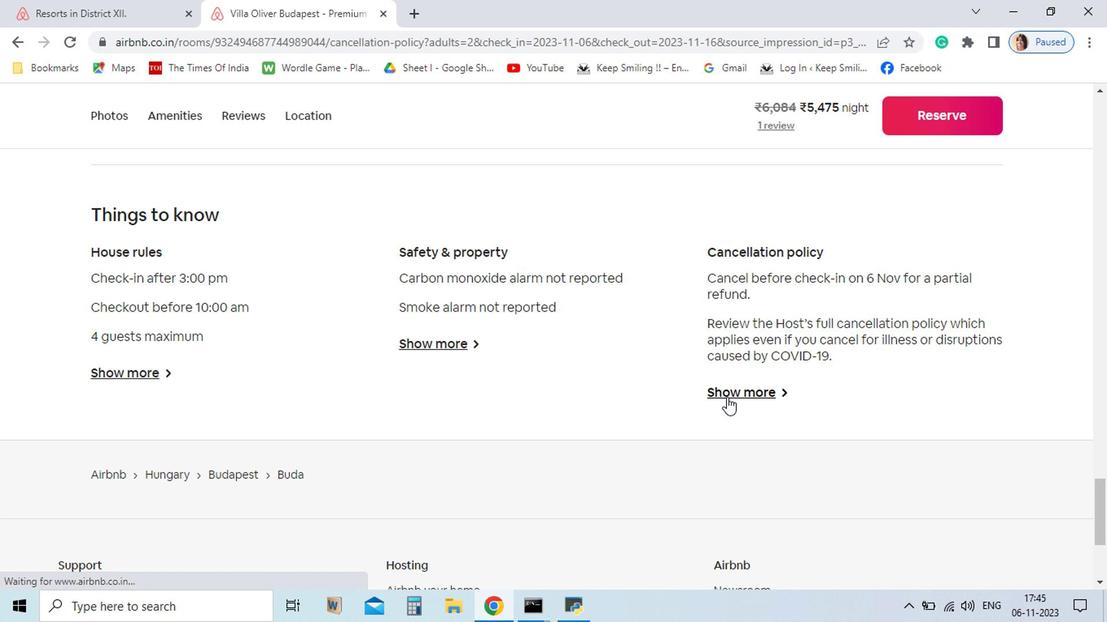 
Action: Mouse moved to (675, 442)
Screenshot: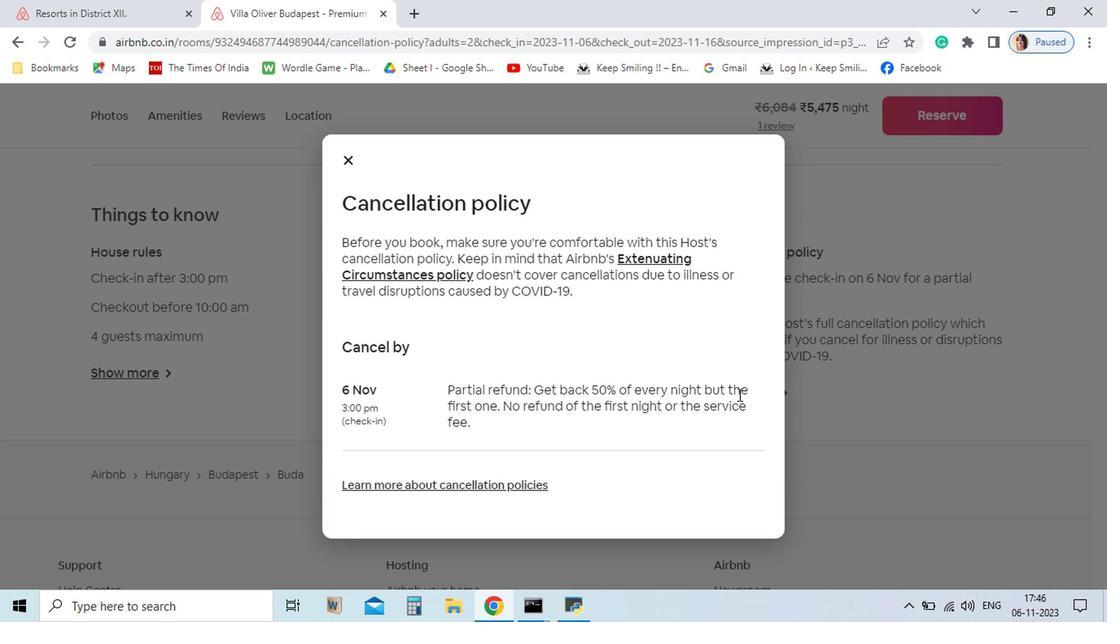 
Action: Mouse pressed left at (675, 442)
Screenshot: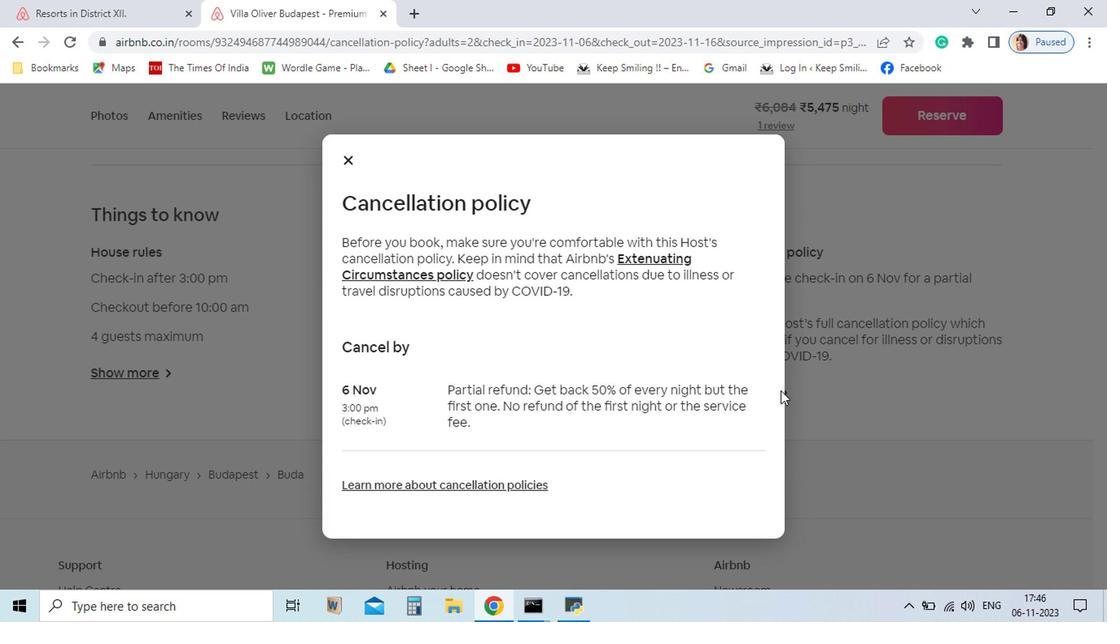 
Action: Mouse moved to (404, 271)
Screenshot: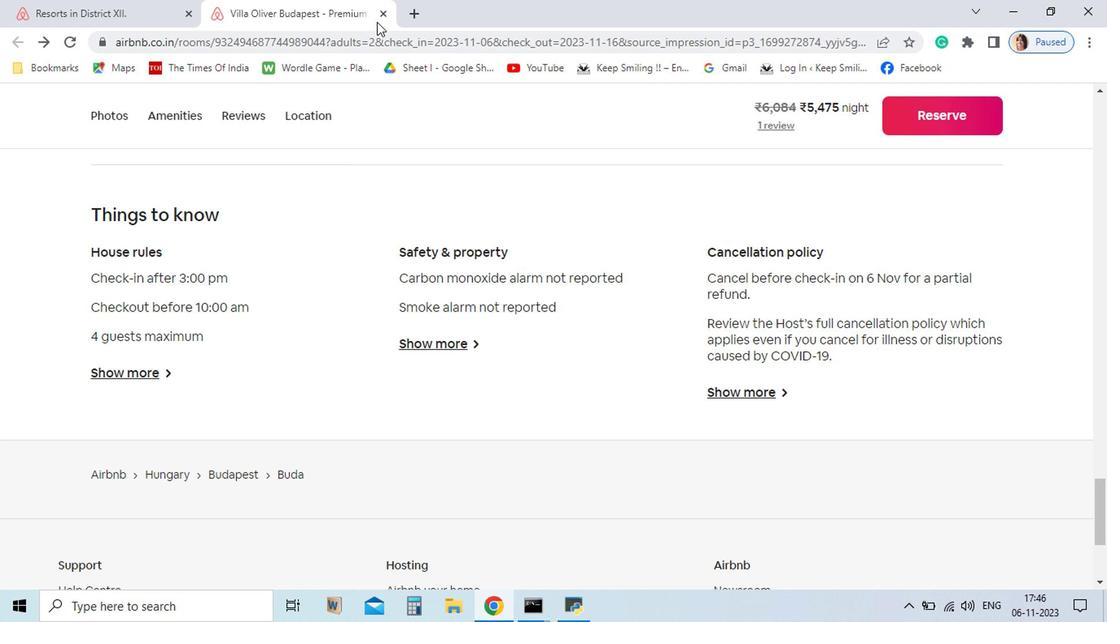 
Action: Mouse pressed left at (404, 271)
Screenshot: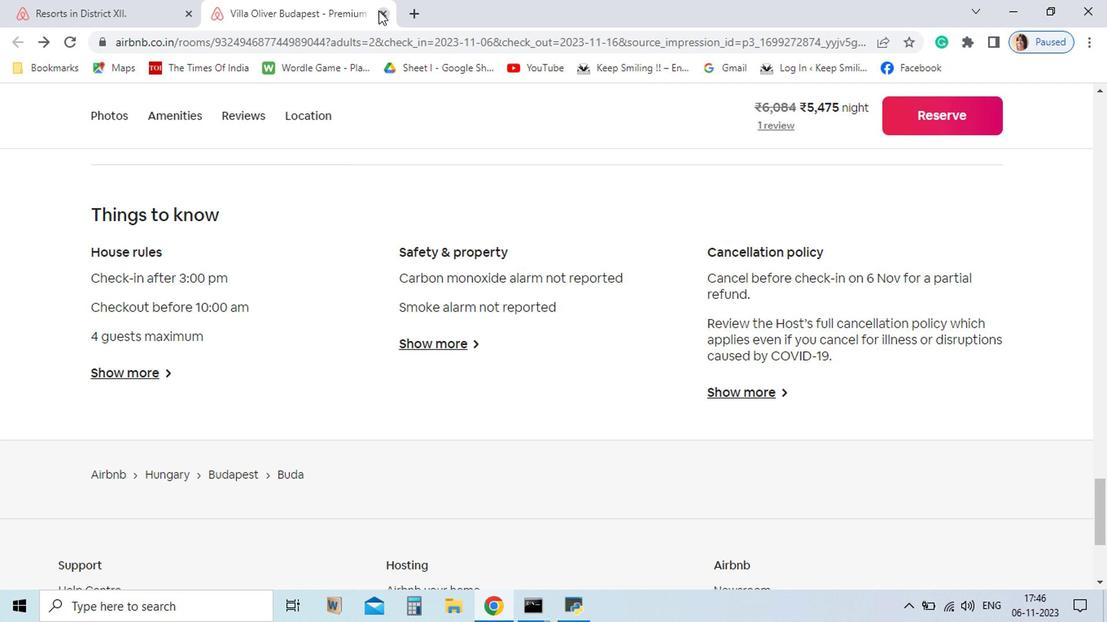 
Action: Mouse moved to (429, 167)
Screenshot: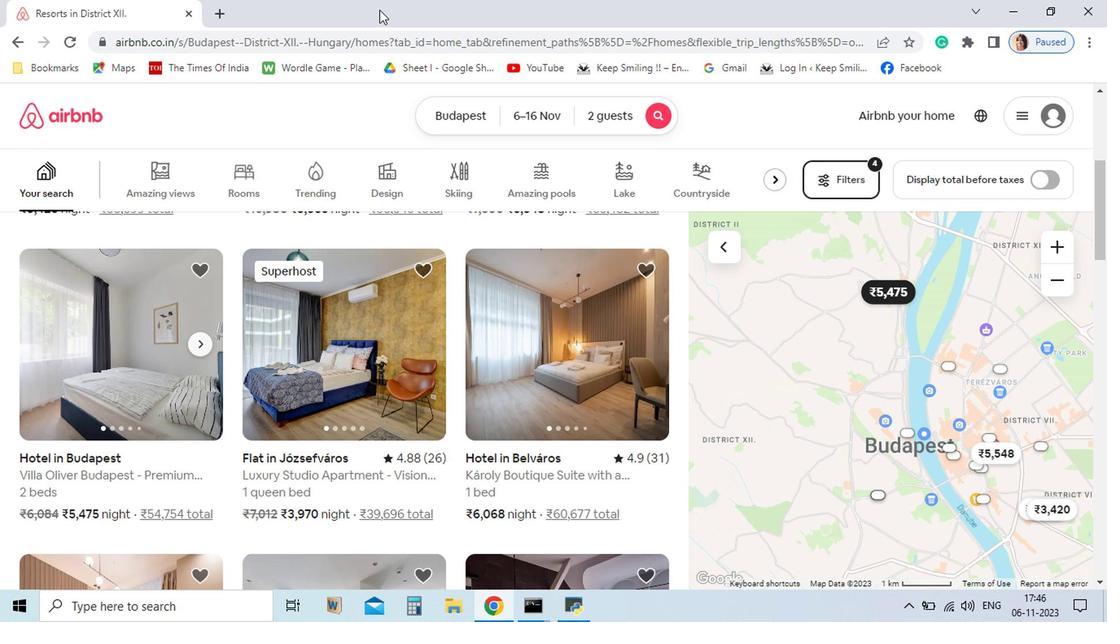 
Action: Mouse pressed left at (429, 167)
Screenshot: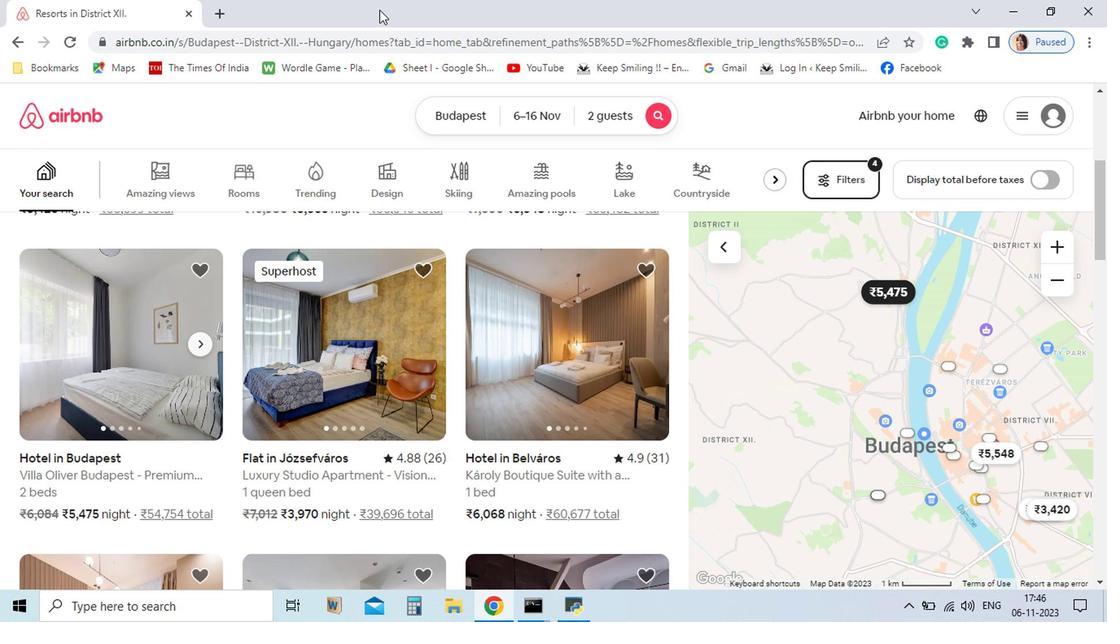 
Action: Mouse moved to (429, 167)
Screenshot: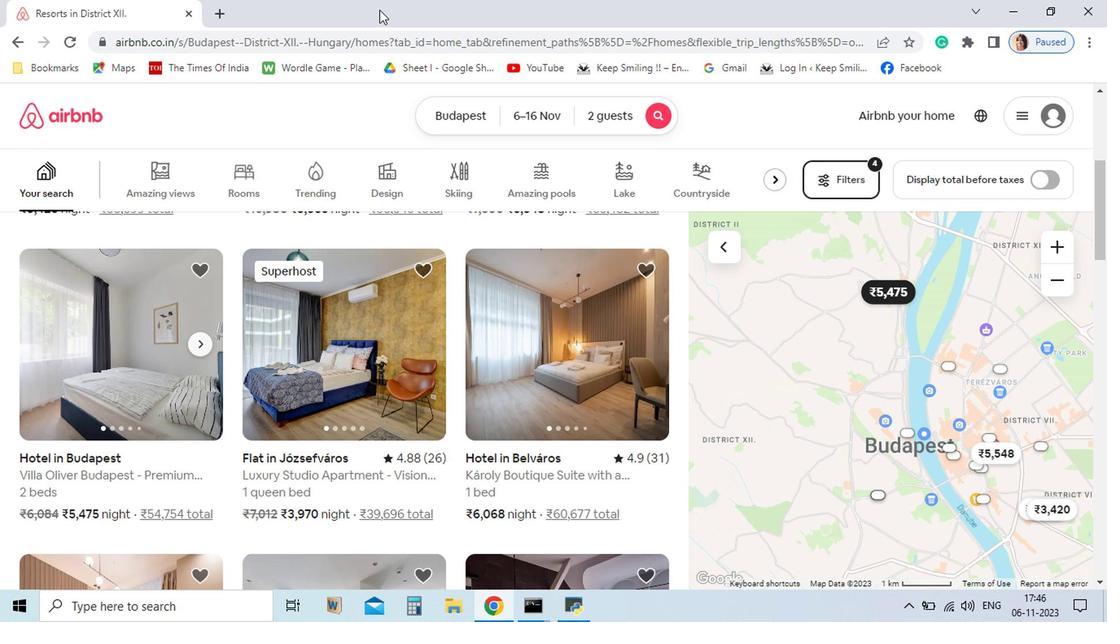 
